 Task: Add a signature Anna Garcia containing Looking forward to connecting, Anna Garcia to email address softage.4@softage.net and add a label Invoices
Action: Mouse moved to (1242, 94)
Screenshot: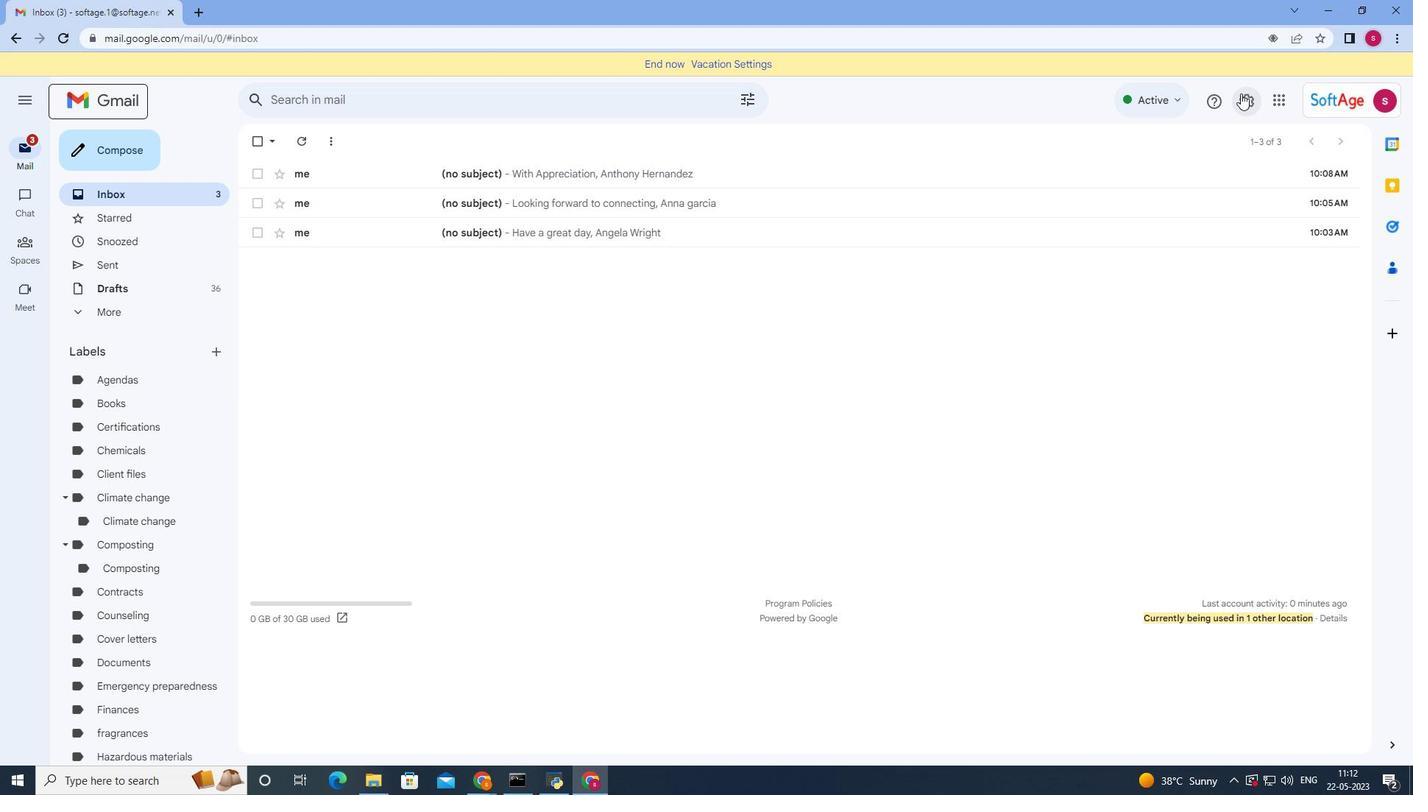 
Action: Mouse pressed left at (1242, 94)
Screenshot: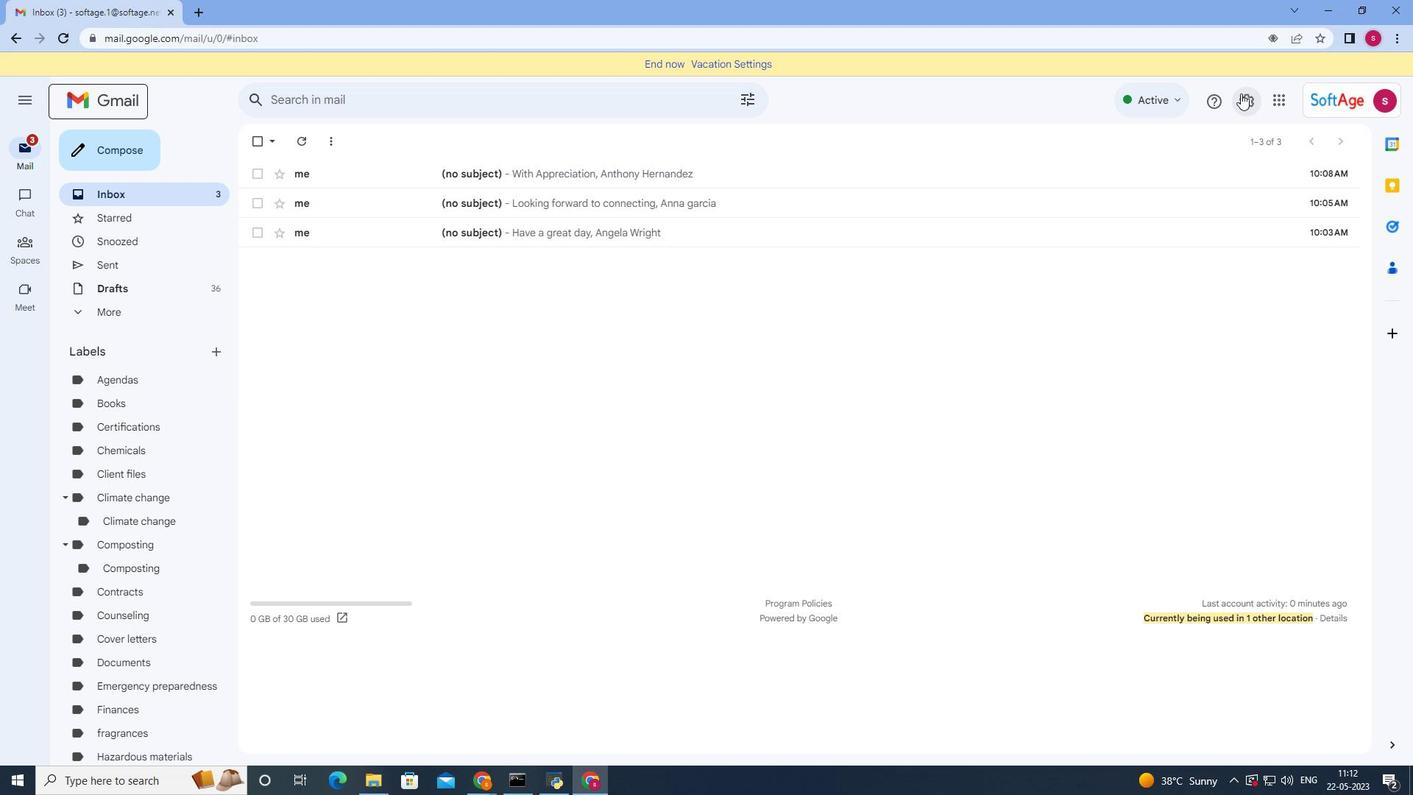 
Action: Mouse moved to (1233, 170)
Screenshot: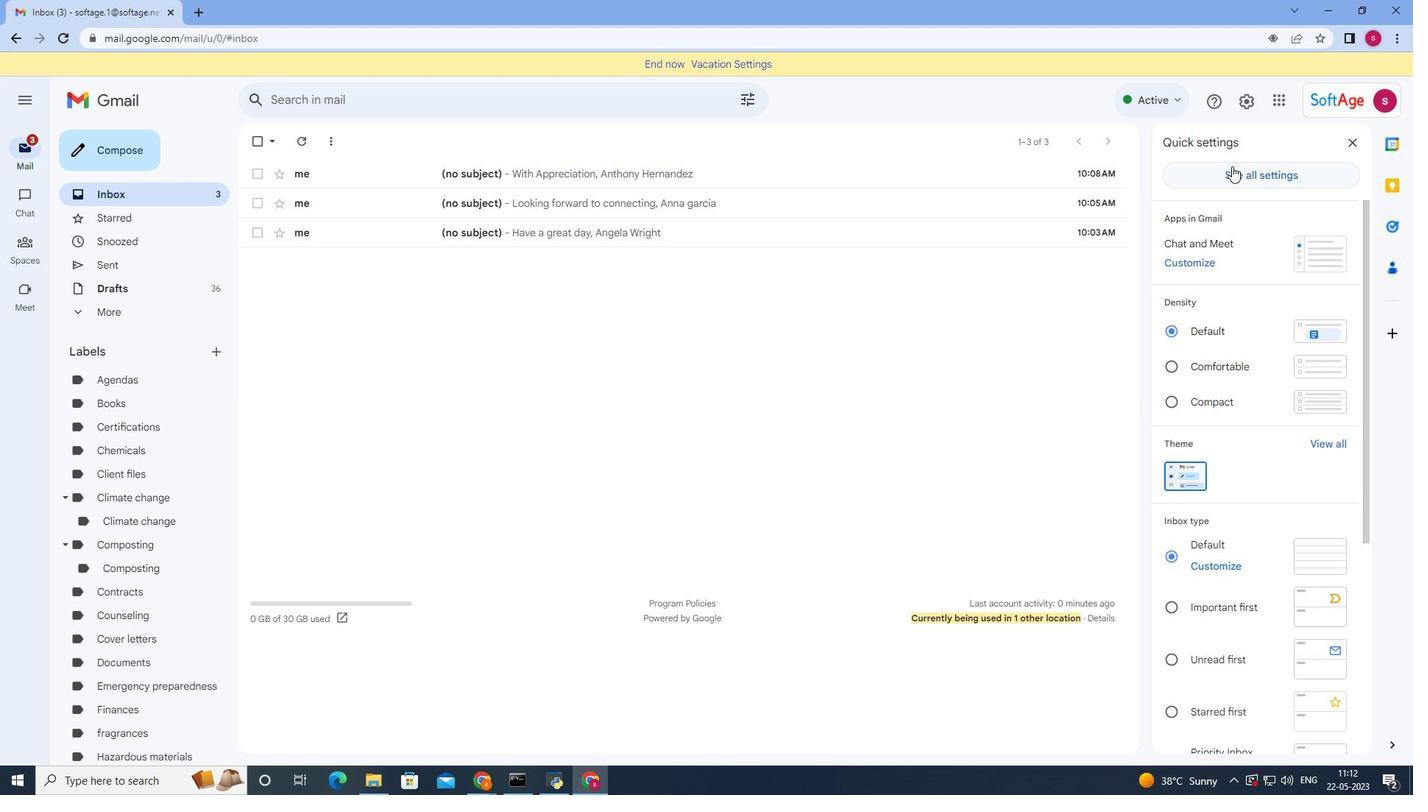 
Action: Mouse pressed left at (1233, 170)
Screenshot: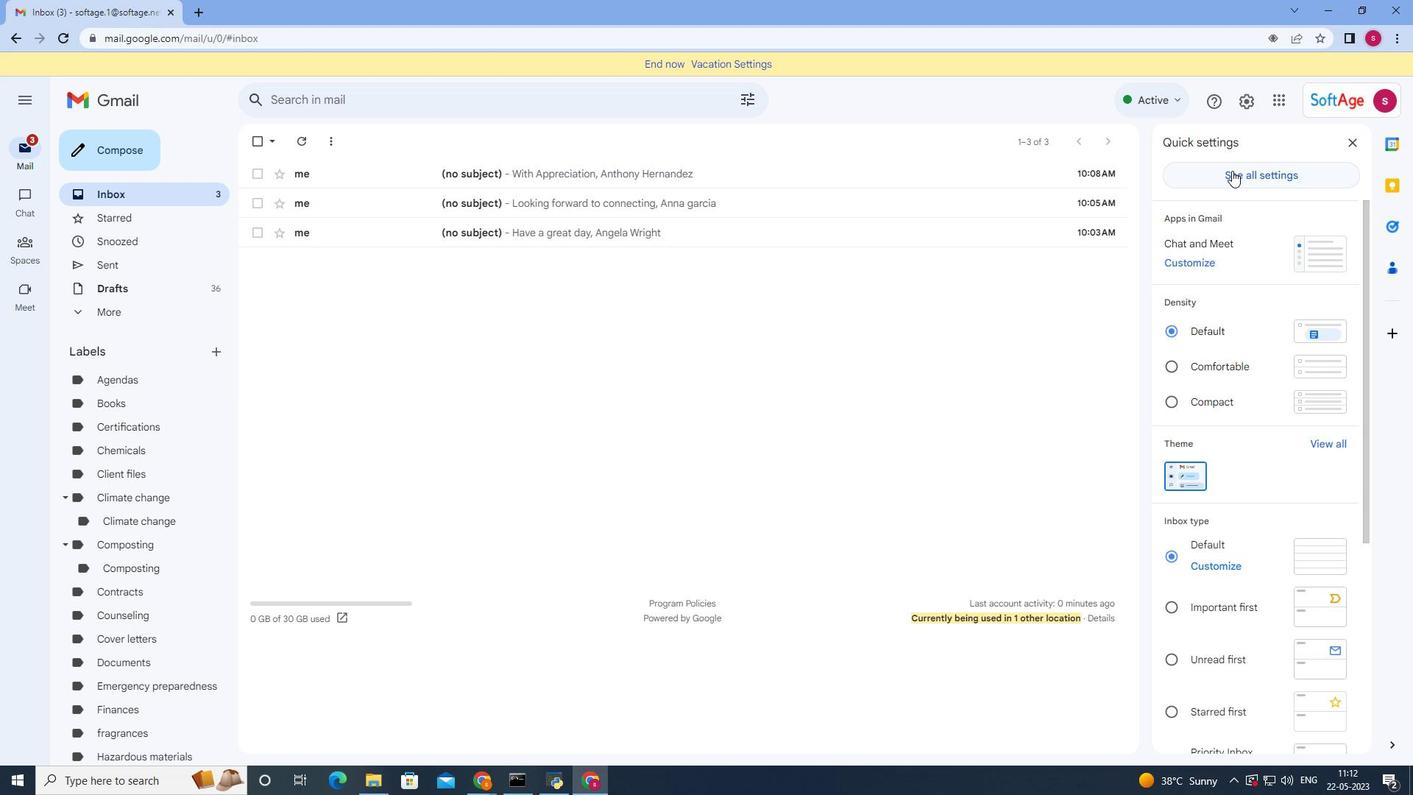 
Action: Mouse moved to (843, 287)
Screenshot: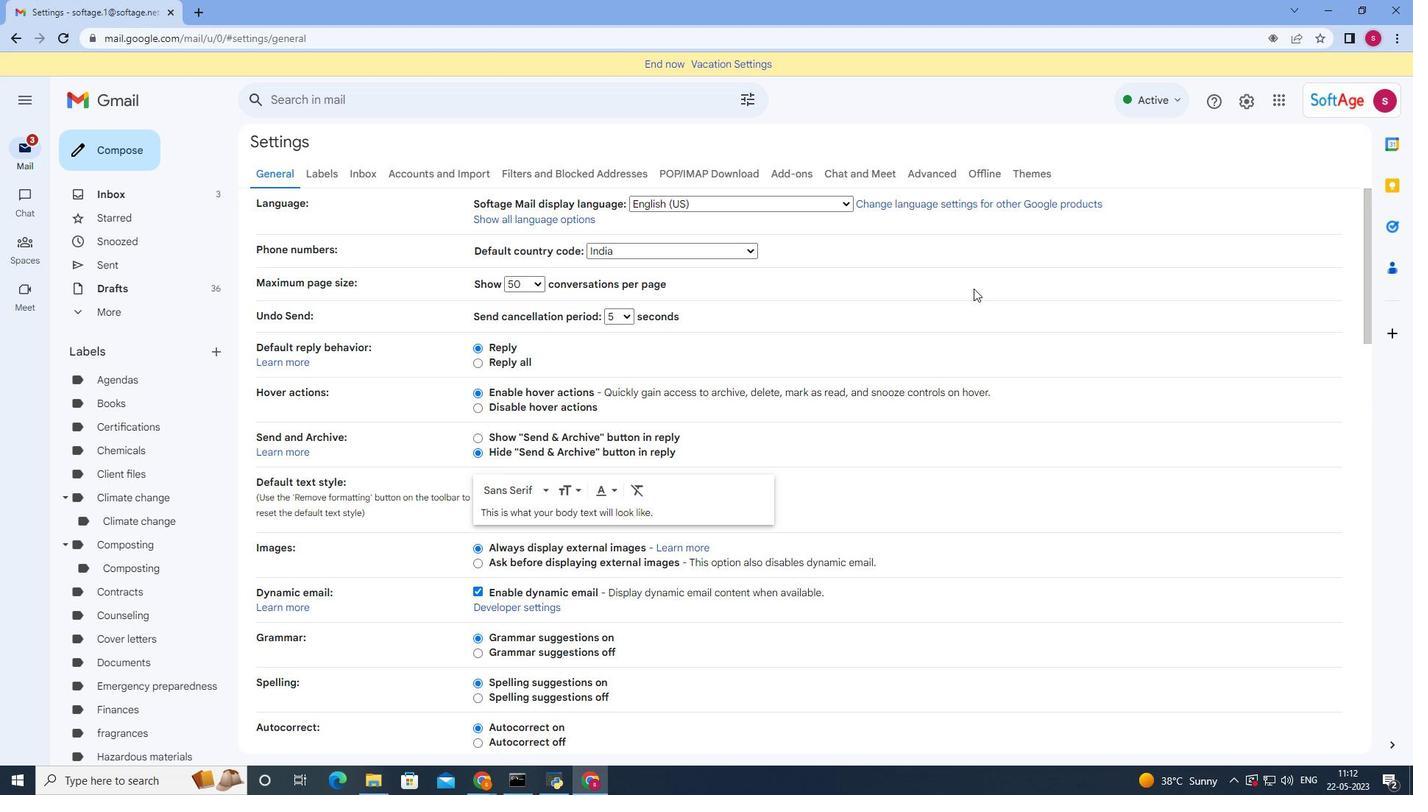 
Action: Mouse scrolled (843, 286) with delta (0, 0)
Screenshot: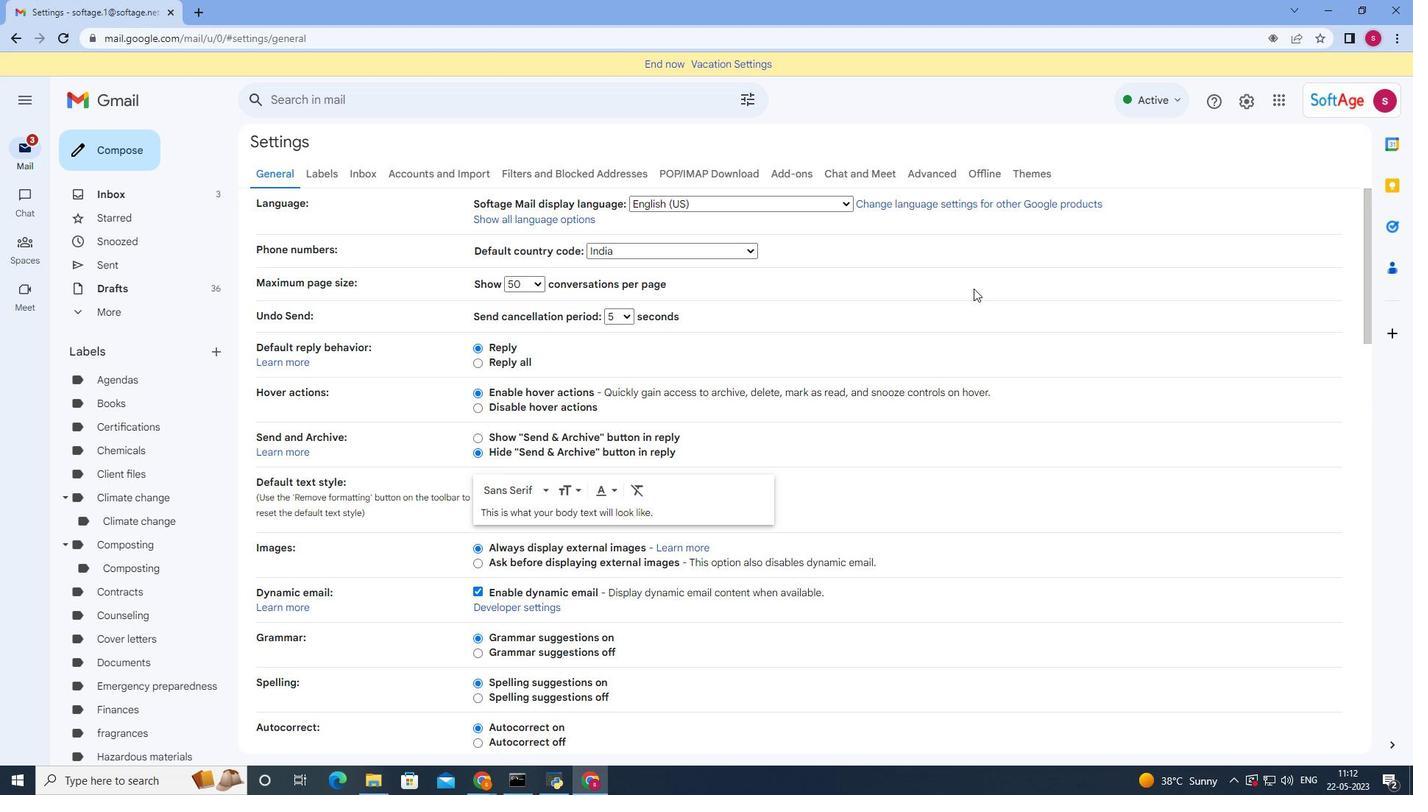 
Action: Mouse moved to (802, 296)
Screenshot: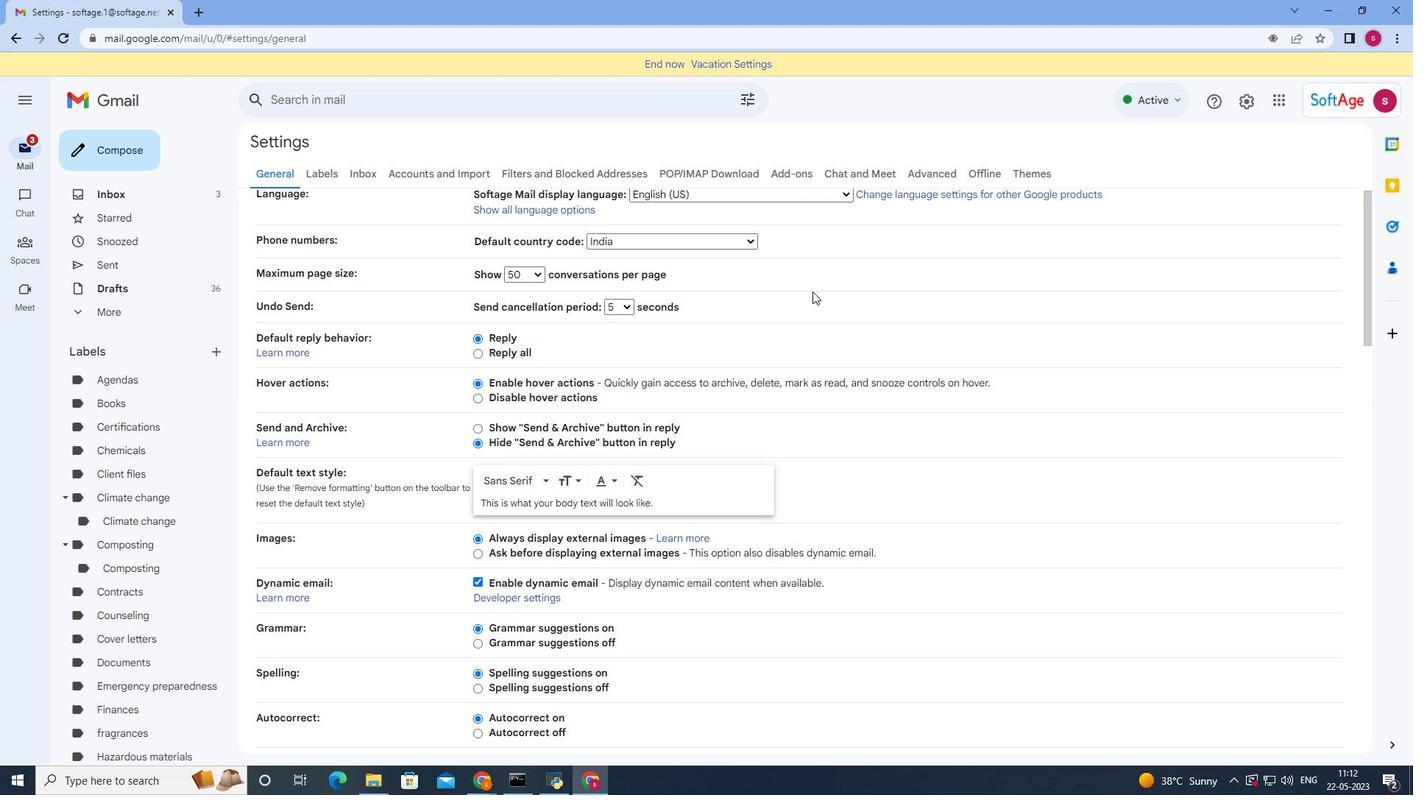 
Action: Mouse scrolled (802, 295) with delta (0, 0)
Screenshot: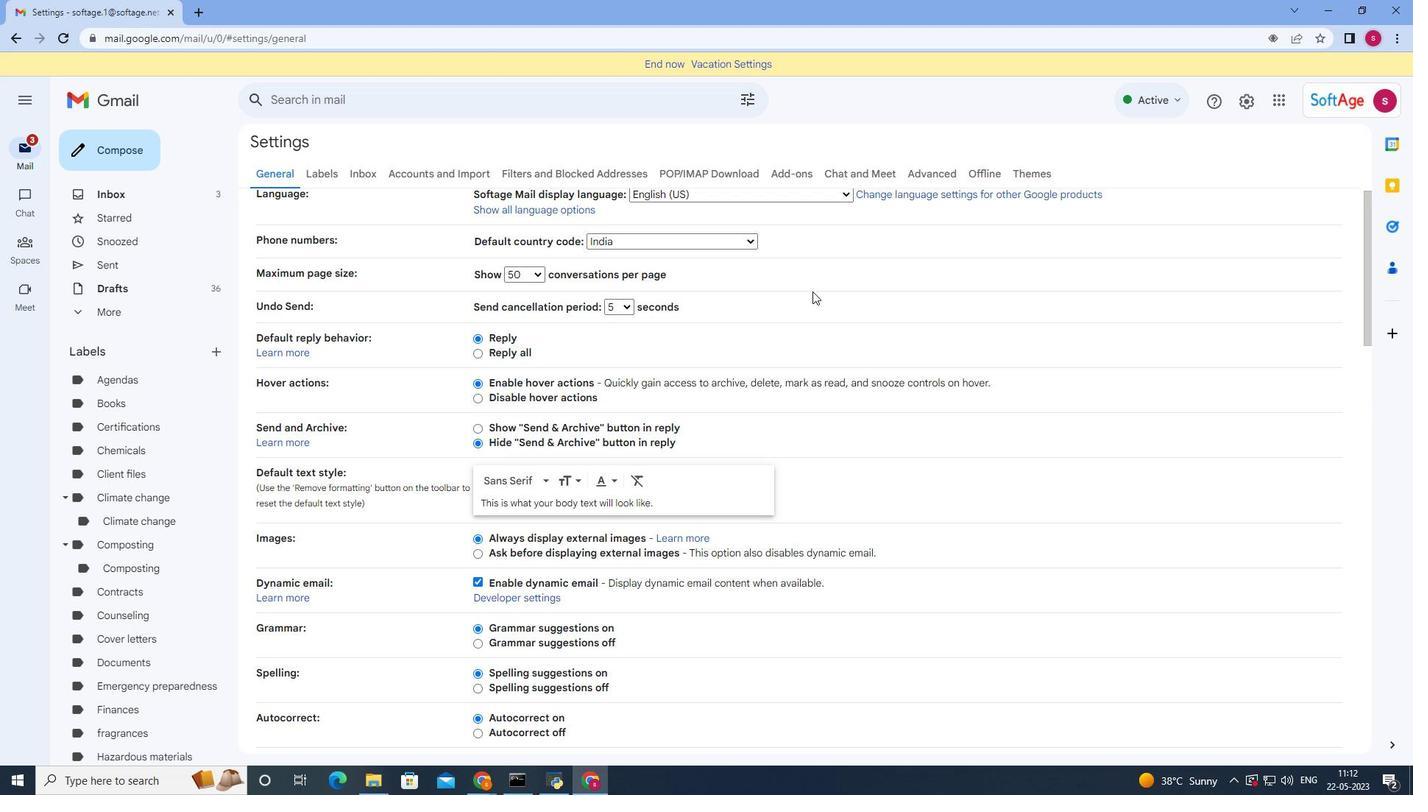 
Action: Mouse moved to (723, 285)
Screenshot: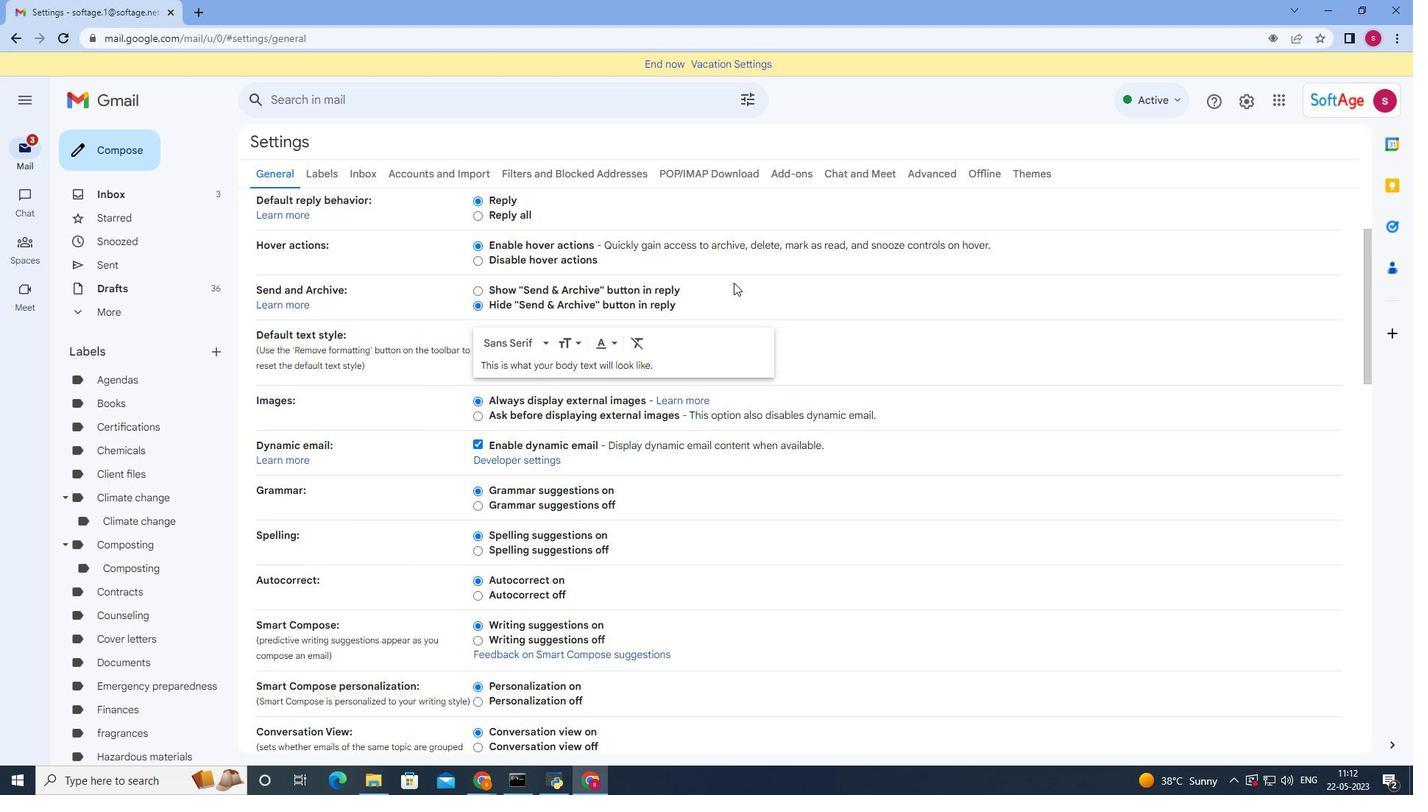 
Action: Mouse scrolled (723, 284) with delta (0, 0)
Screenshot: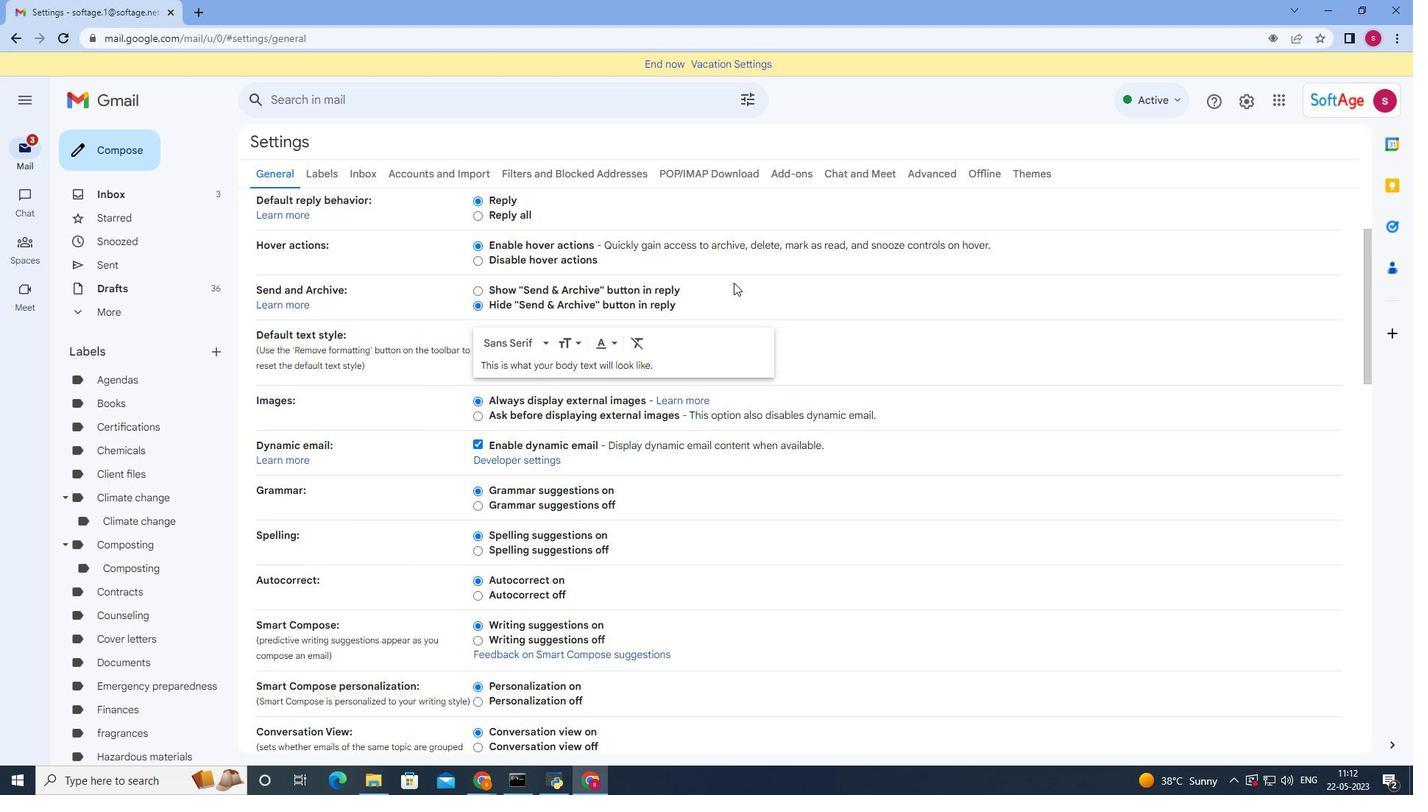 
Action: Mouse moved to (720, 287)
Screenshot: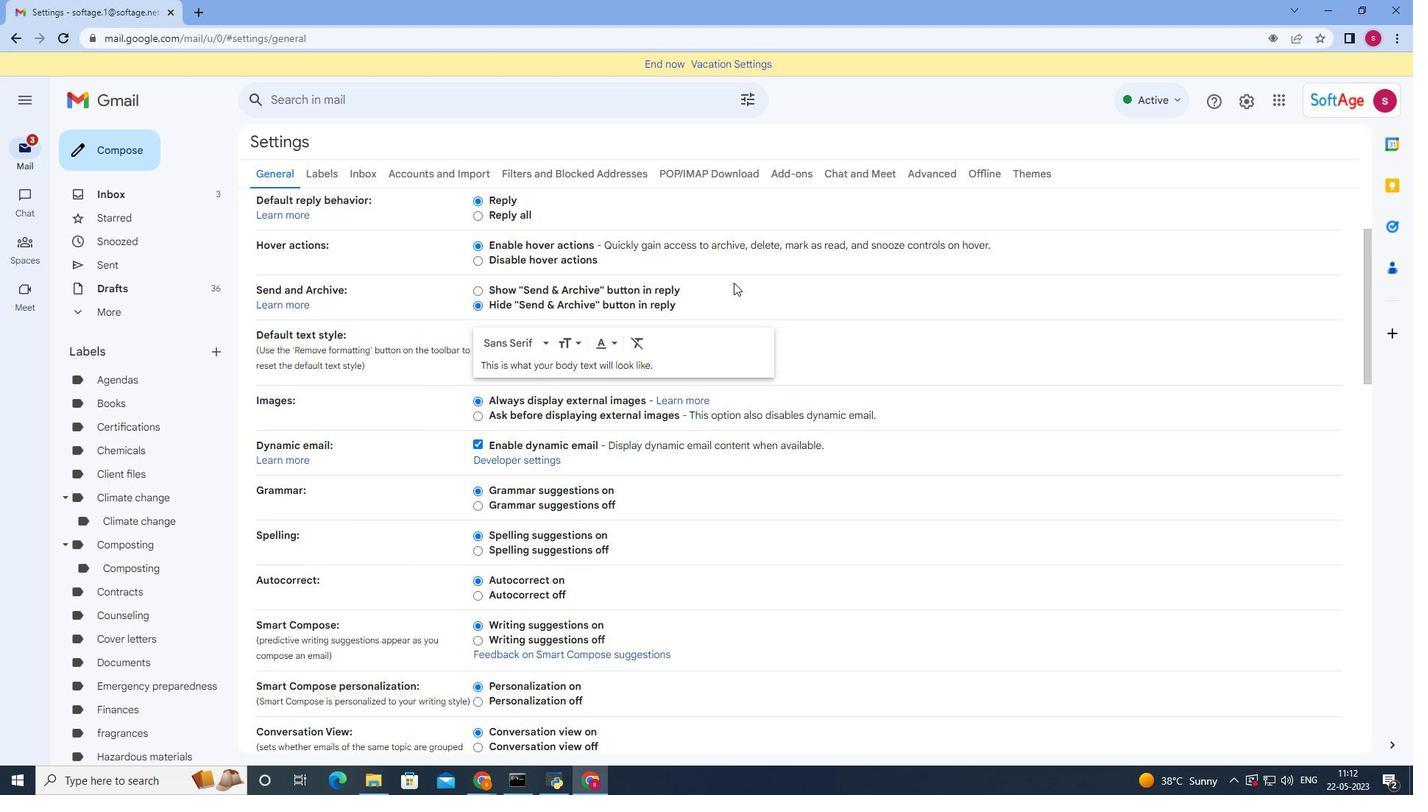 
Action: Mouse scrolled (720, 286) with delta (0, 0)
Screenshot: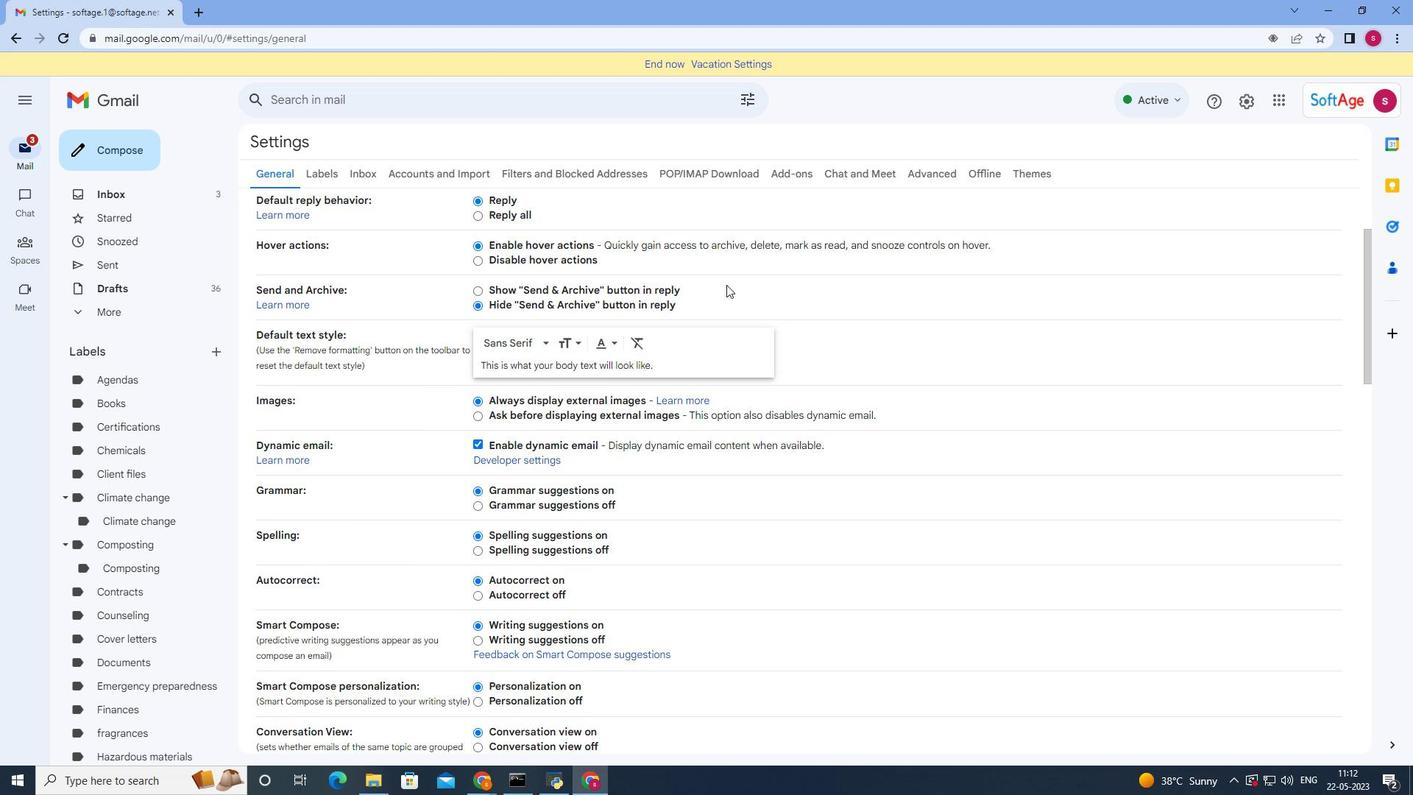 
Action: Mouse moved to (720, 287)
Screenshot: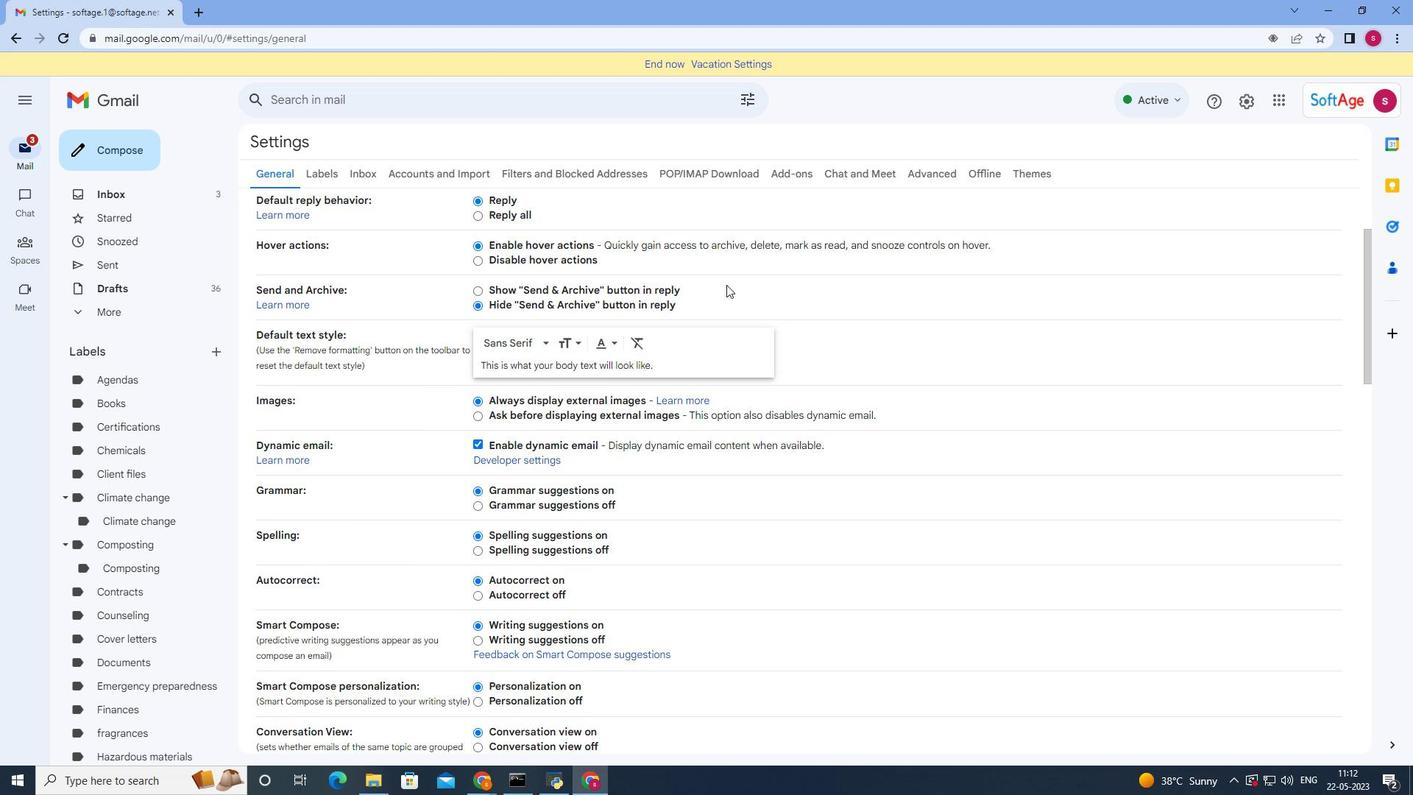
Action: Mouse scrolled (720, 286) with delta (0, 0)
Screenshot: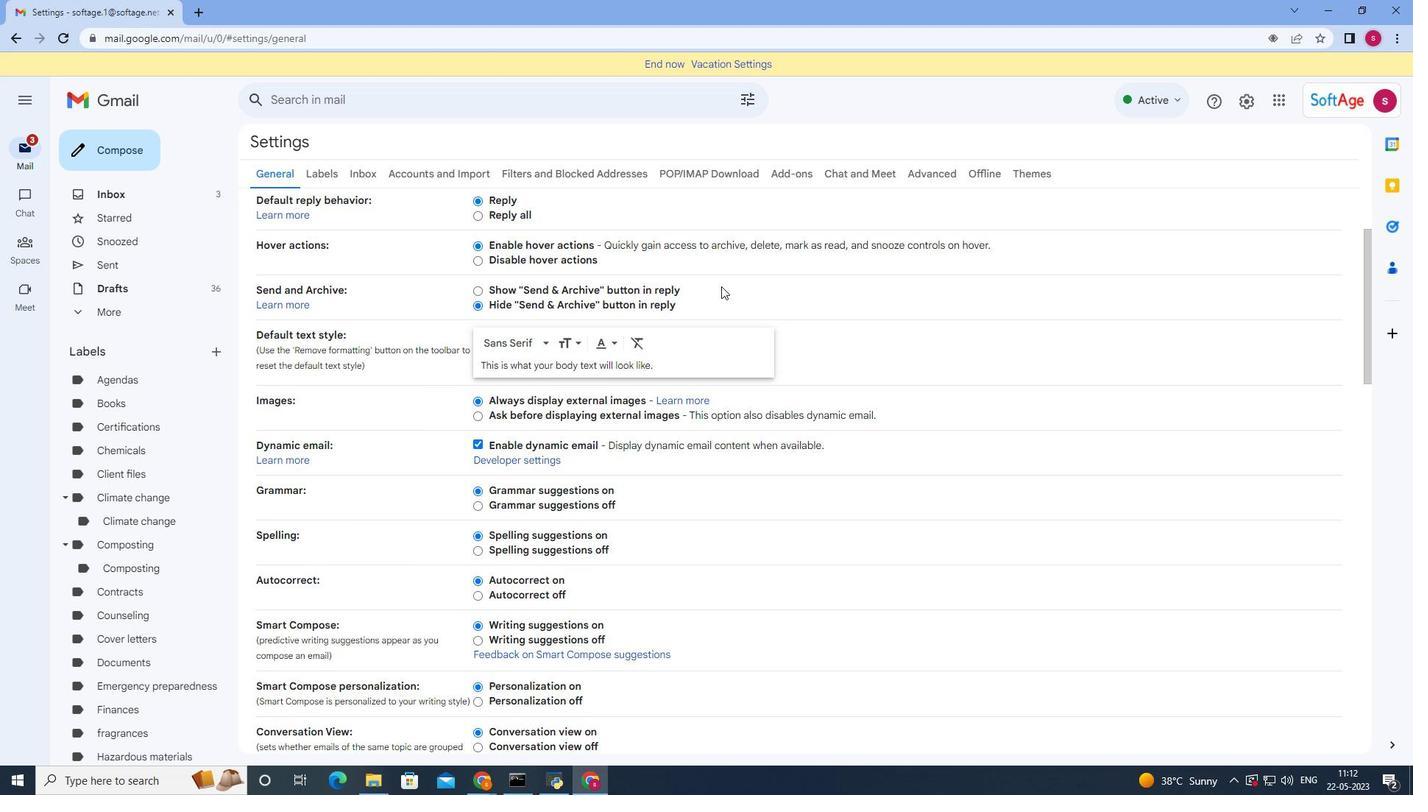 
Action: Mouse moved to (720, 287)
Screenshot: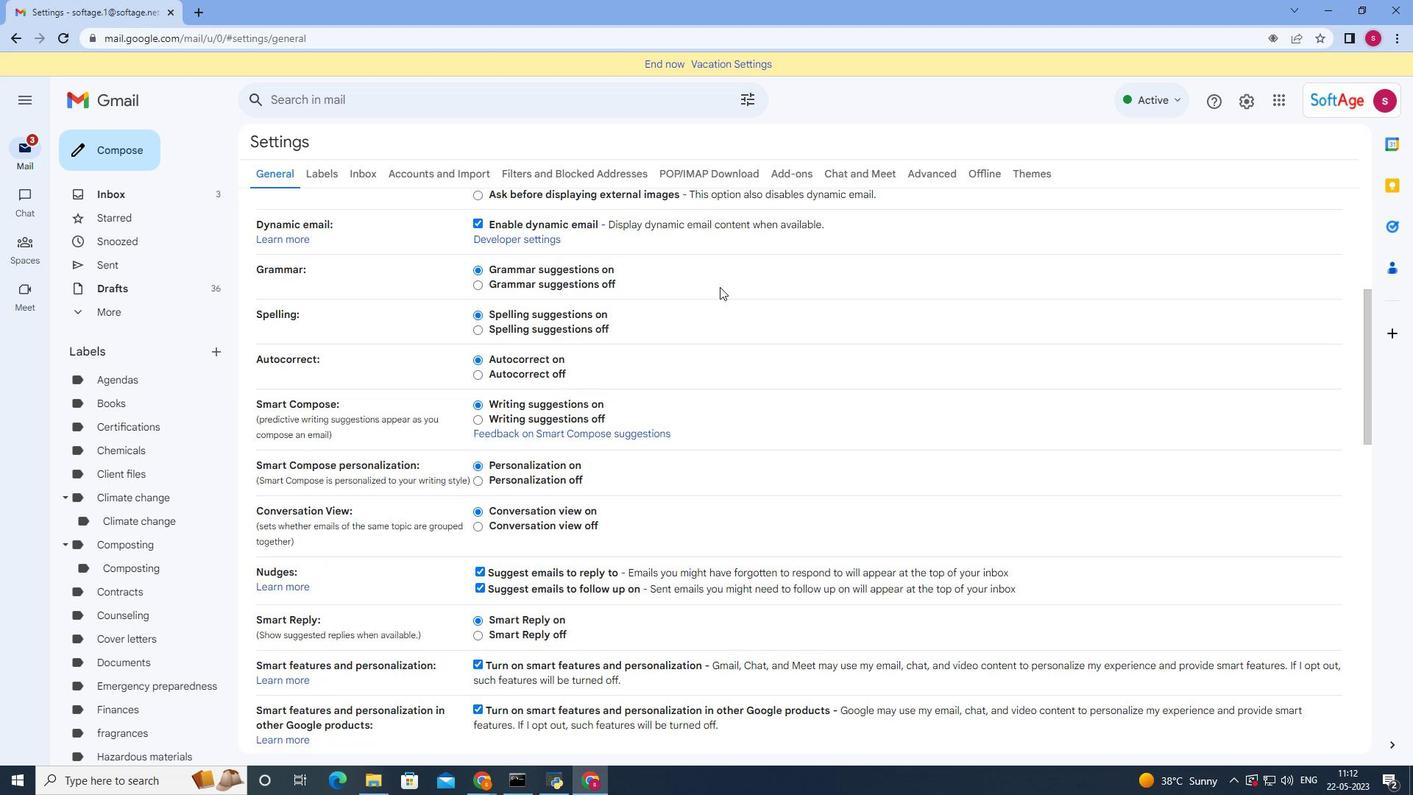 
Action: Mouse scrolled (720, 286) with delta (0, 0)
Screenshot: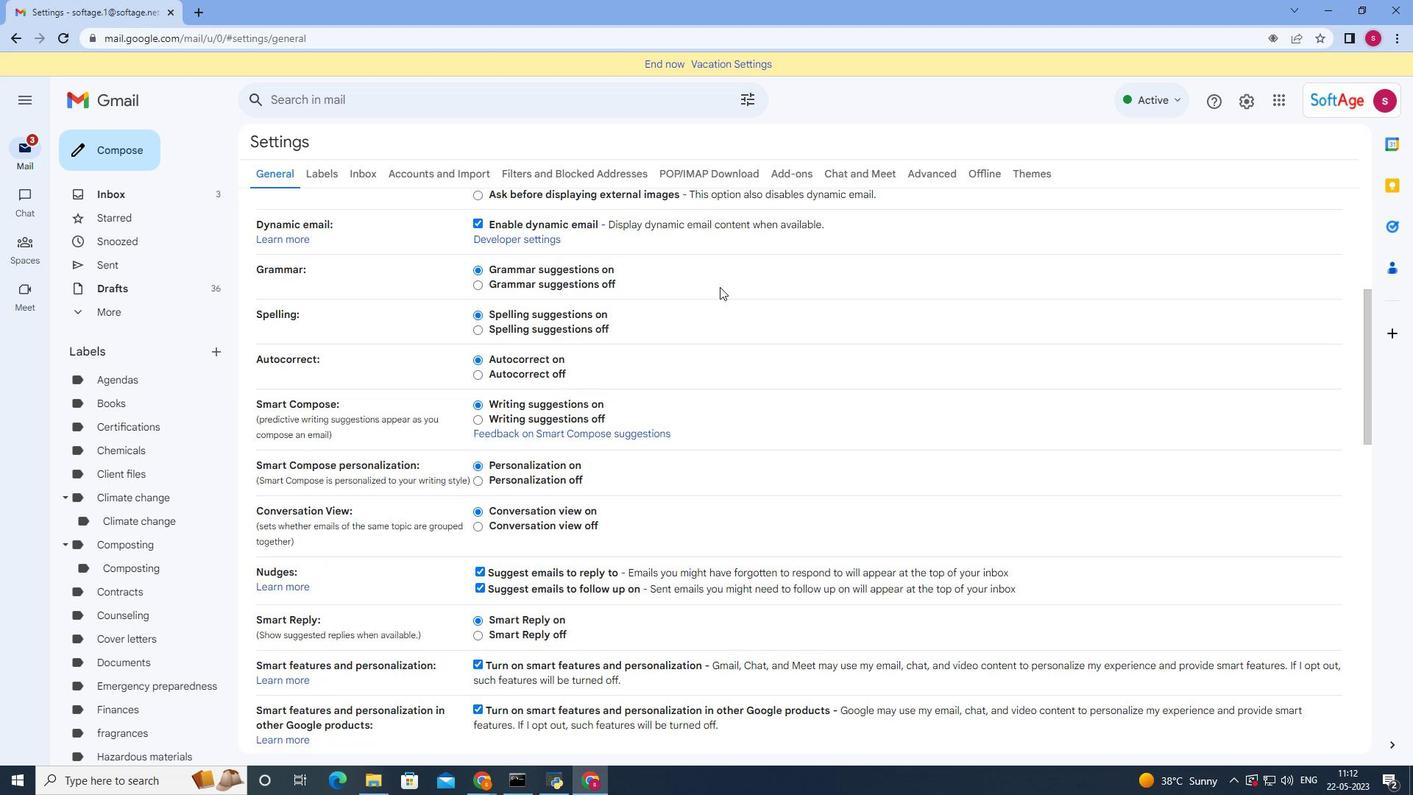 
Action: Mouse moved to (719, 287)
Screenshot: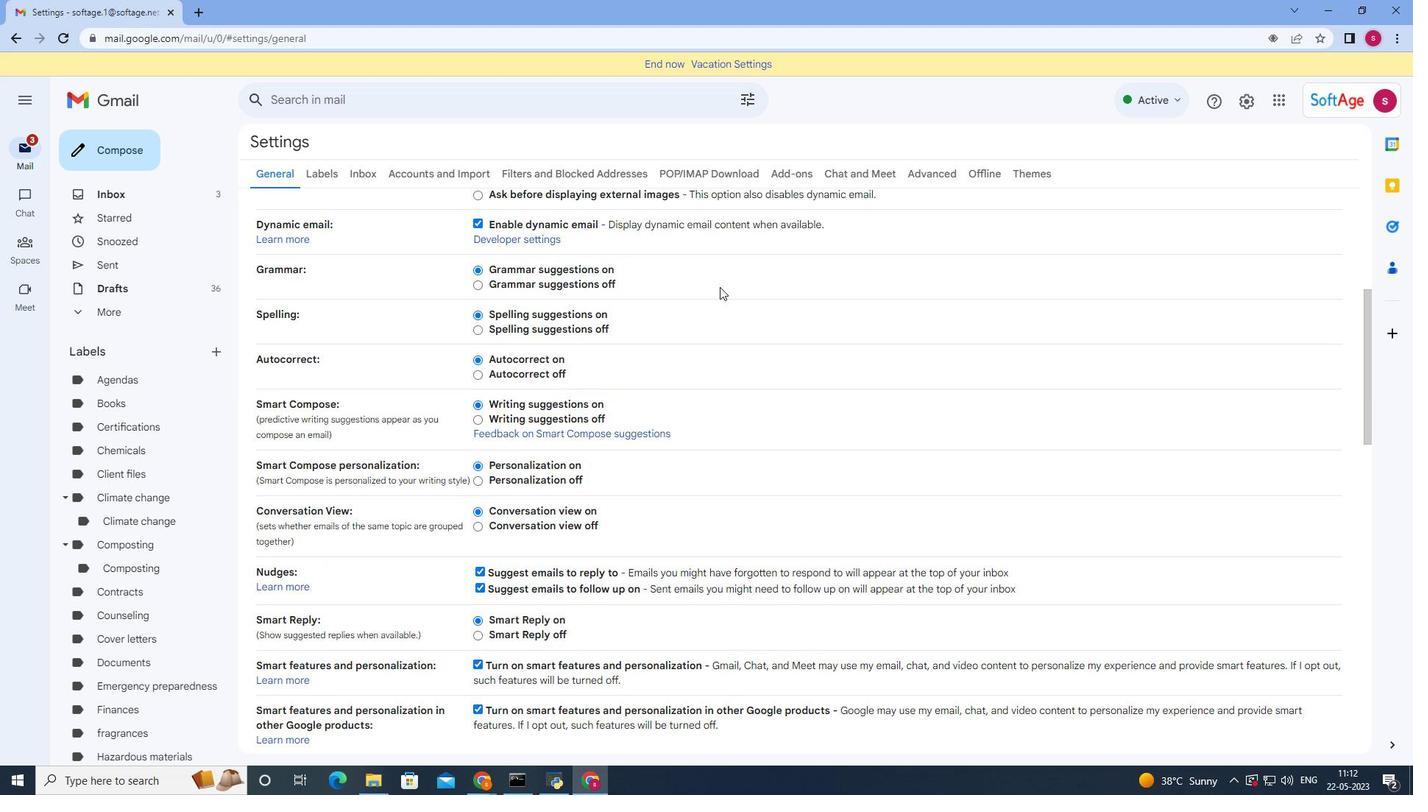 
Action: Mouse scrolled (719, 286) with delta (0, 0)
Screenshot: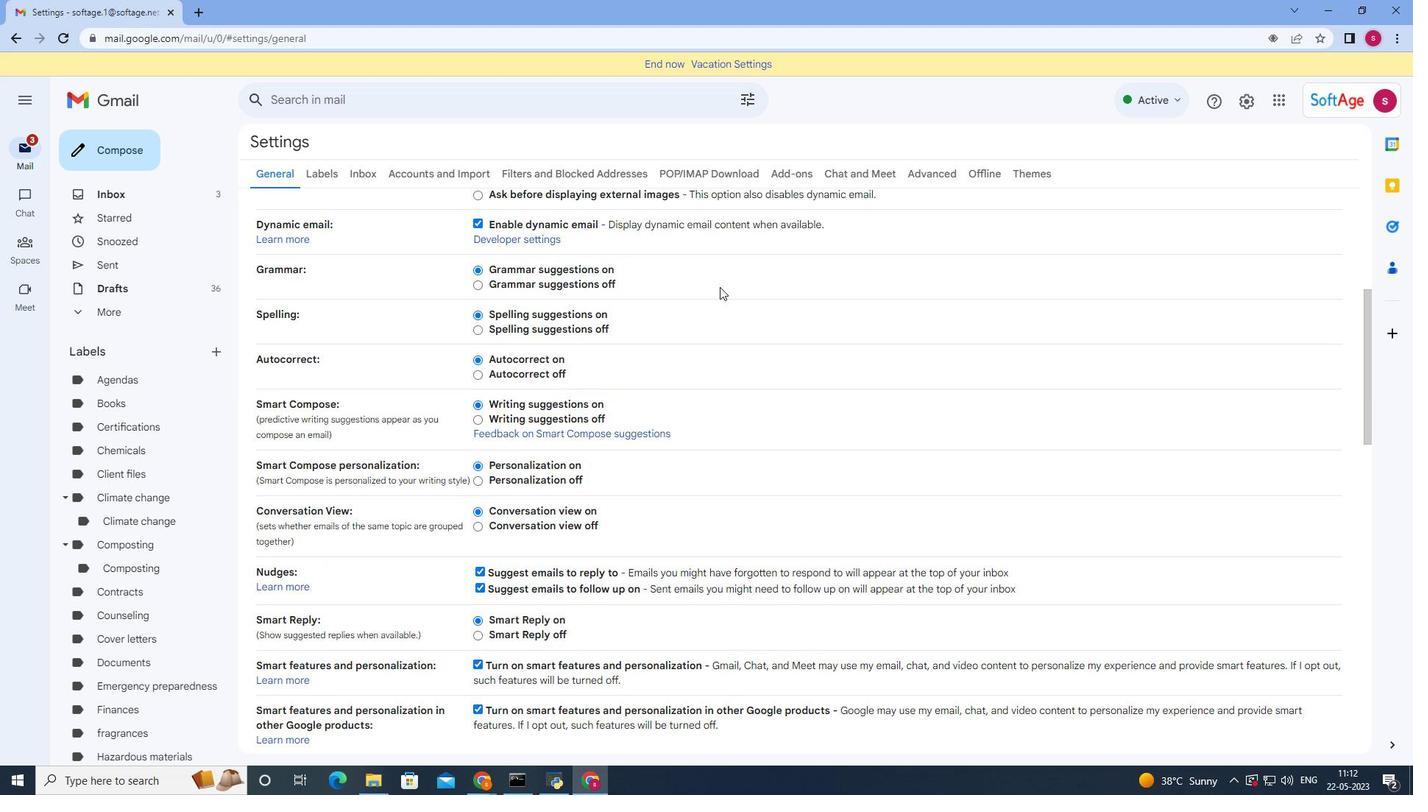 
Action: Mouse moved to (518, 326)
Screenshot: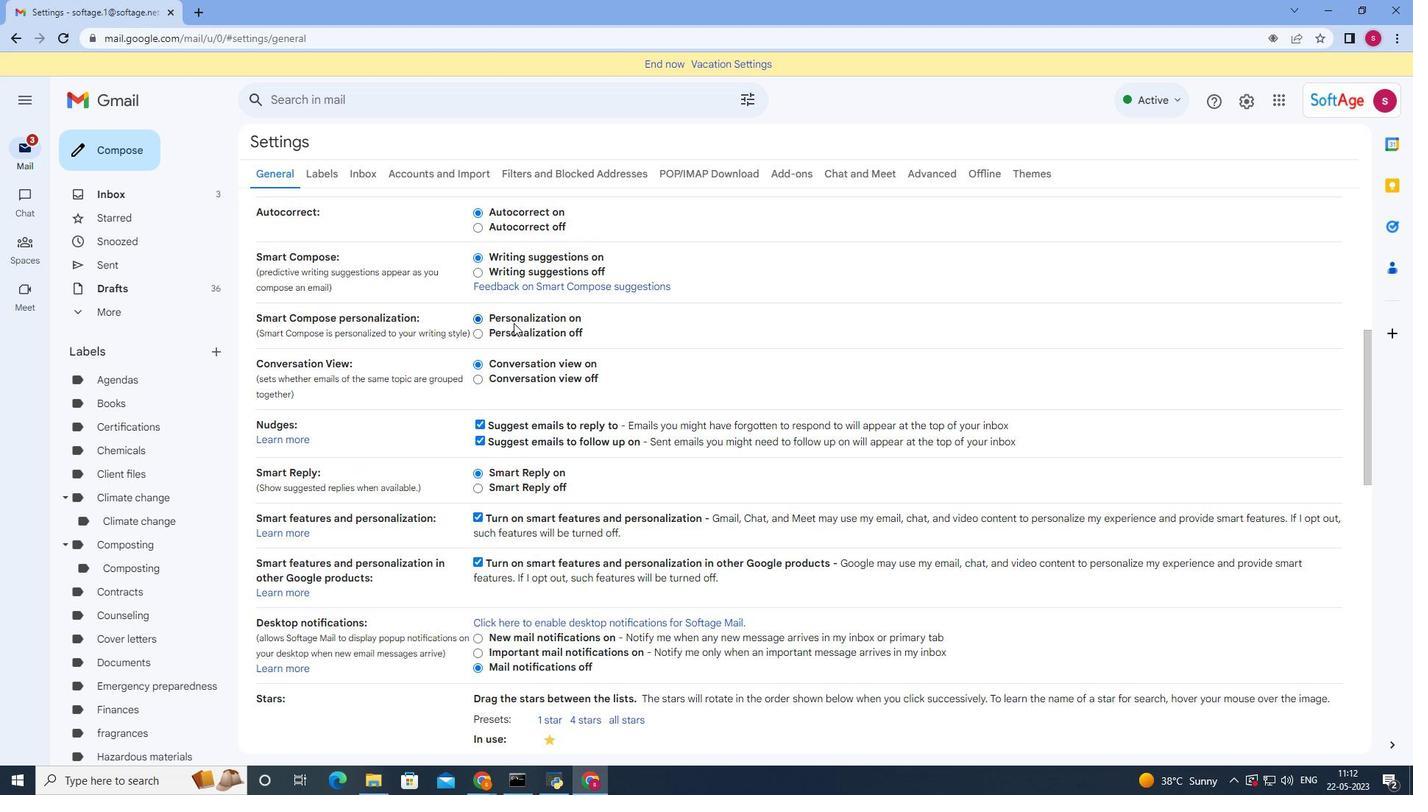 
Action: Mouse scrolled (518, 326) with delta (0, 0)
Screenshot: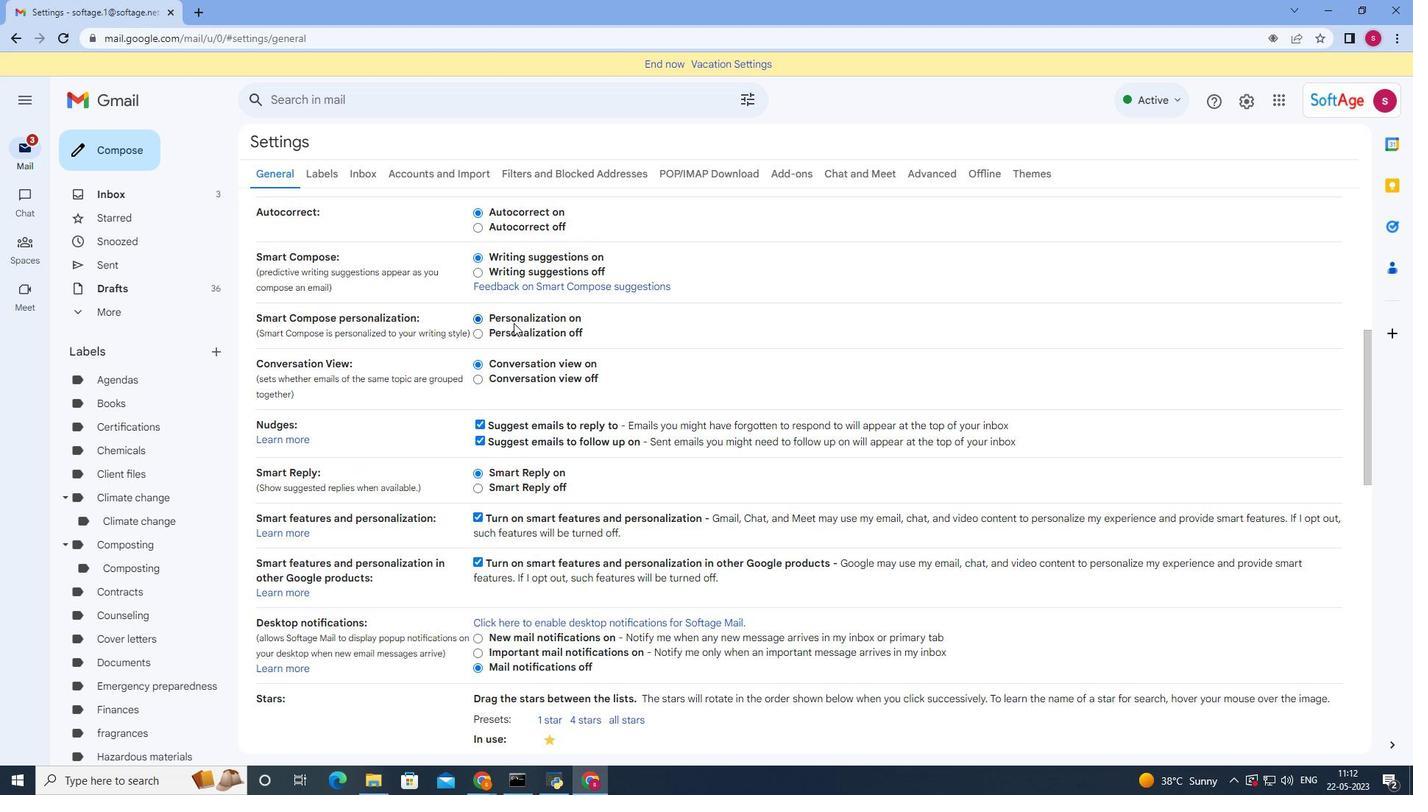 
Action: Mouse moved to (521, 332)
Screenshot: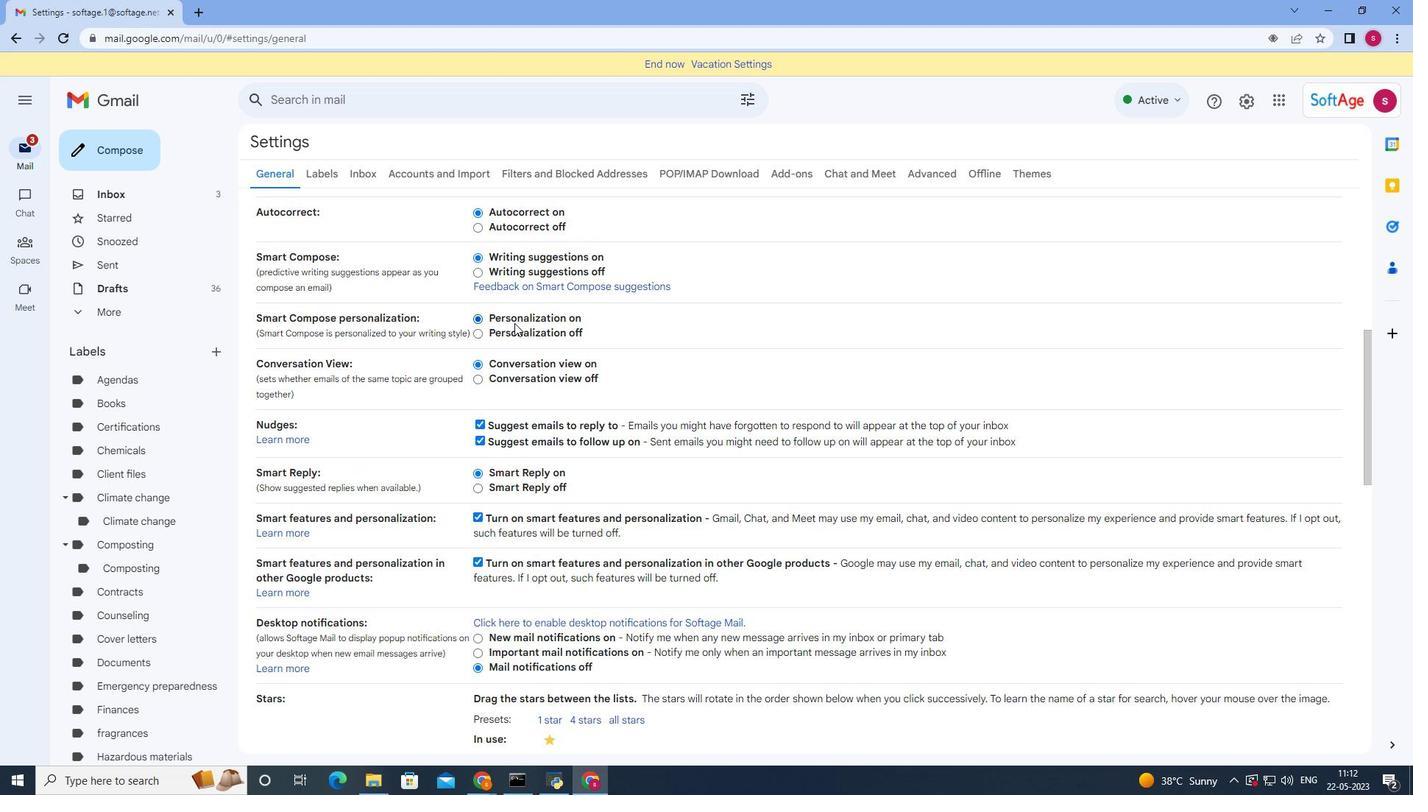 
Action: Mouse scrolled (521, 331) with delta (0, 0)
Screenshot: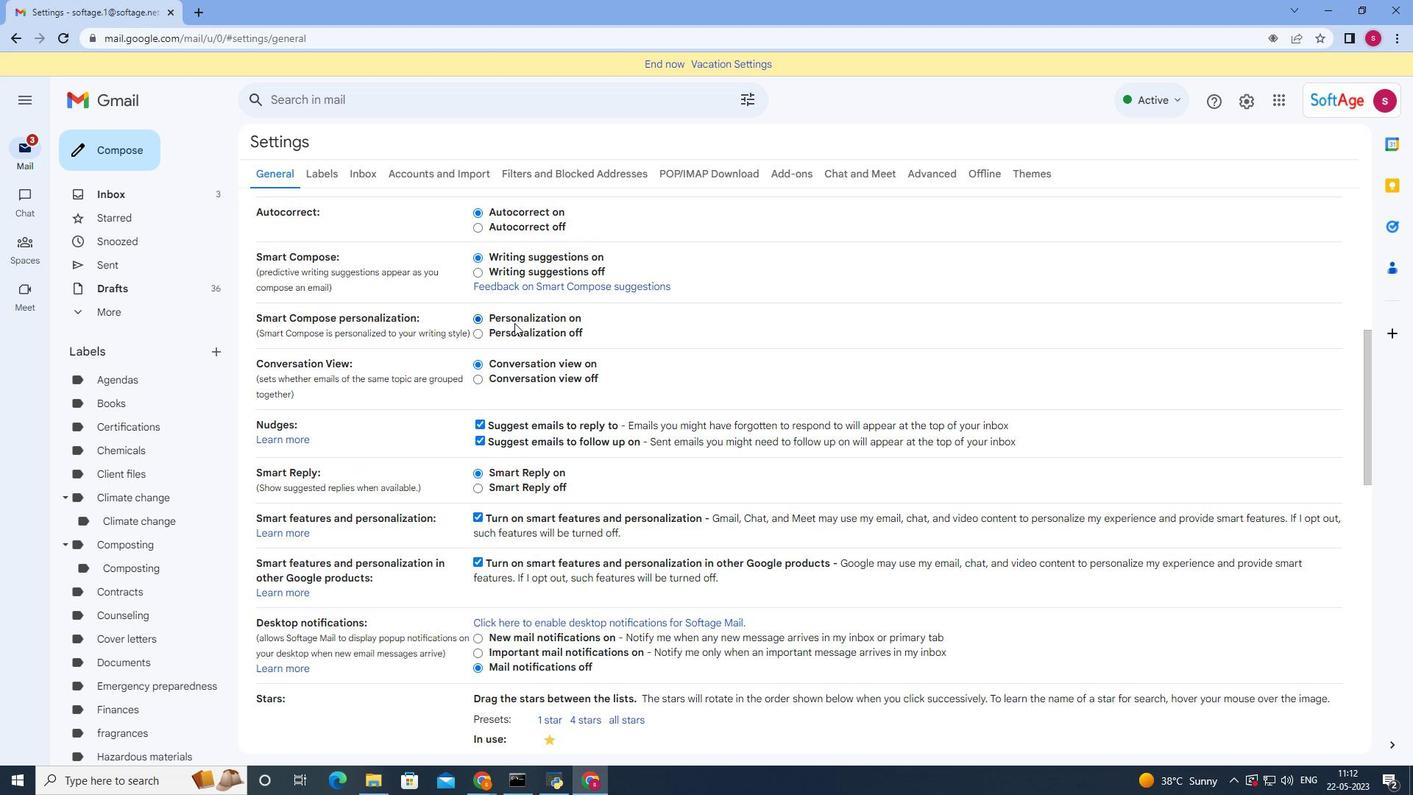 
Action: Mouse moved to (524, 332)
Screenshot: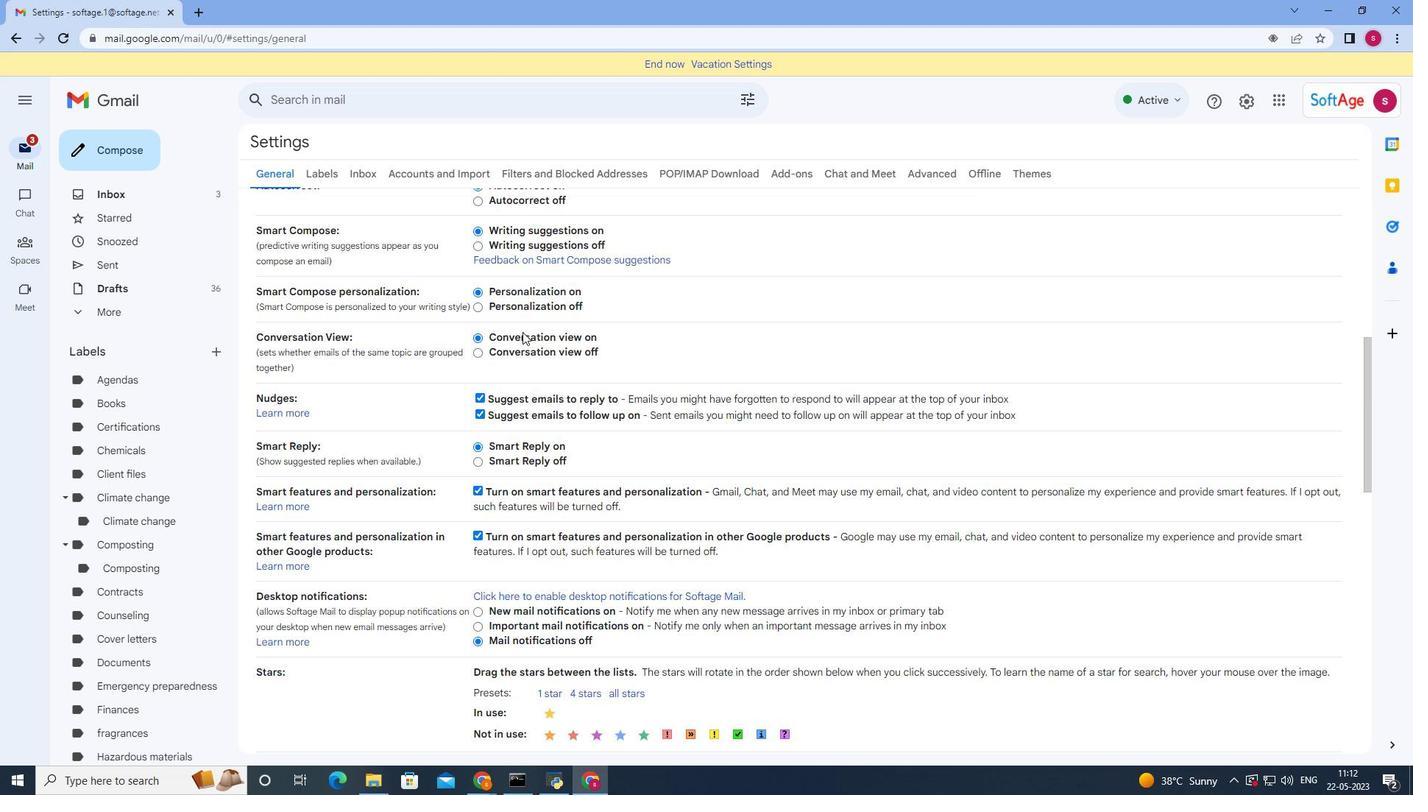 
Action: Mouse scrolled (524, 332) with delta (0, 0)
Screenshot: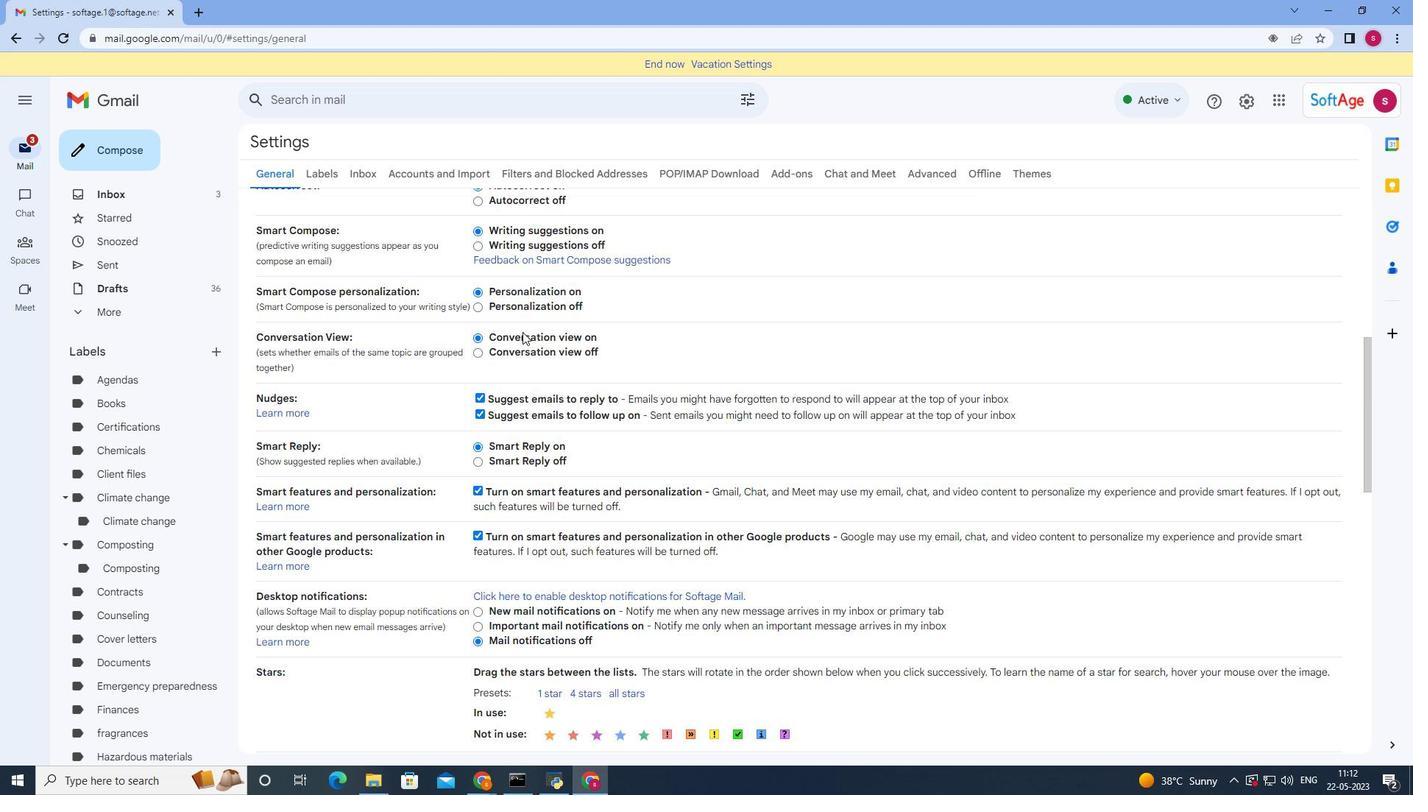
Action: Mouse moved to (482, 558)
Screenshot: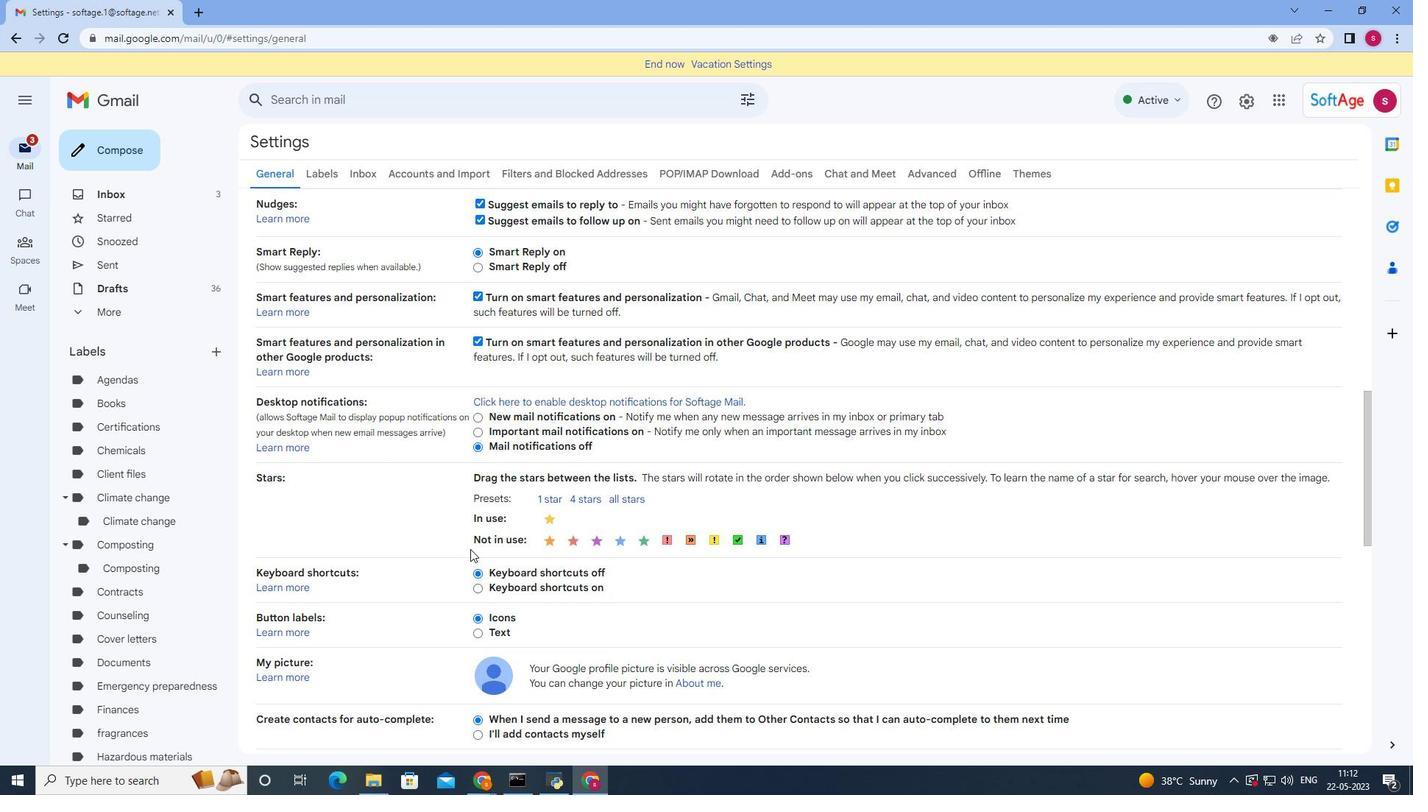 
Action: Mouse scrolled (482, 557) with delta (0, 0)
Screenshot: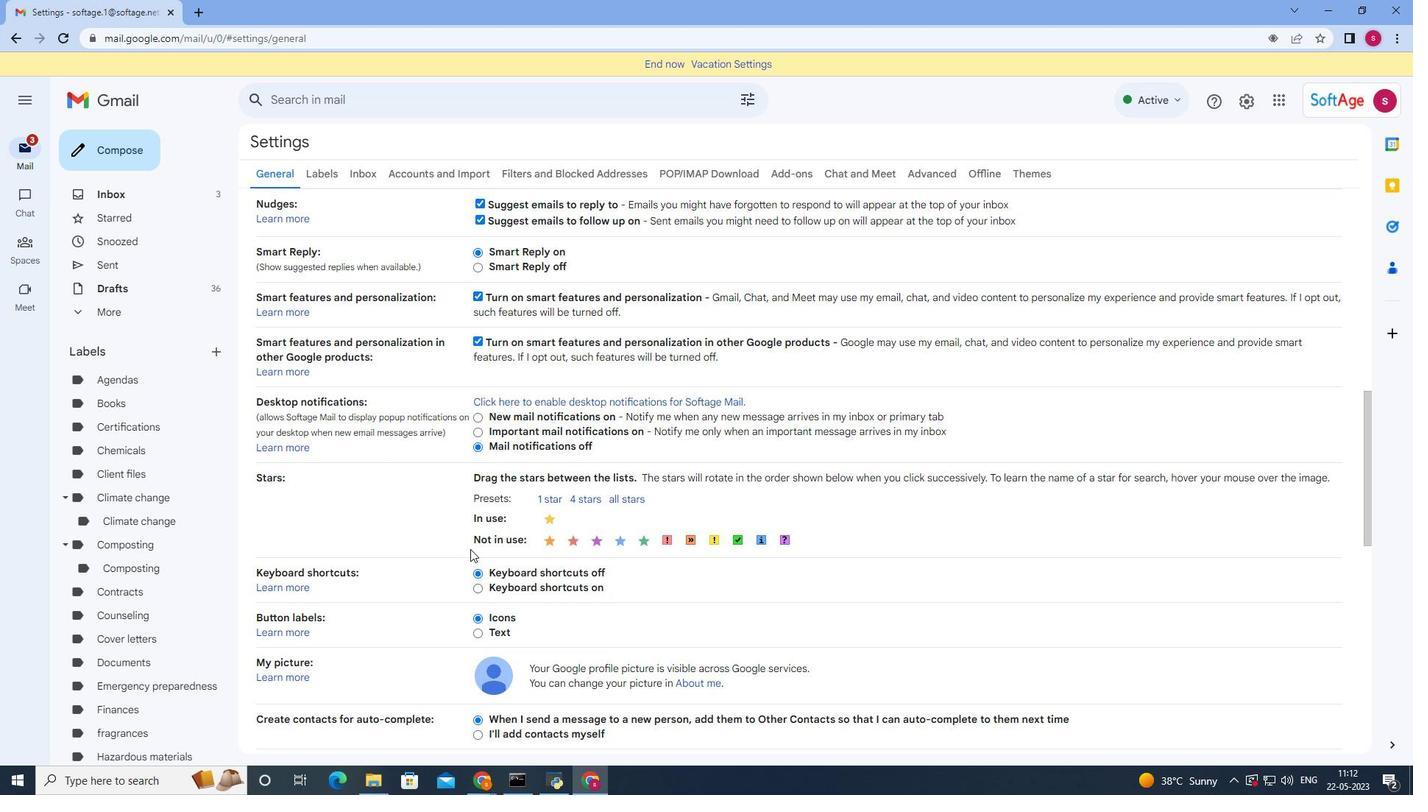 
Action: Mouse moved to (492, 559)
Screenshot: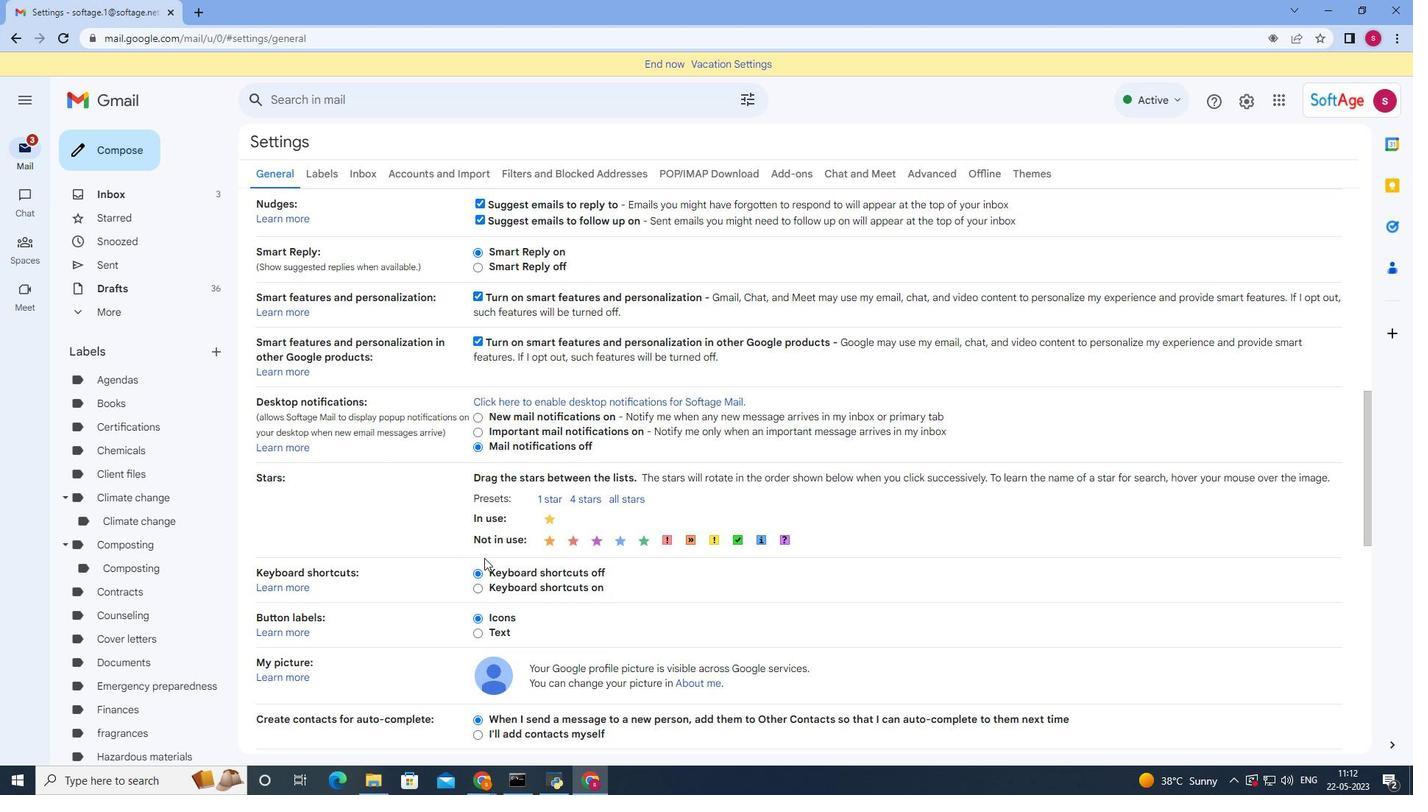 
Action: Mouse scrolled (492, 558) with delta (0, 0)
Screenshot: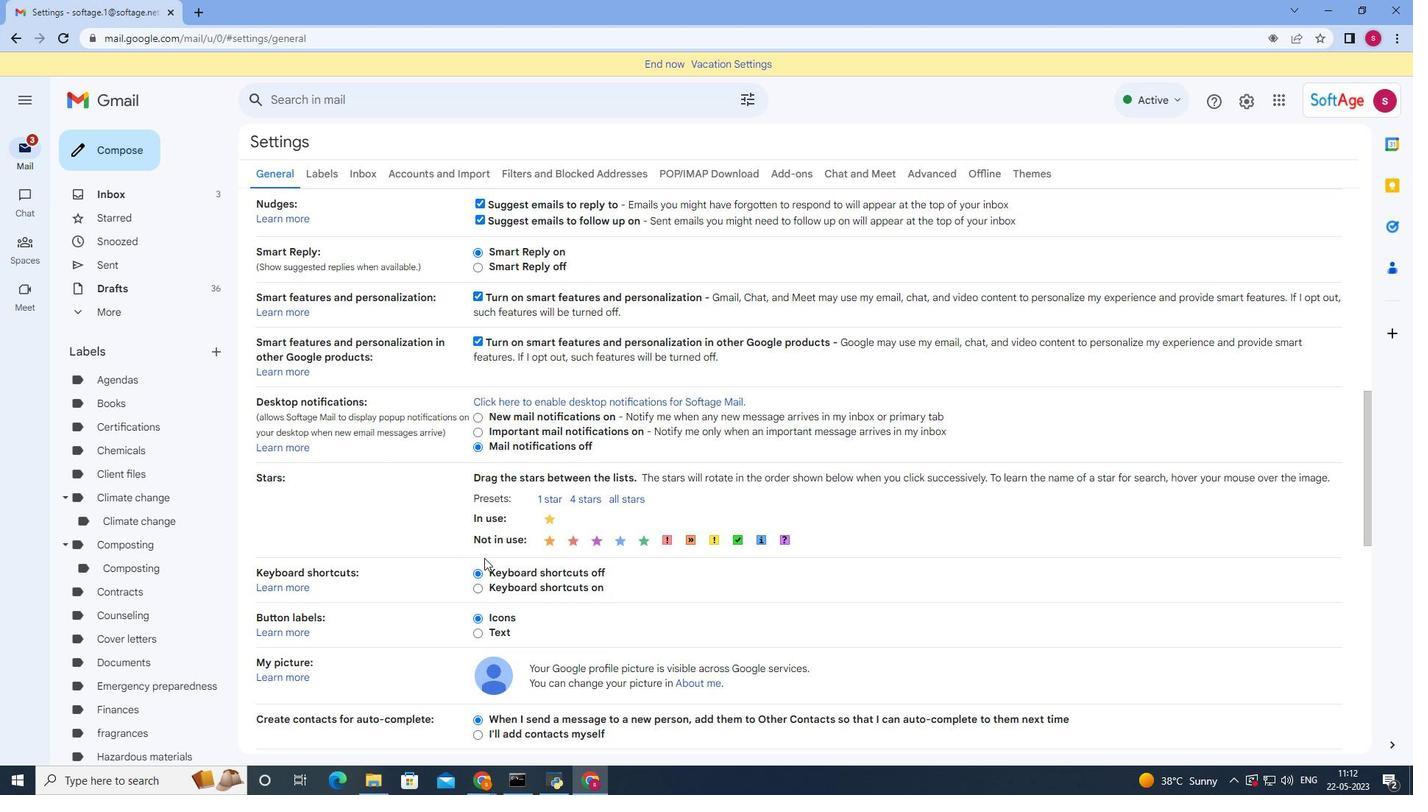 
Action: Mouse moved to (498, 563)
Screenshot: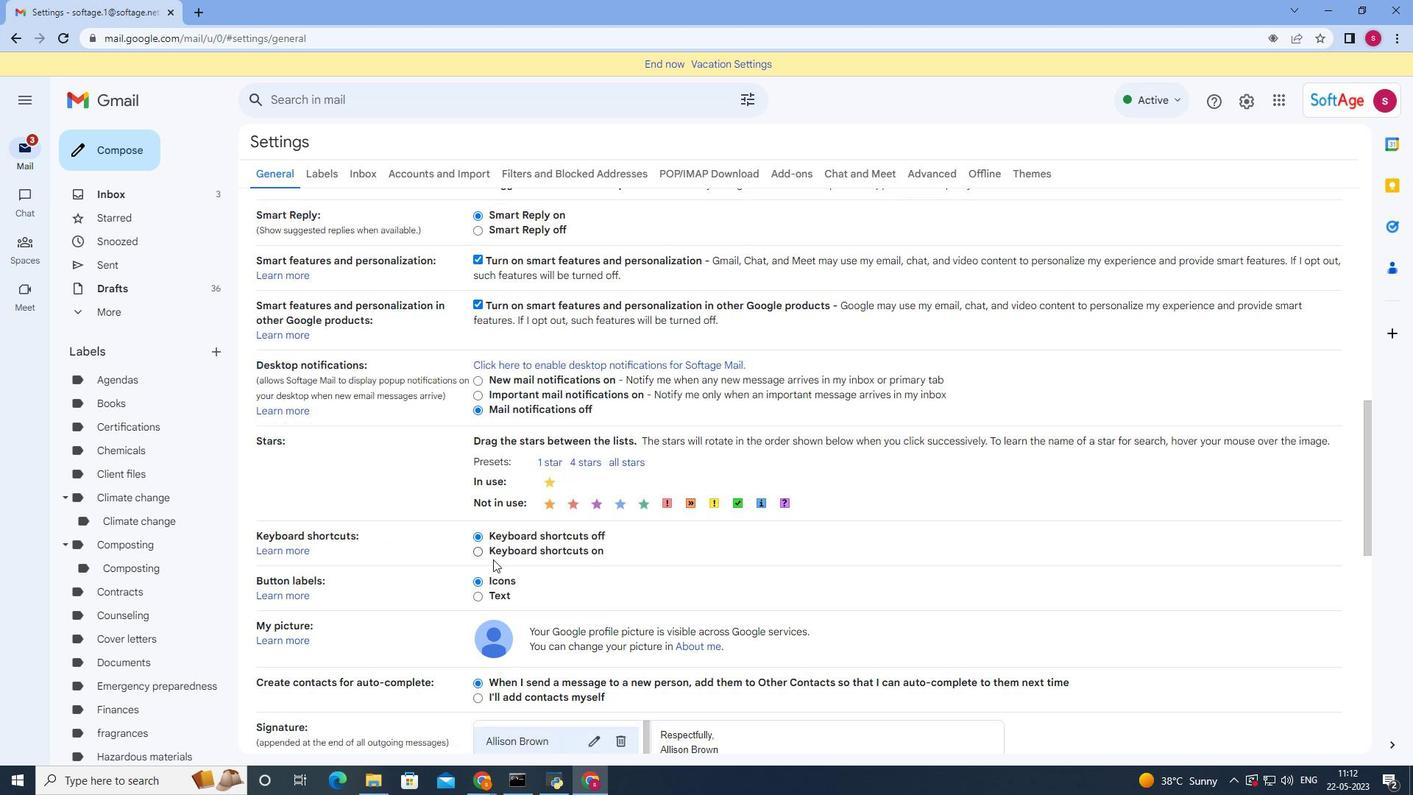 
Action: Mouse scrolled (498, 563) with delta (0, 0)
Screenshot: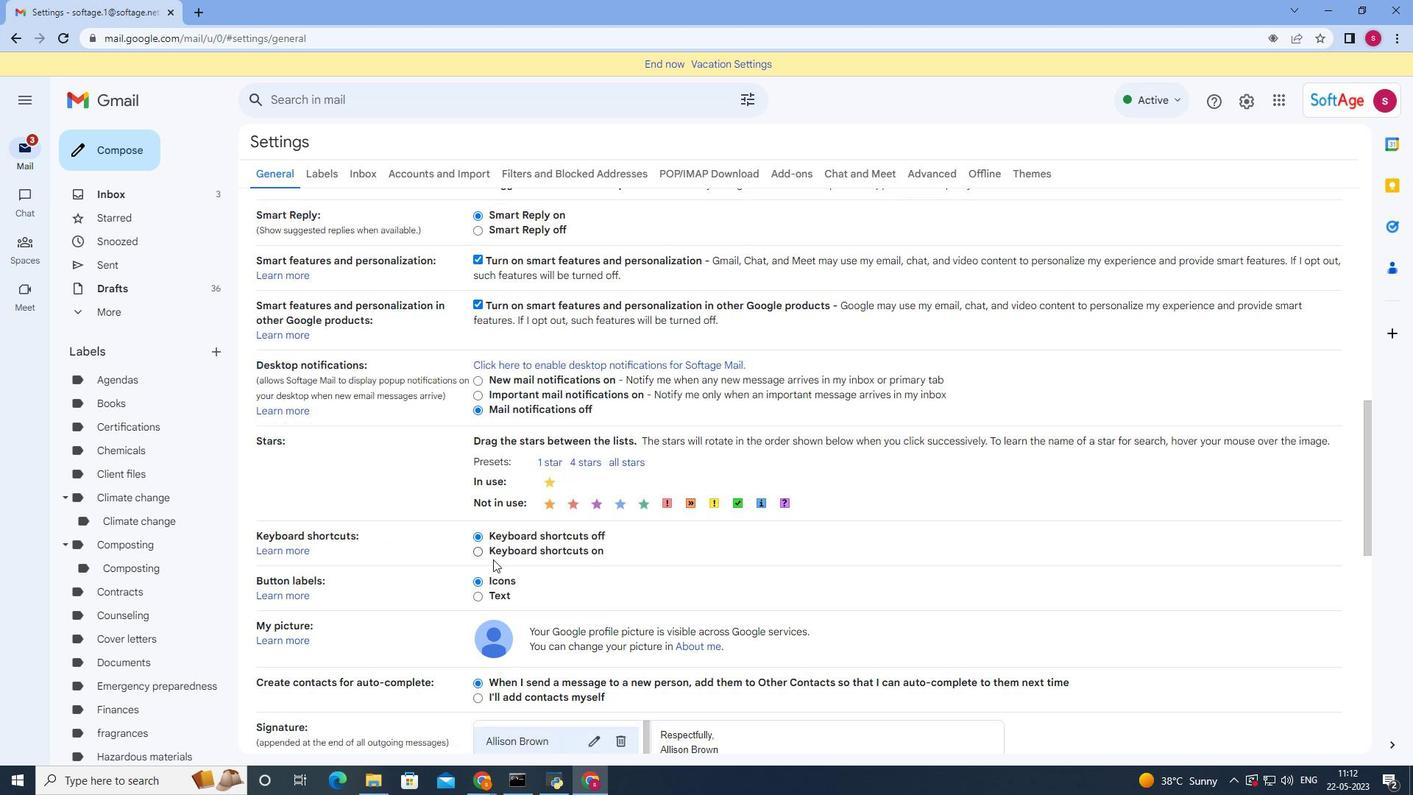 
Action: Mouse moved to (670, 572)
Screenshot: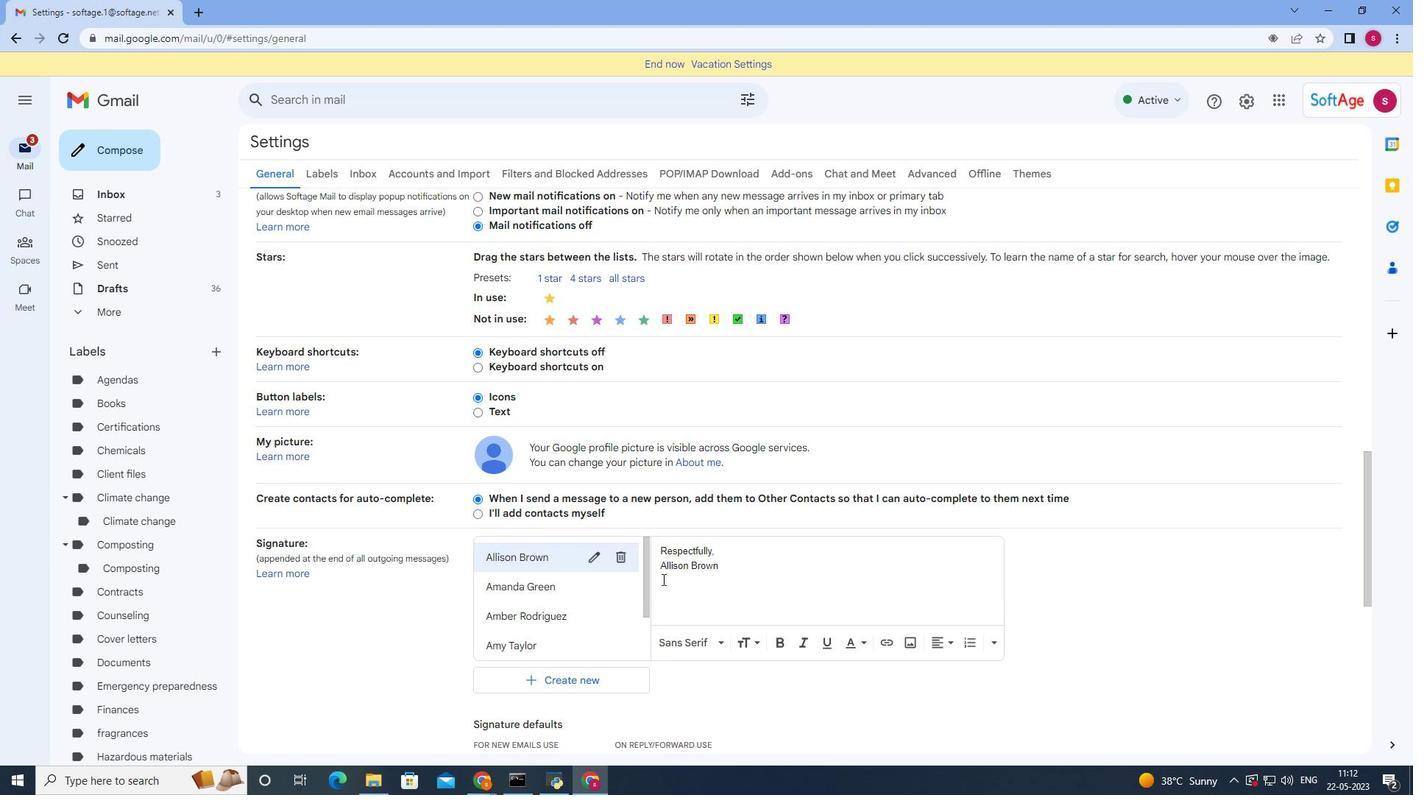 
Action: Mouse scrolled (670, 572) with delta (0, 0)
Screenshot: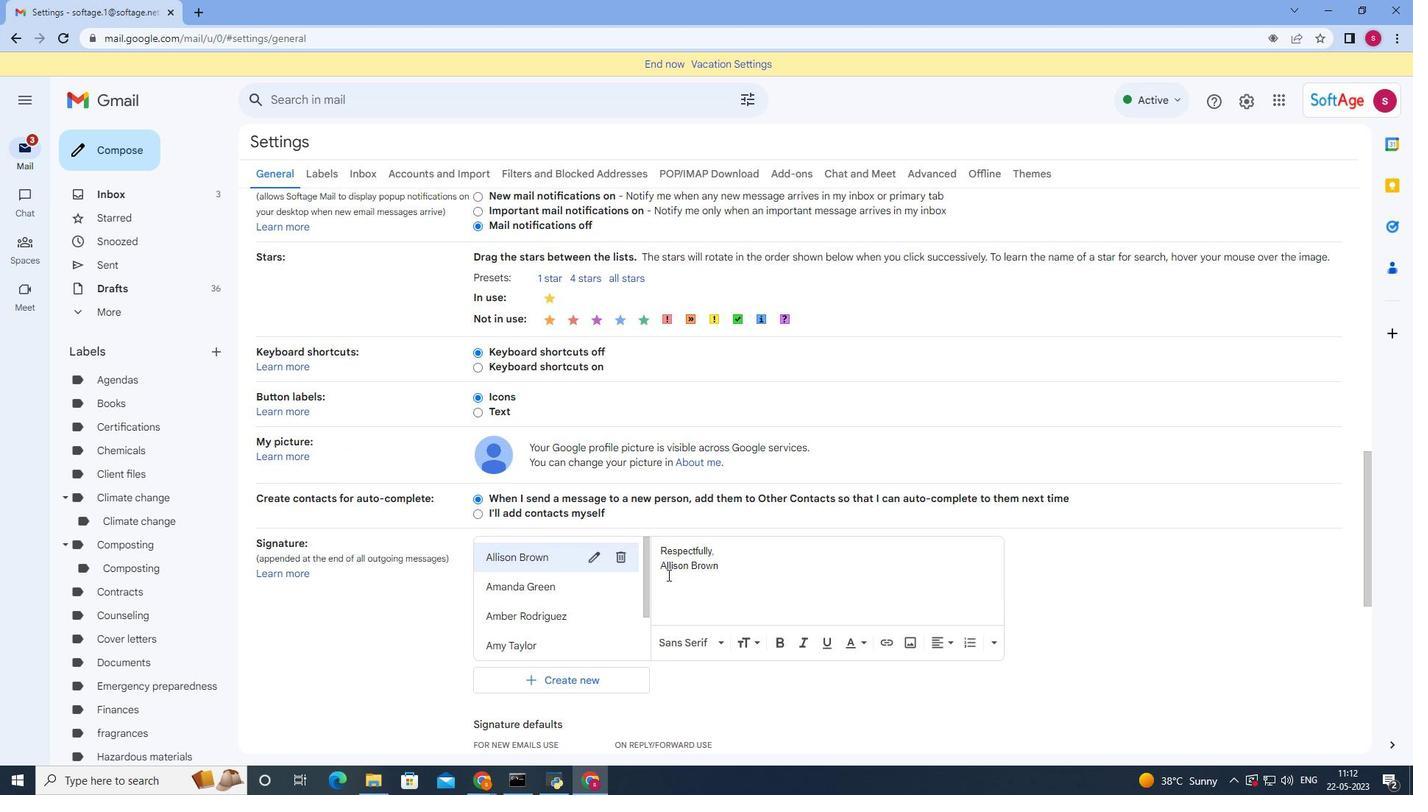 
Action: Mouse moved to (673, 570)
Screenshot: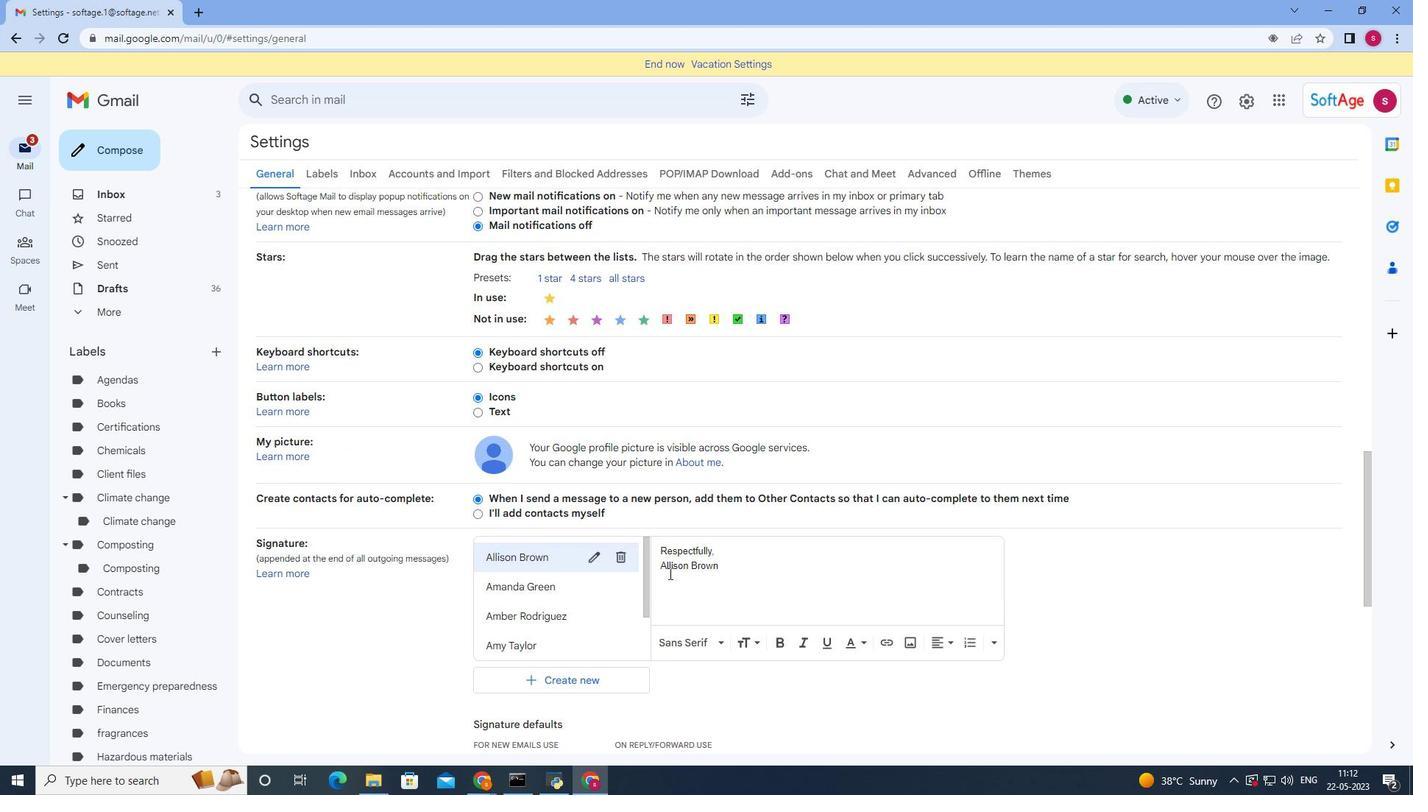 
Action: Mouse scrolled (673, 569) with delta (0, 0)
Screenshot: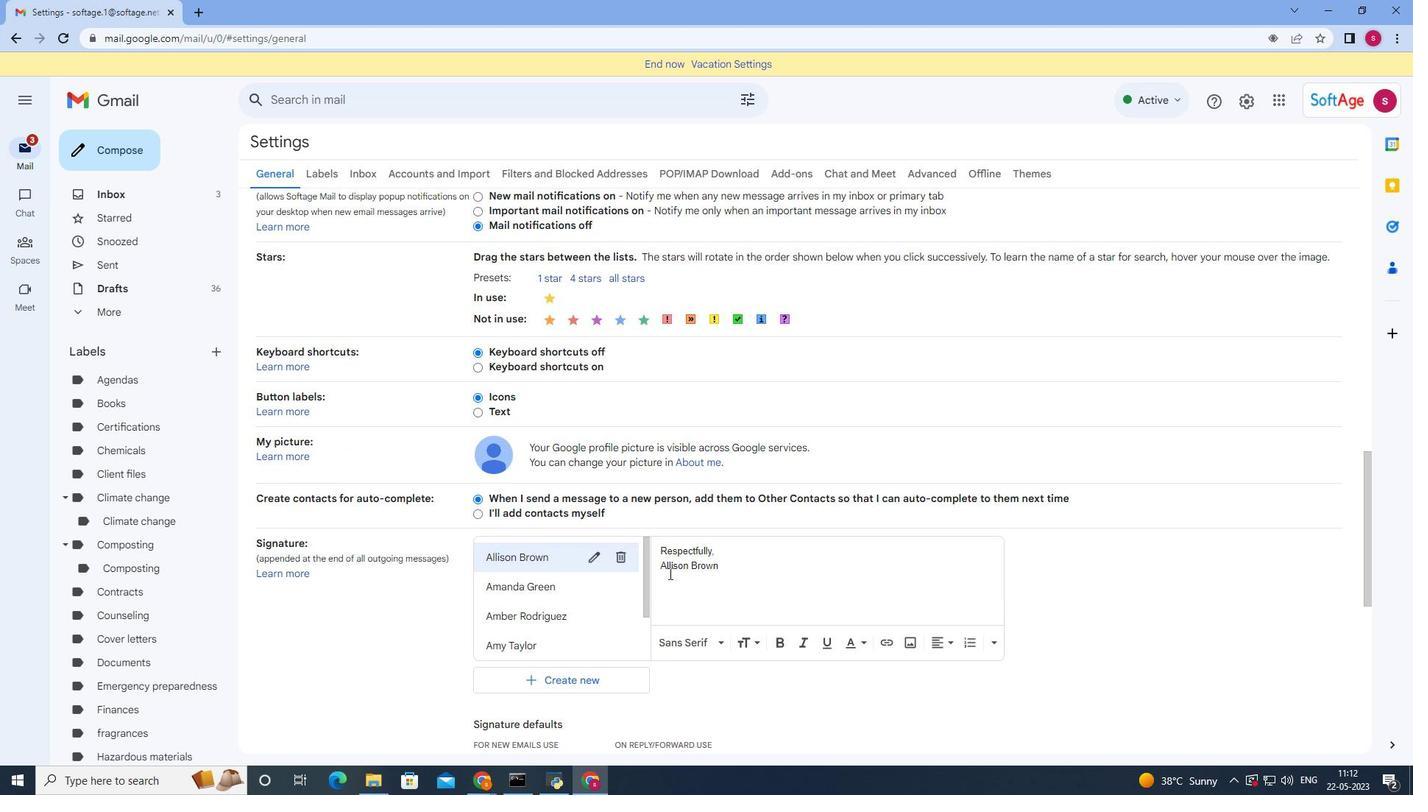 
Action: Mouse moved to (556, 538)
Screenshot: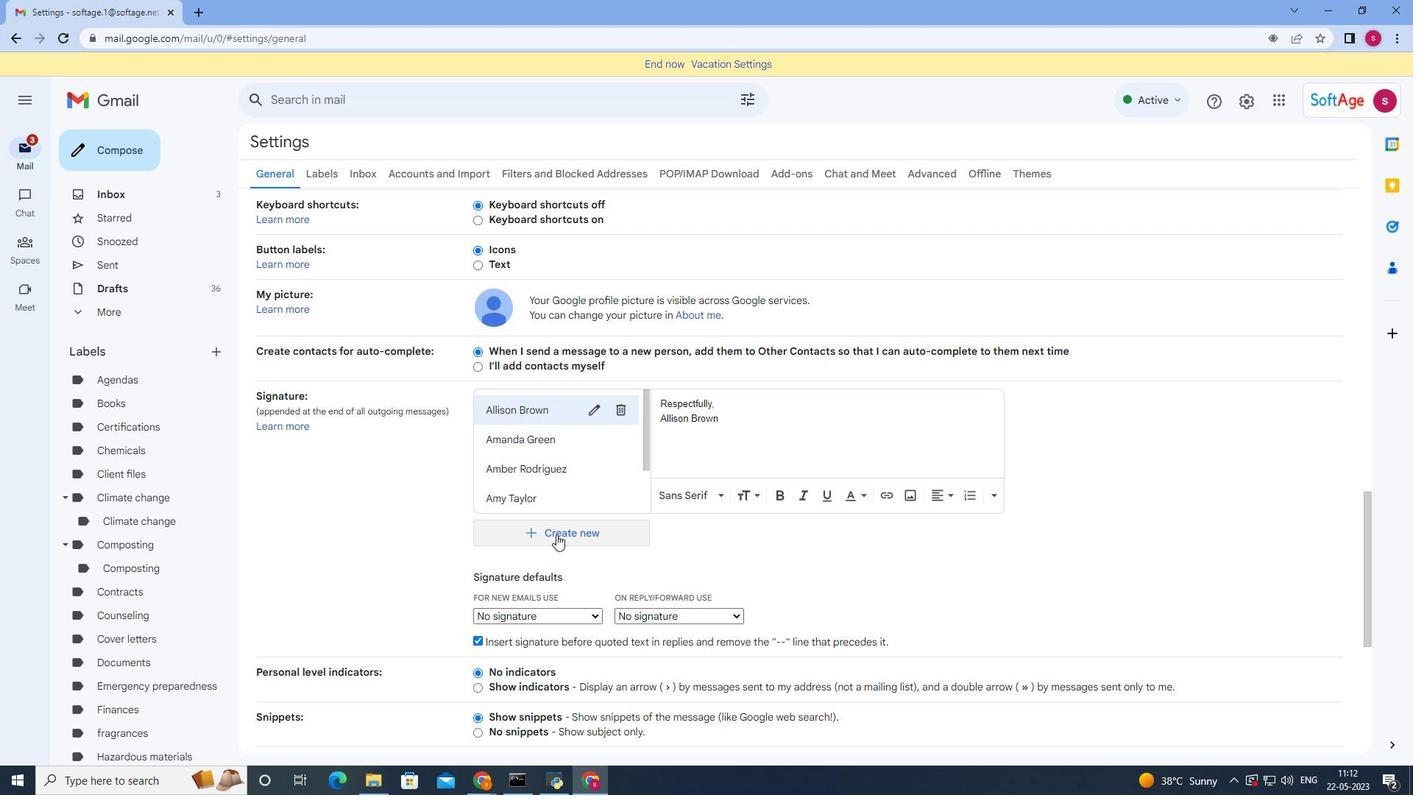 
Action: Mouse pressed left at (556, 538)
Screenshot: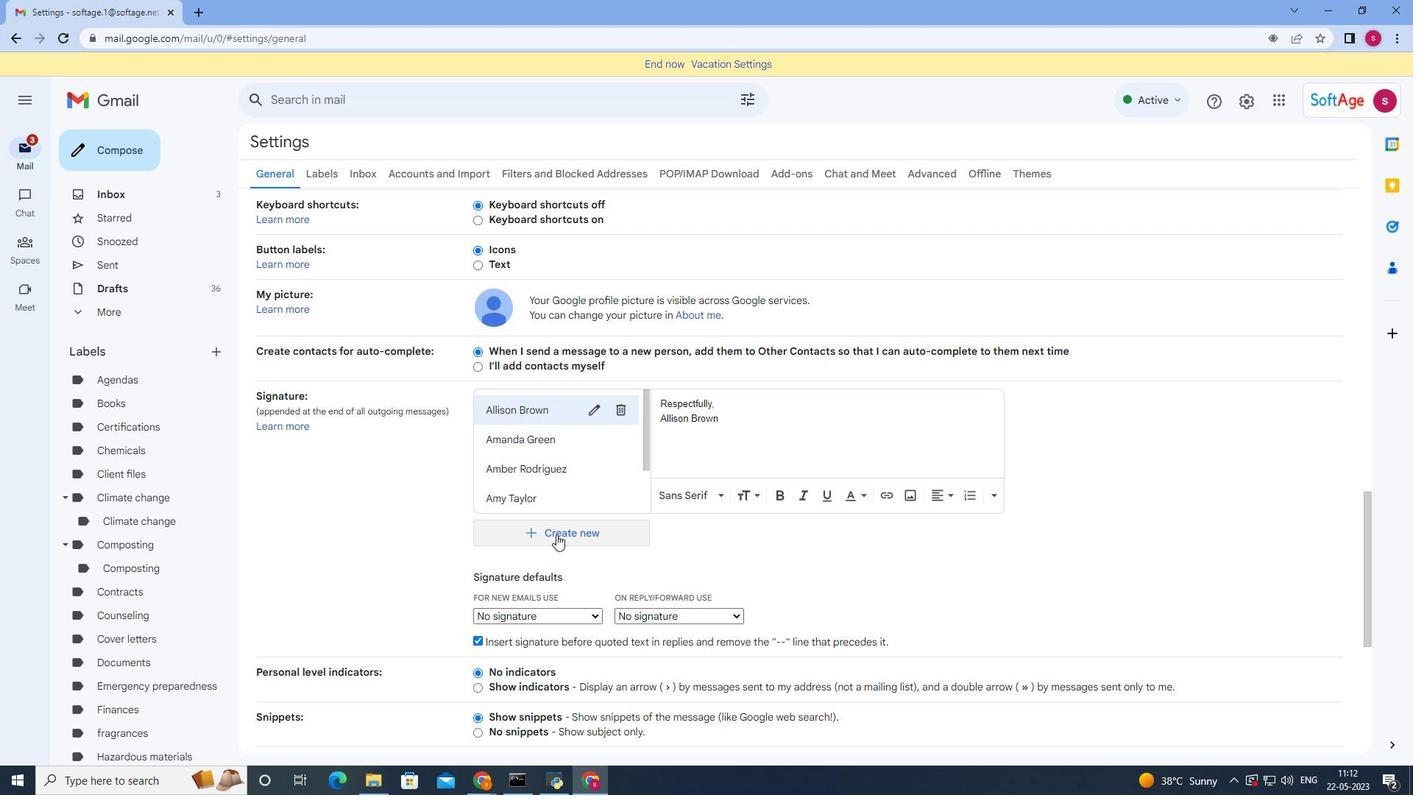 
Action: Mouse moved to (711, 402)
Screenshot: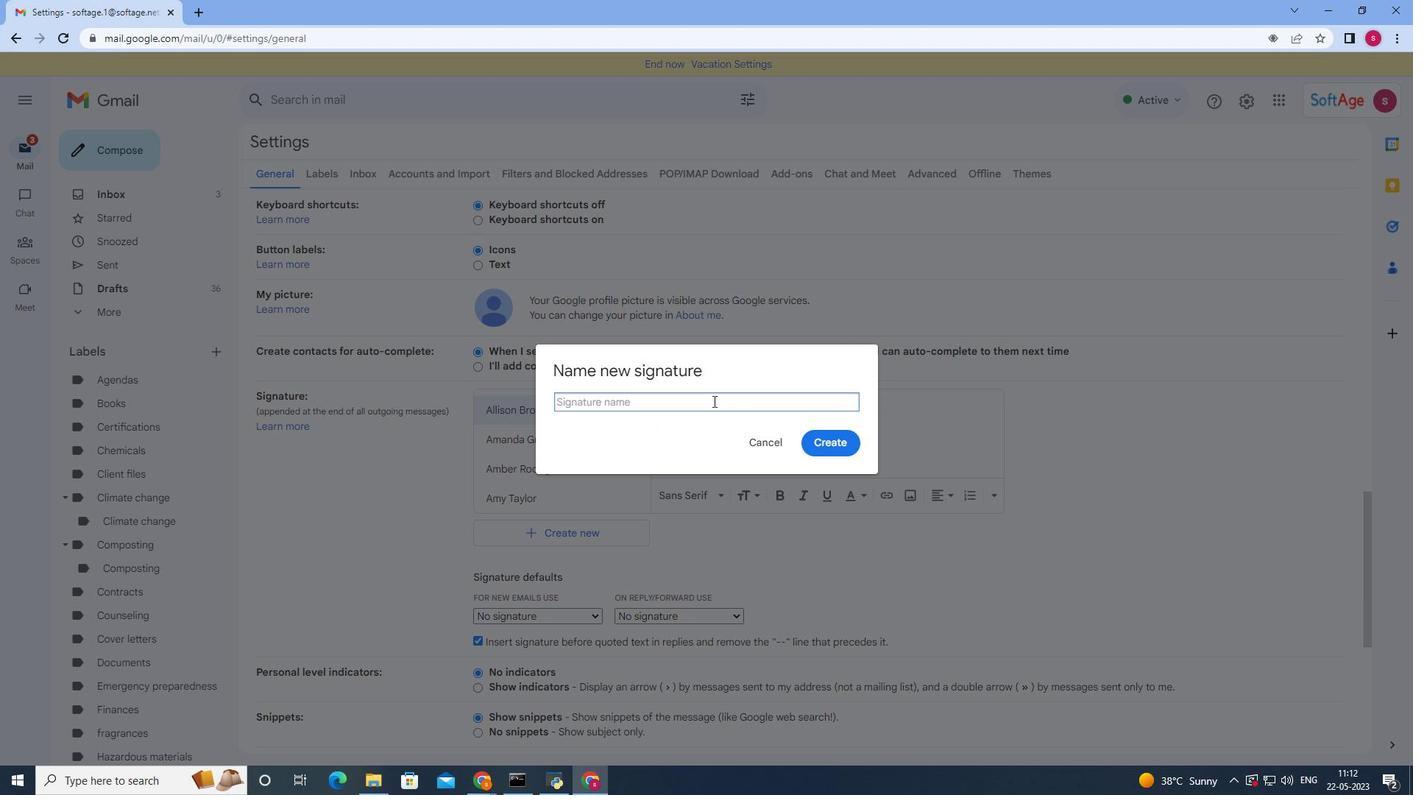 
Action: Mouse pressed left at (711, 402)
Screenshot: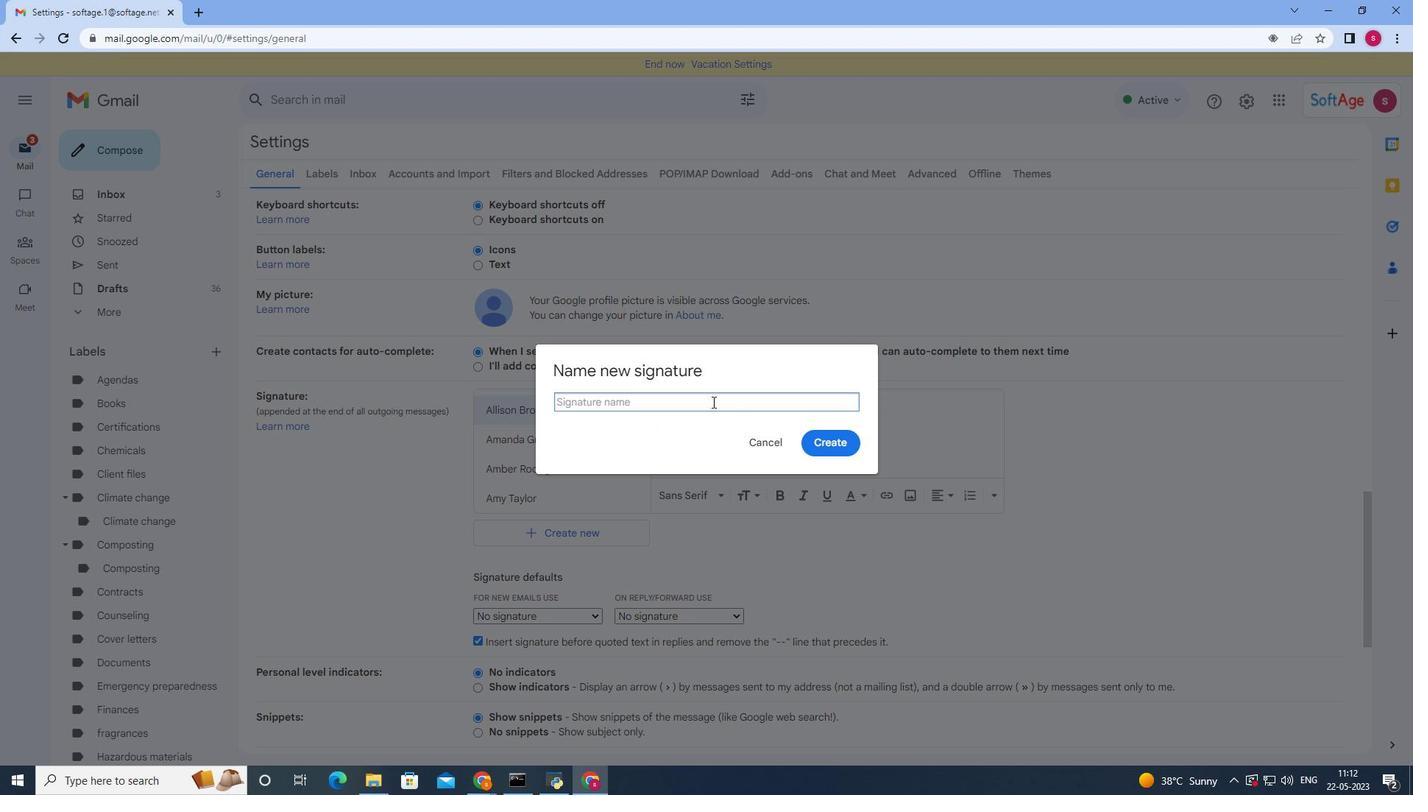 
Action: Mouse moved to (714, 402)
Screenshot: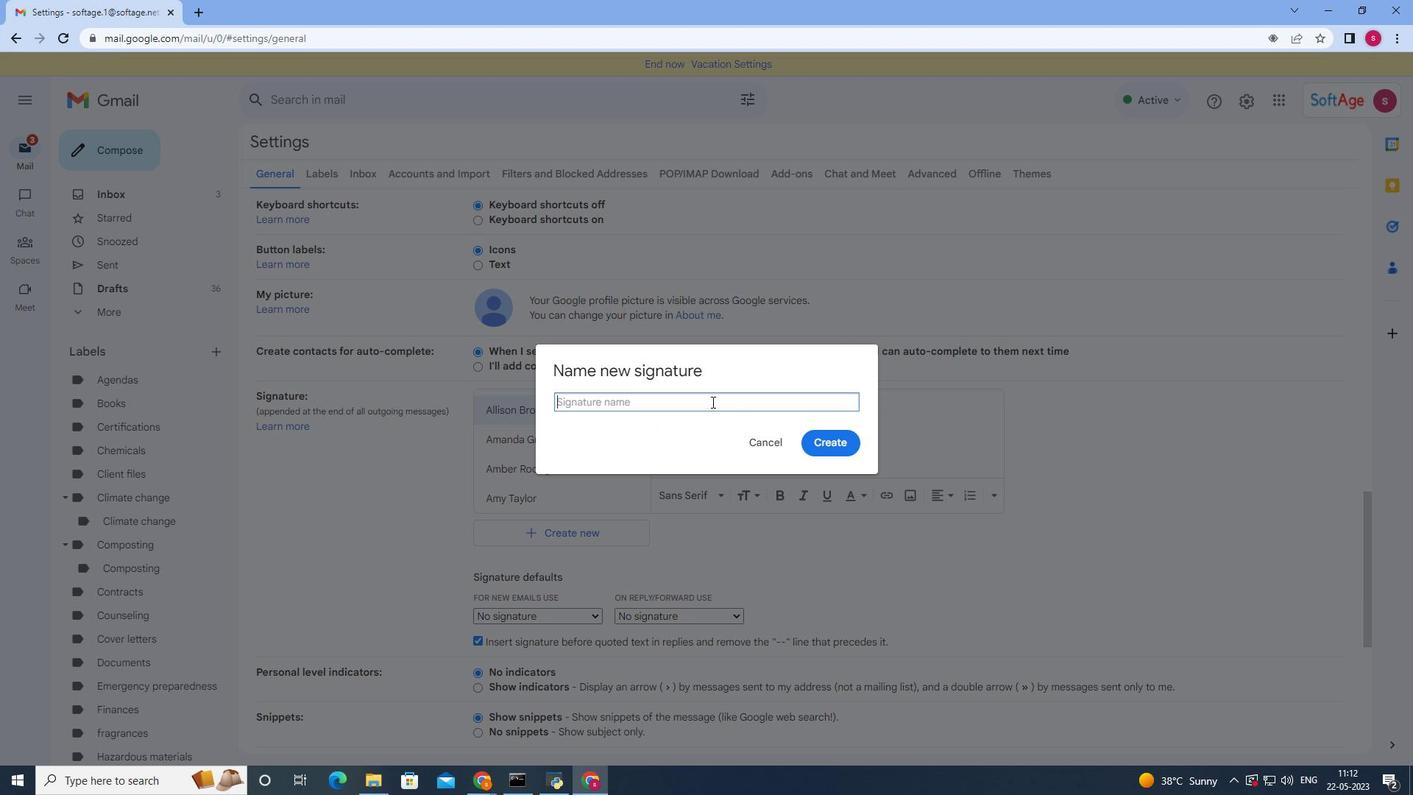 
Action: Key pressed <Key.shift>Anna<Key.space><Key.shift><Key.shift><Key.shift><Key.shift><Key.shift><Key.shift><Key.shift><Key.shift><Key.shift><Key.shift><Key.shift><Key.shift><Key.shift><Key.shift><Key.shift><Key.shift><Key.shift><Key.shift><Key.shift><Key.shift><Key.shift><Key.shift><Key.shift><Key.shift>Gracia
Screenshot: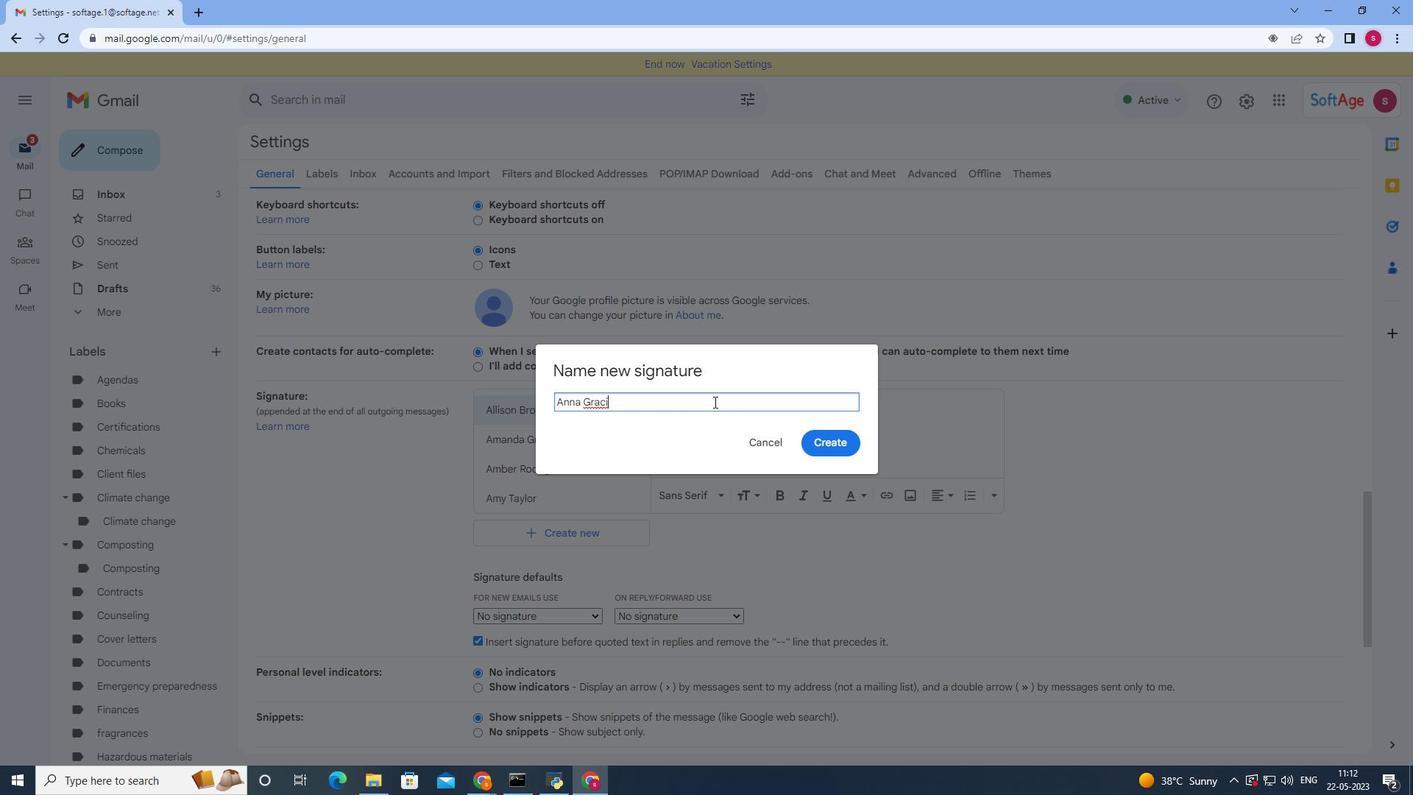 
Action: Mouse moved to (597, 404)
Screenshot: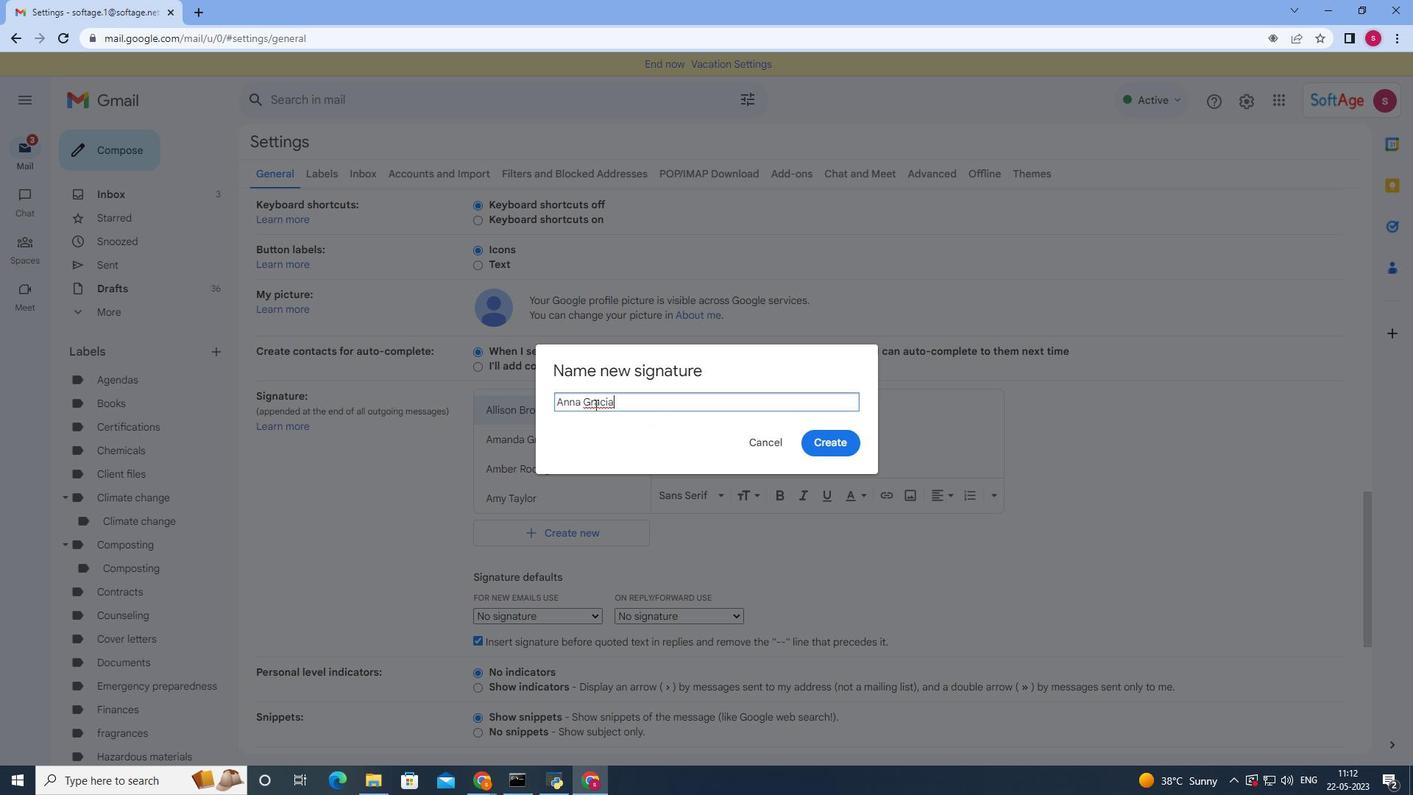 
Action: Mouse pressed left at (597, 404)
Screenshot: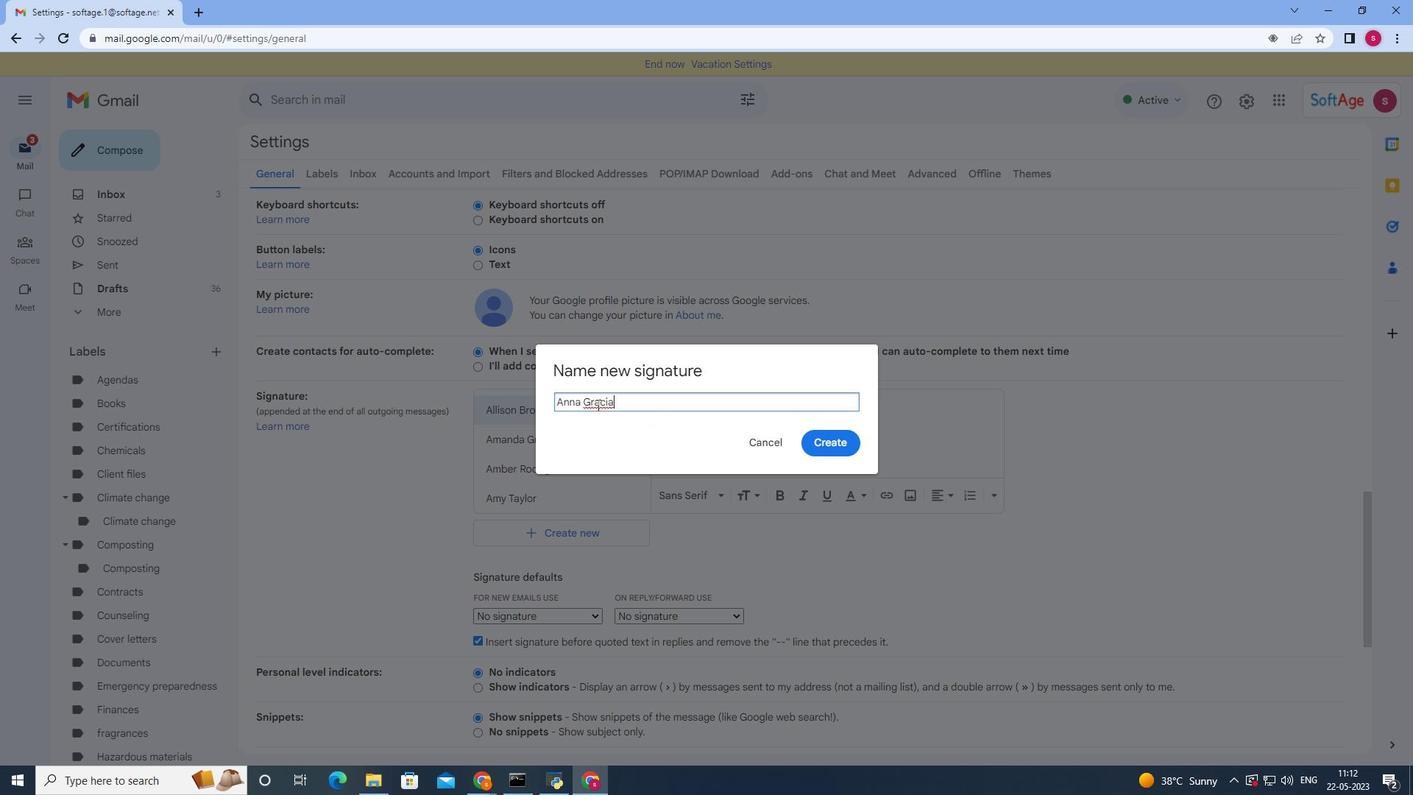 
Action: Key pressed <Key.backspace><Key.backspace>ar
Screenshot: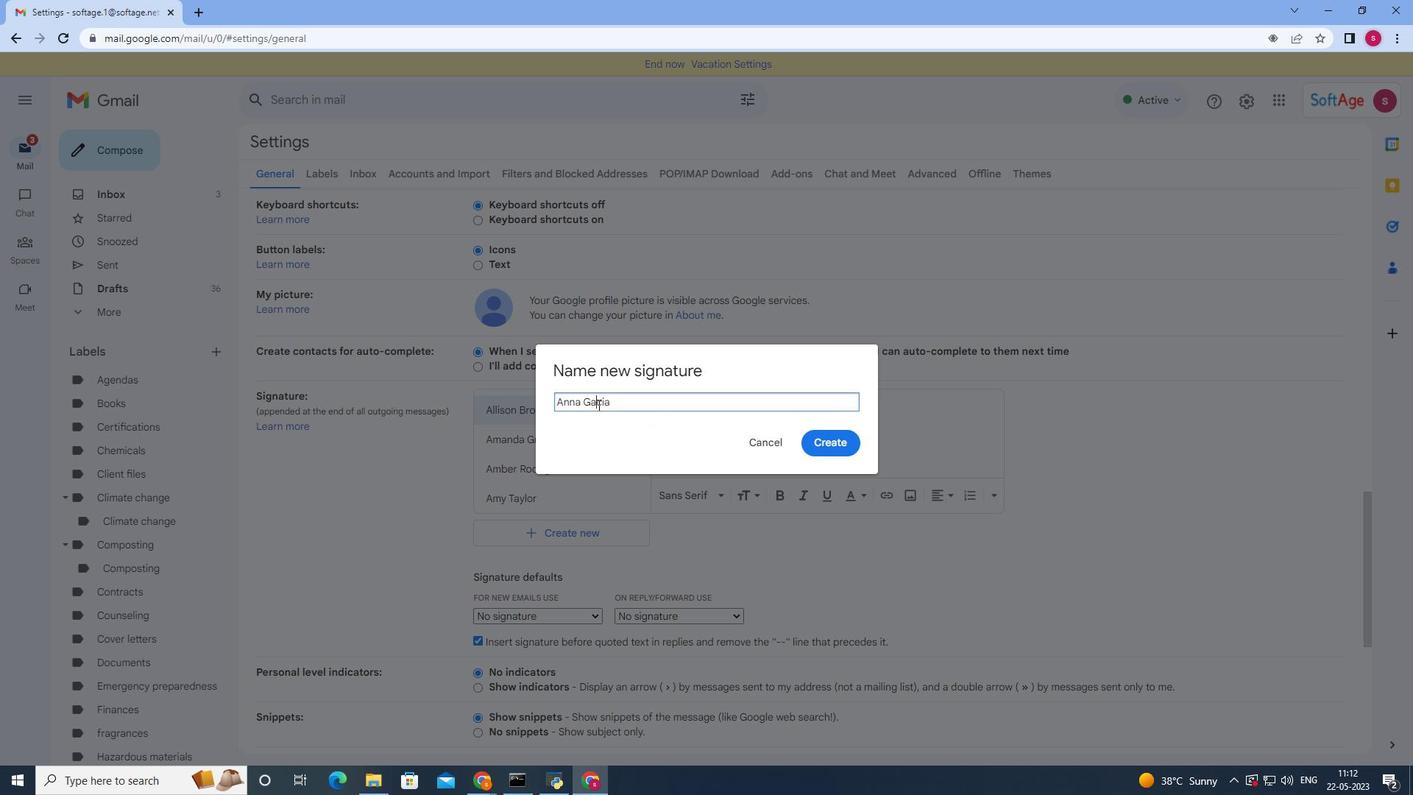 
Action: Mouse moved to (823, 438)
Screenshot: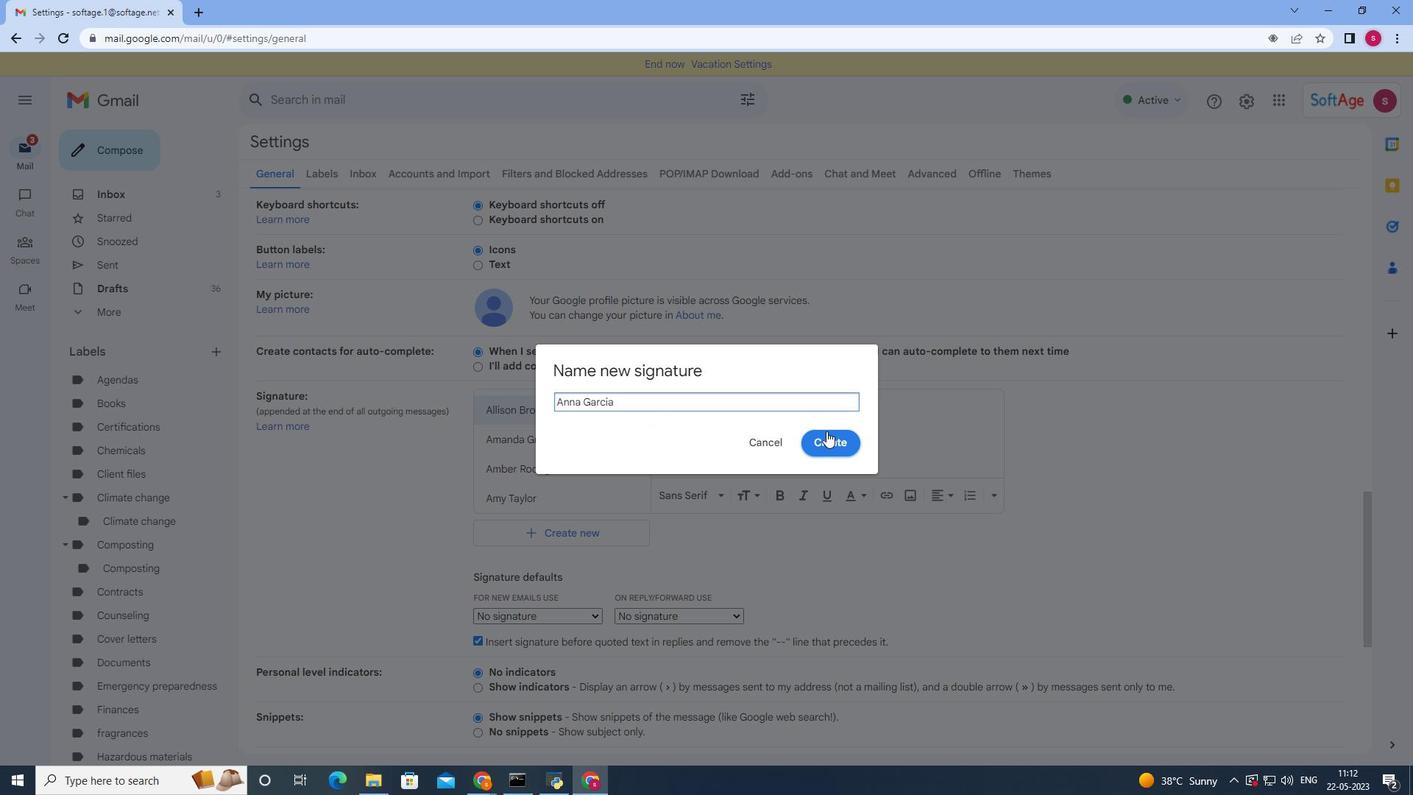 
Action: Mouse pressed left at (823, 438)
Screenshot: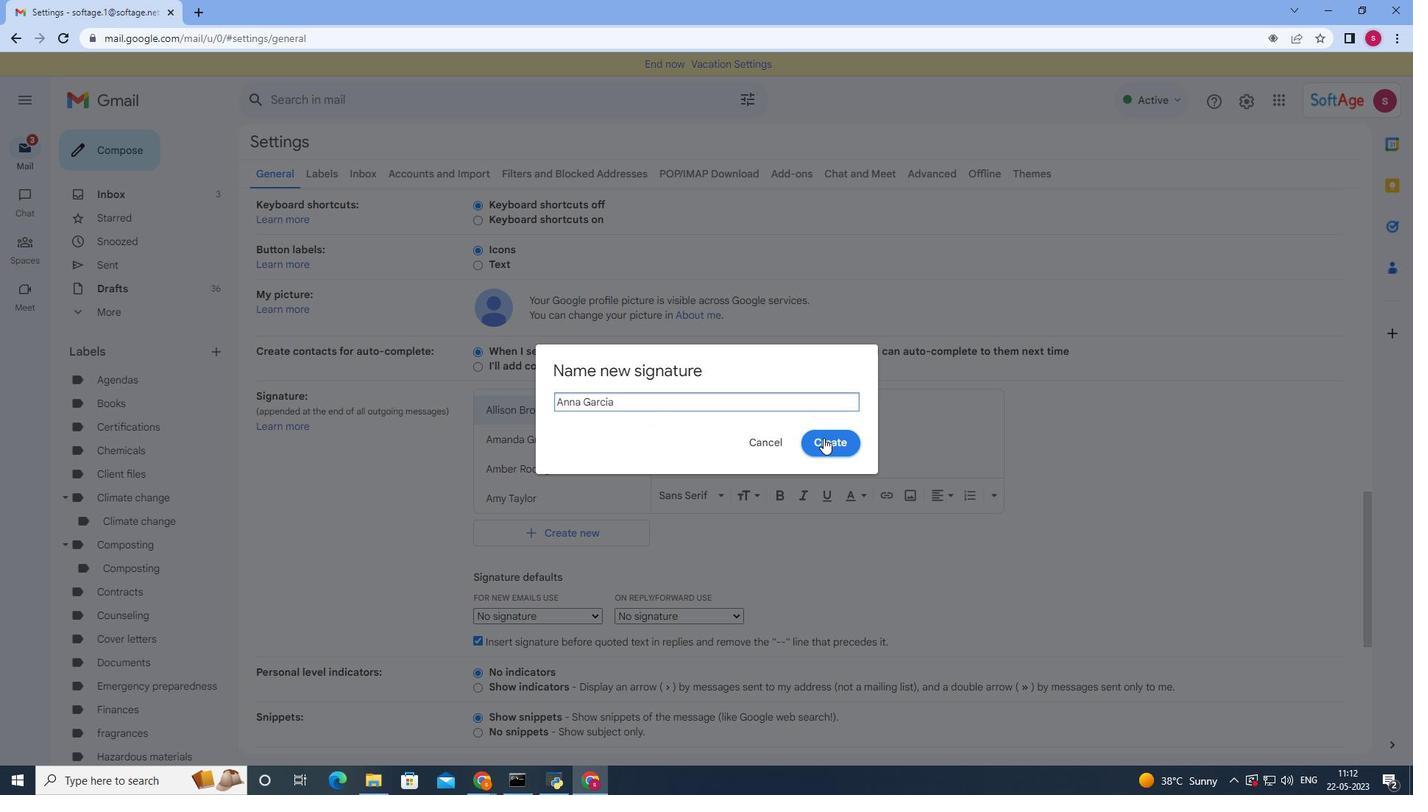 
Action: Mouse moved to (700, 420)
Screenshot: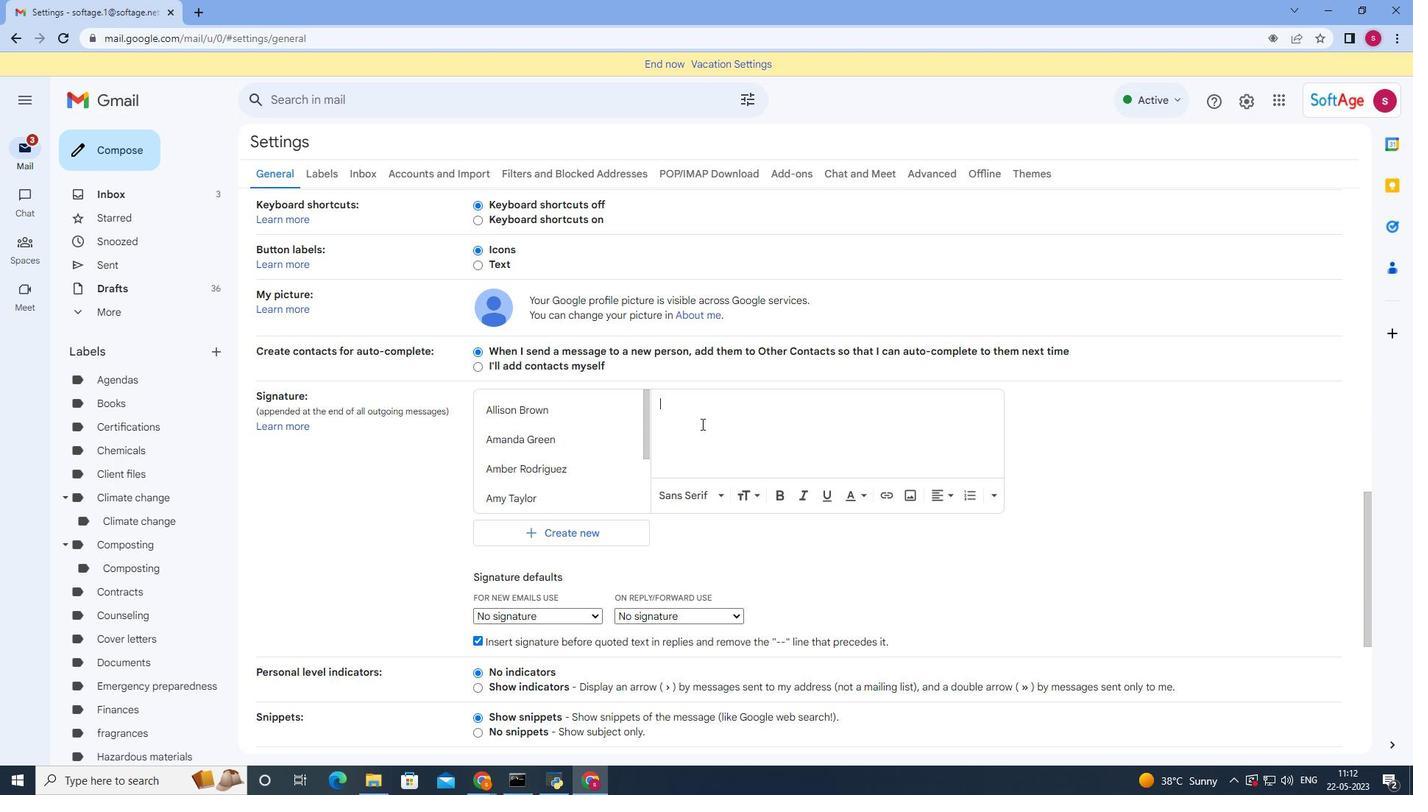 
Action: Key pressed <Key.shift>l<Key.backspace><Key.shift>Looking<Key.space>forward<Key.space>to<Key.space>connecting,<Key.enter><Key.shift>Anna<Key.space><Key.shift>Garcia
Screenshot: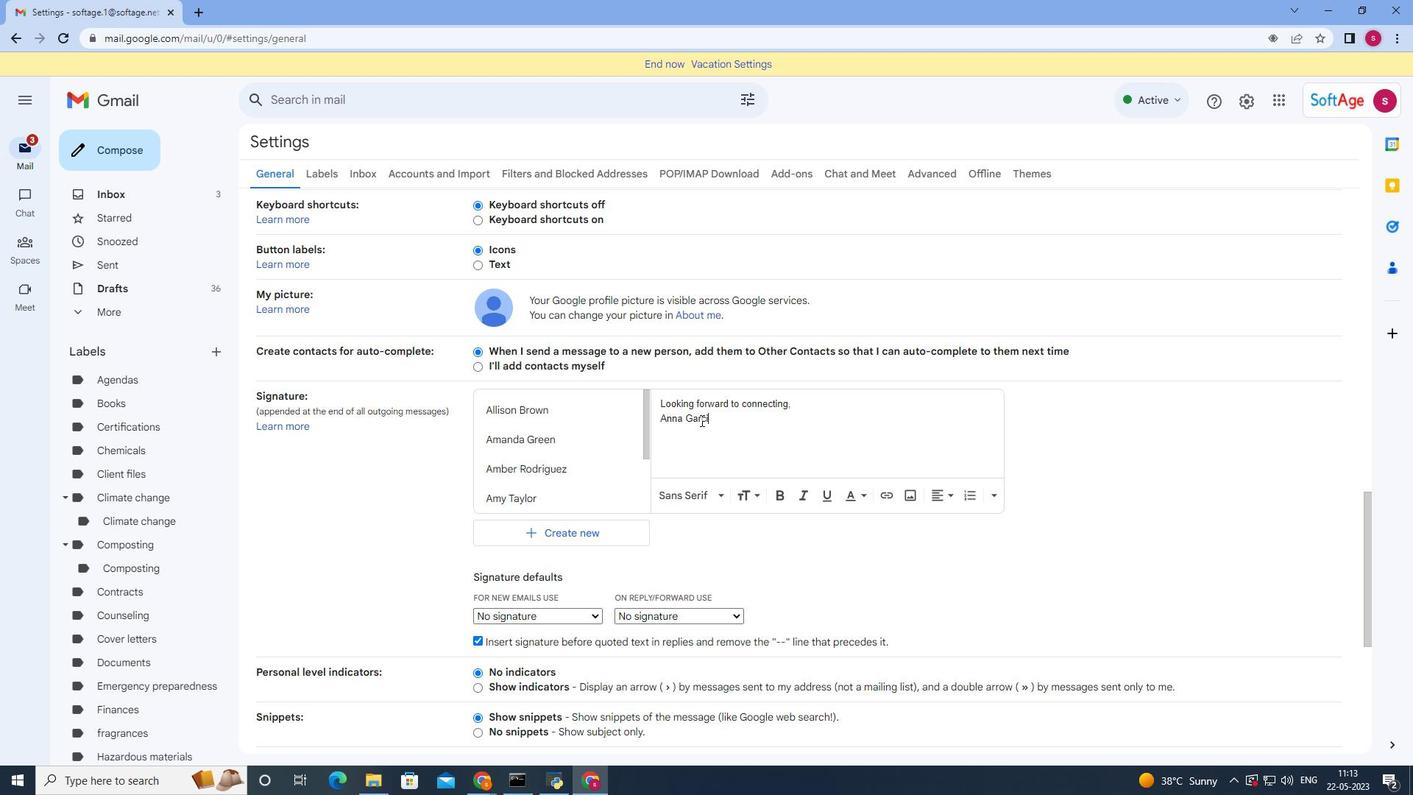 
Action: Mouse moved to (734, 471)
Screenshot: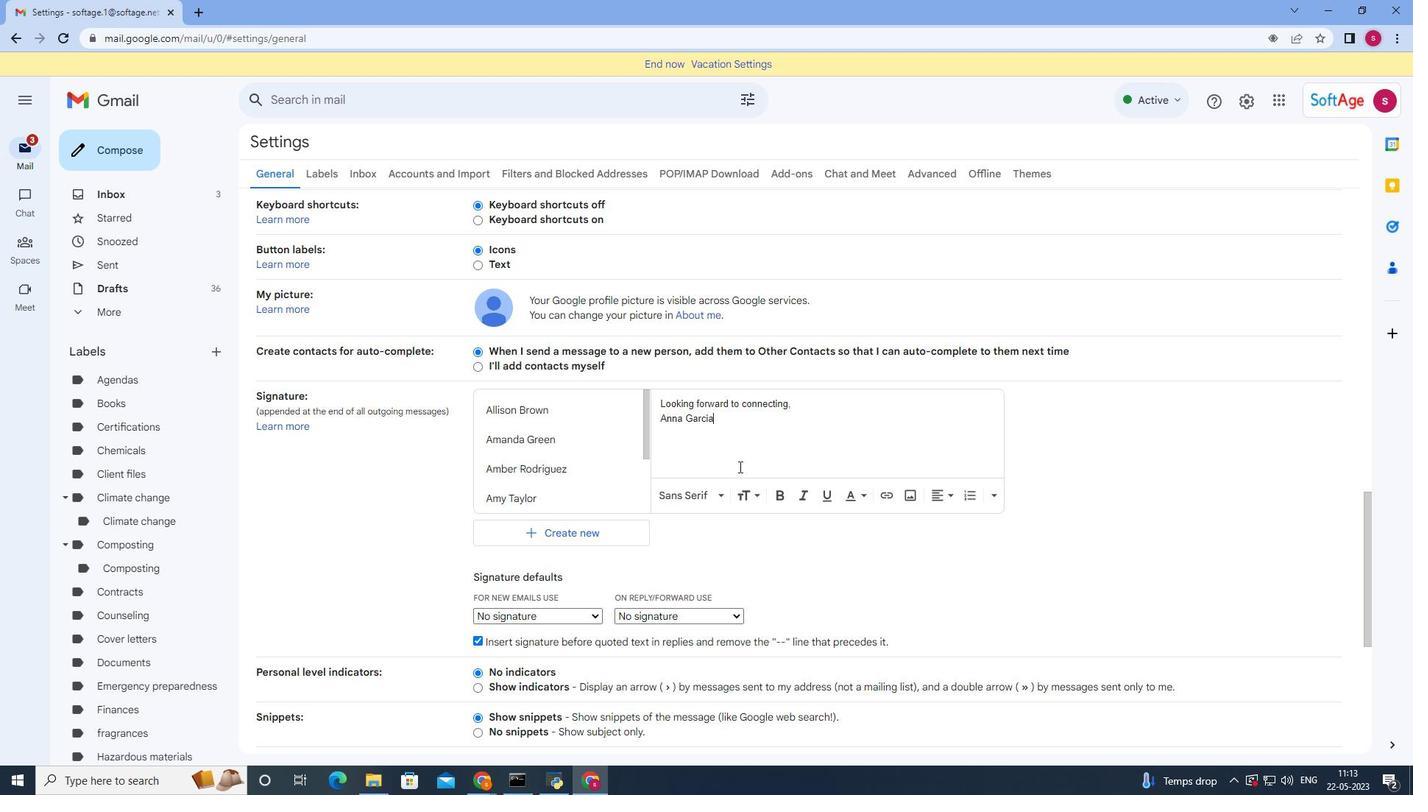
Action: Mouse scrolled (734, 471) with delta (0, 0)
Screenshot: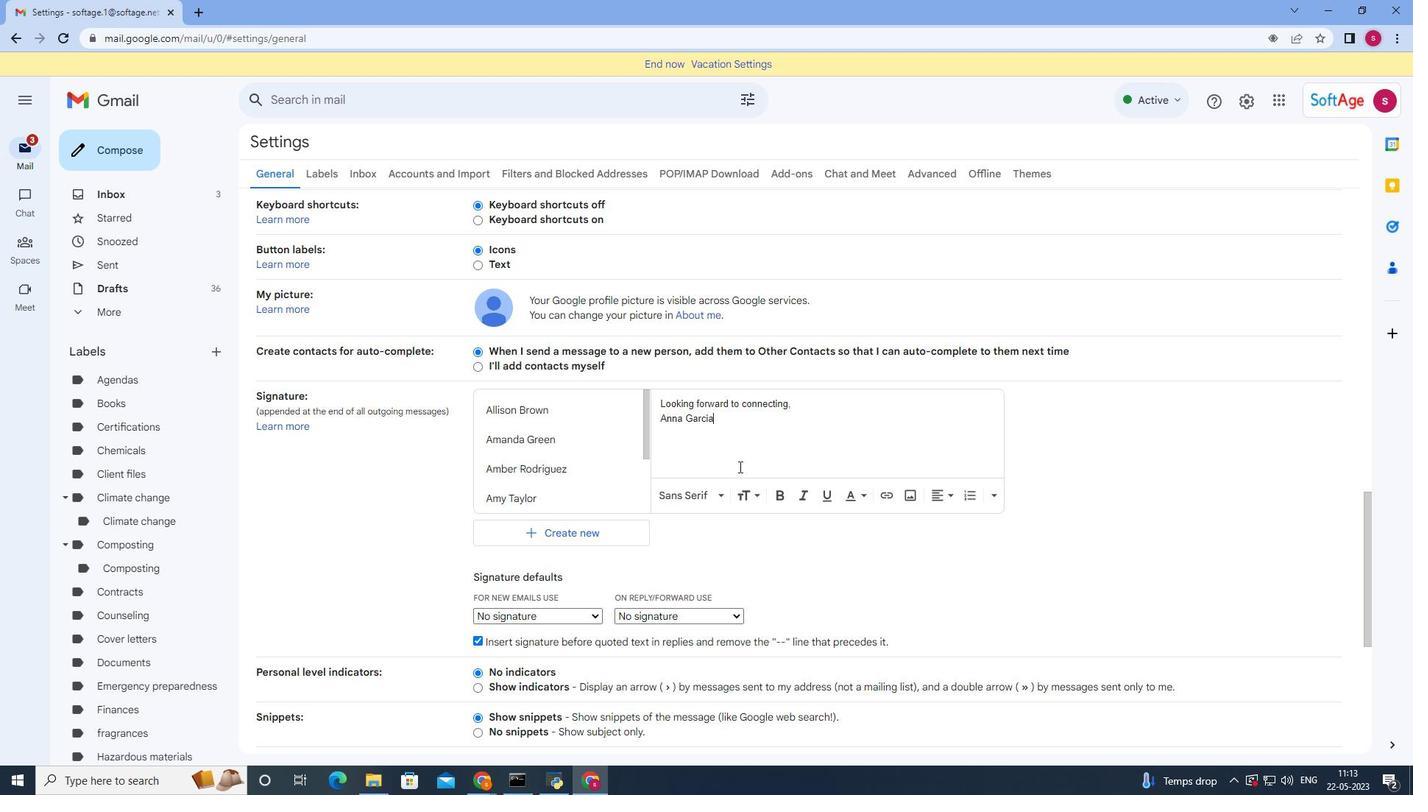 
Action: Mouse moved to (732, 475)
Screenshot: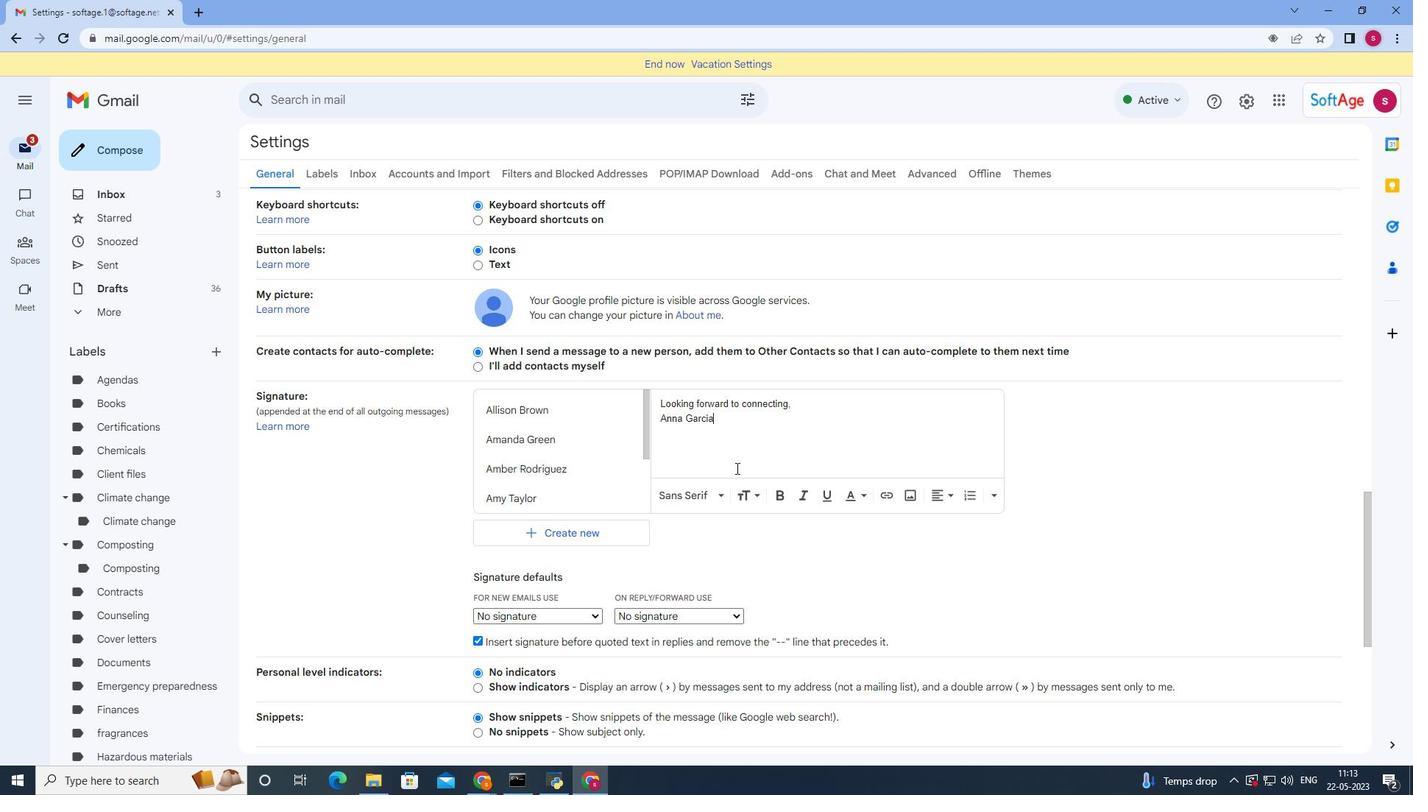 
Action: Mouse scrolled (732, 474) with delta (0, 0)
Screenshot: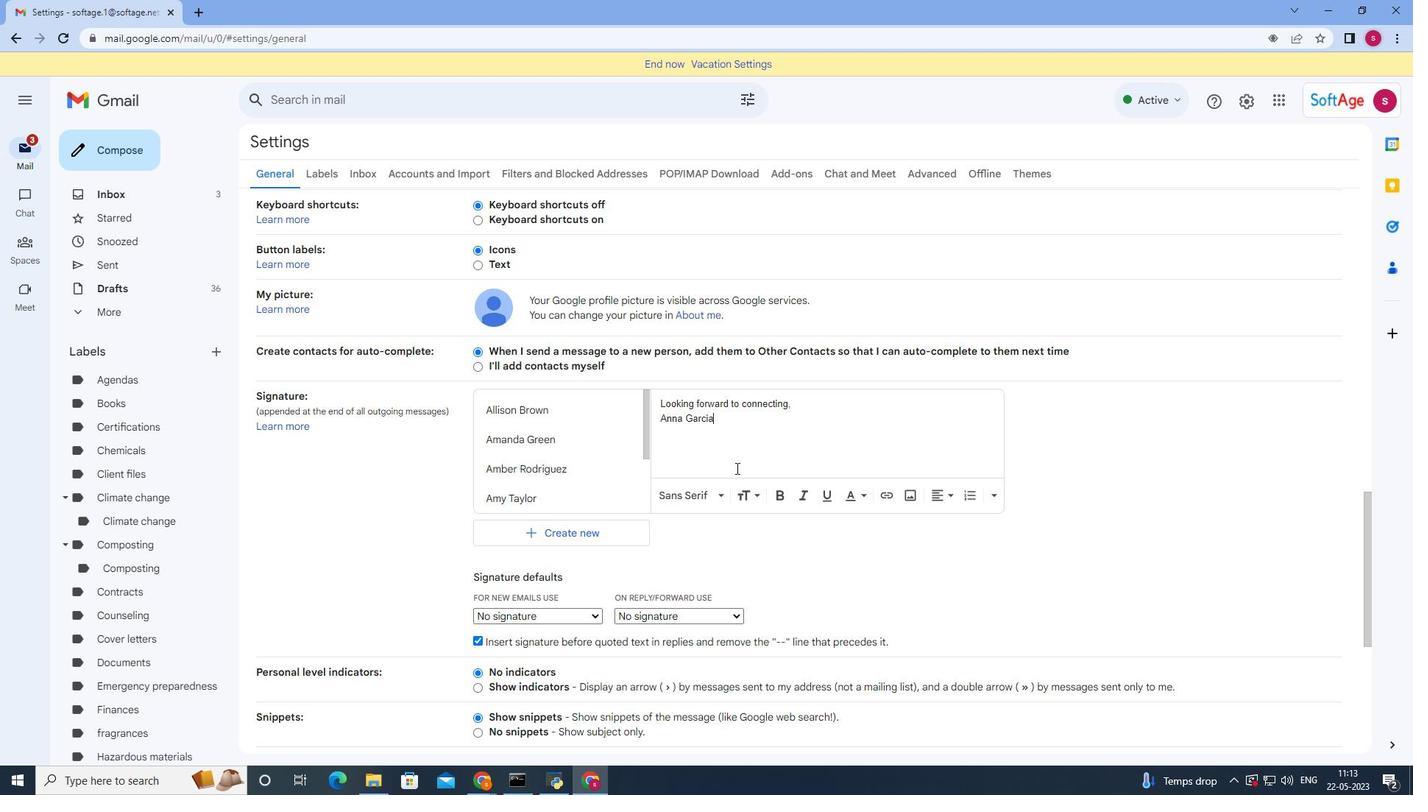 
Action: Mouse moved to (732, 475)
Screenshot: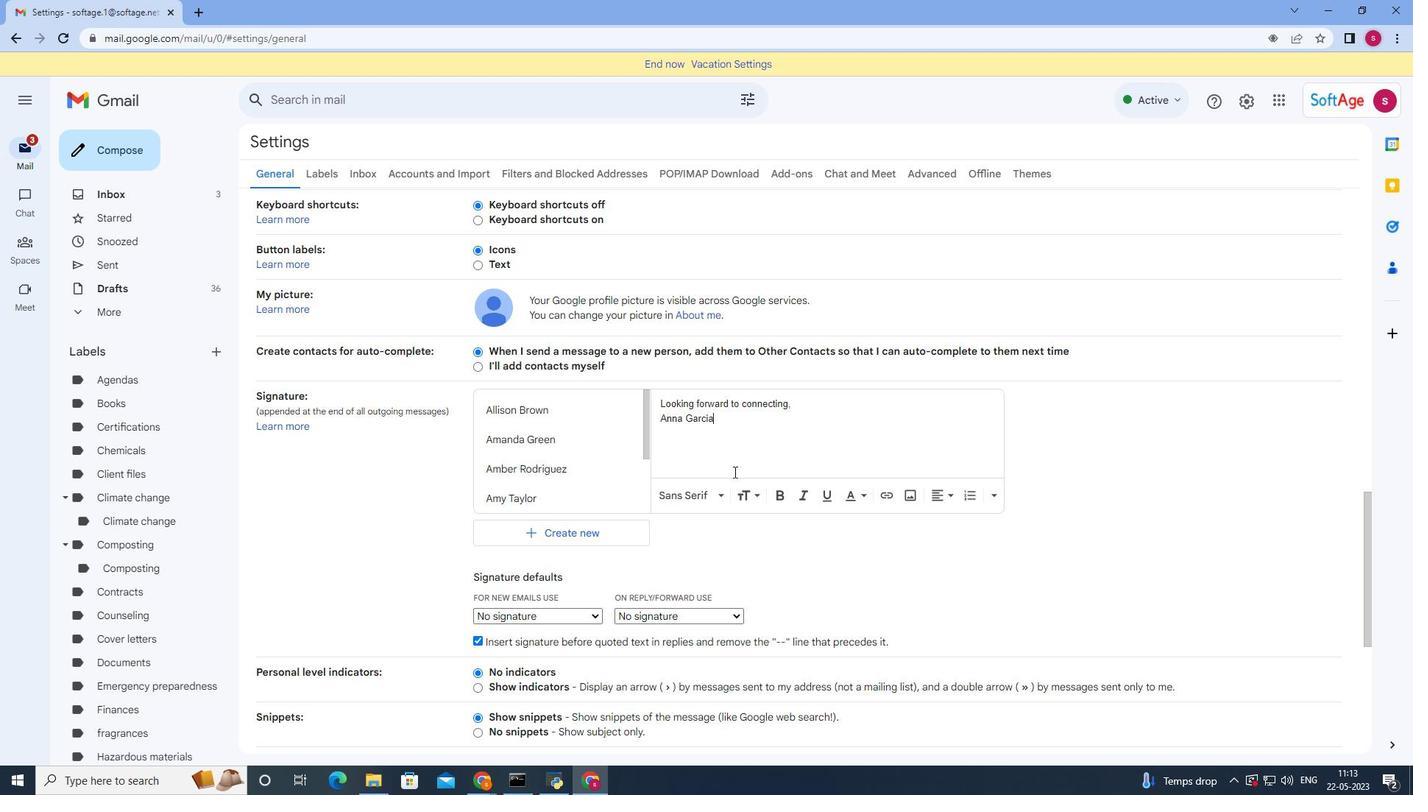 
Action: Mouse scrolled (732, 474) with delta (0, 0)
Screenshot: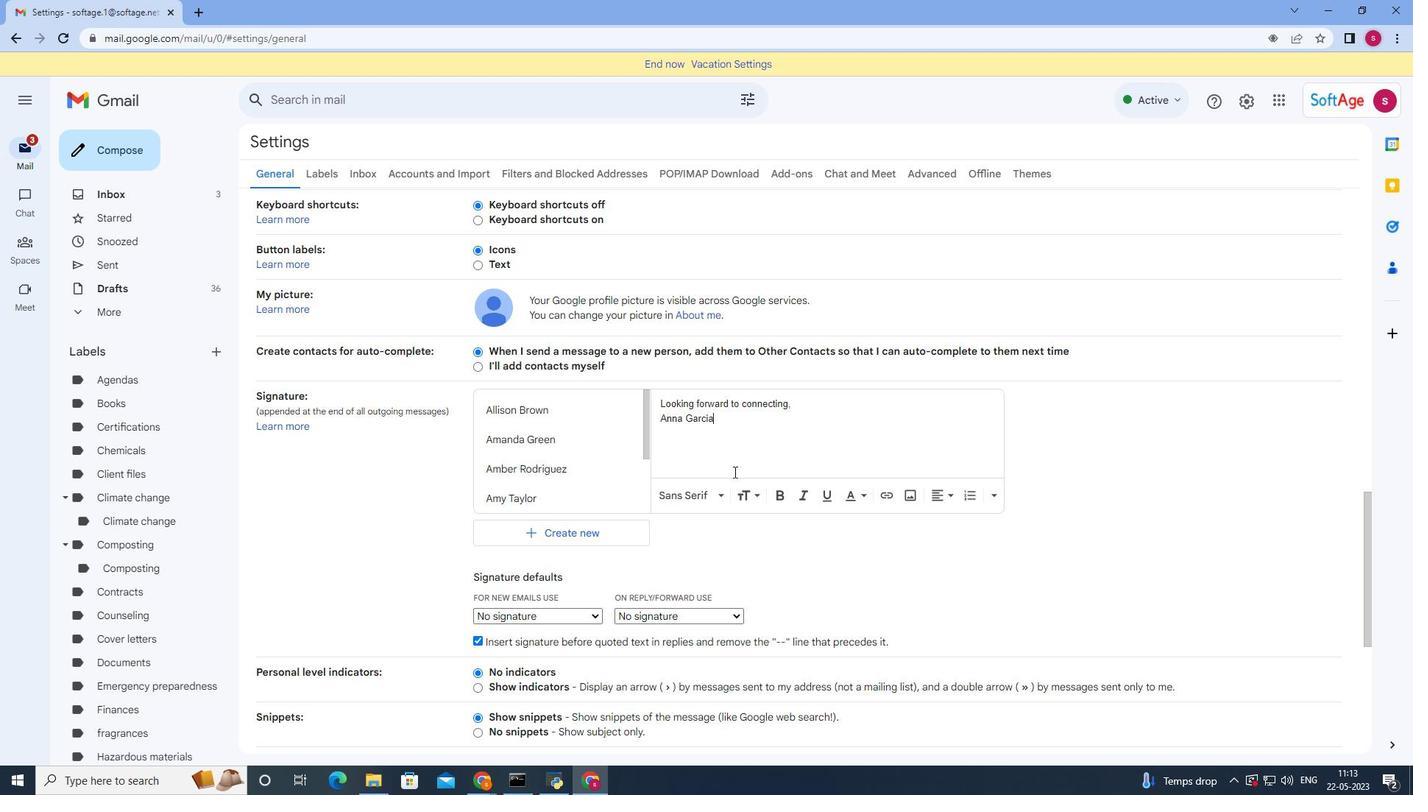 
Action: Mouse scrolled (732, 474) with delta (0, 0)
Screenshot: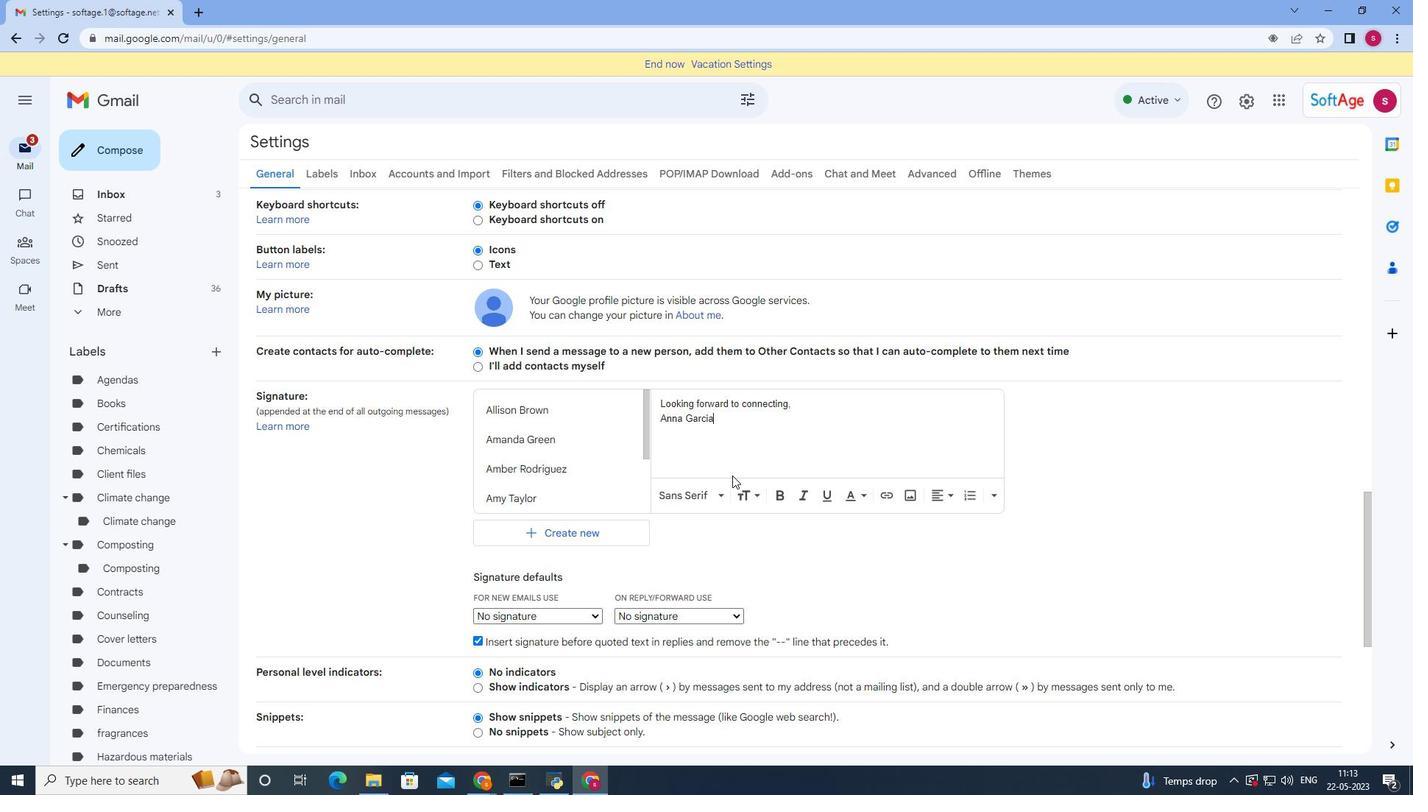 
Action: Mouse moved to (711, 548)
Screenshot: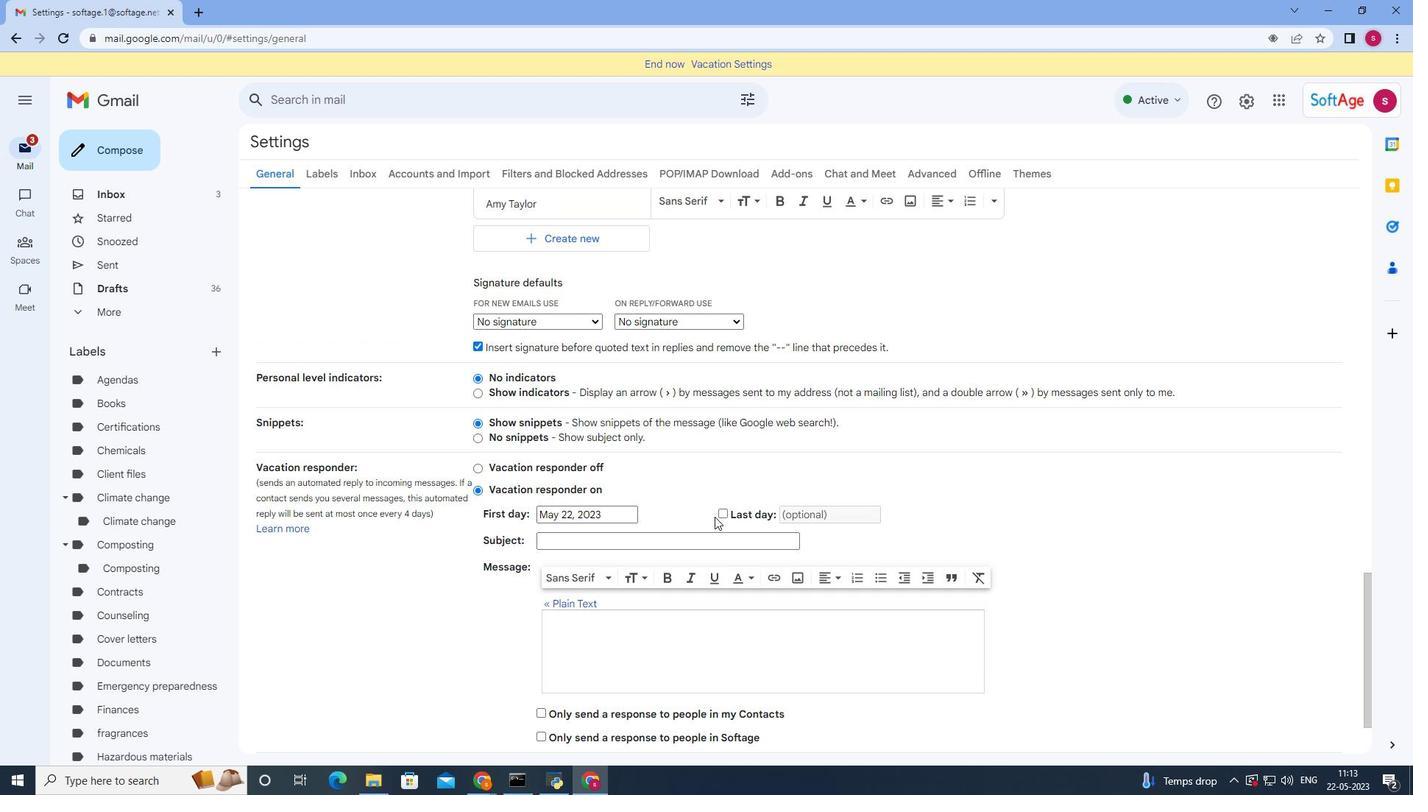 
Action: Mouse scrolled (711, 547) with delta (0, 0)
Screenshot: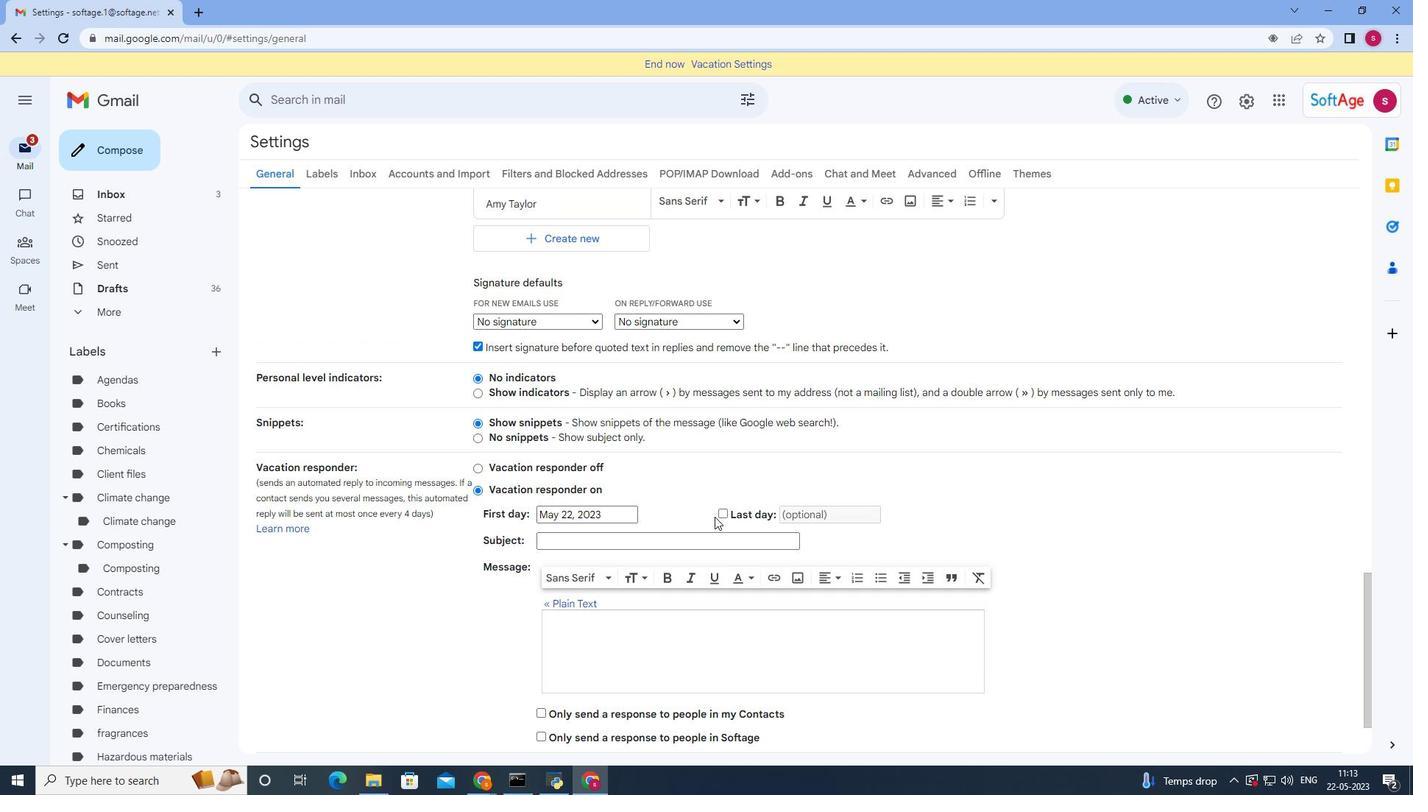
Action: Mouse moved to (711, 550)
Screenshot: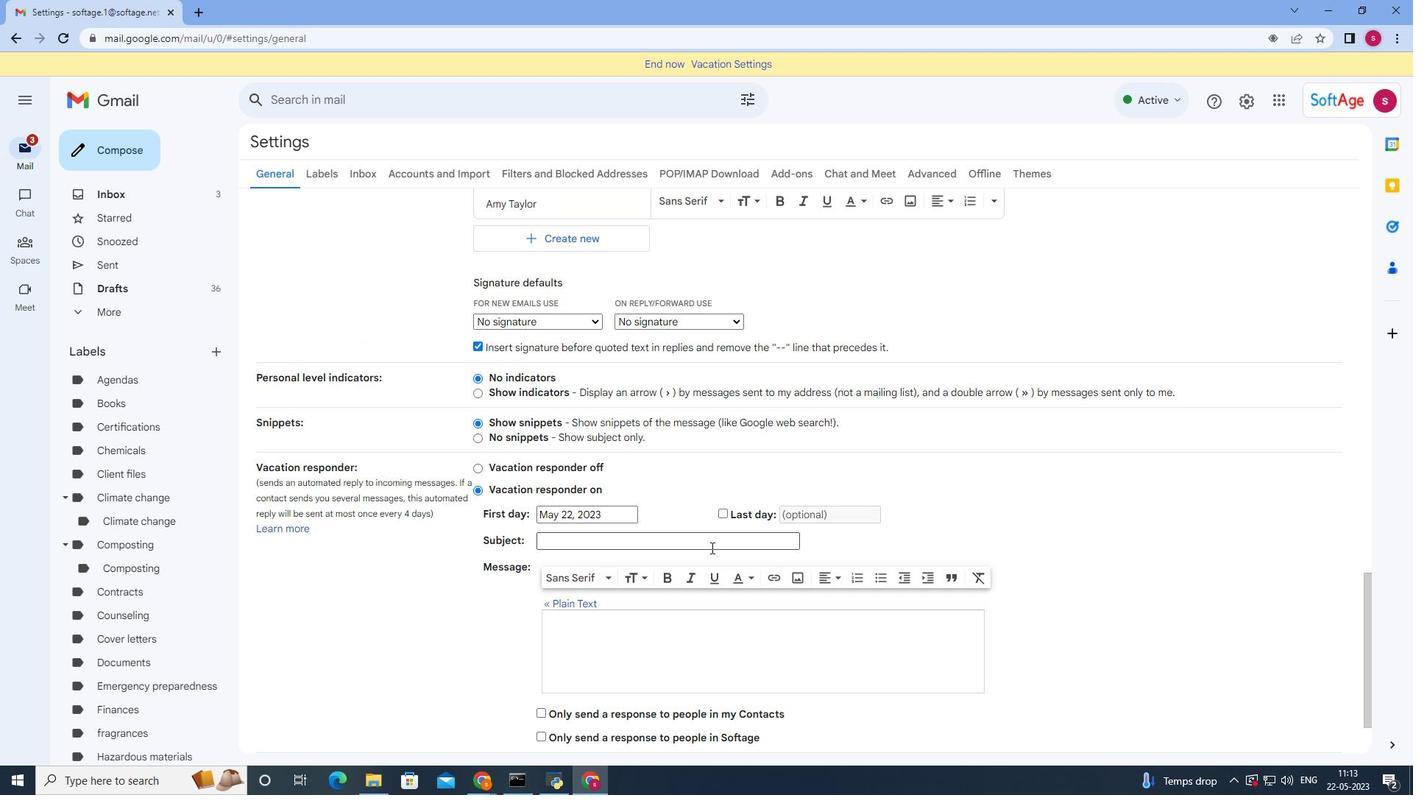 
Action: Mouse scrolled (711, 549) with delta (0, 0)
Screenshot: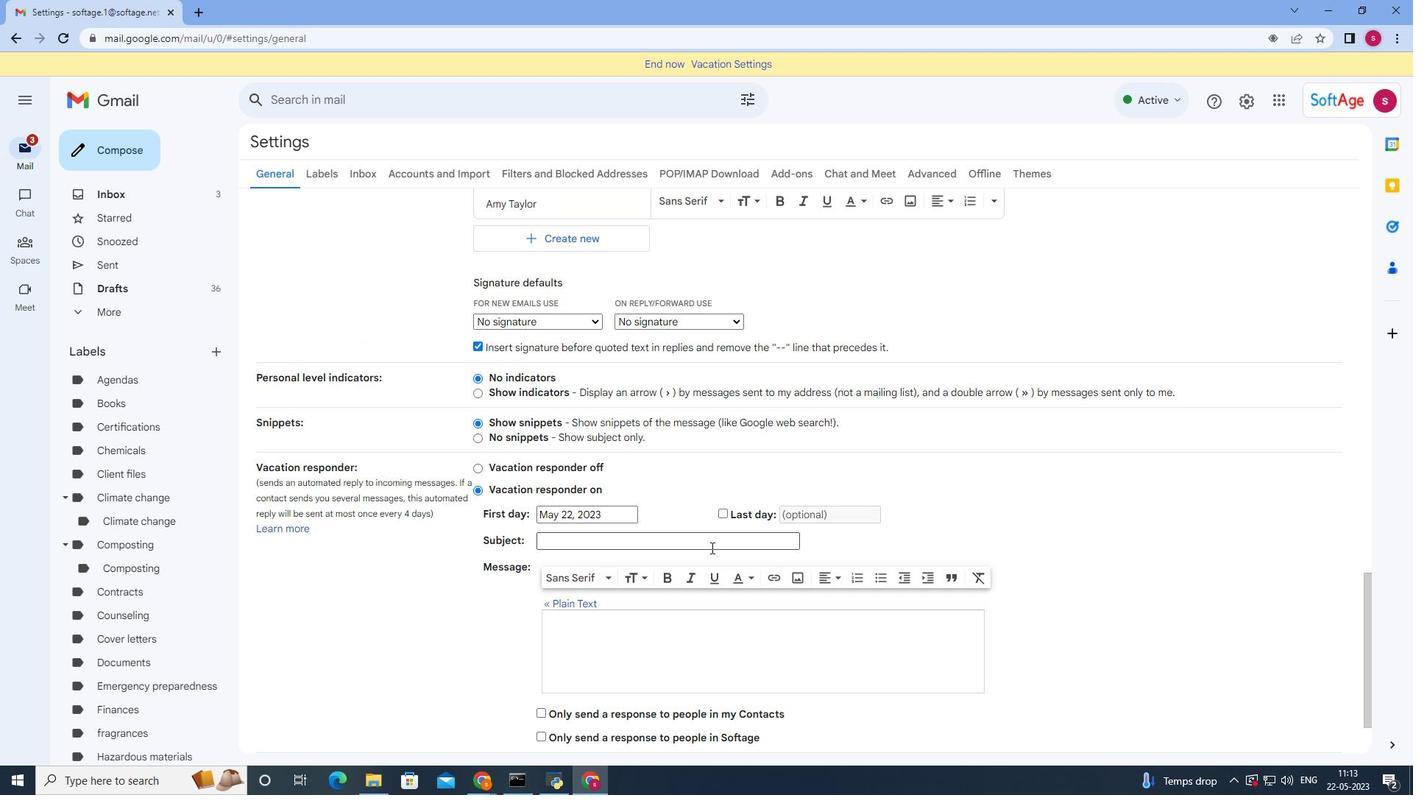 
Action: Mouse moved to (685, 592)
Screenshot: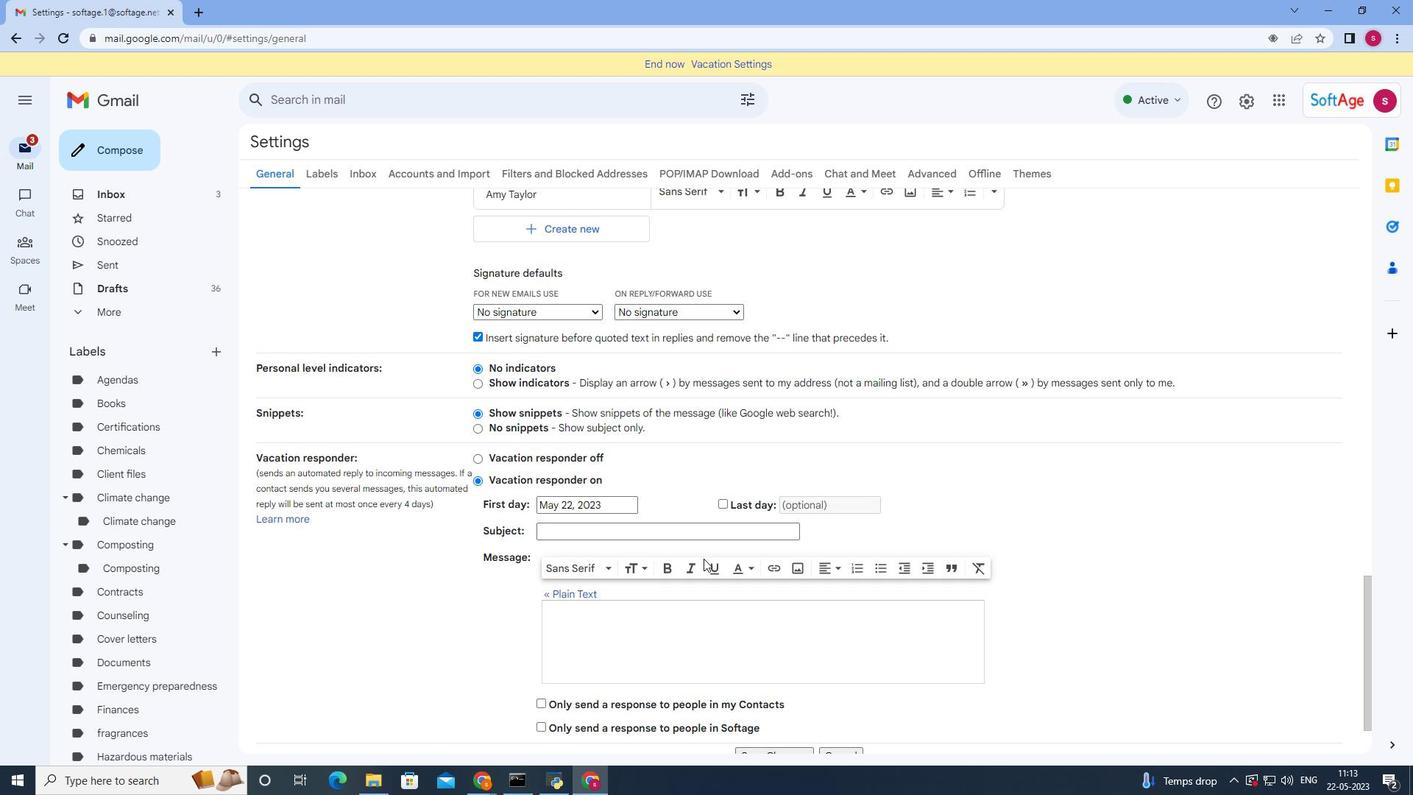 
Action: Mouse scrolled (685, 591) with delta (0, 0)
Screenshot: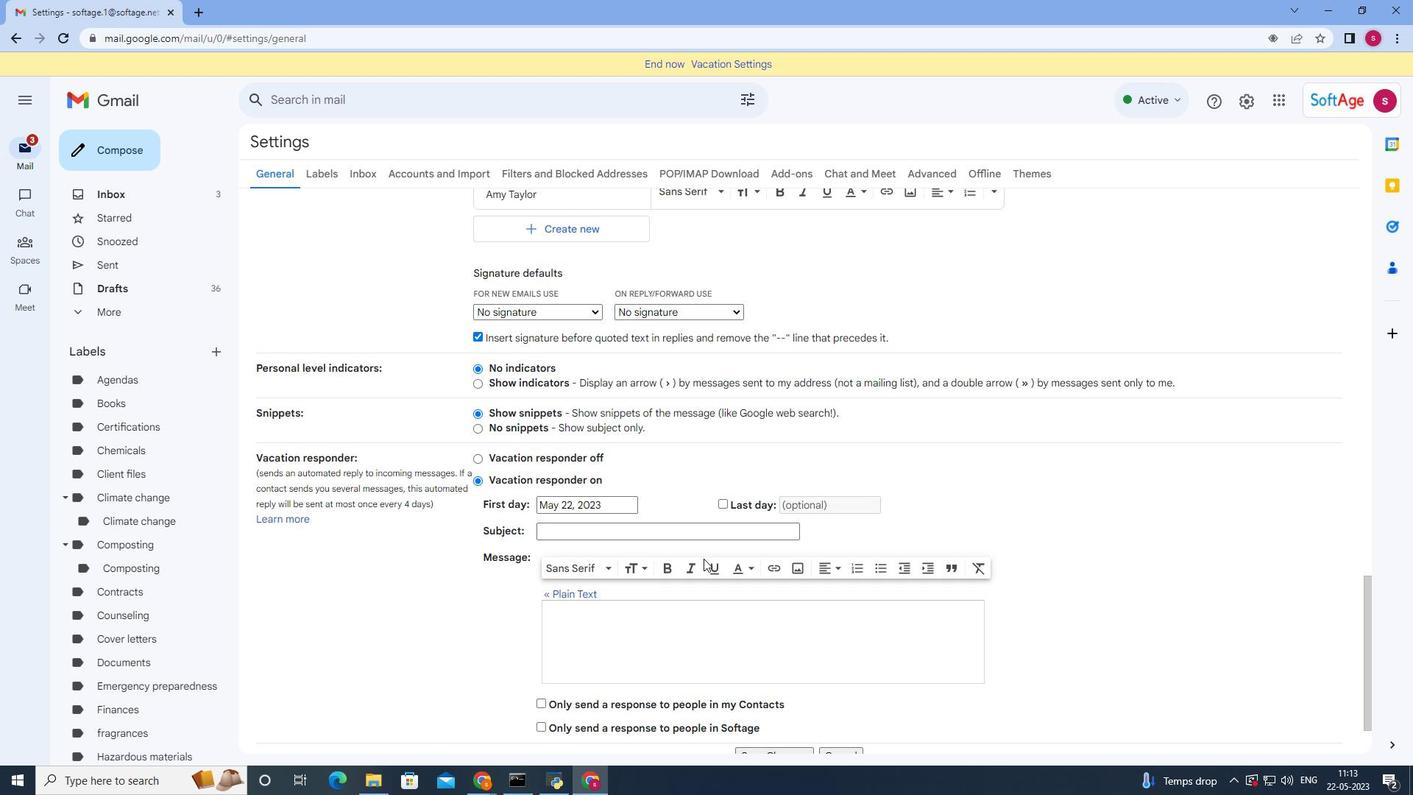 
Action: Mouse moved to (685, 596)
Screenshot: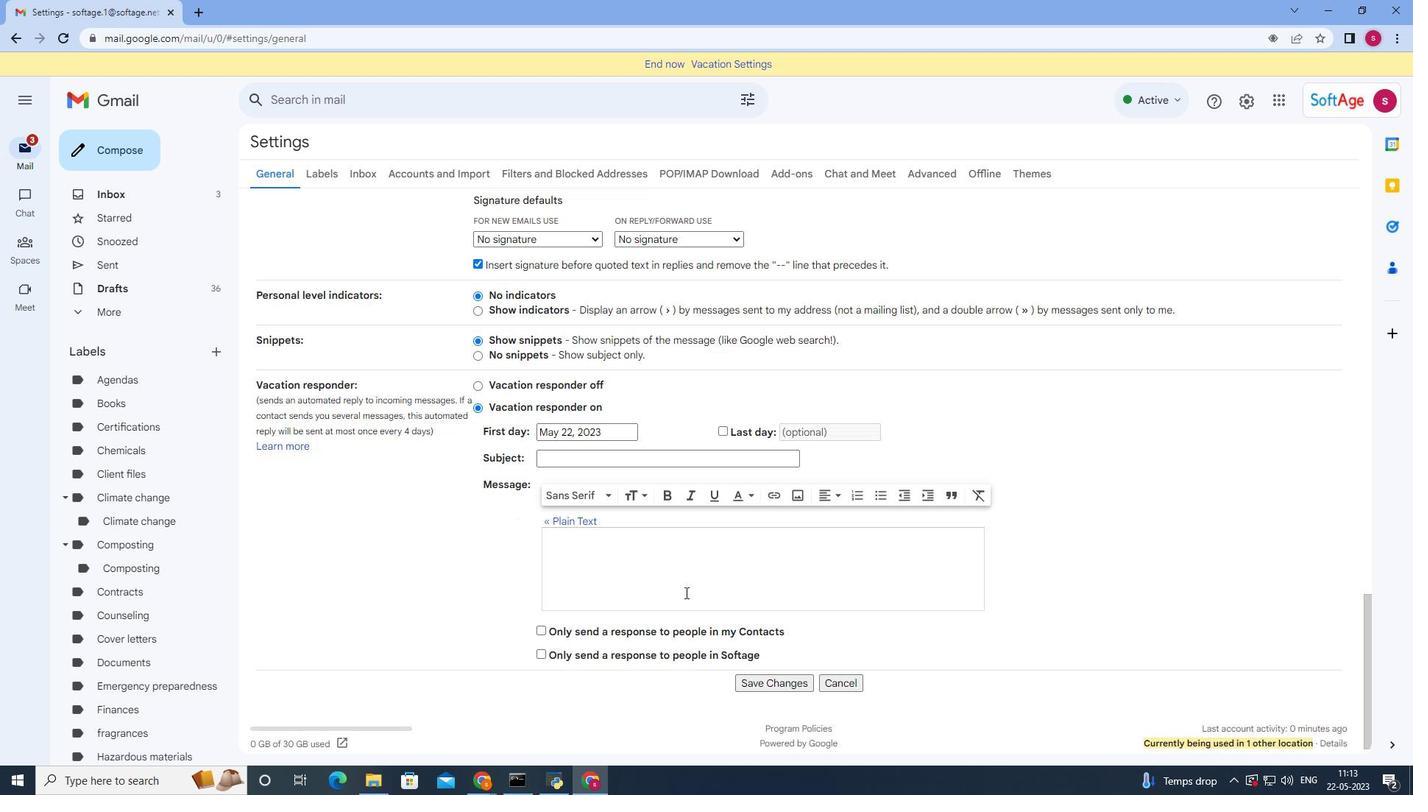 
Action: Mouse scrolled (685, 595) with delta (0, 0)
Screenshot: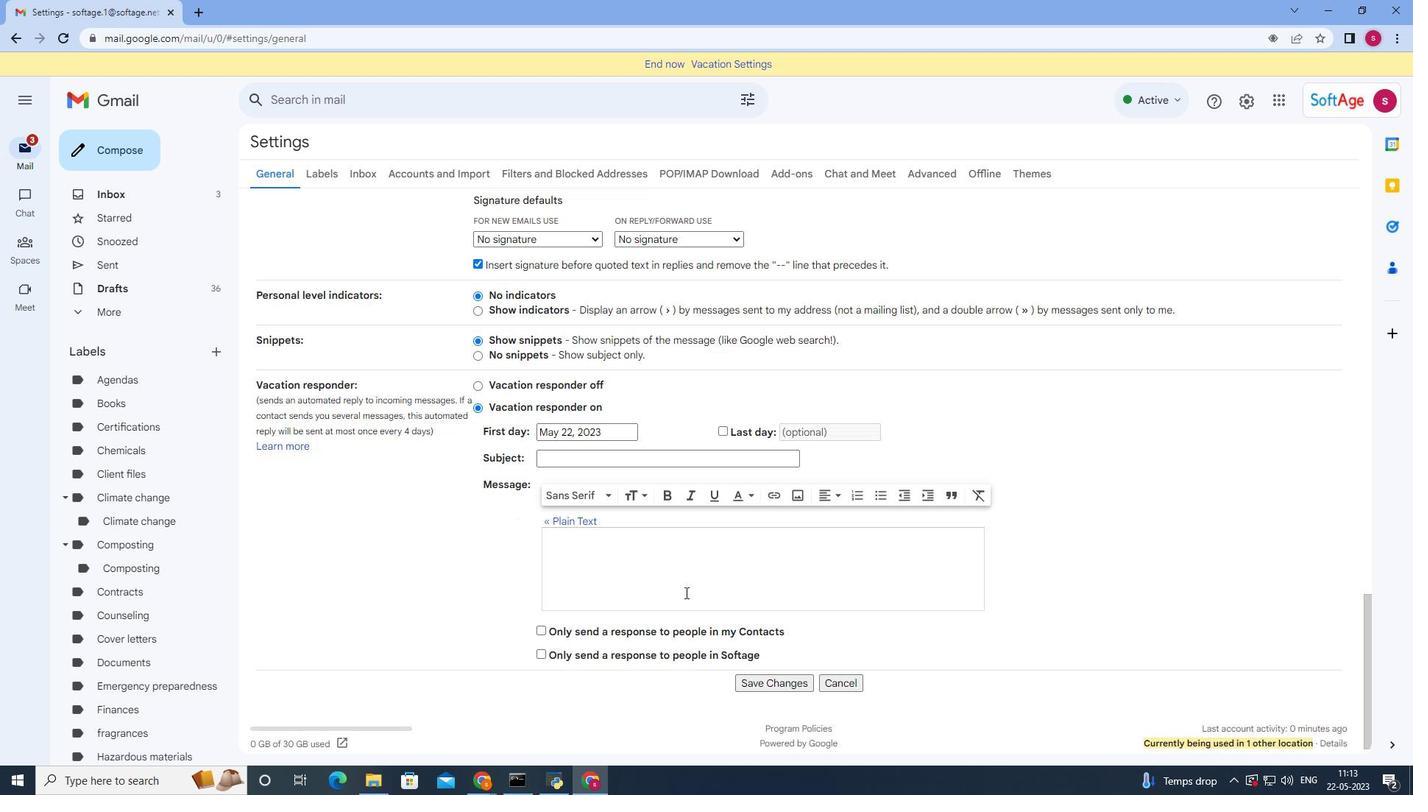 
Action: Mouse moved to (685, 597)
Screenshot: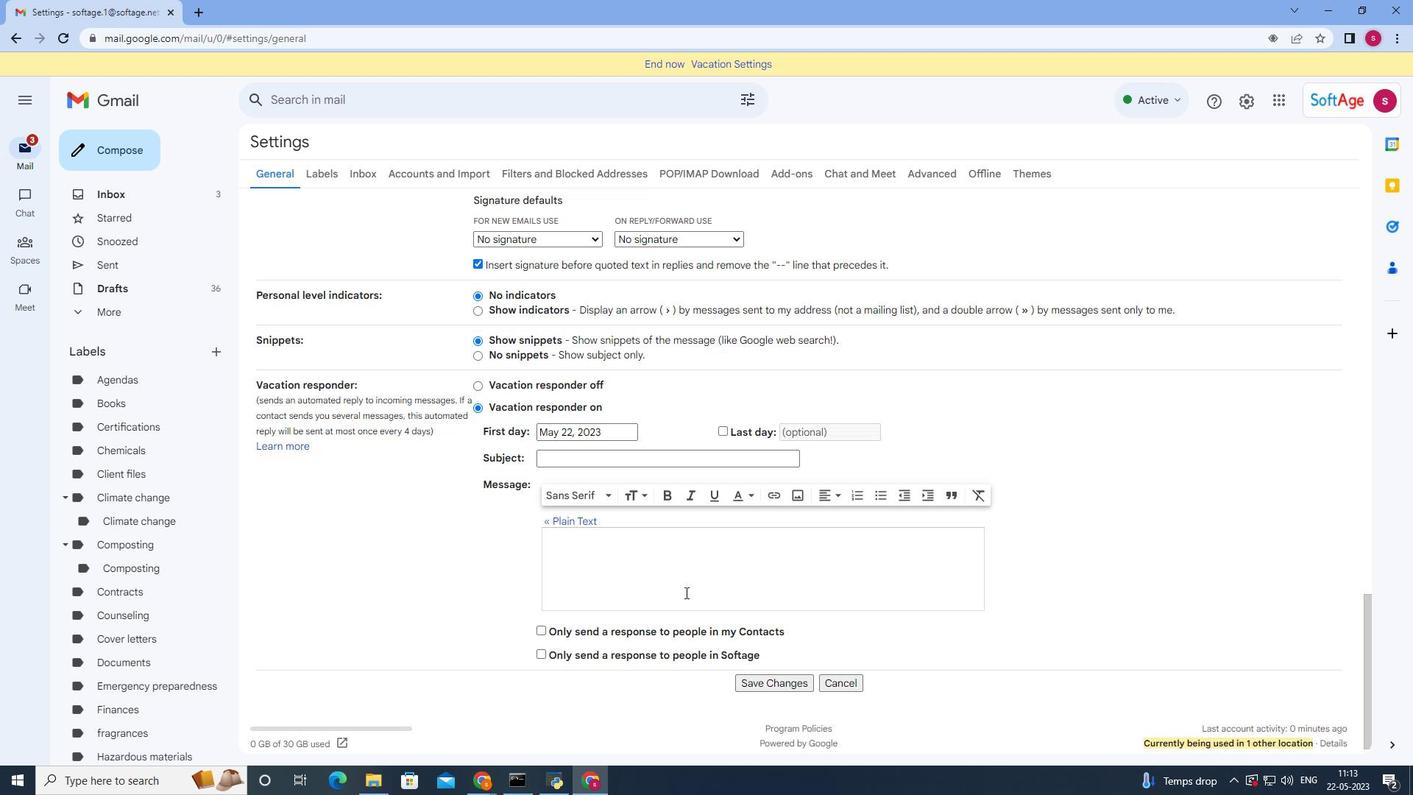
Action: Mouse scrolled (685, 596) with delta (0, 0)
Screenshot: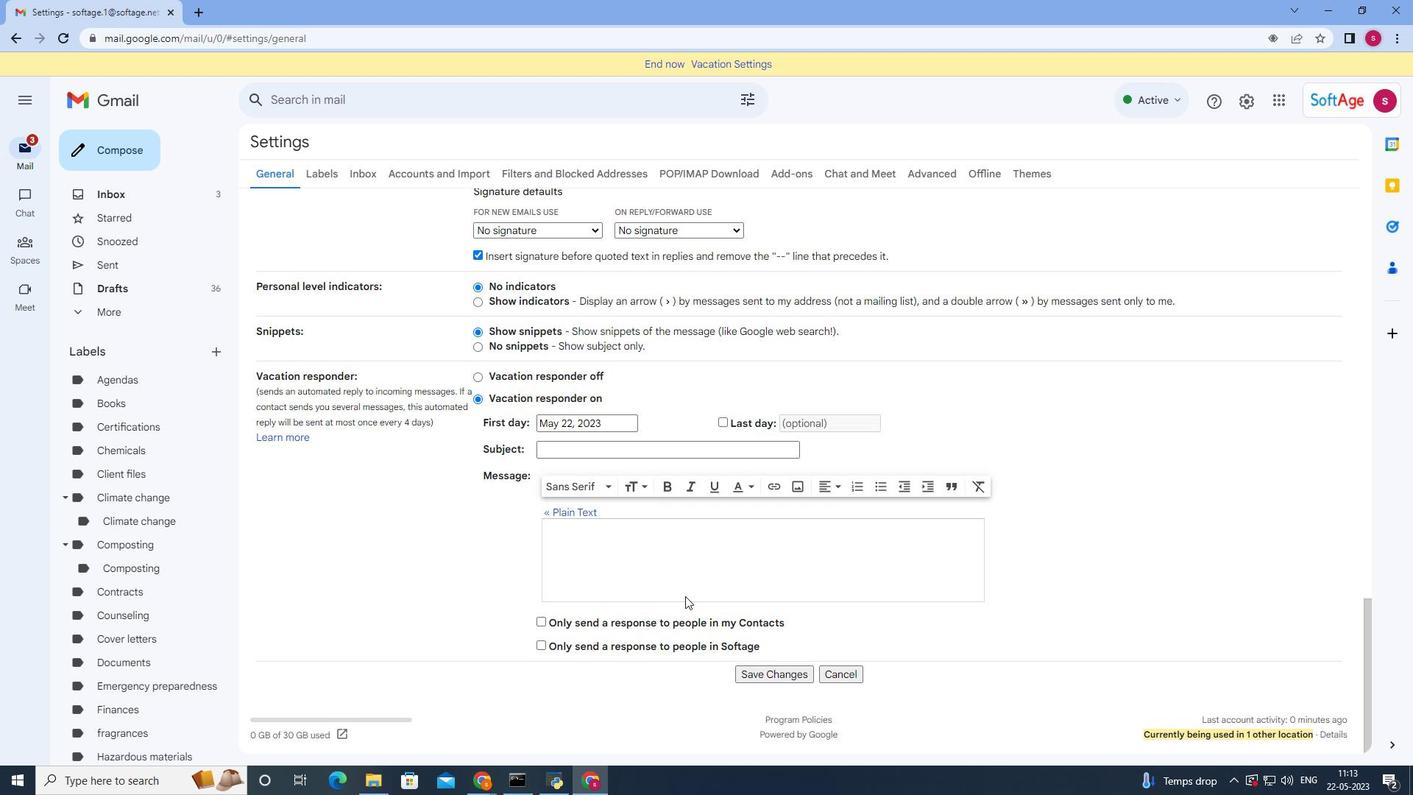 
Action: Mouse moved to (770, 671)
Screenshot: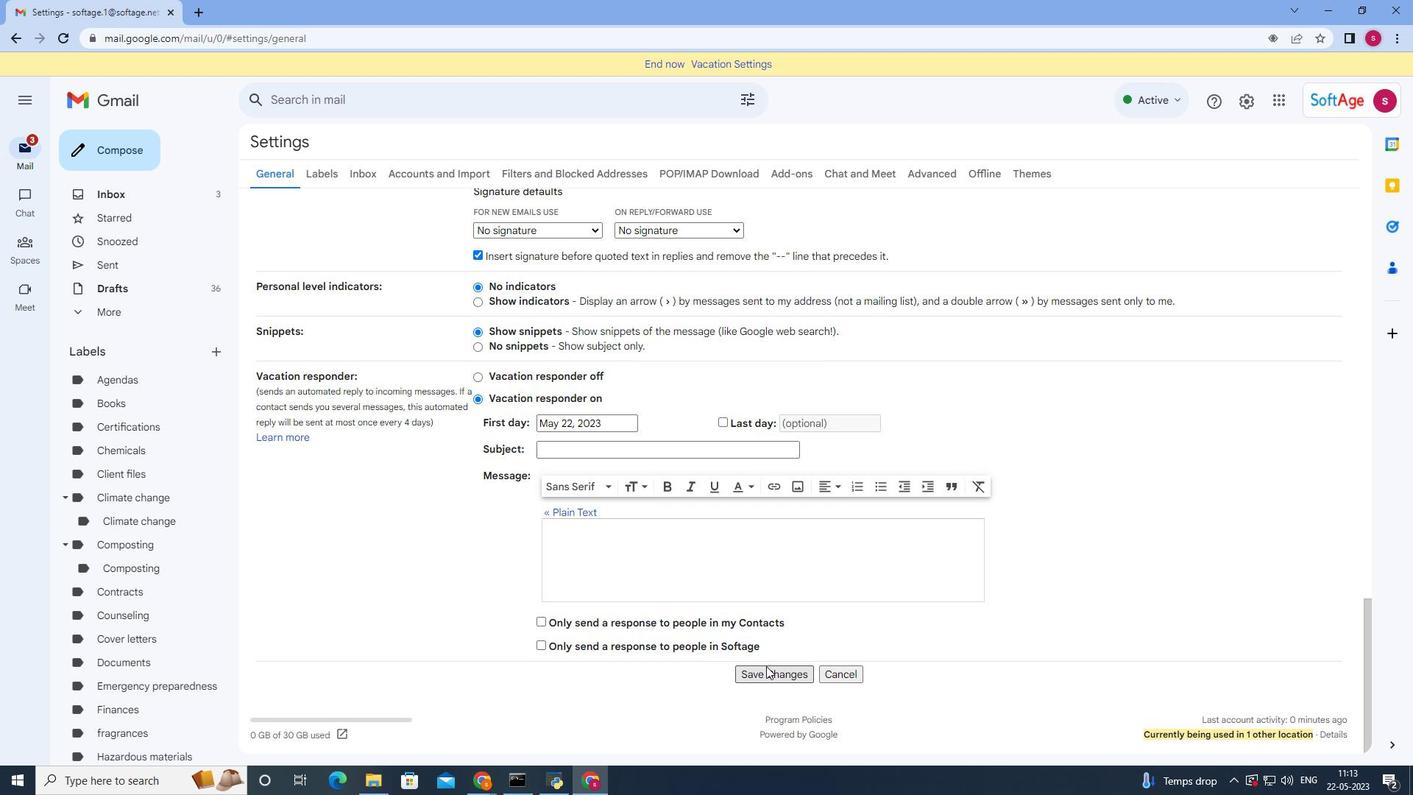 
Action: Mouse pressed left at (770, 671)
Screenshot: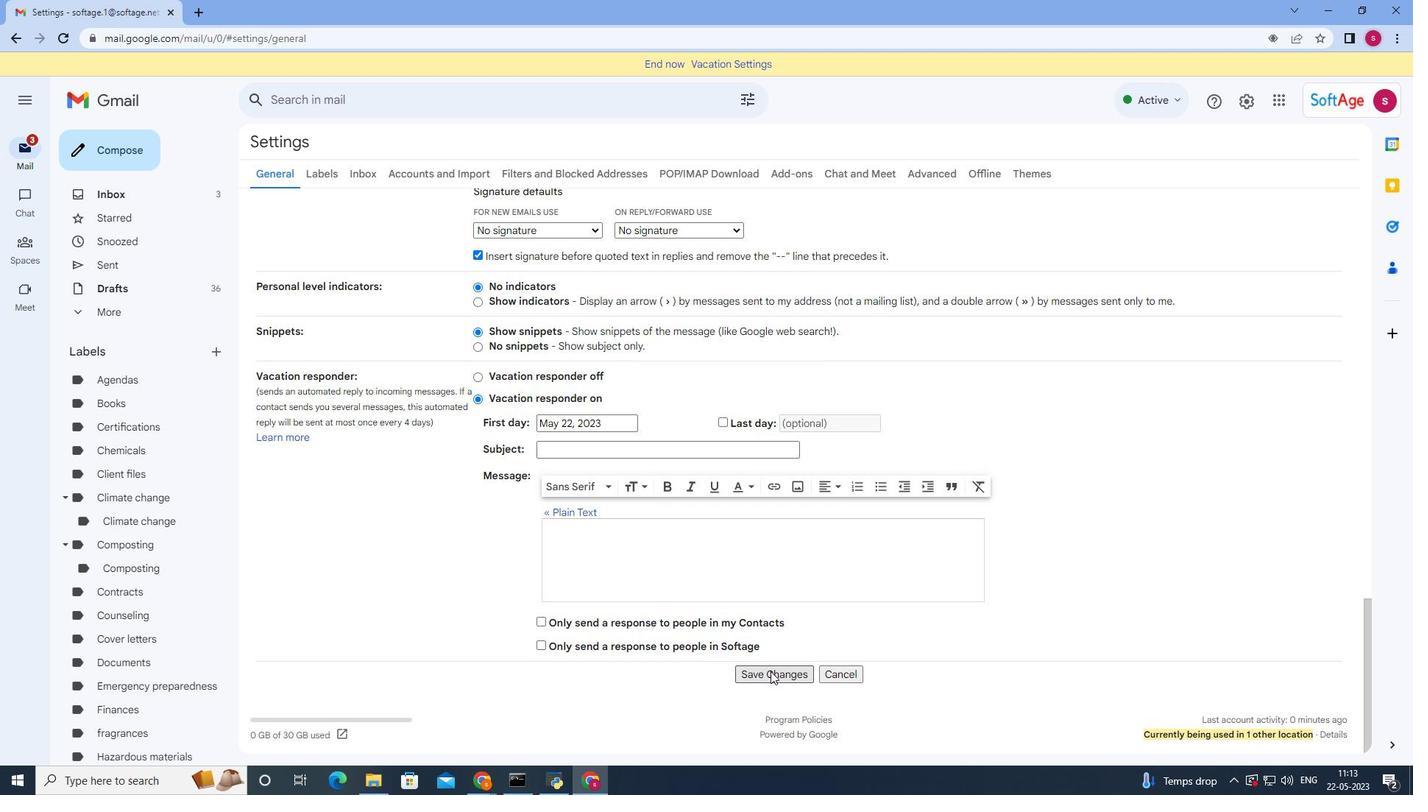 
Action: Mouse moved to (1053, 401)
Screenshot: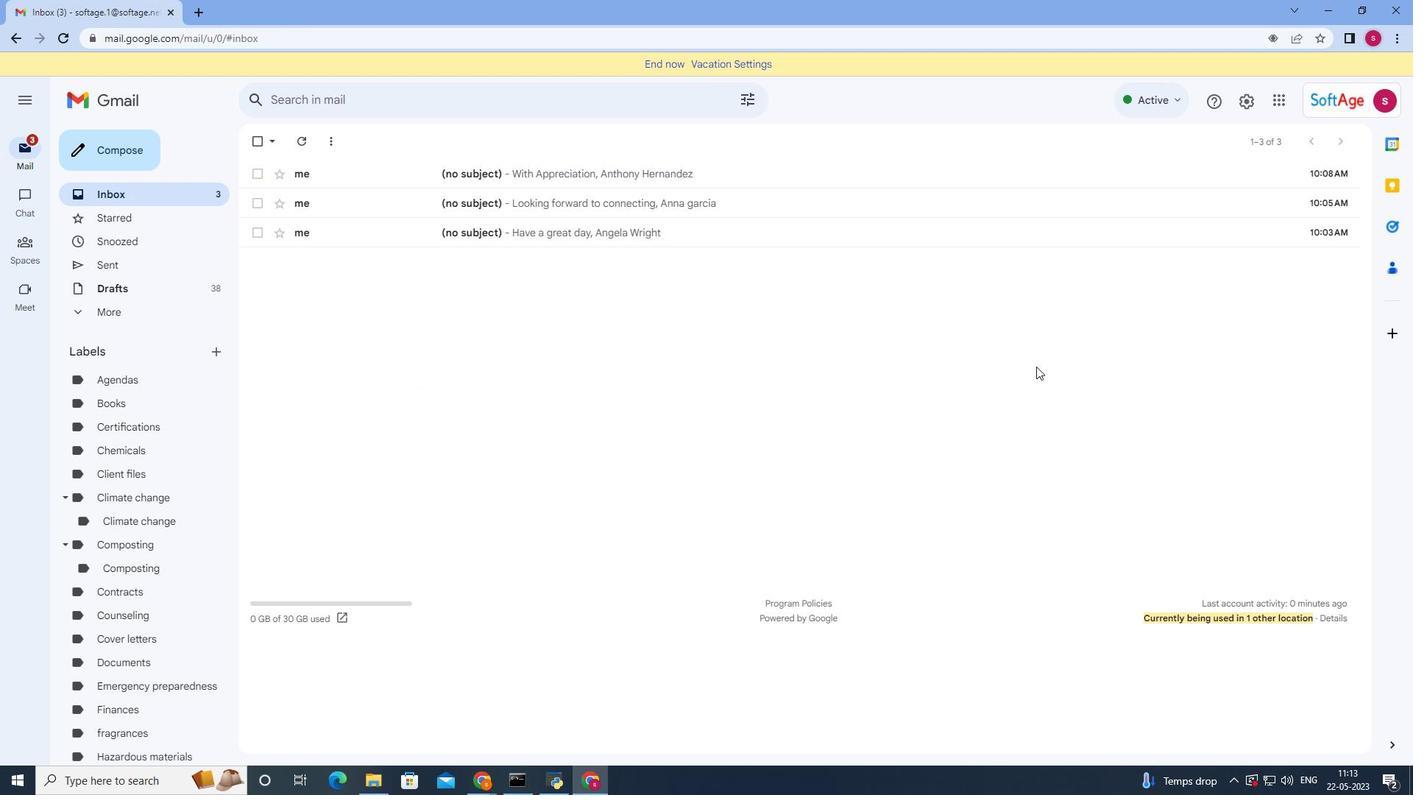 
Action: Mouse scrolled (1053, 400) with delta (0, 0)
Screenshot: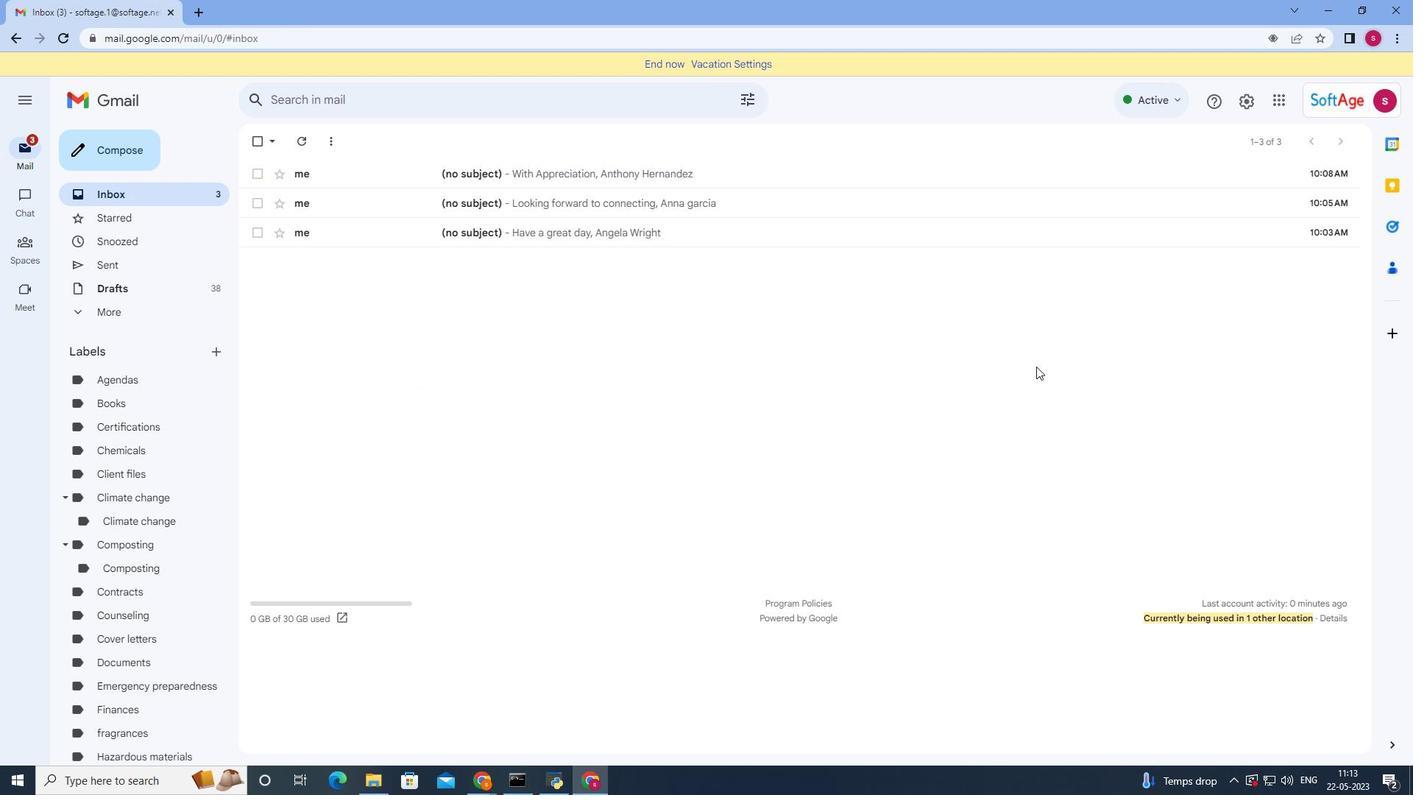 
Action: Mouse moved to (74, 142)
Screenshot: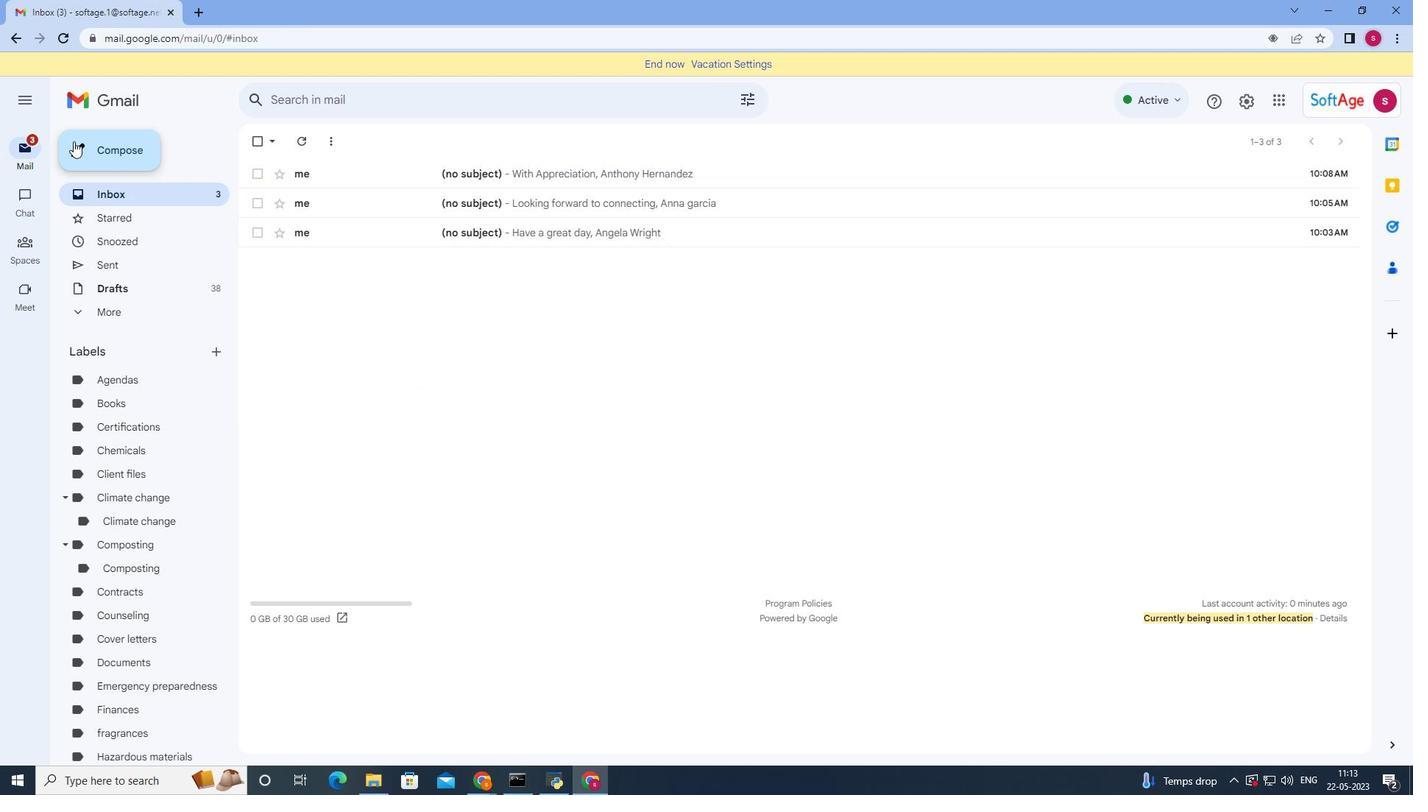 
Action: Mouse pressed left at (74, 142)
Screenshot: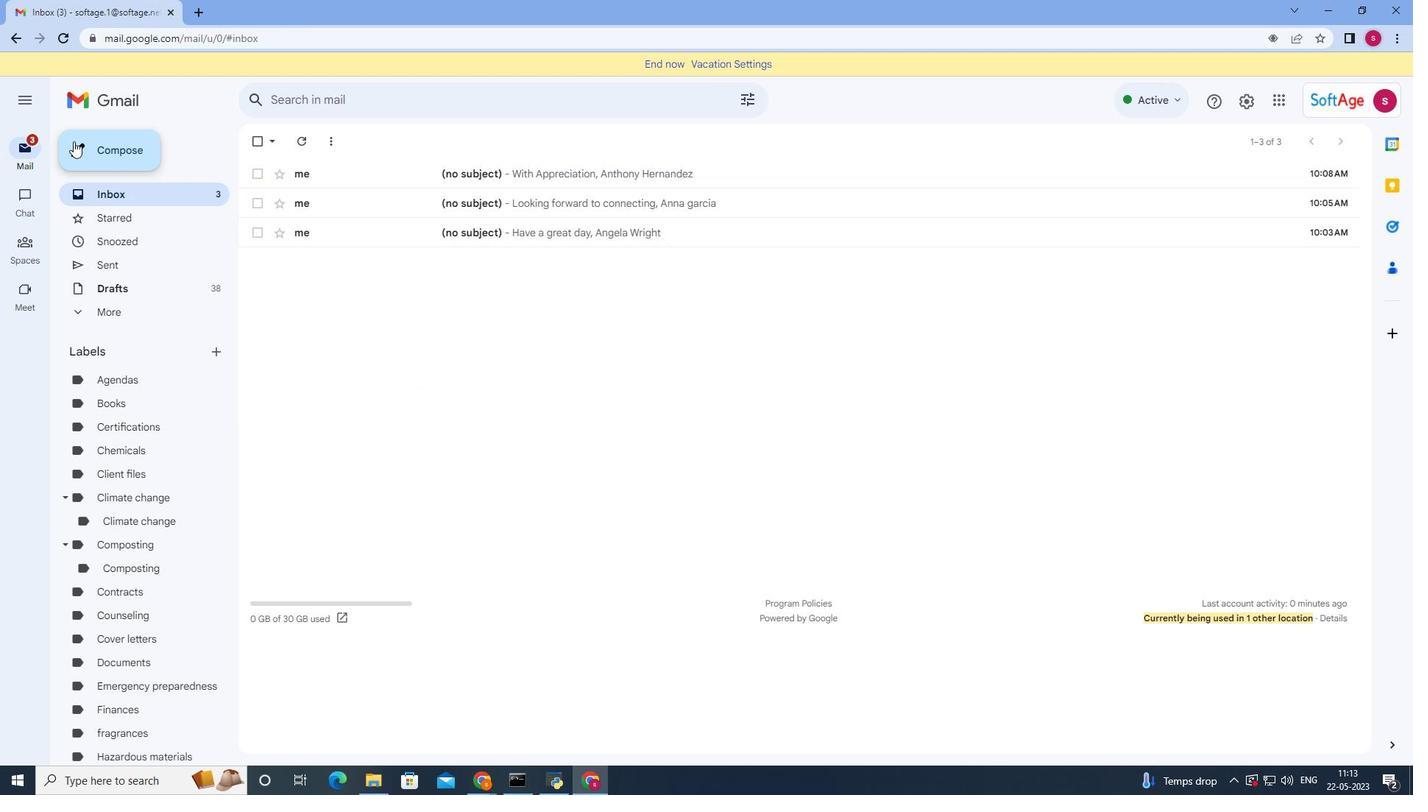 
Action: Mouse moved to (987, 360)
Screenshot: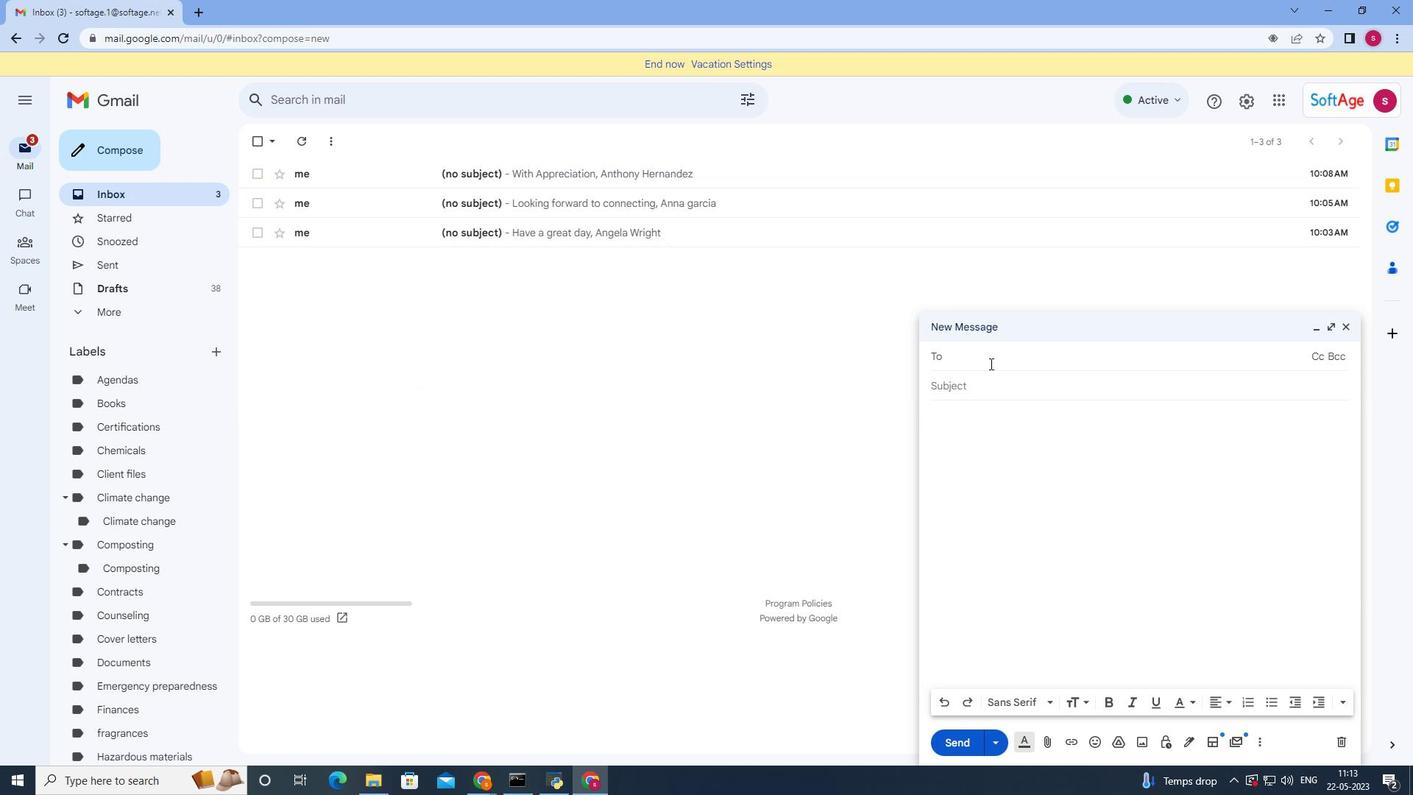 
Action: Mouse pressed left at (987, 360)
Screenshot: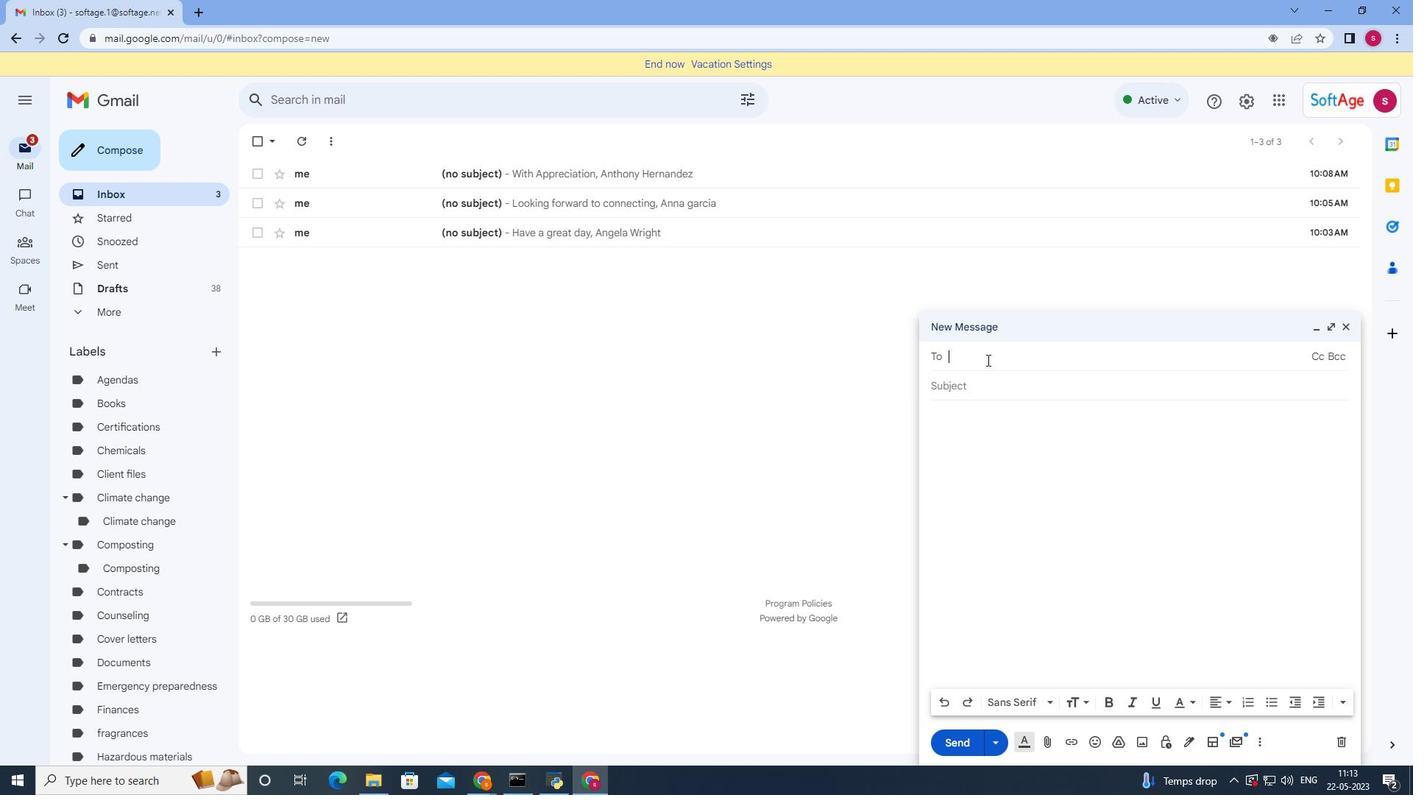 
Action: Mouse moved to (987, 360)
Screenshot: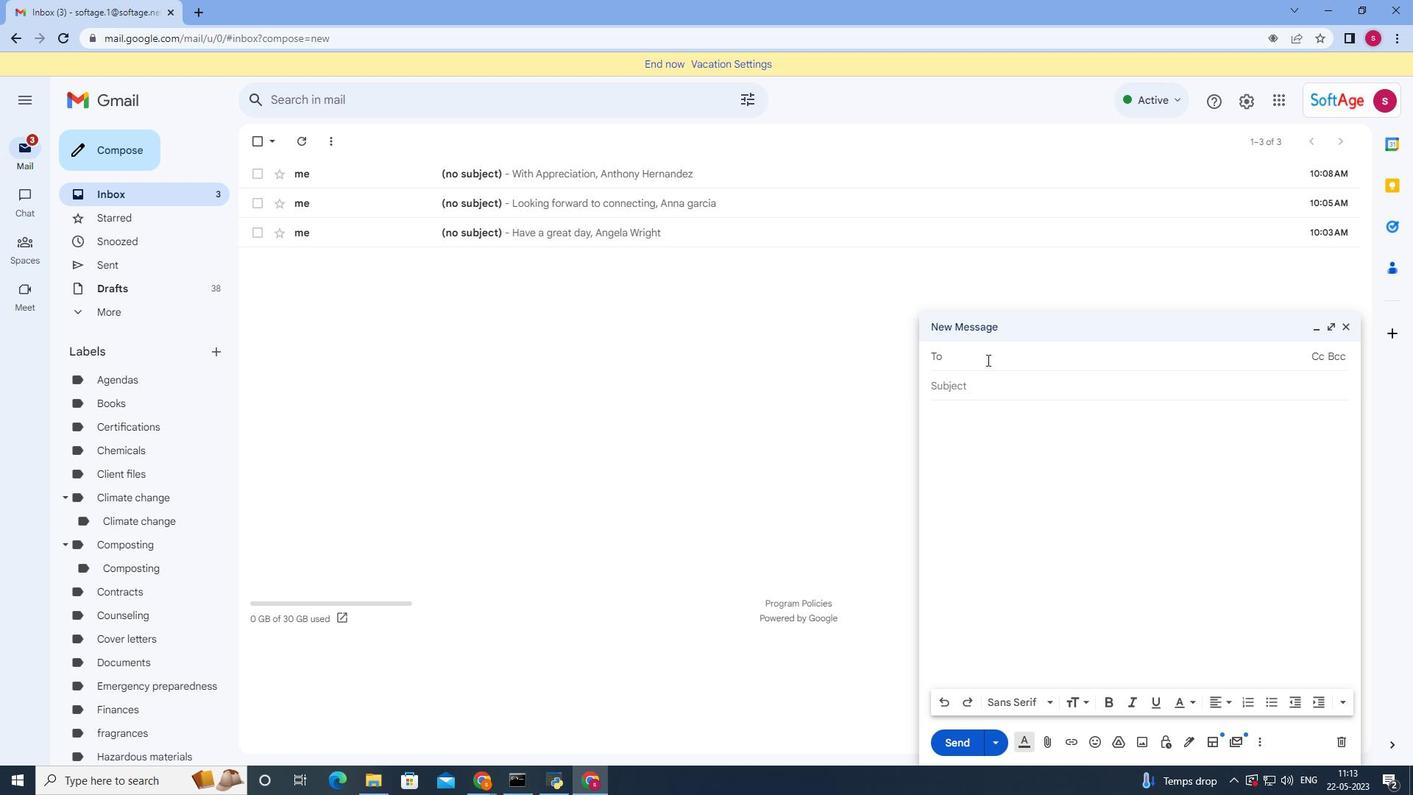 
Action: Key pressed softage.4<Key.shift>@softage.net
Screenshot: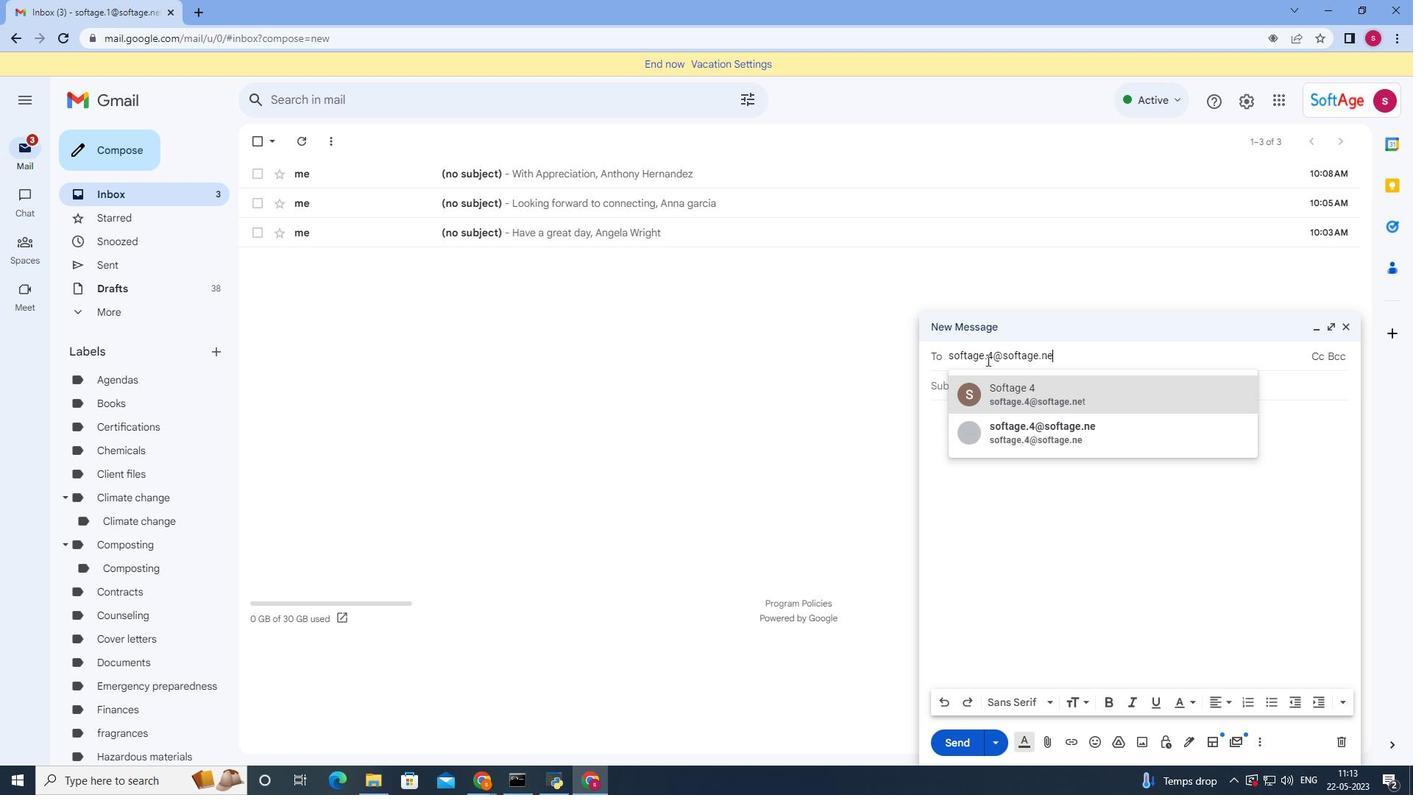 
Action: Mouse moved to (1015, 402)
Screenshot: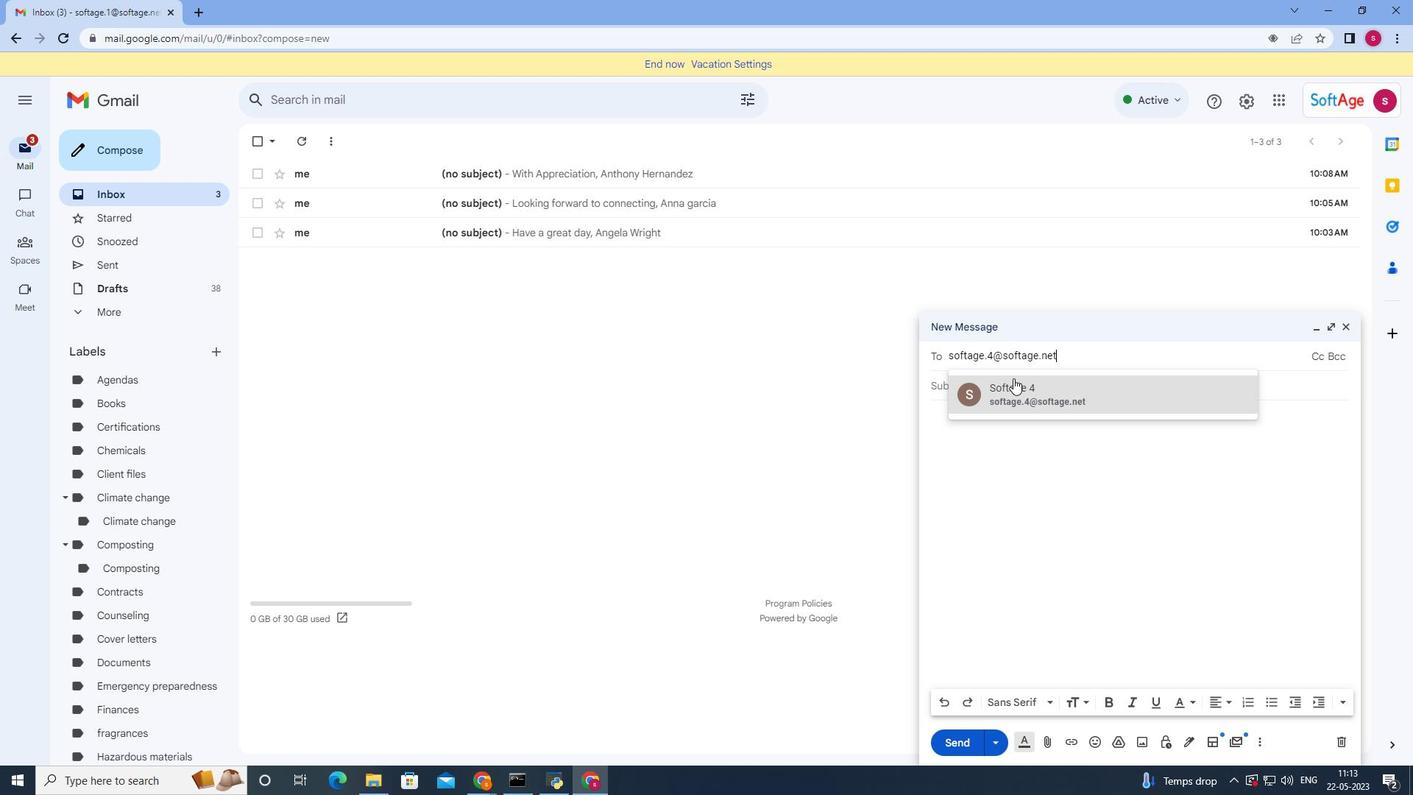 
Action: Mouse pressed left at (1015, 402)
Screenshot: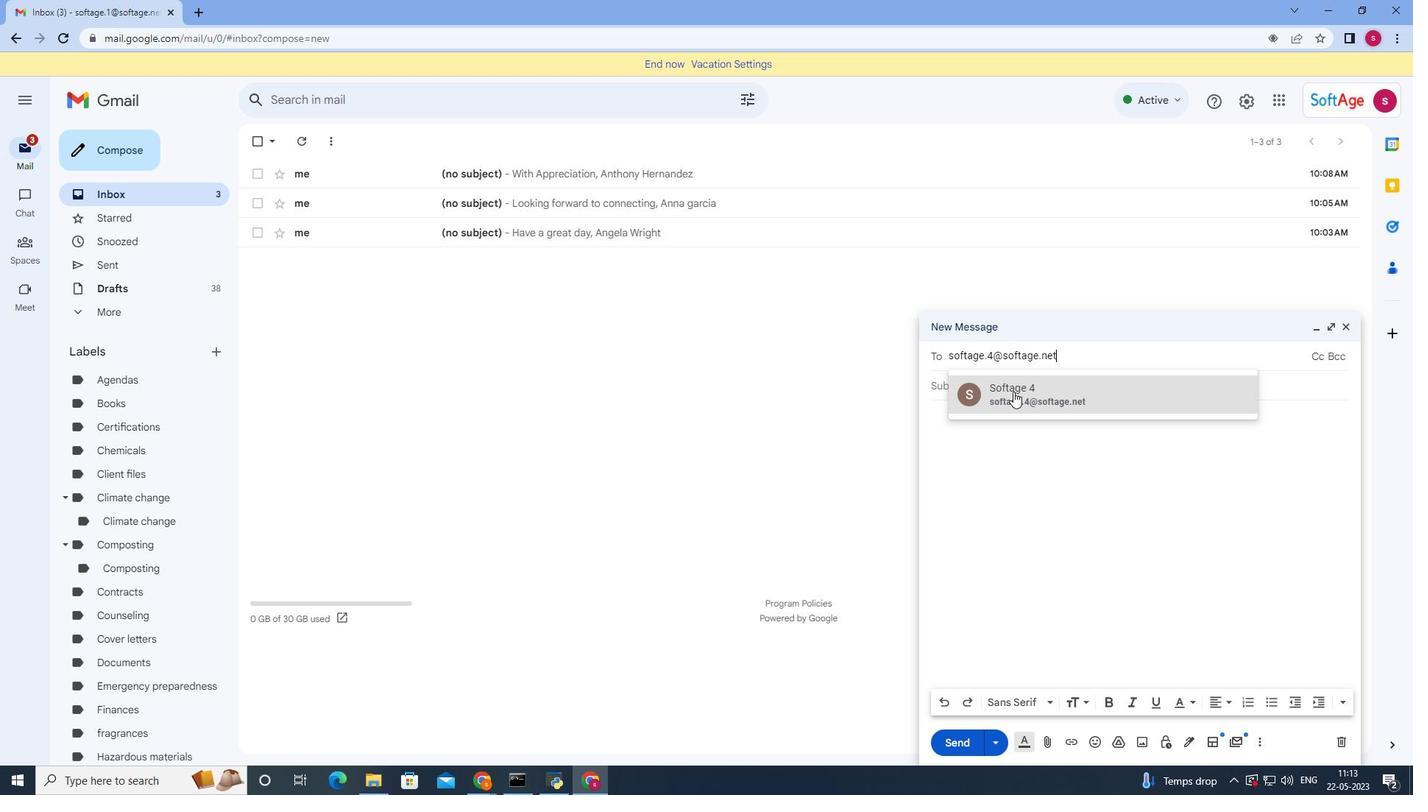 
Action: Mouse moved to (1190, 744)
Screenshot: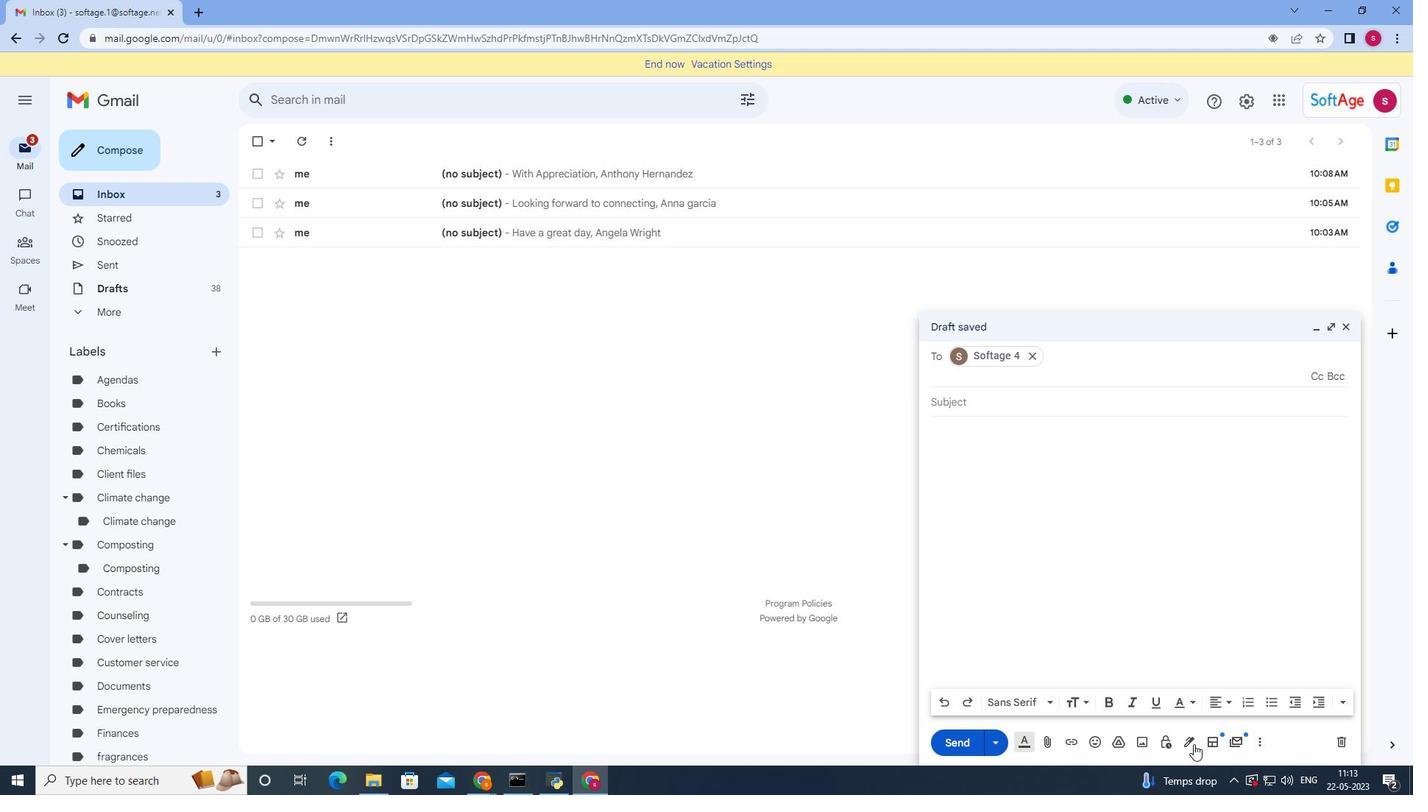
Action: Mouse pressed left at (1190, 744)
Screenshot: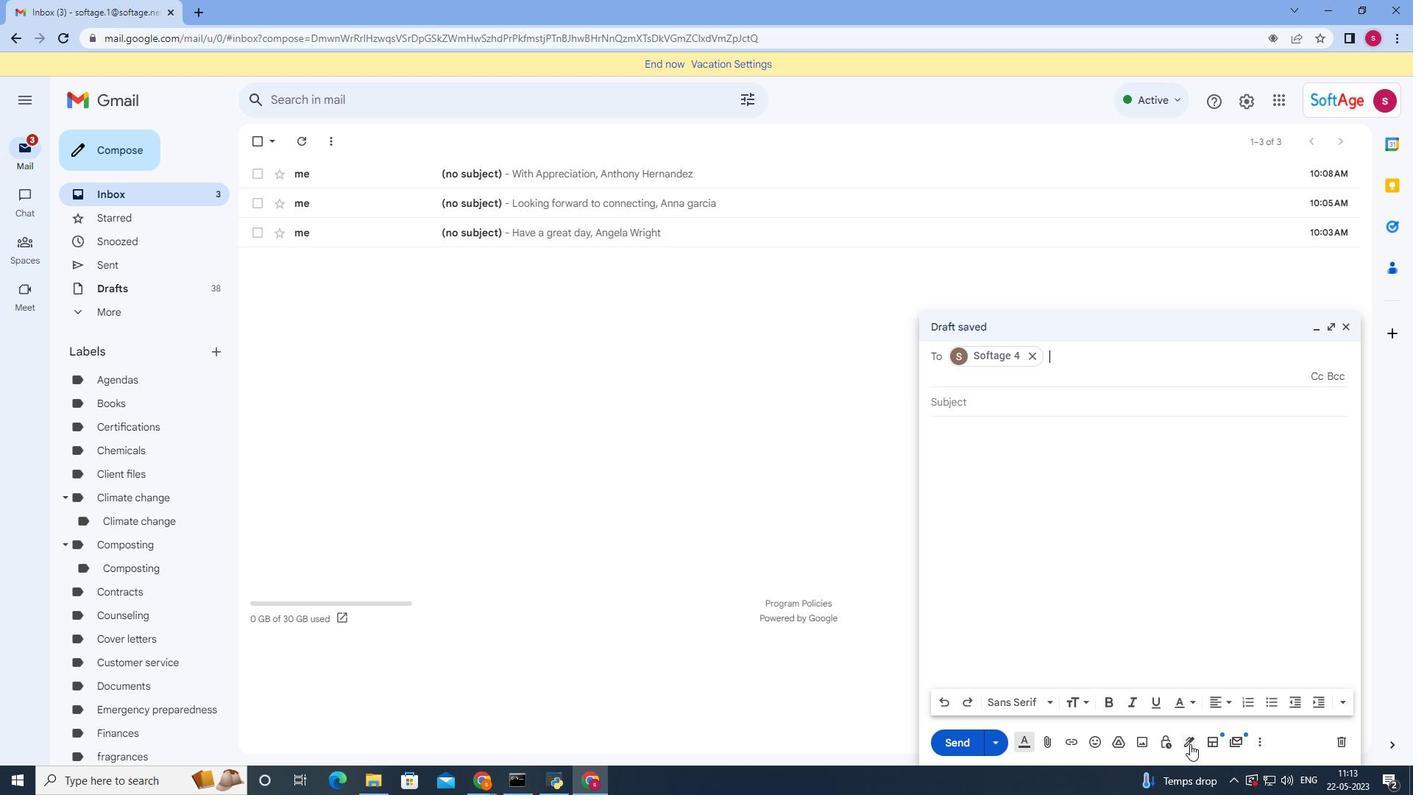 
Action: Mouse moved to (1229, 719)
Screenshot: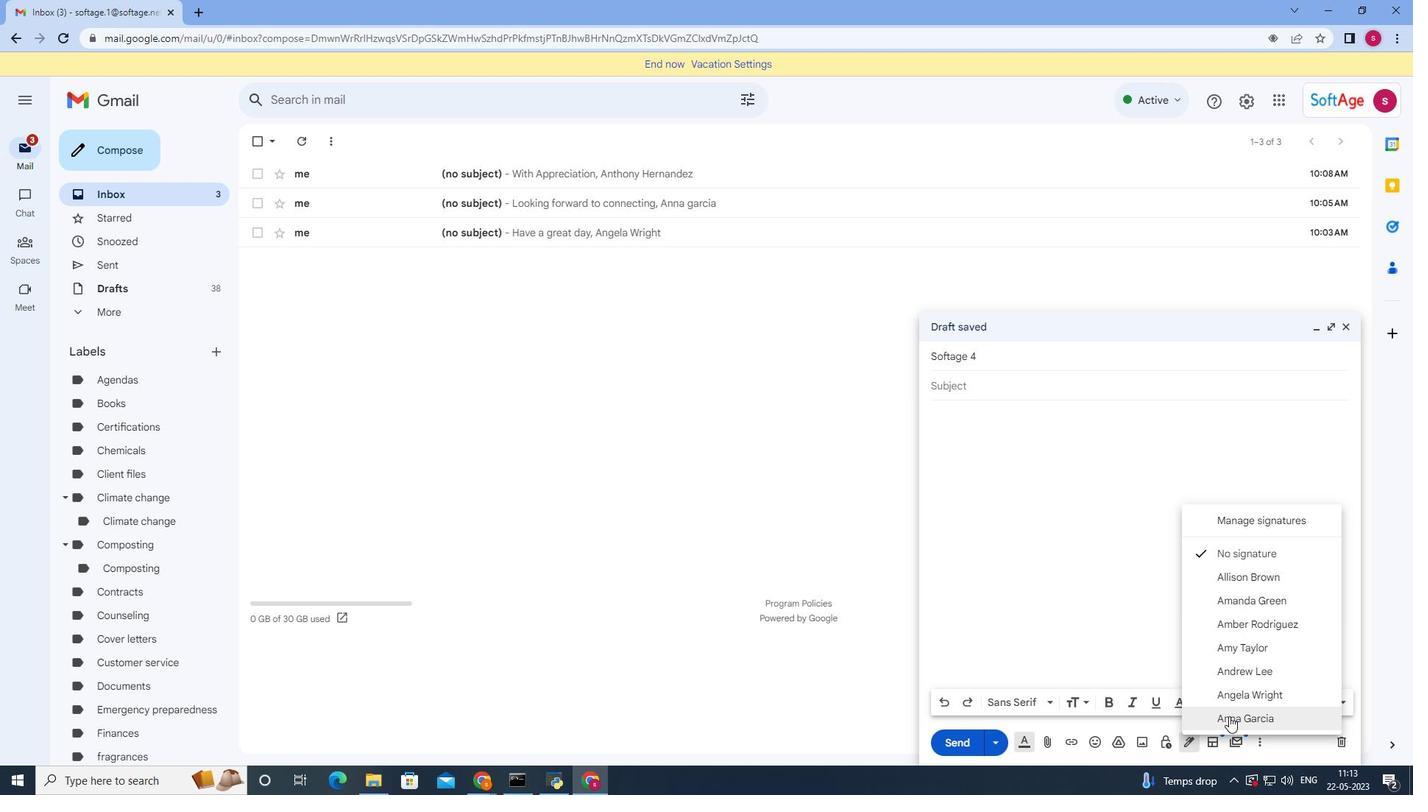
Action: Mouse pressed left at (1229, 719)
Screenshot: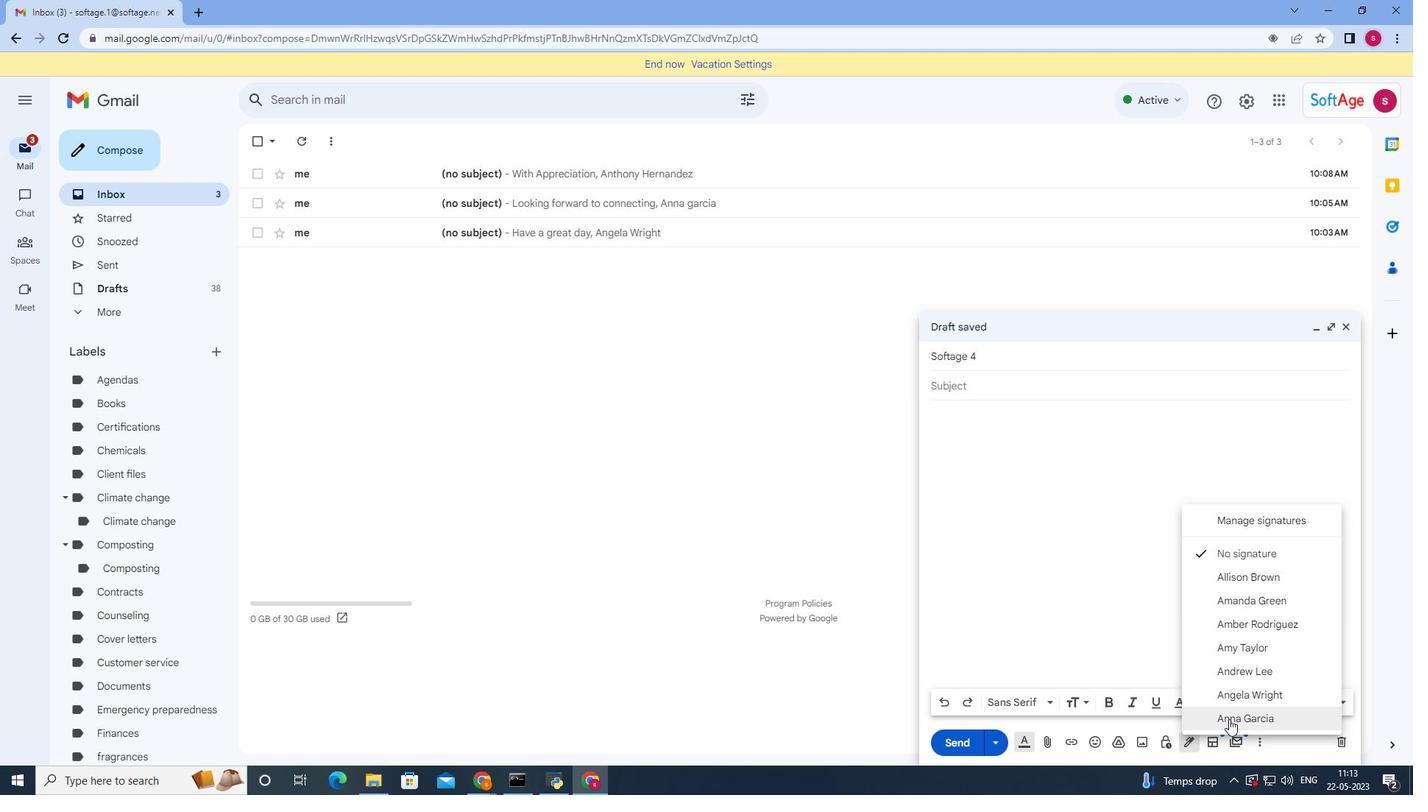 
Action: Mouse moved to (1258, 740)
Screenshot: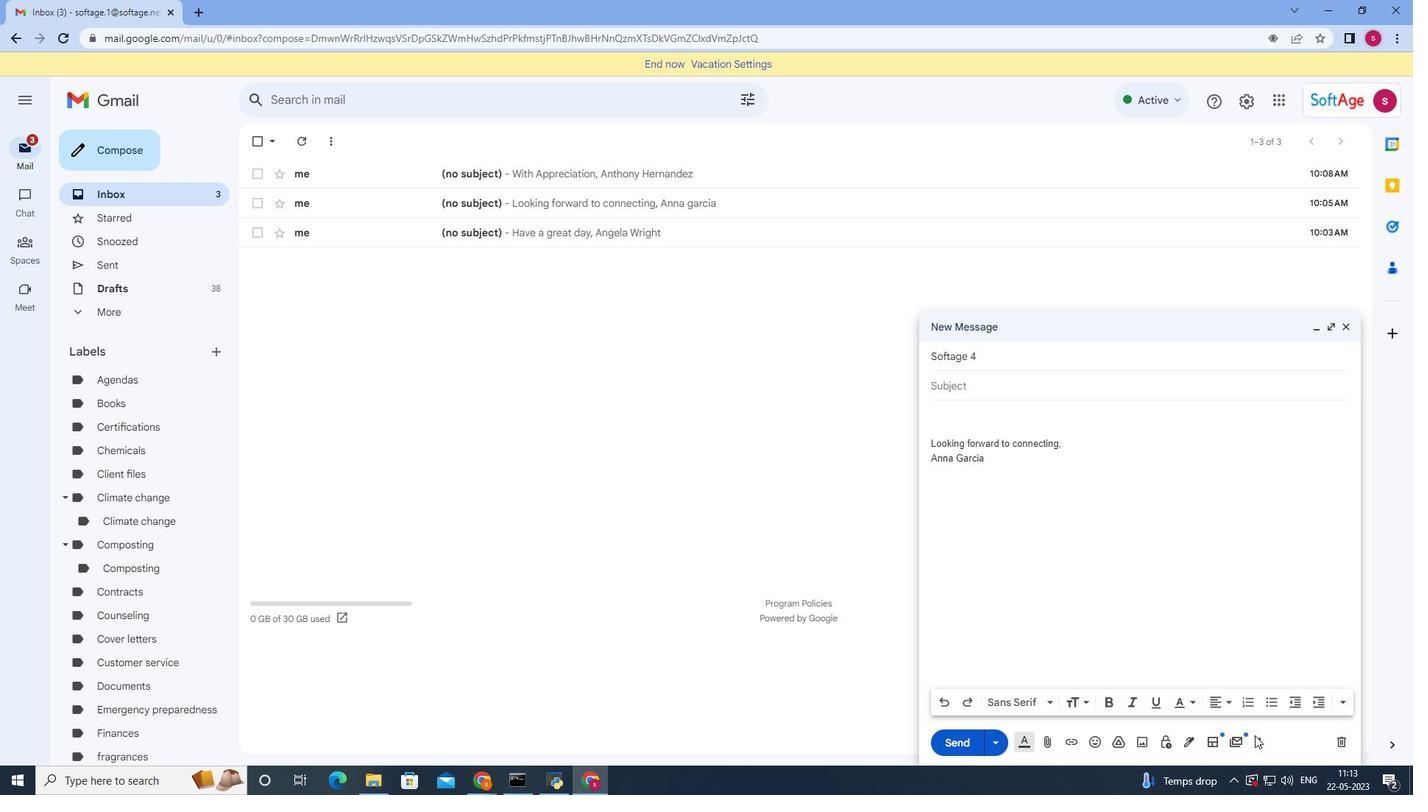 
Action: Mouse pressed left at (1258, 740)
Screenshot: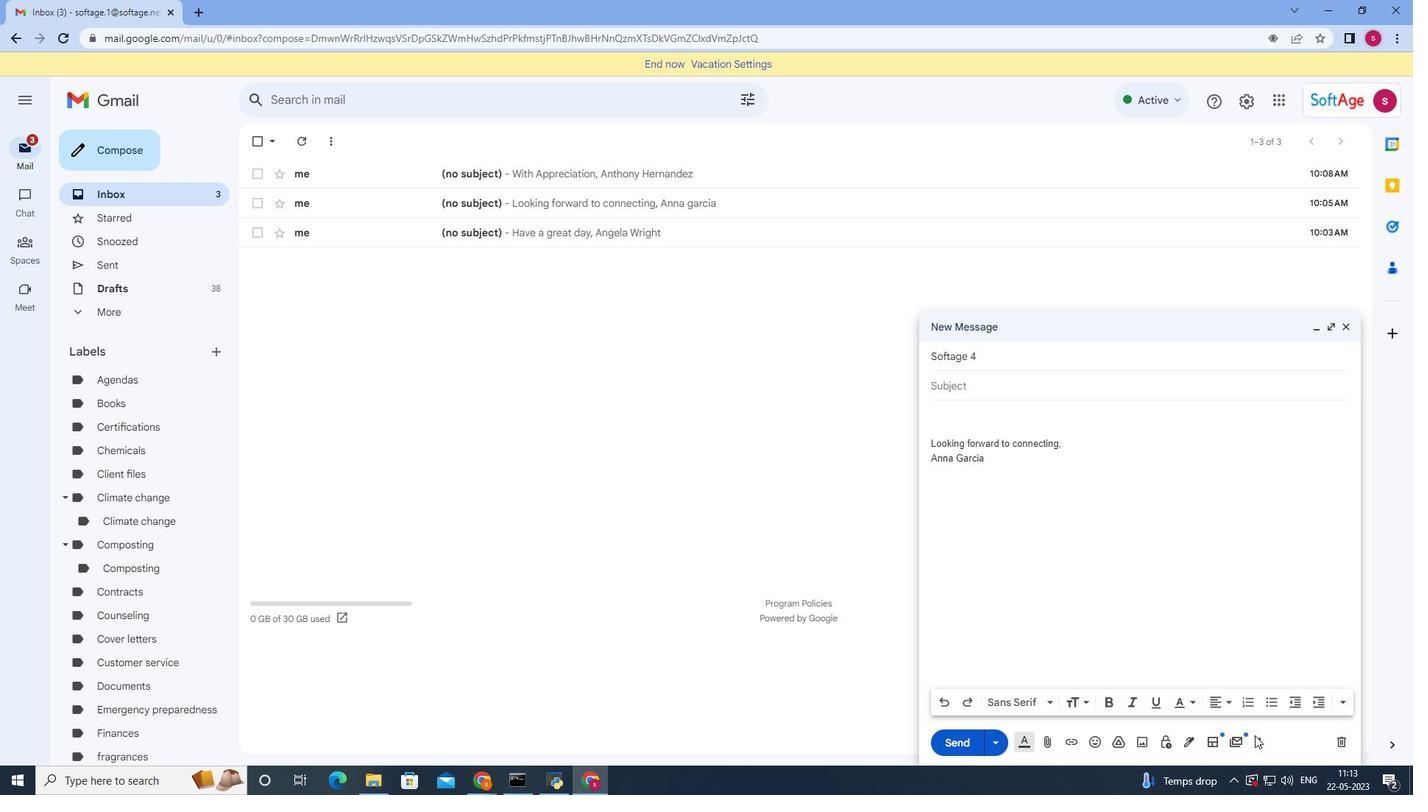 
Action: Mouse moved to (1185, 608)
Screenshot: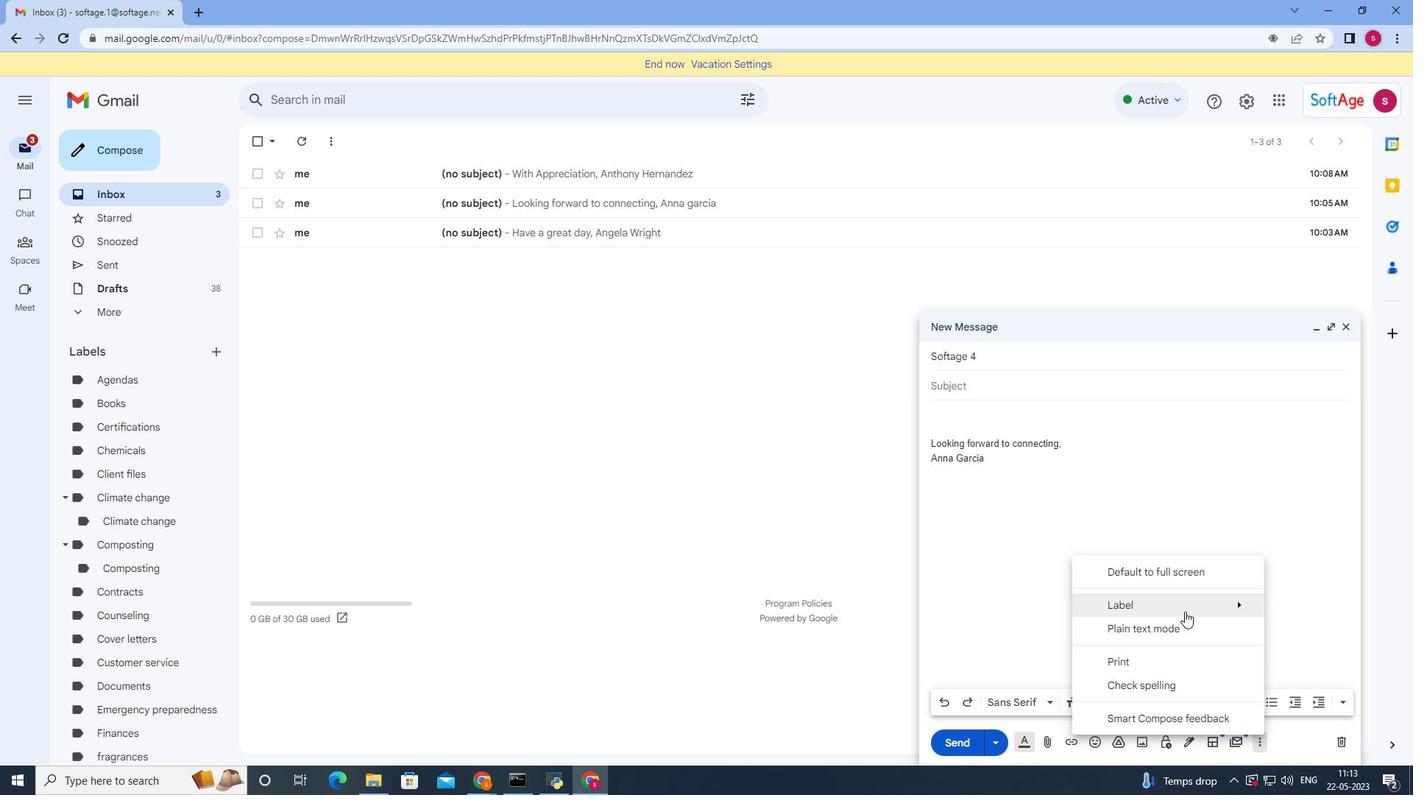 
Action: Mouse pressed left at (1185, 608)
Screenshot: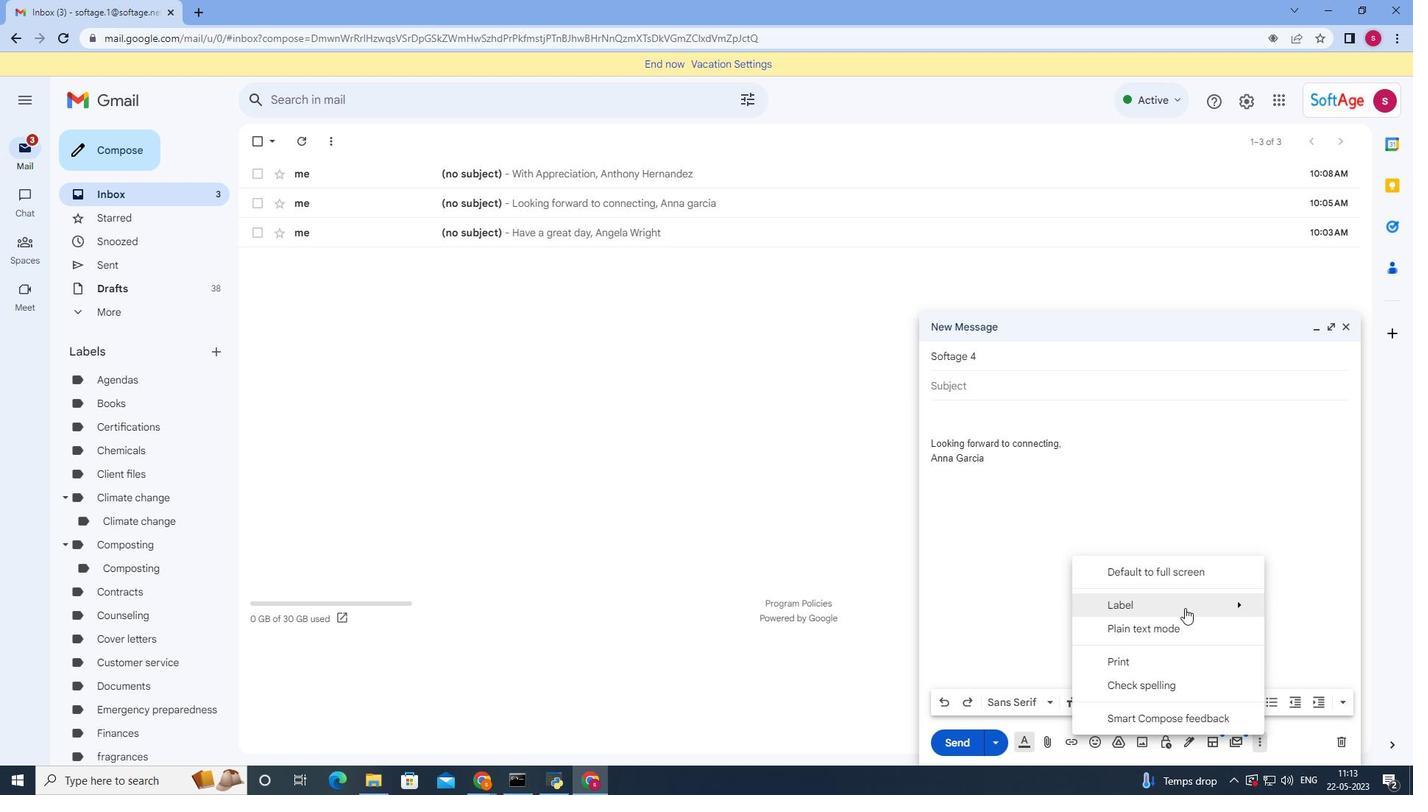 
Action: Mouse moved to (894, 396)
Screenshot: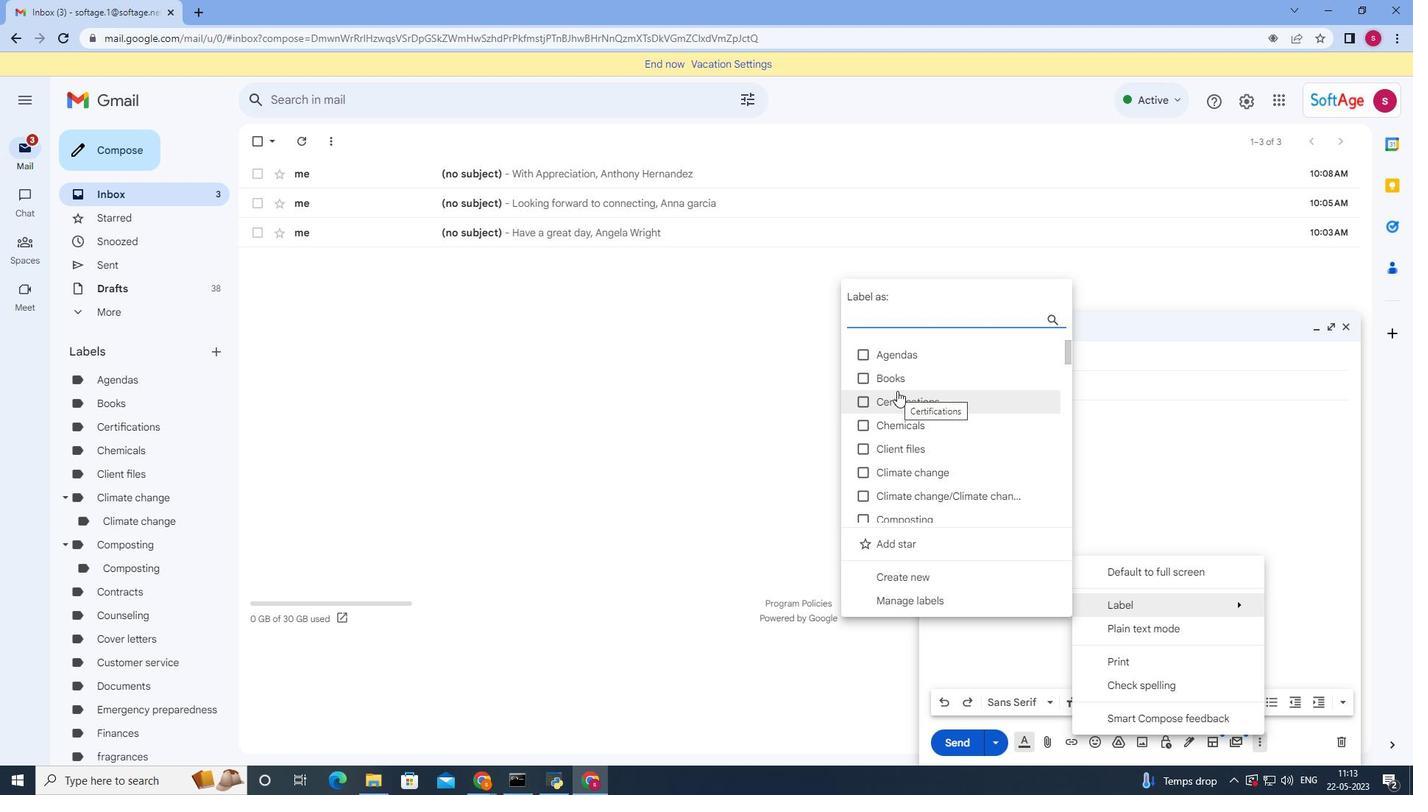 
Action: Mouse scrolled (894, 396) with delta (0, 0)
Screenshot: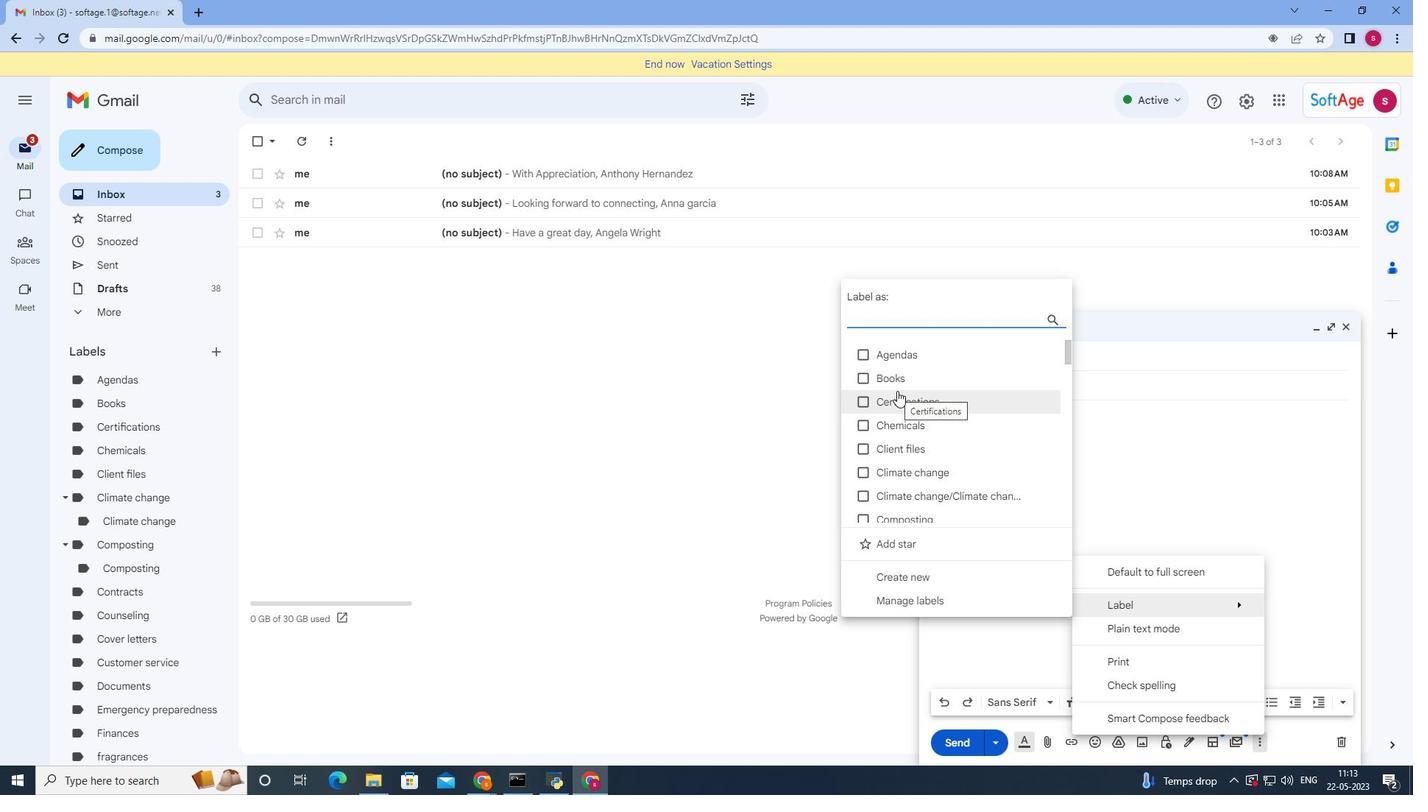 
Action: Mouse moved to (893, 402)
Screenshot: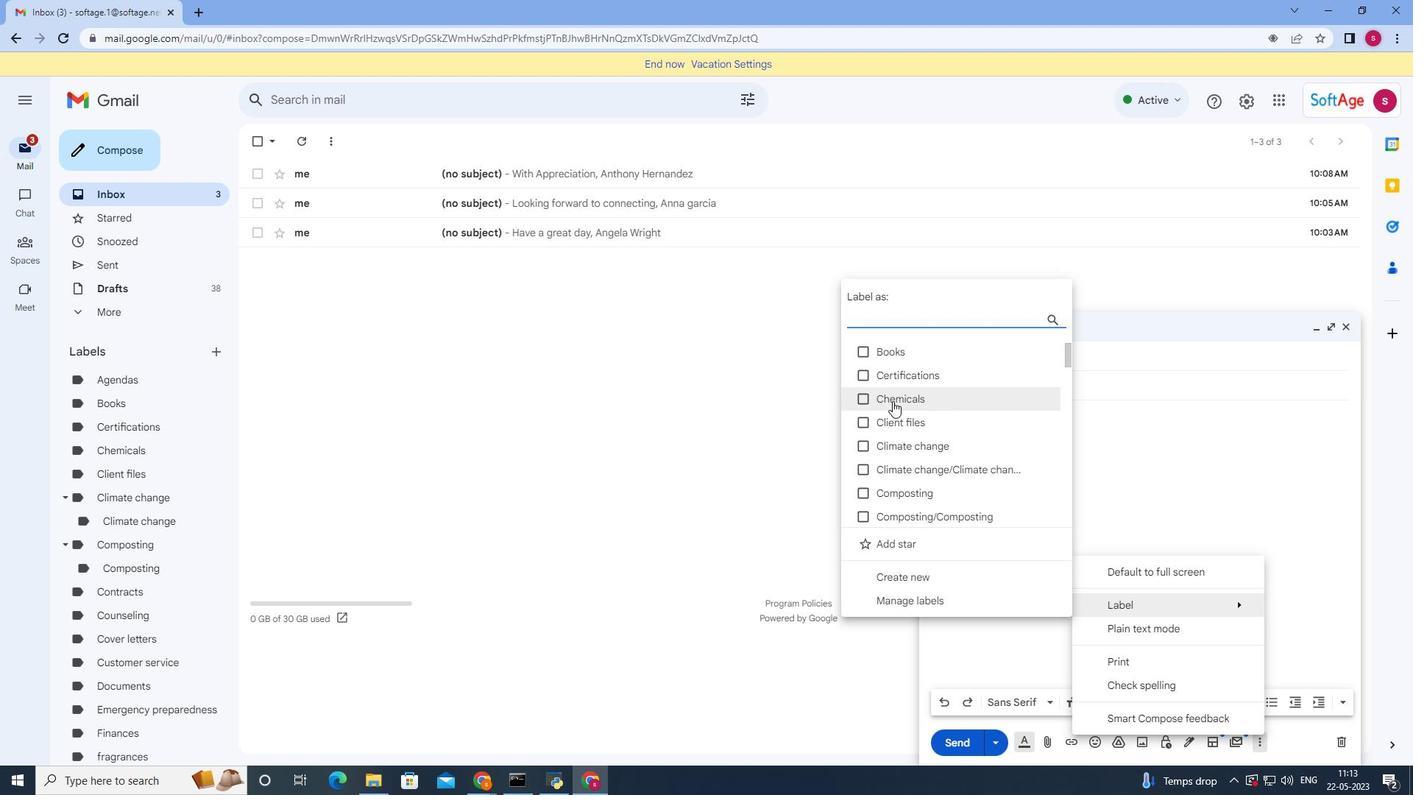 
Action: Mouse scrolled (893, 401) with delta (0, 0)
Screenshot: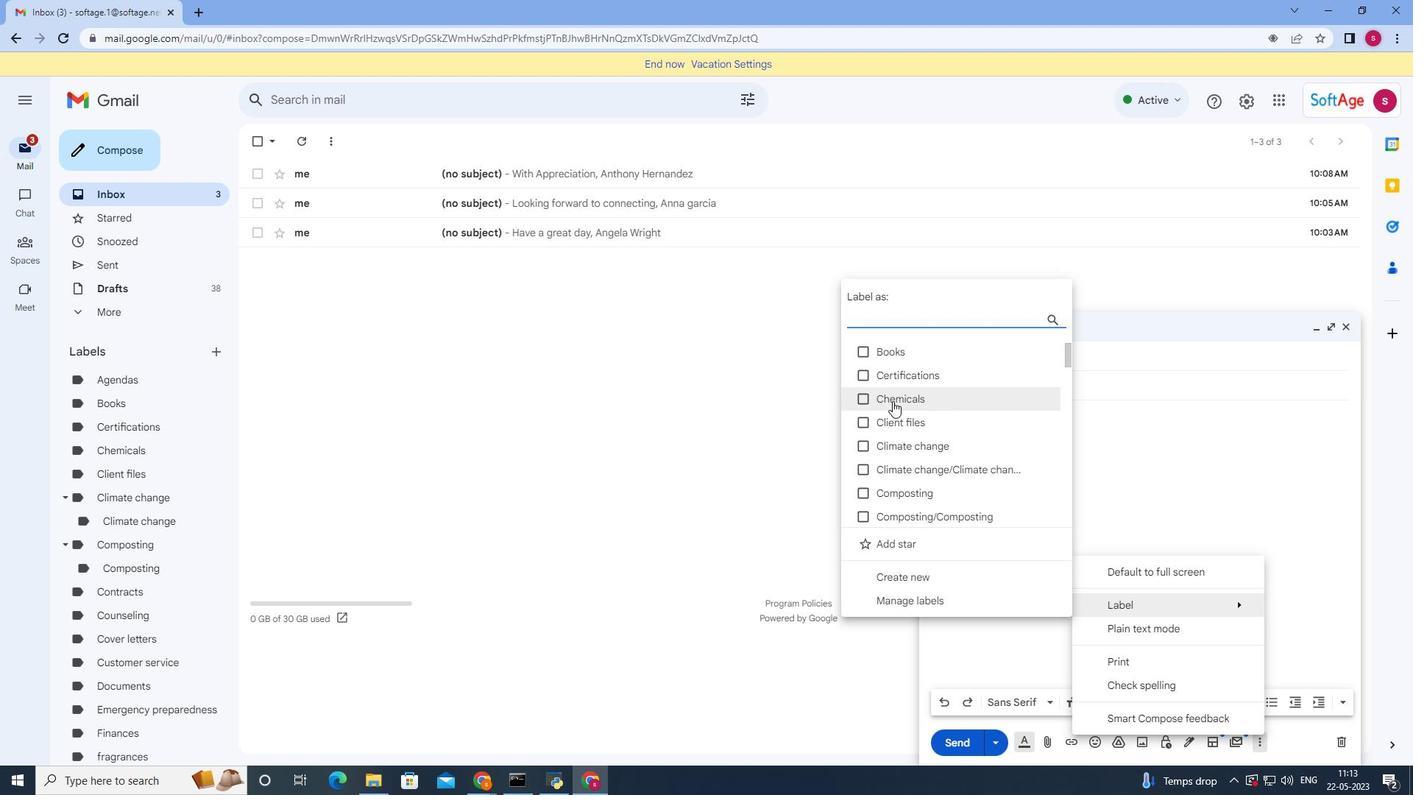 
Action: Mouse moved to (891, 404)
Screenshot: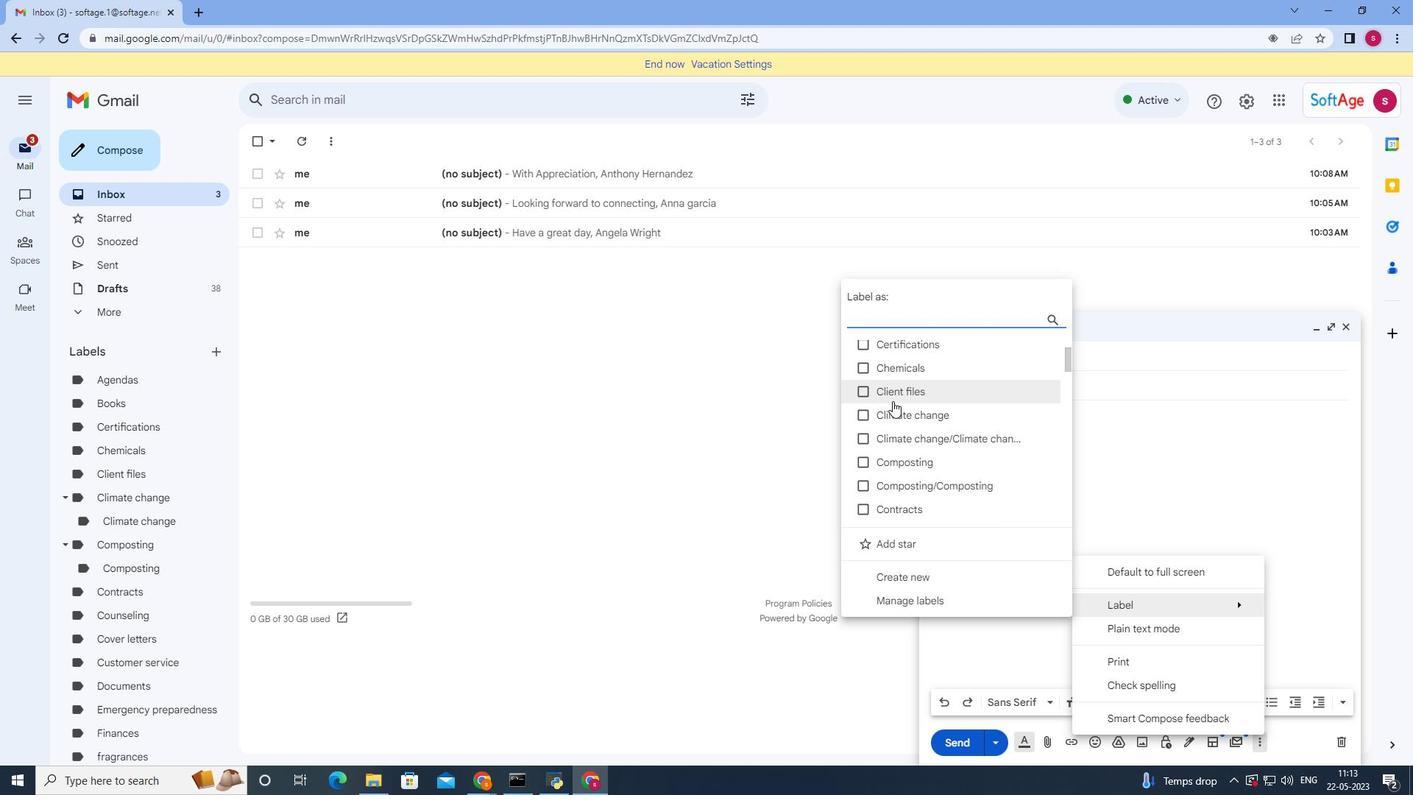 
Action: Mouse scrolled (891, 404) with delta (0, 0)
Screenshot: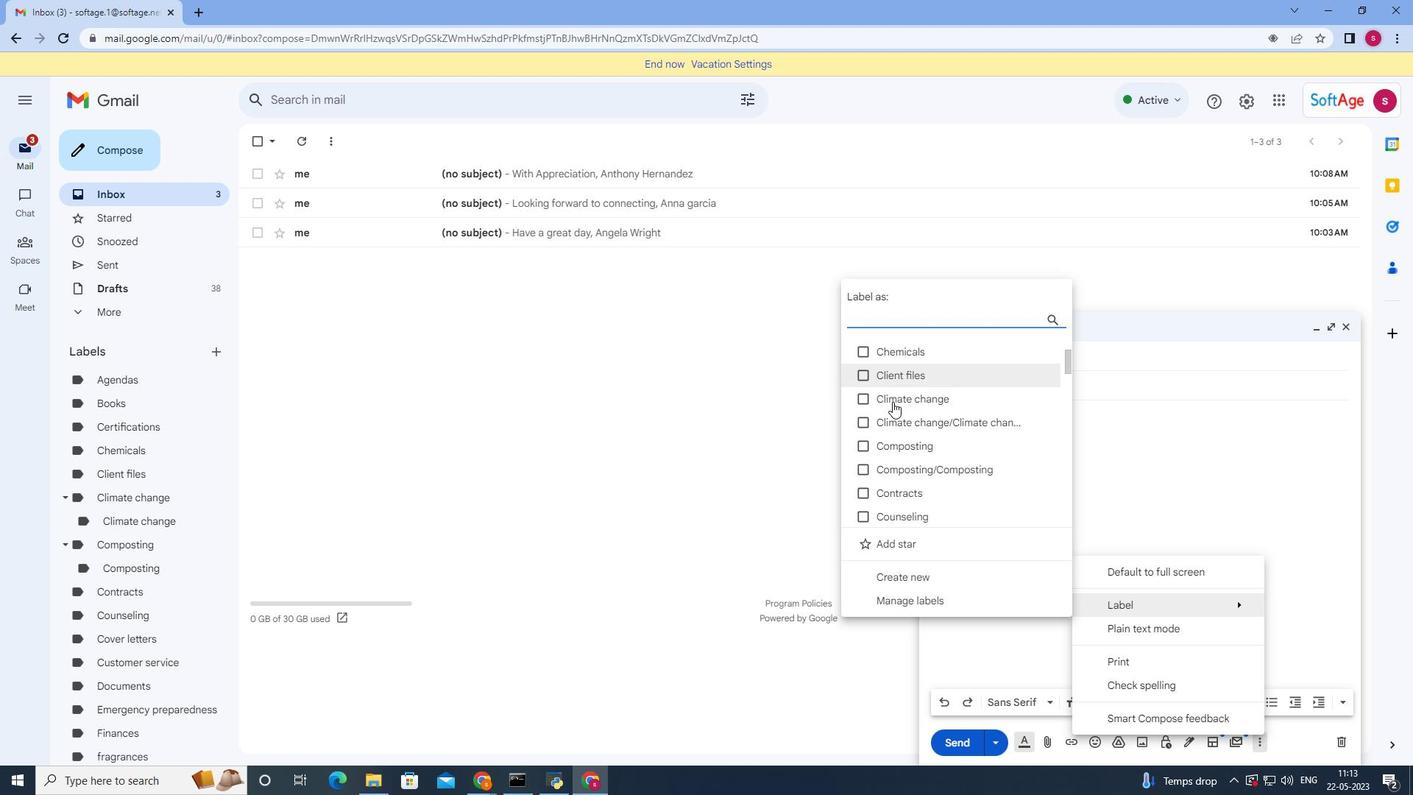 
Action: Mouse moved to (891, 405)
Screenshot: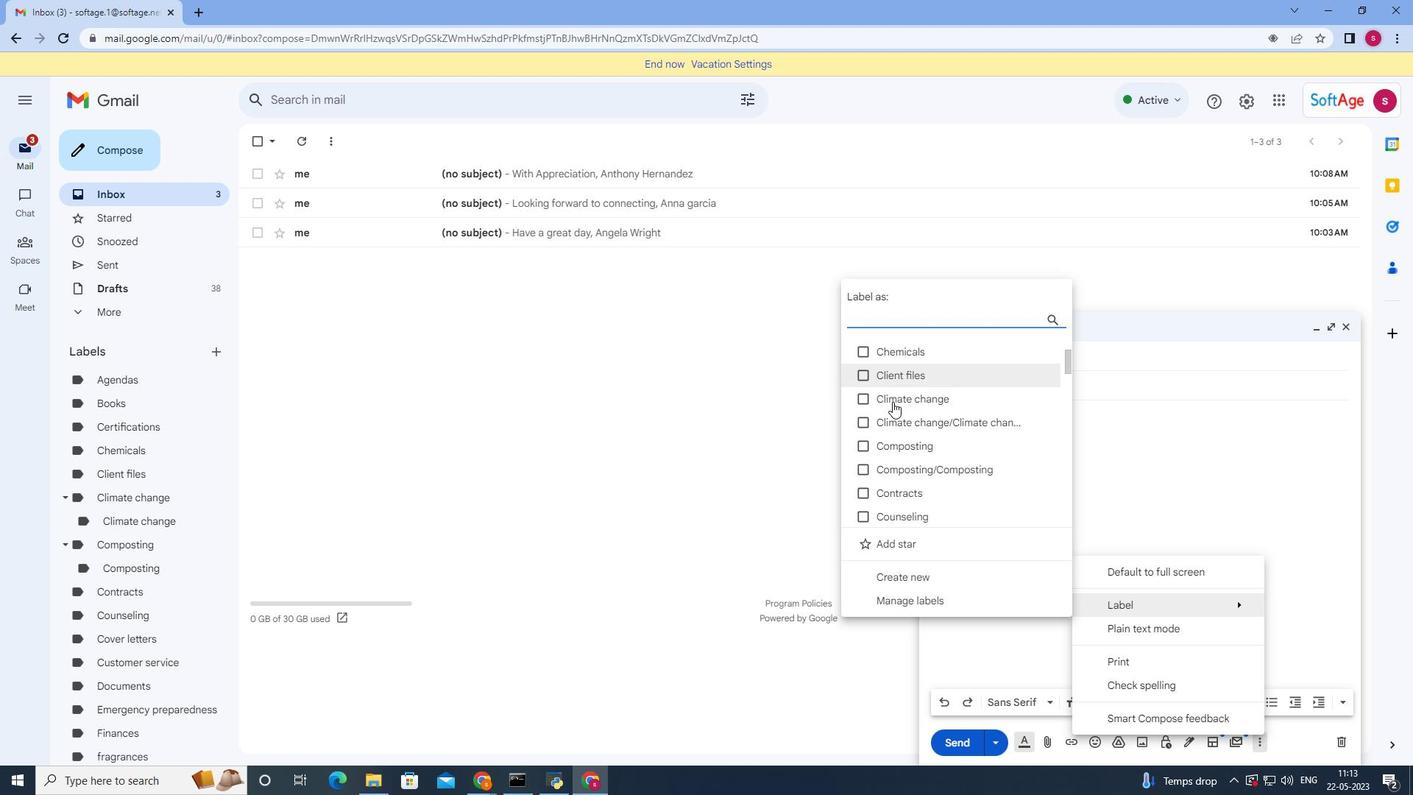 
Action: Mouse scrolled (891, 404) with delta (0, 0)
Screenshot: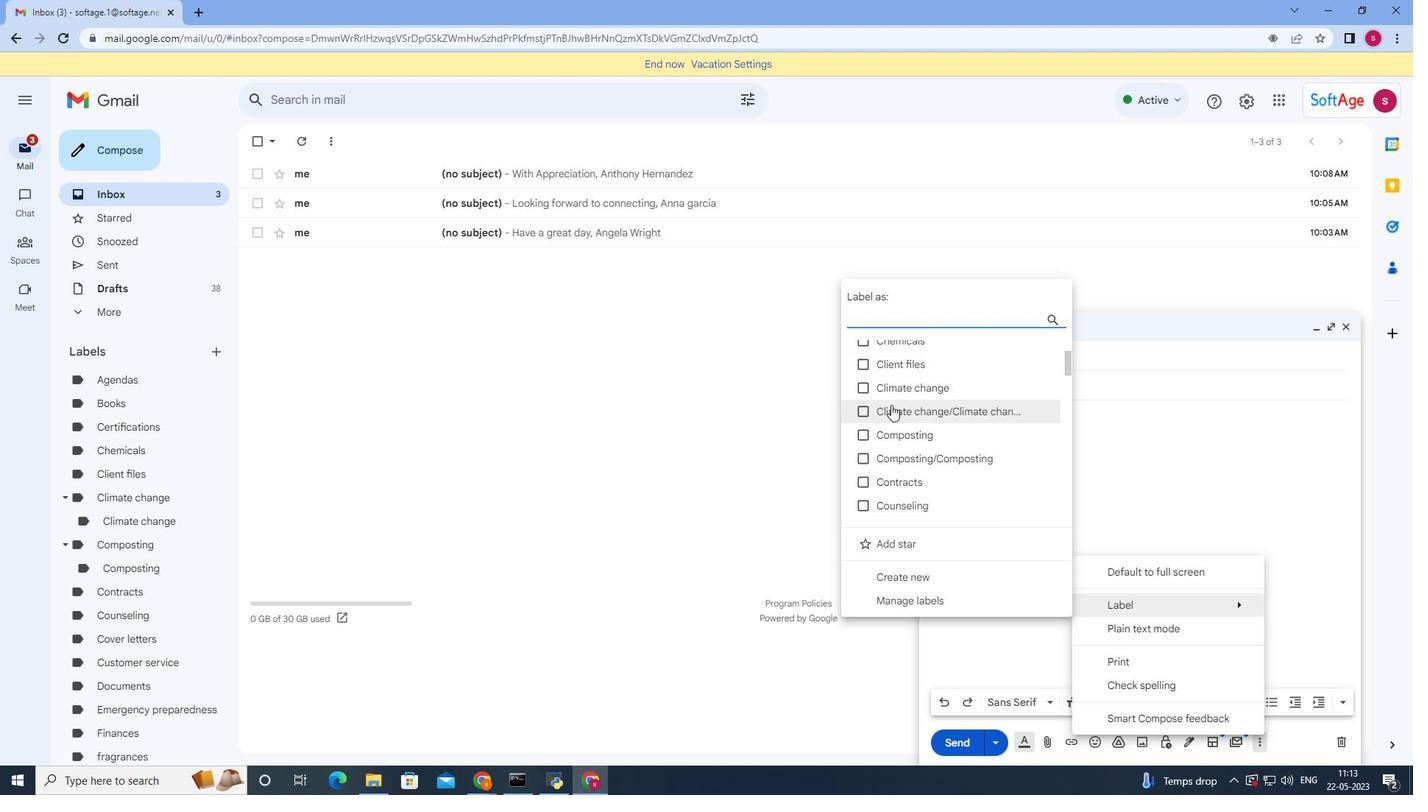 
Action: Mouse moved to (890, 406)
Screenshot: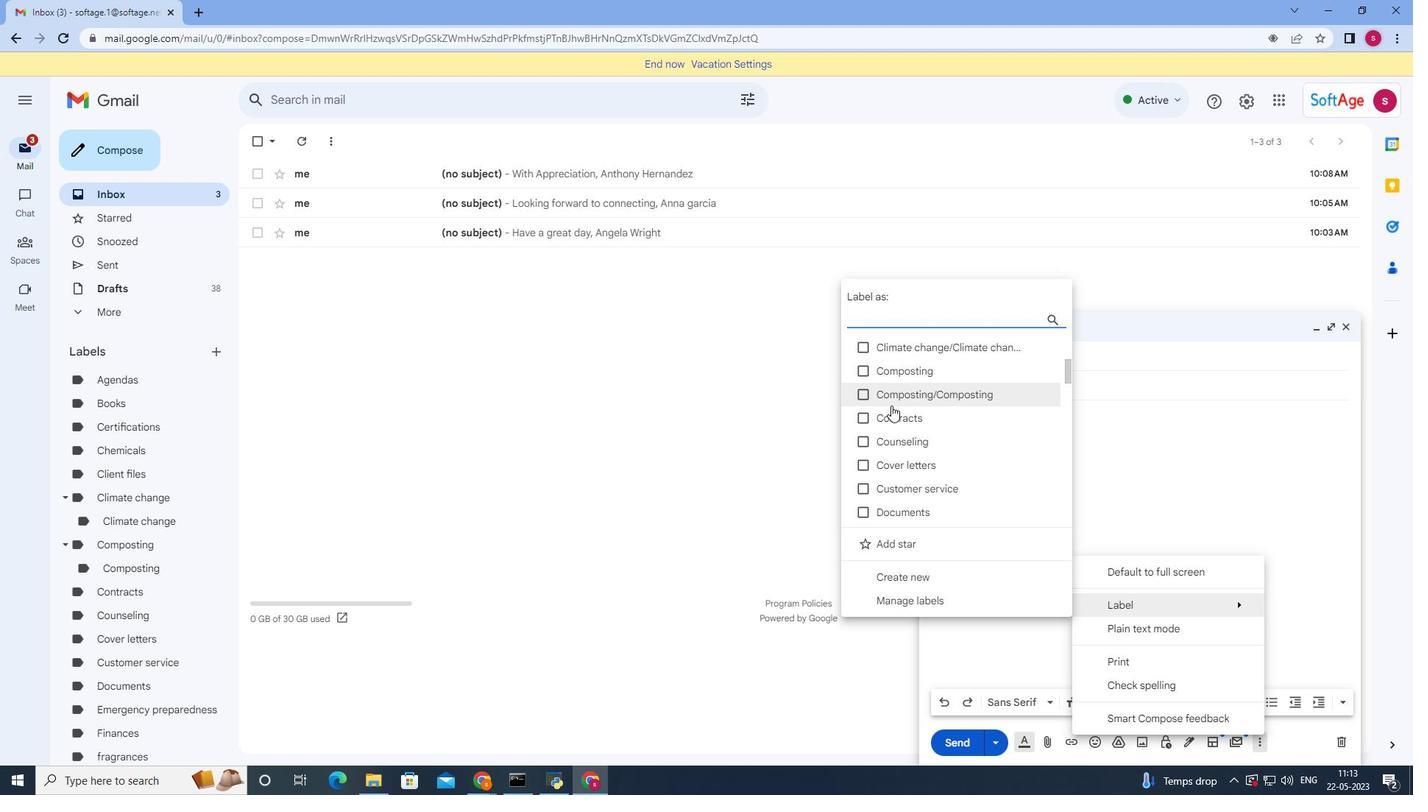
Action: Mouse scrolled (890, 405) with delta (0, 0)
Screenshot: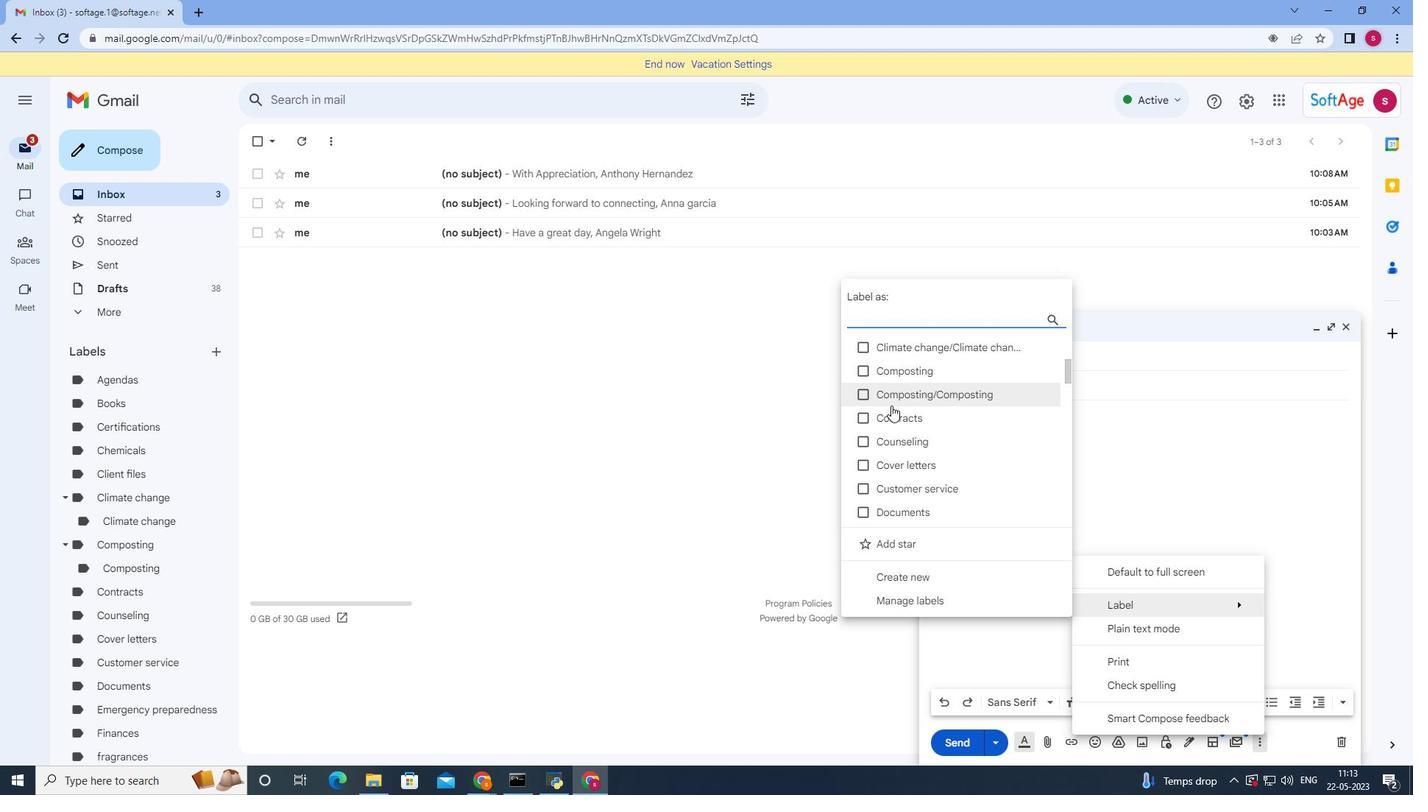 
Action: Mouse moved to (881, 380)
Screenshot: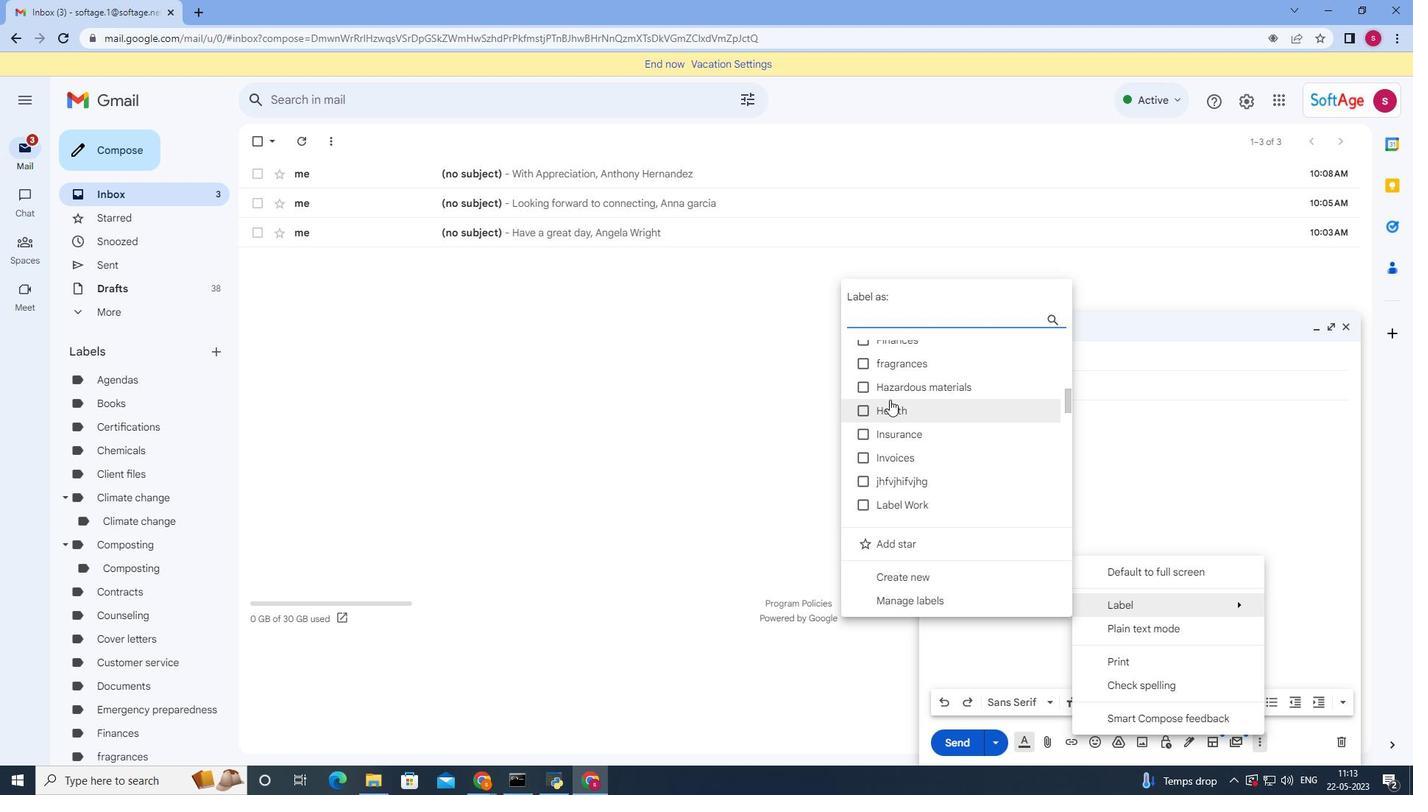 
Action: Mouse scrolled (881, 381) with delta (0, 0)
Screenshot: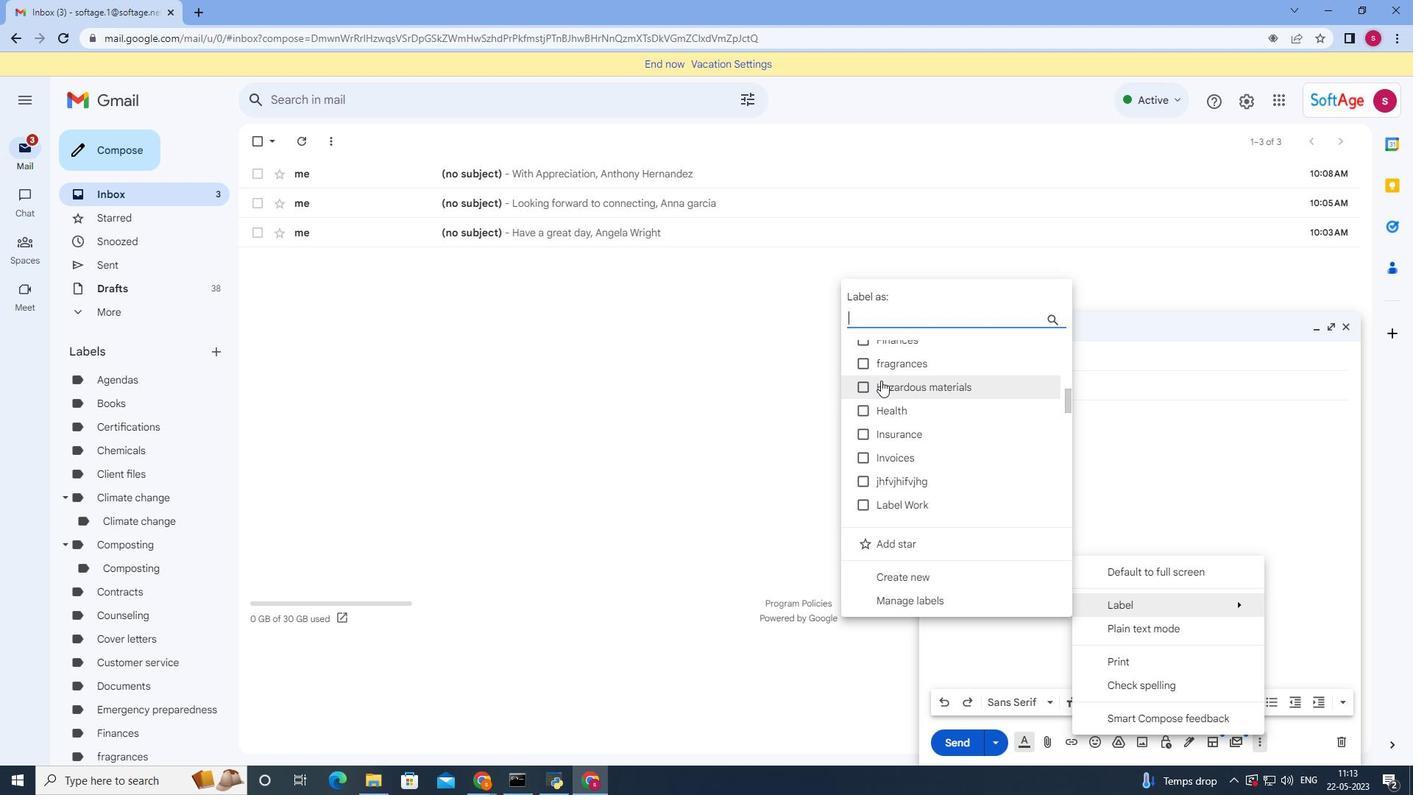 
Action: Mouse moved to (881, 381)
Screenshot: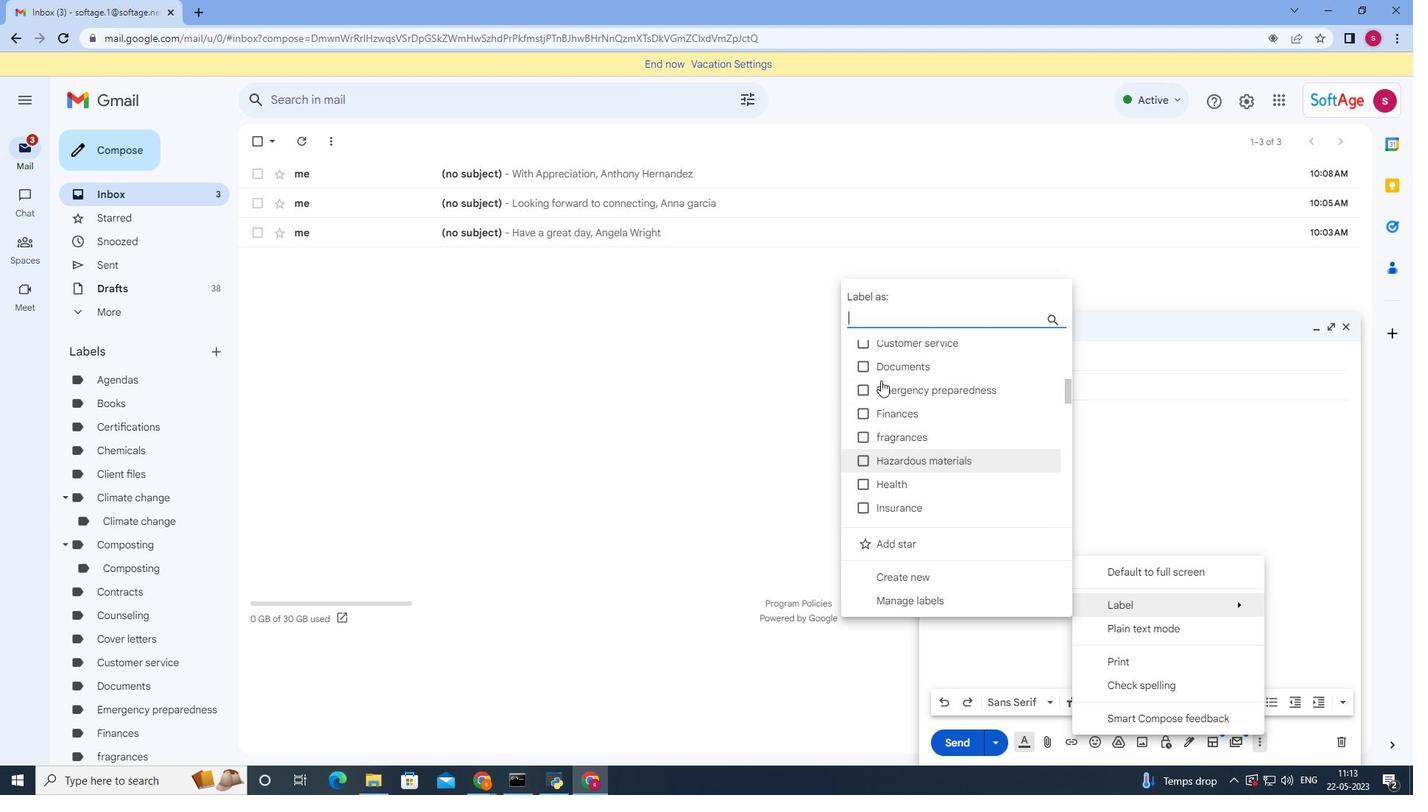 
Action: Mouse scrolled (881, 380) with delta (0, 0)
Screenshot: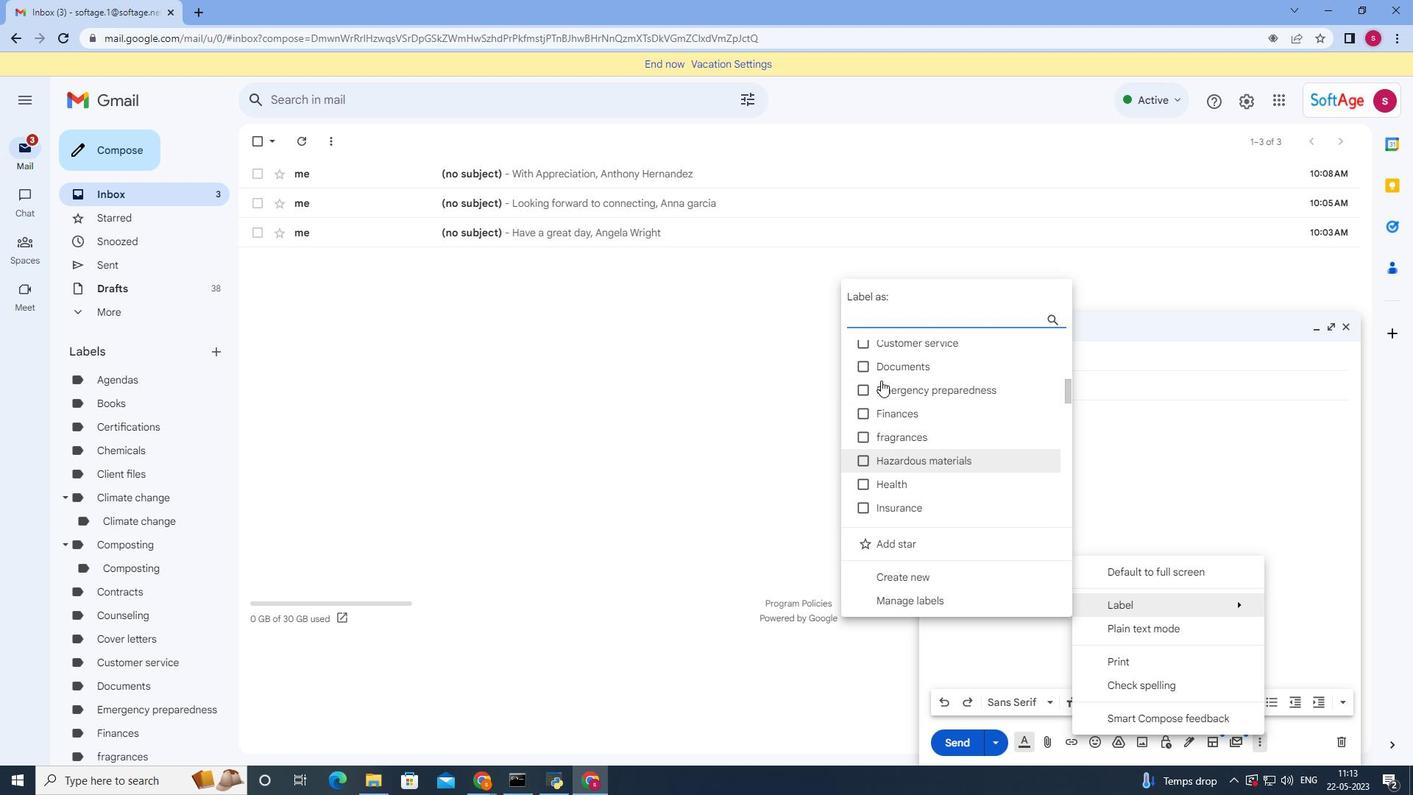 
Action: Mouse moved to (881, 382)
Screenshot: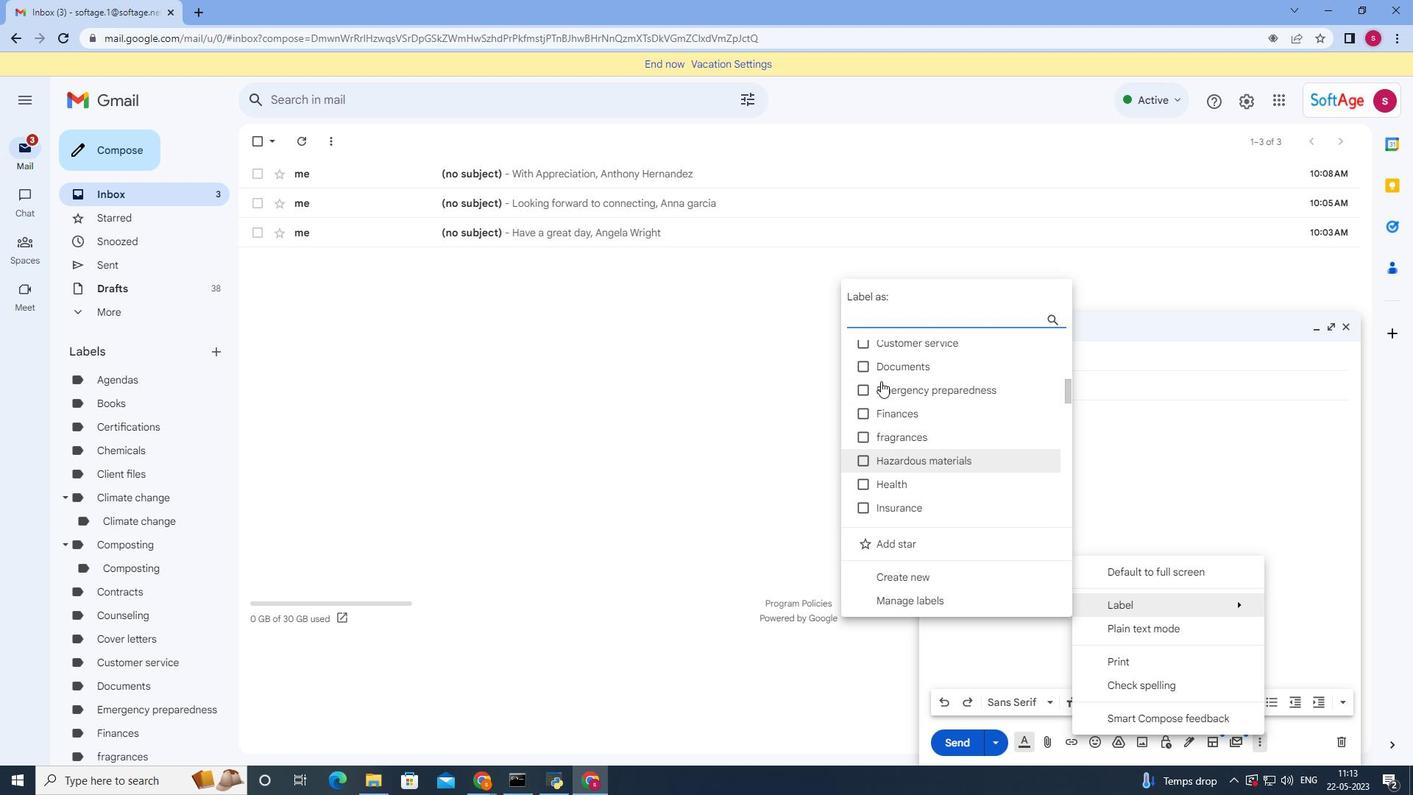 
Action: Mouse scrolled (881, 382) with delta (0, 0)
Screenshot: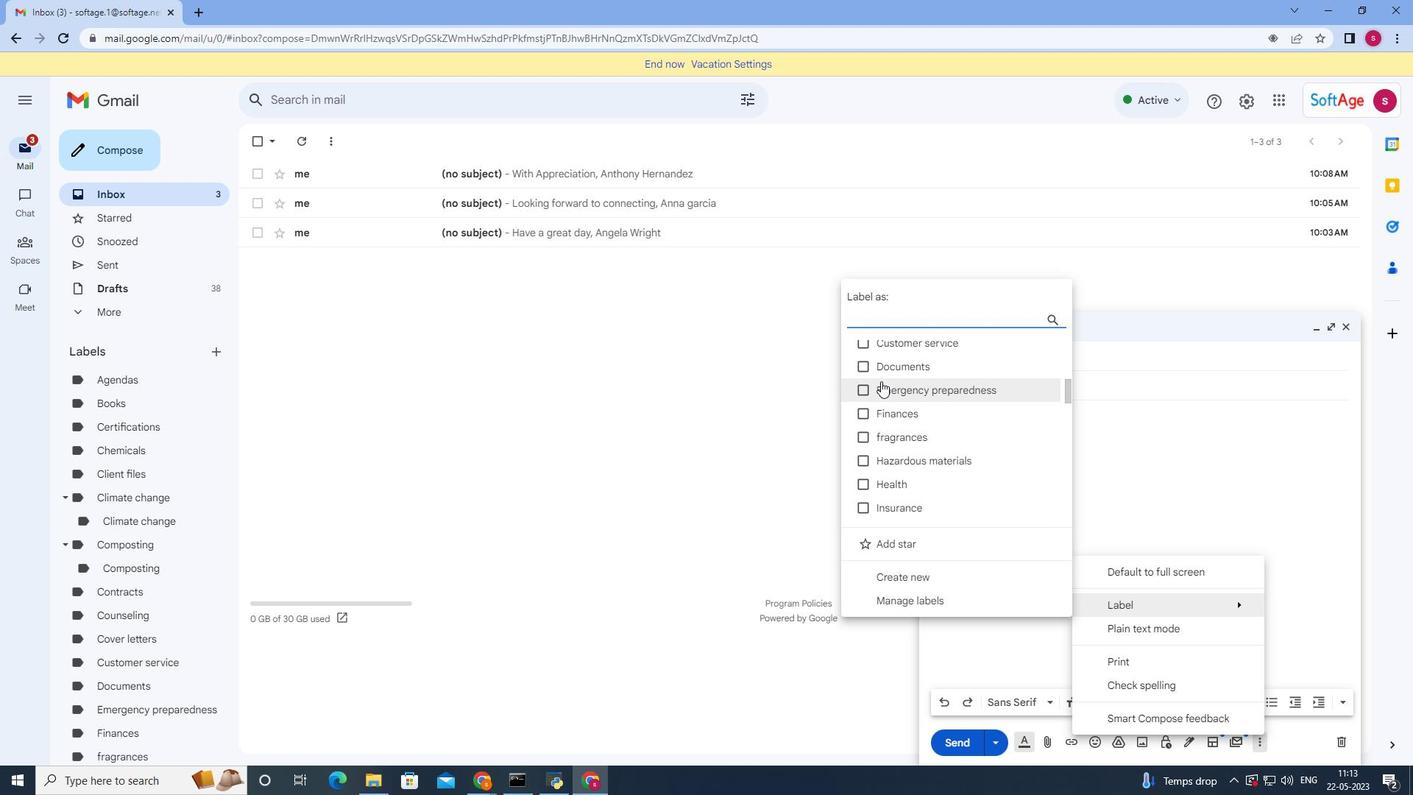 
Action: Mouse moved to (881, 383)
Screenshot: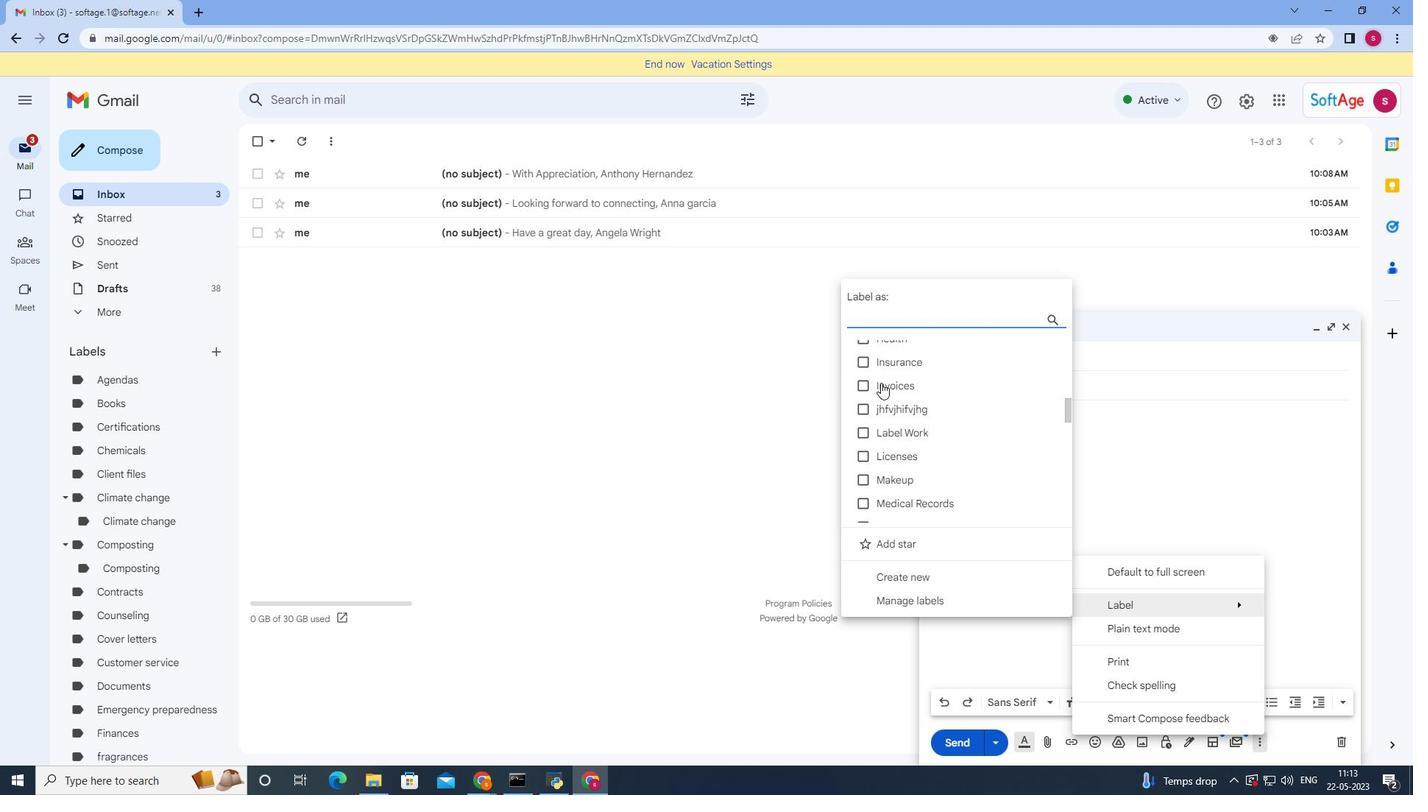 
Action: Mouse scrolled (881, 382) with delta (0, 0)
Screenshot: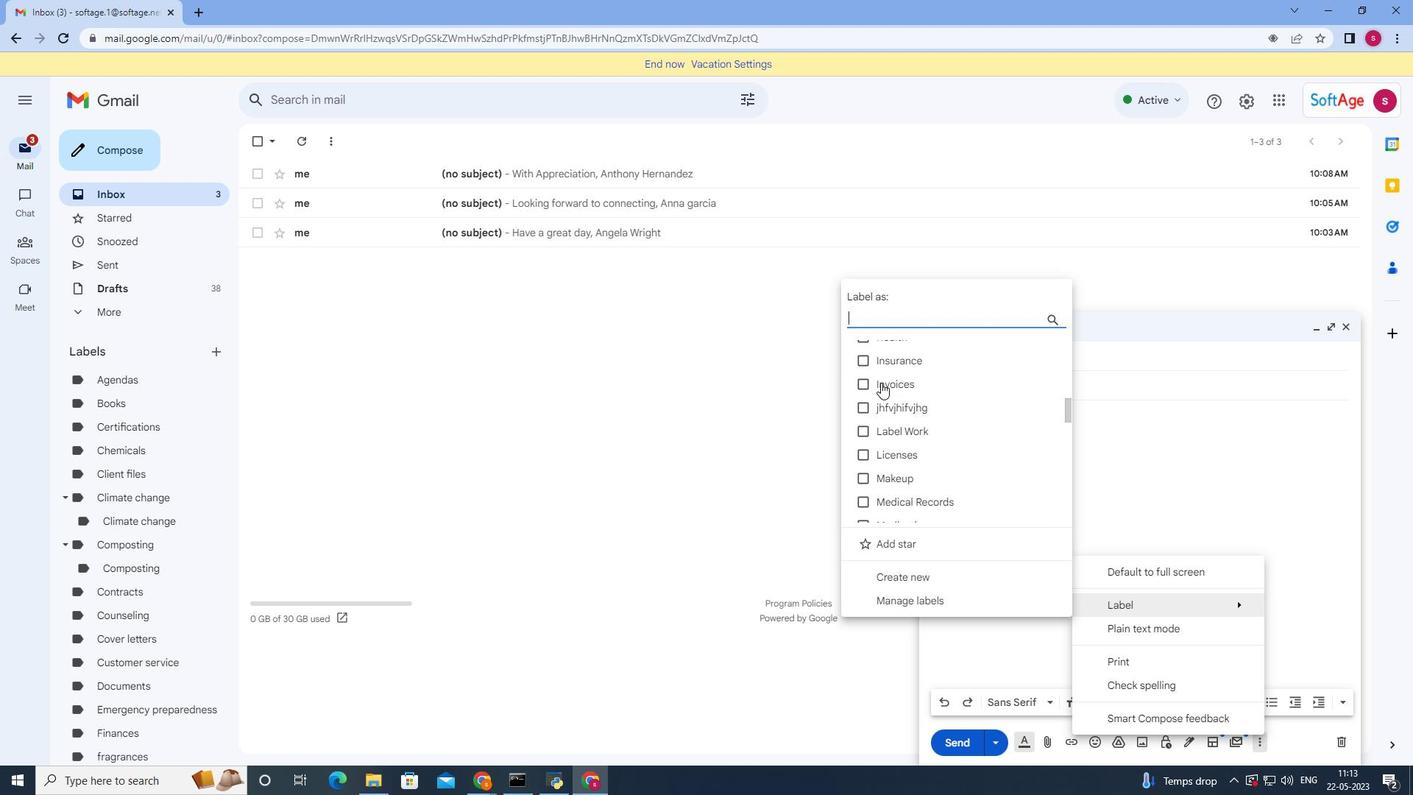 
Action: Mouse moved to (884, 440)
Screenshot: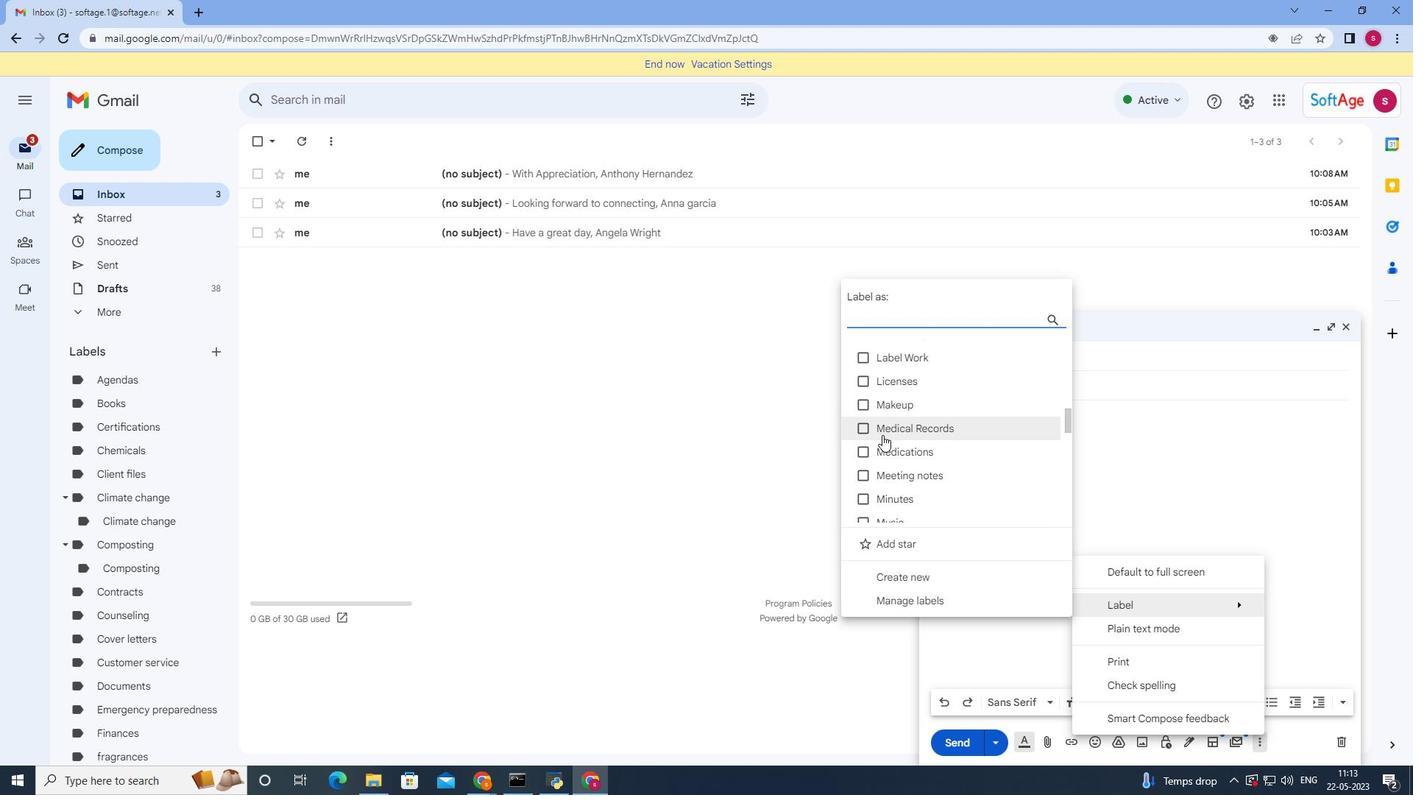 
Action: Mouse scrolled (884, 438) with delta (0, 0)
Screenshot: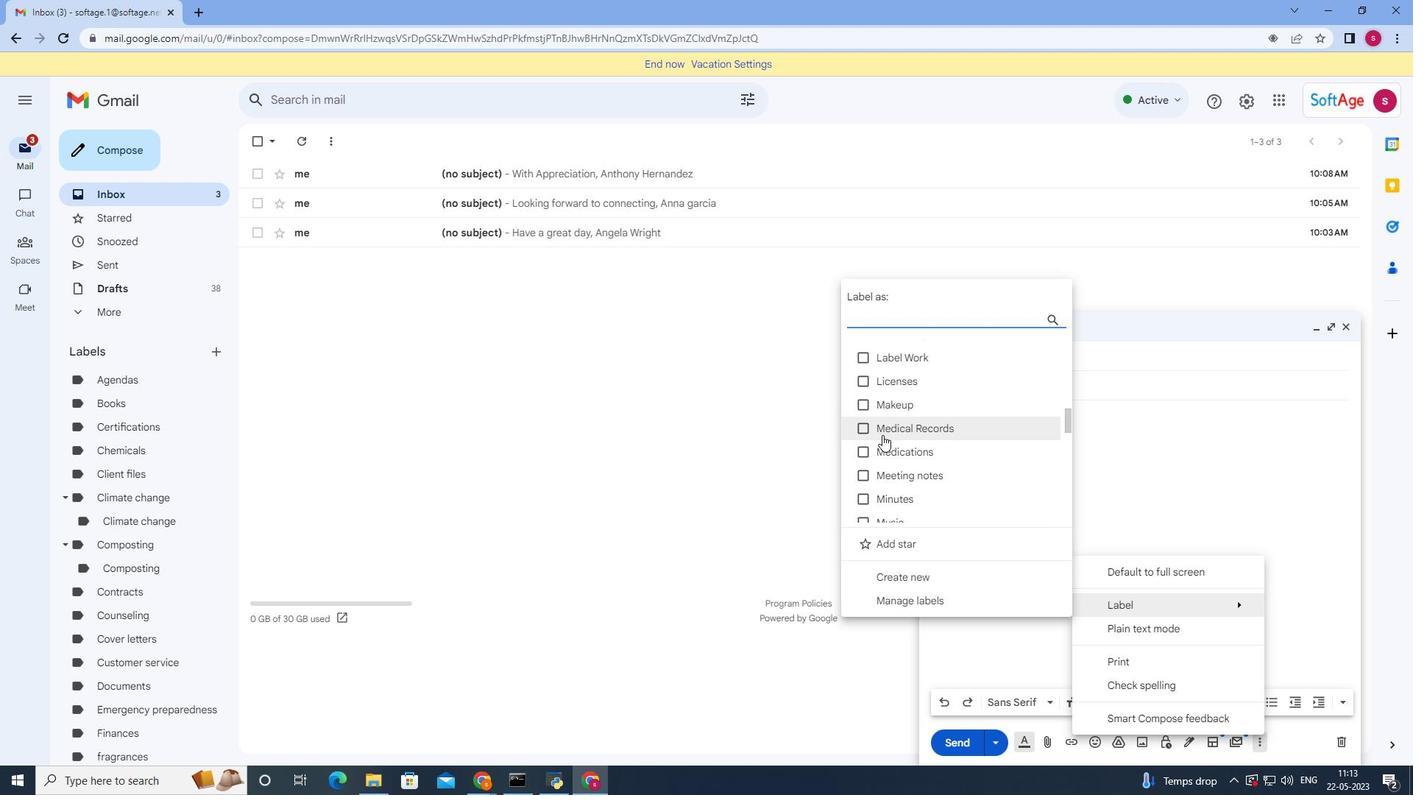 
Action: Mouse moved to (888, 466)
Screenshot: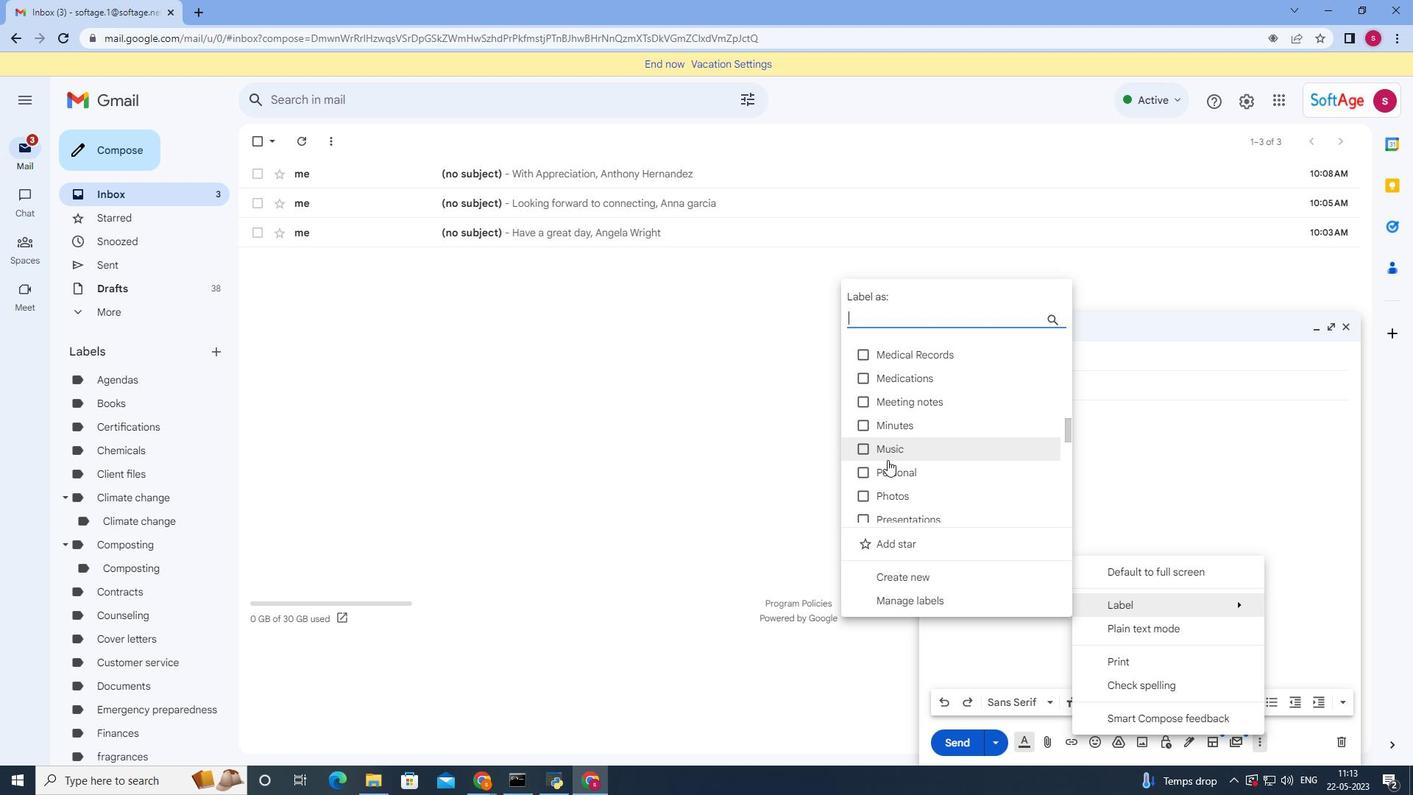 
Action: Mouse scrolled (888, 465) with delta (0, 0)
Screenshot: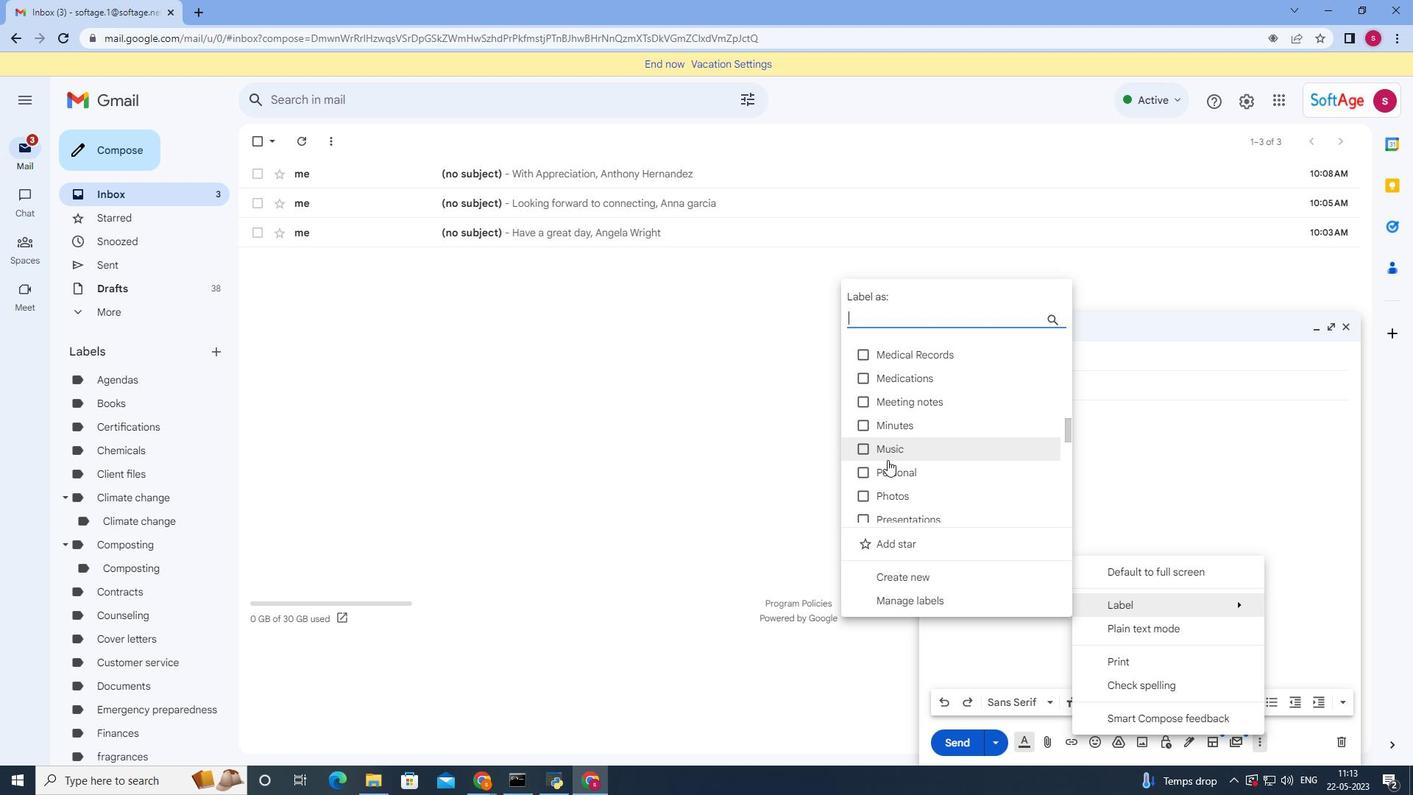
Action: Mouse moved to (889, 474)
Screenshot: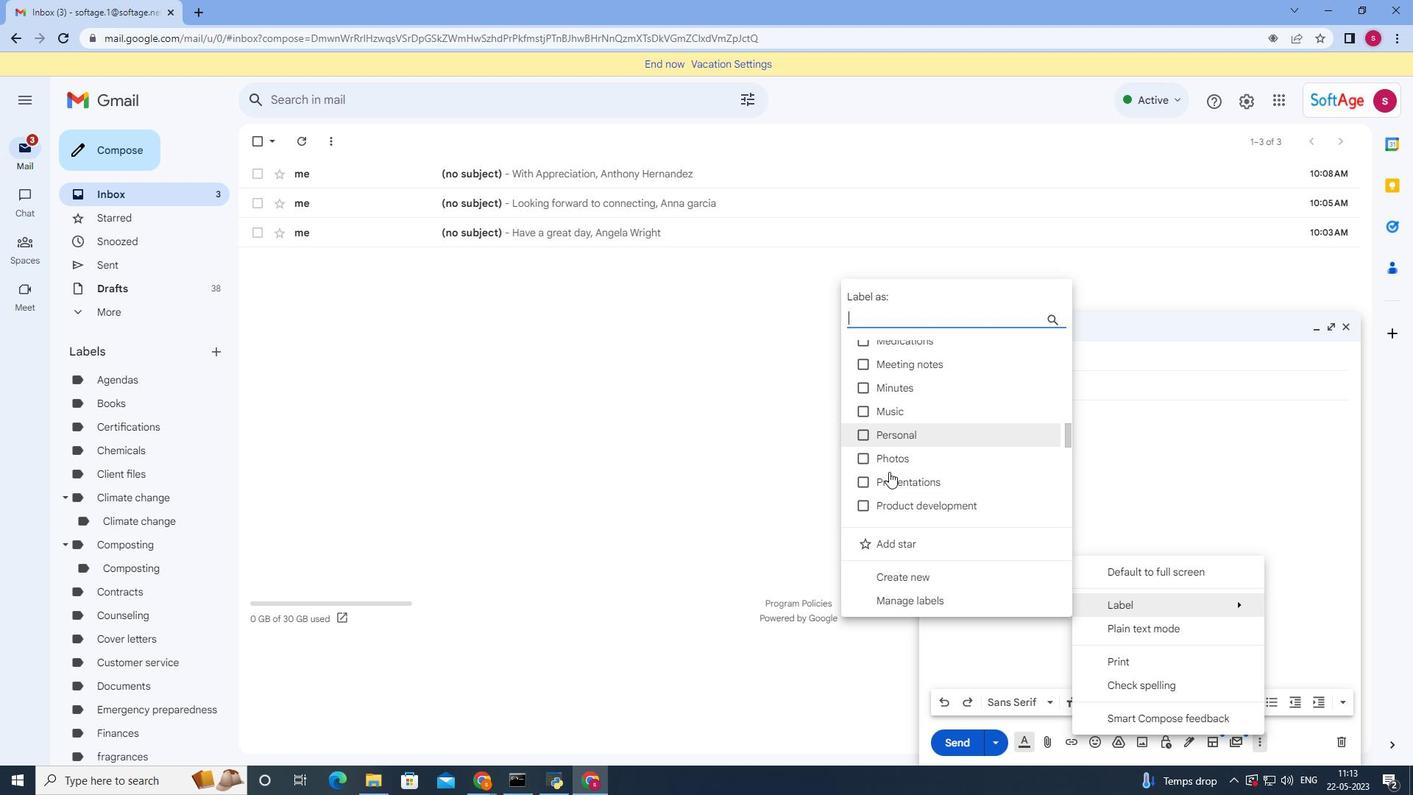 
Action: Mouse scrolled (889, 473) with delta (0, 0)
Screenshot: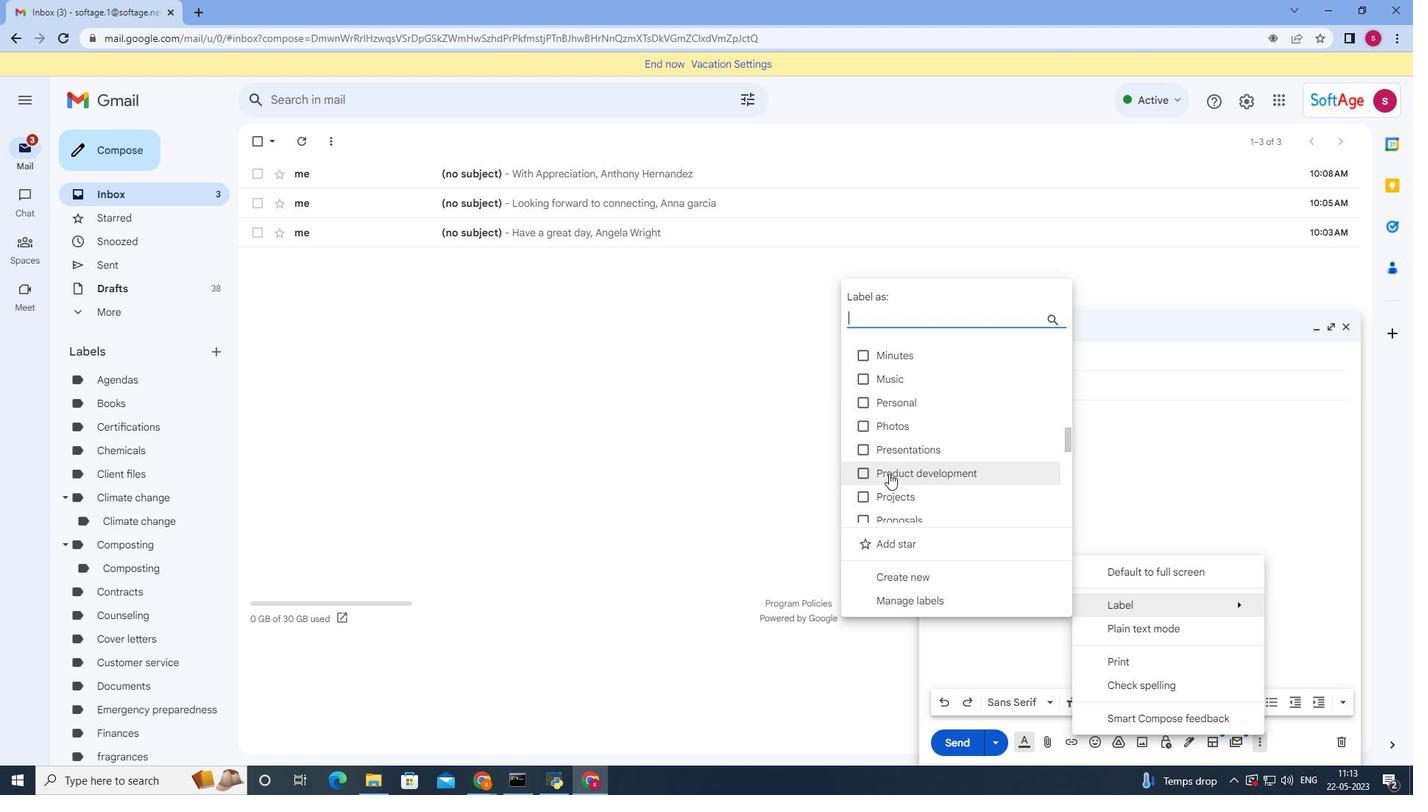 
Action: Mouse moved to (889, 474)
Screenshot: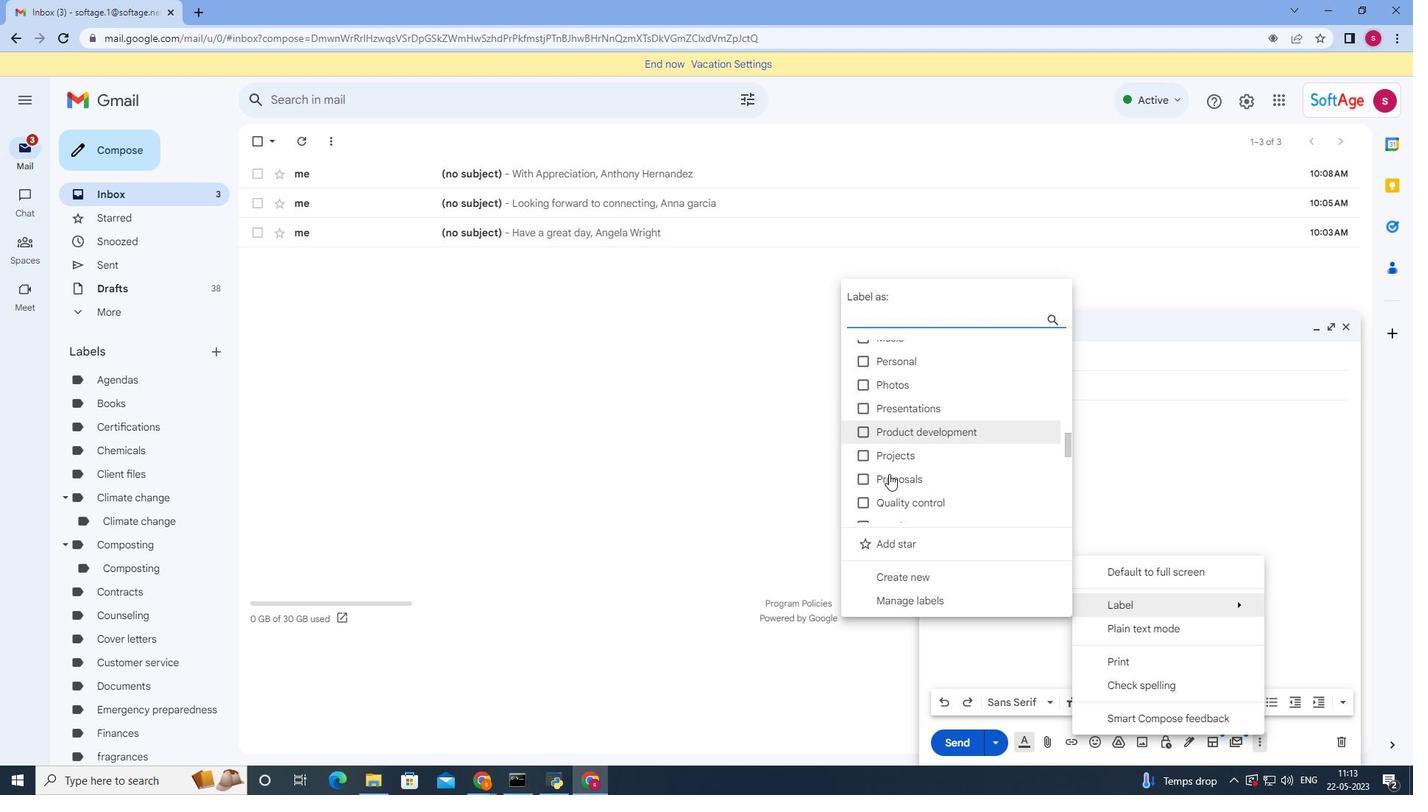
Action: Mouse scrolled (889, 474) with delta (0, 0)
Screenshot: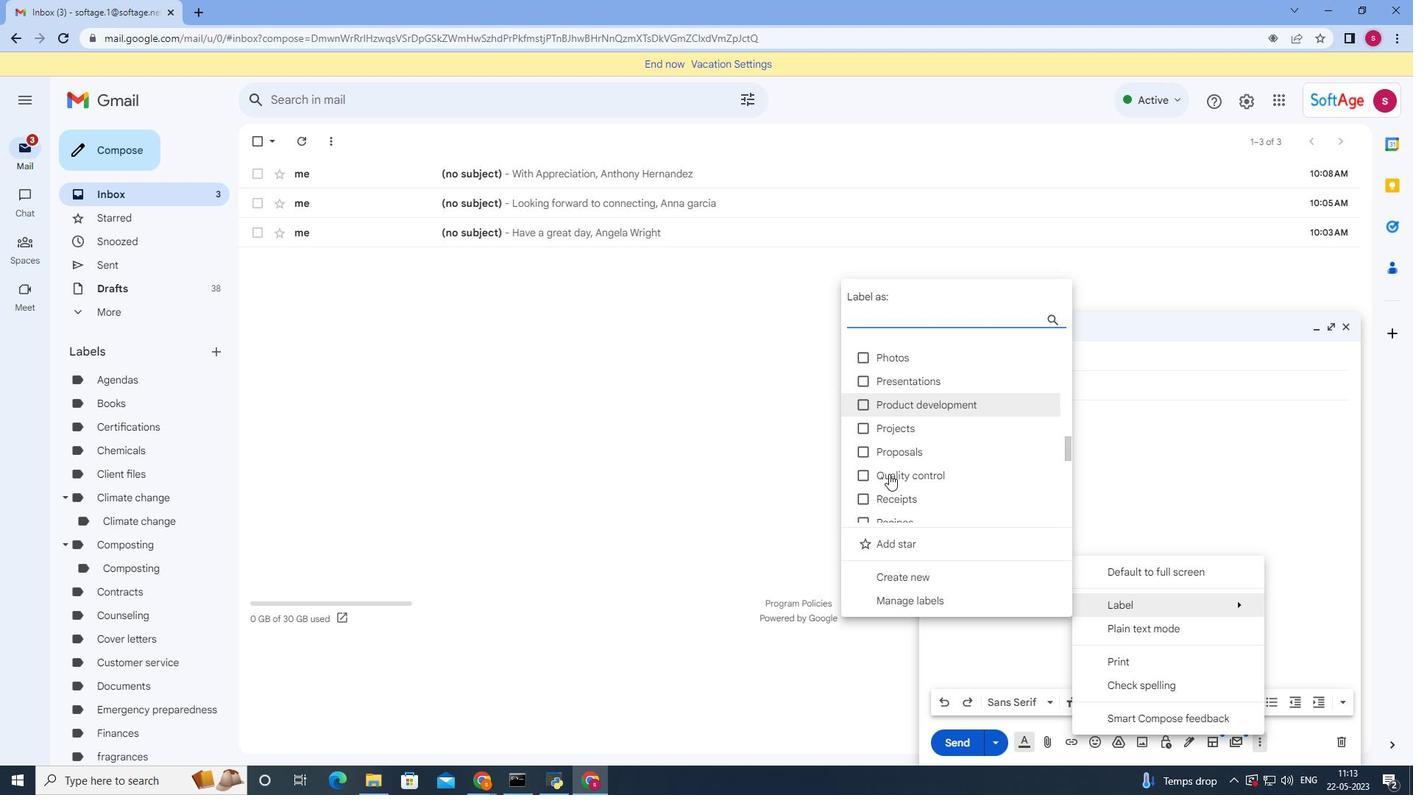 
Action: Mouse moved to (889, 474)
Screenshot: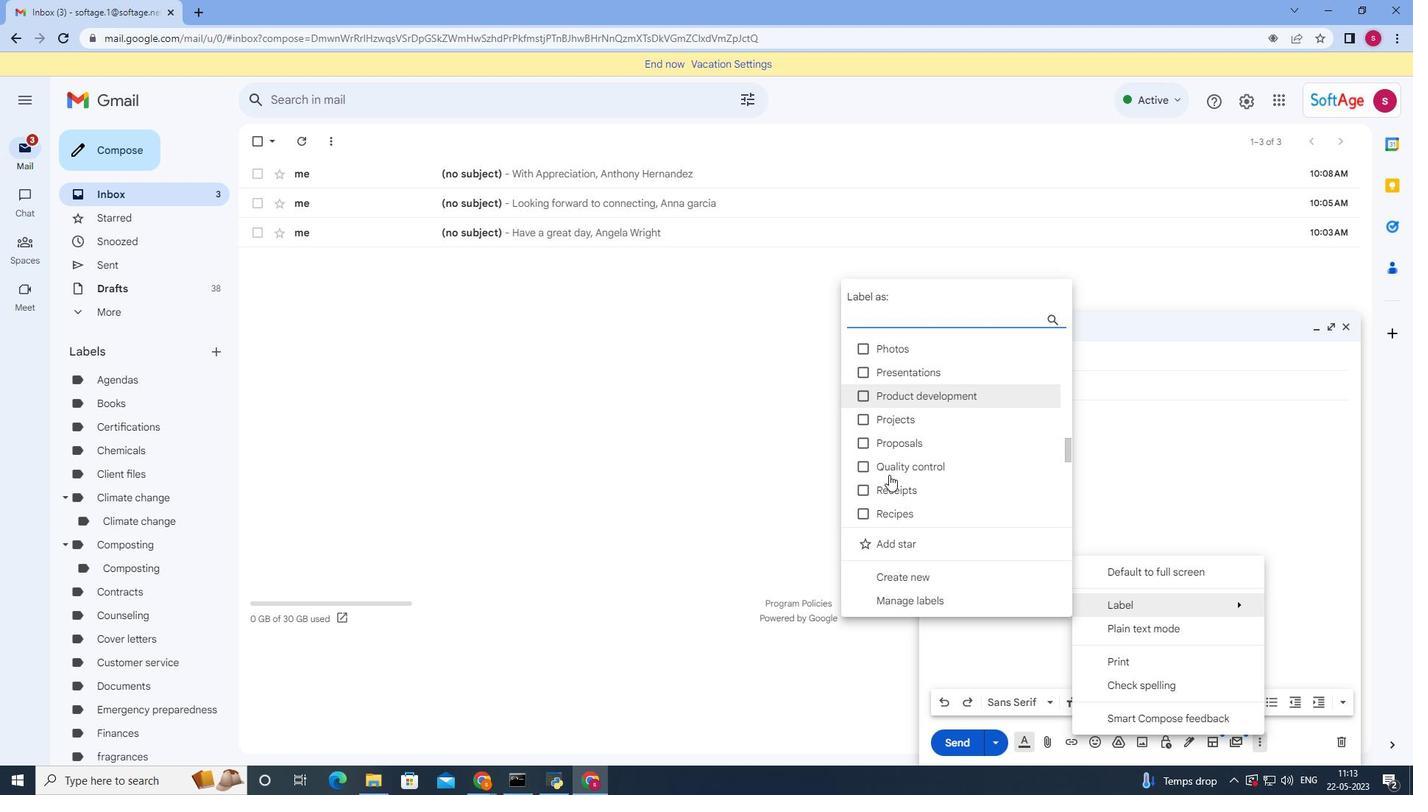 
Action: Mouse scrolled (889, 474) with delta (0, 0)
Screenshot: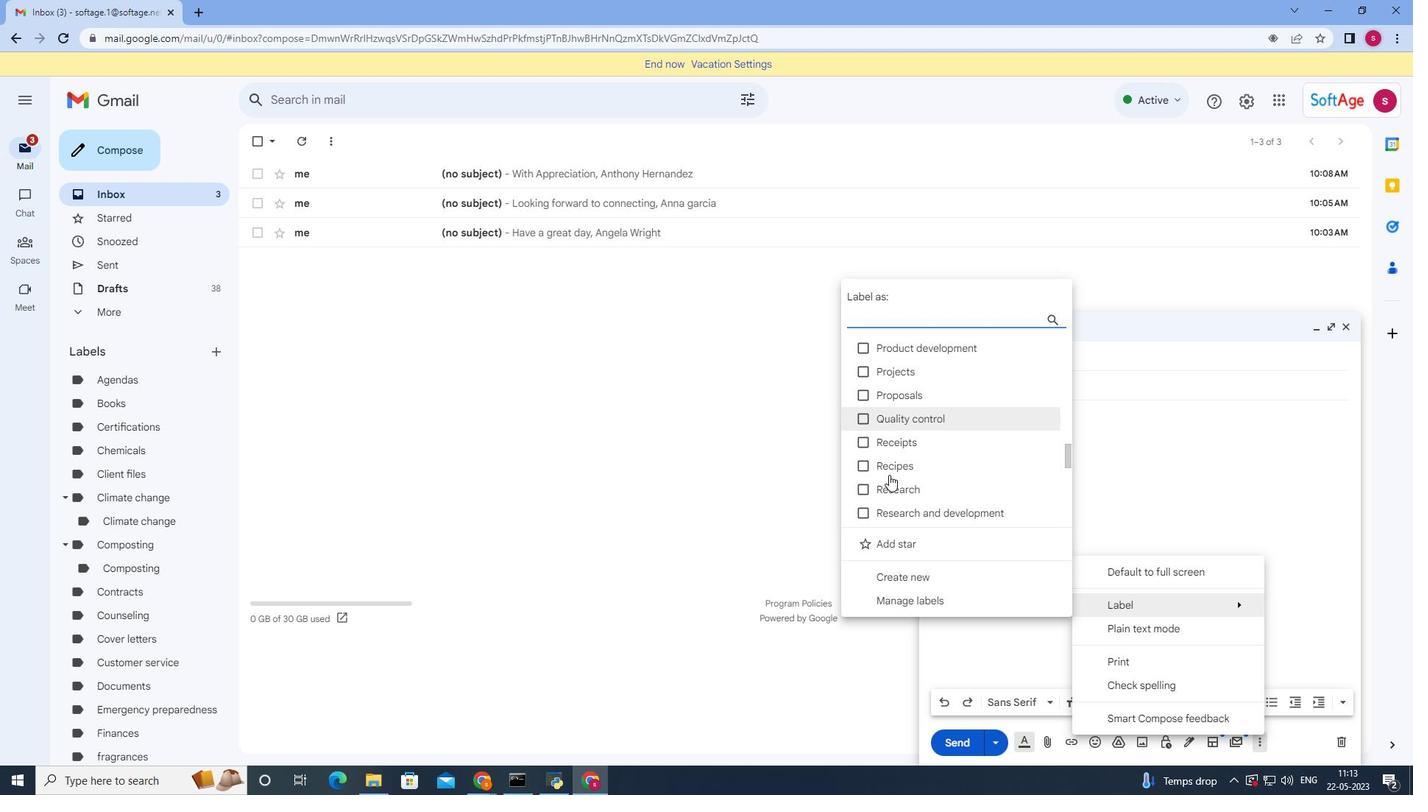 
Action: Mouse moved to (890, 474)
Screenshot: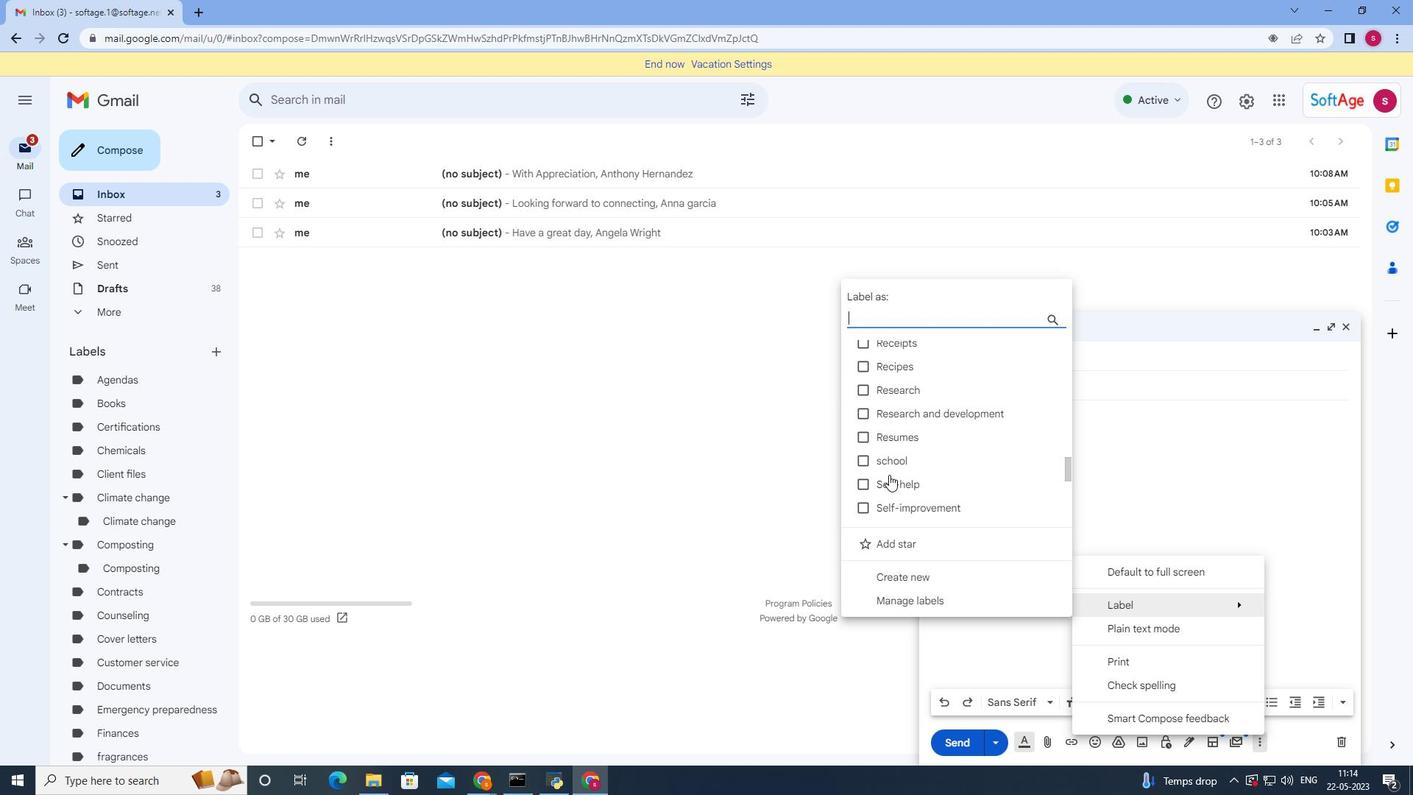 
Action: Mouse scrolled (890, 474) with delta (0, 0)
Screenshot: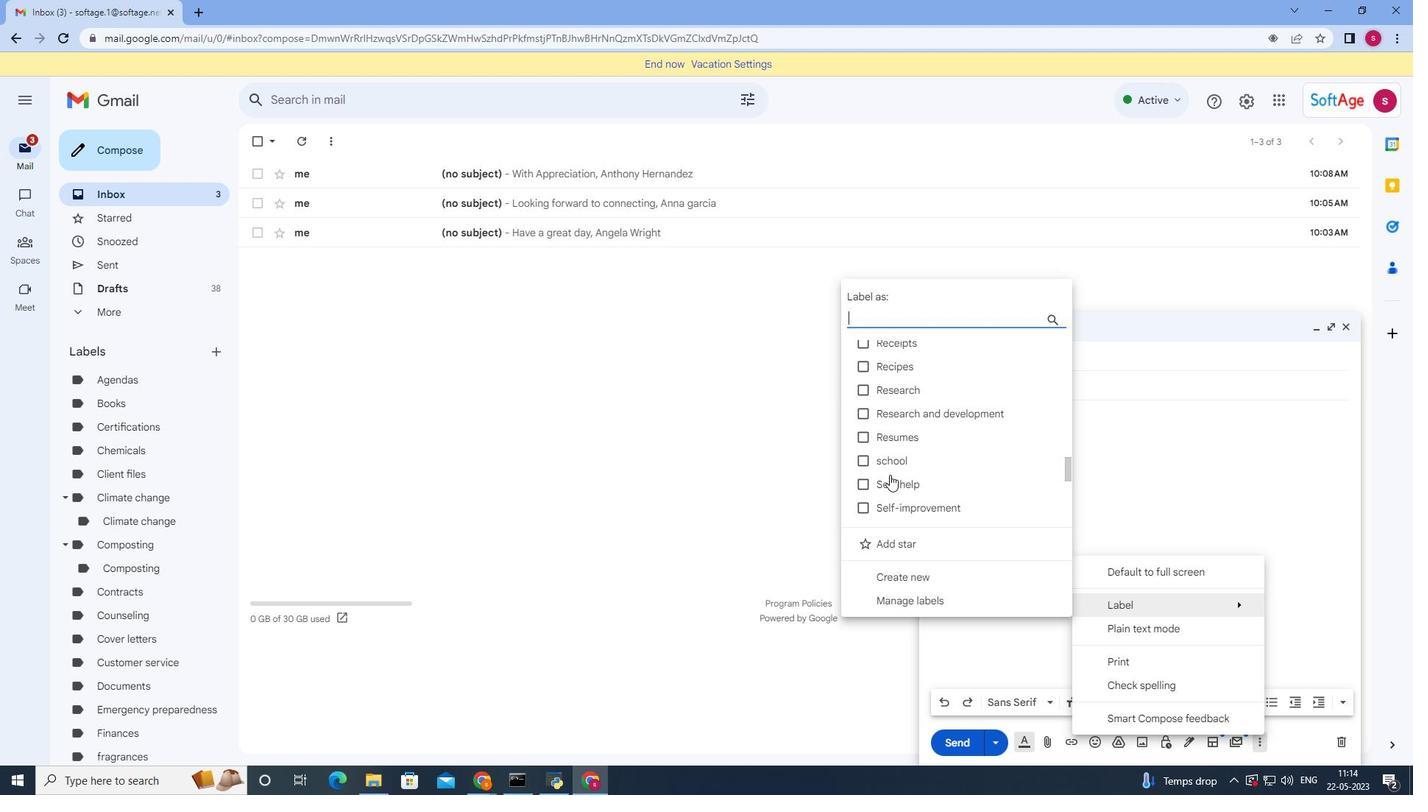 
Action: Mouse moved to (890, 474)
Screenshot: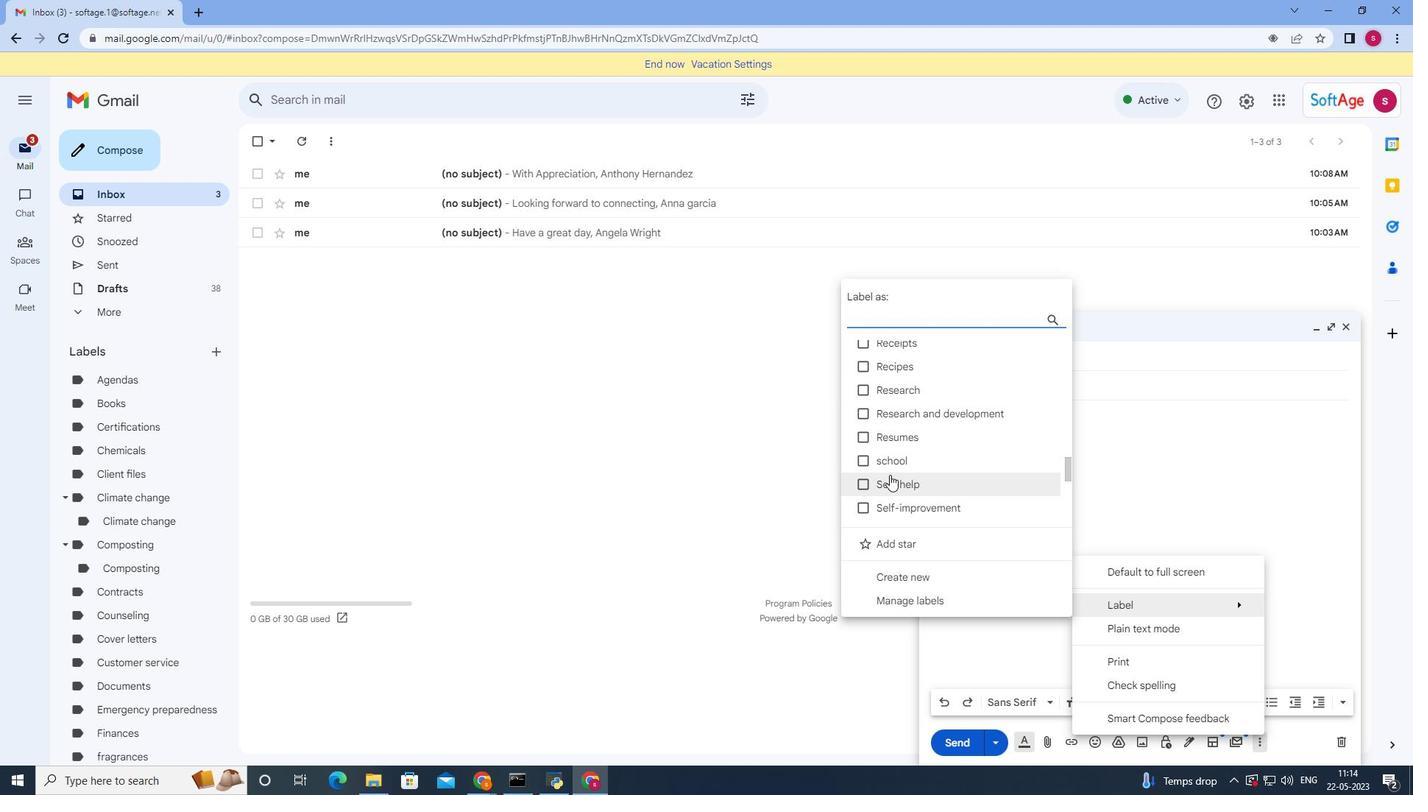 
Action: Mouse scrolled (890, 474) with delta (0, 0)
Screenshot: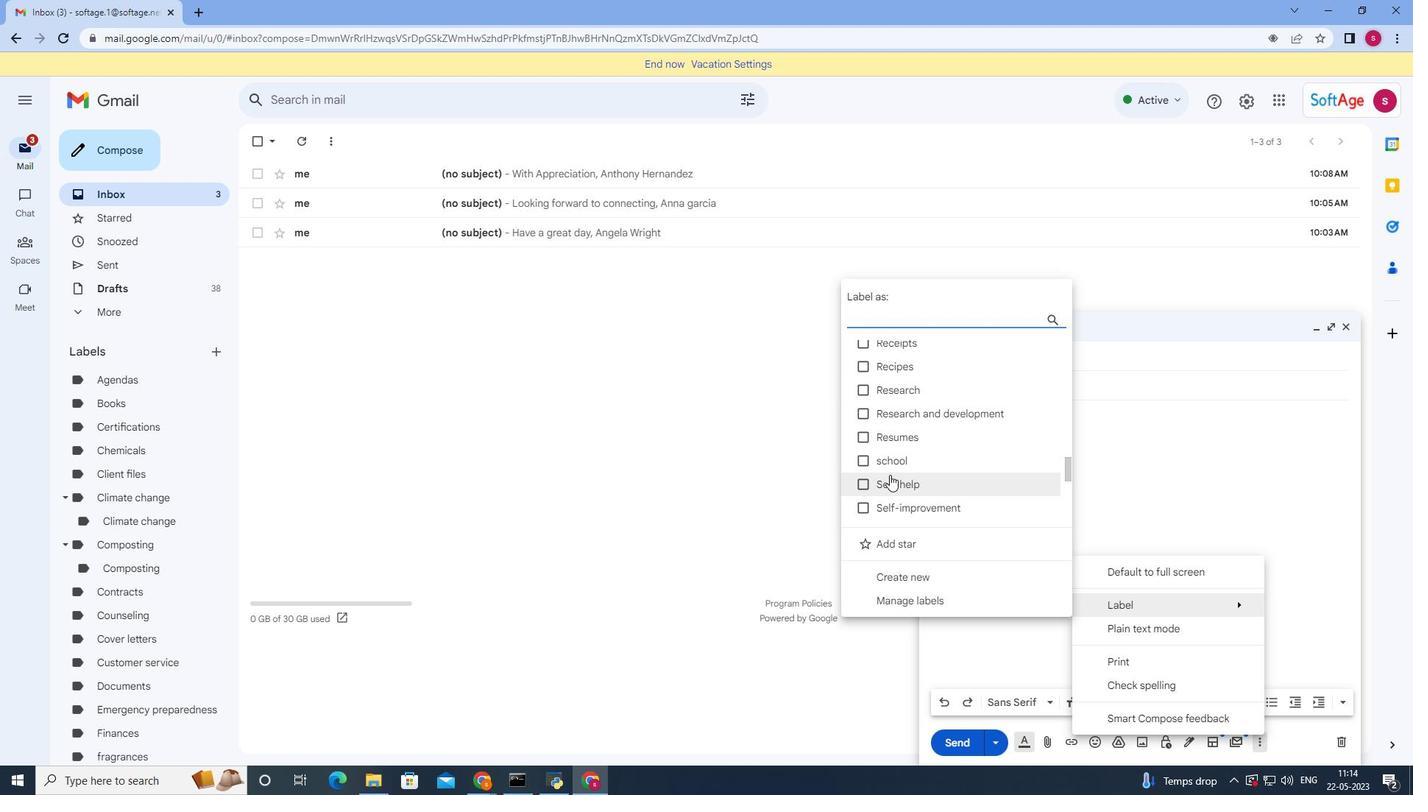 
Action: Mouse moved to (890, 476)
Screenshot: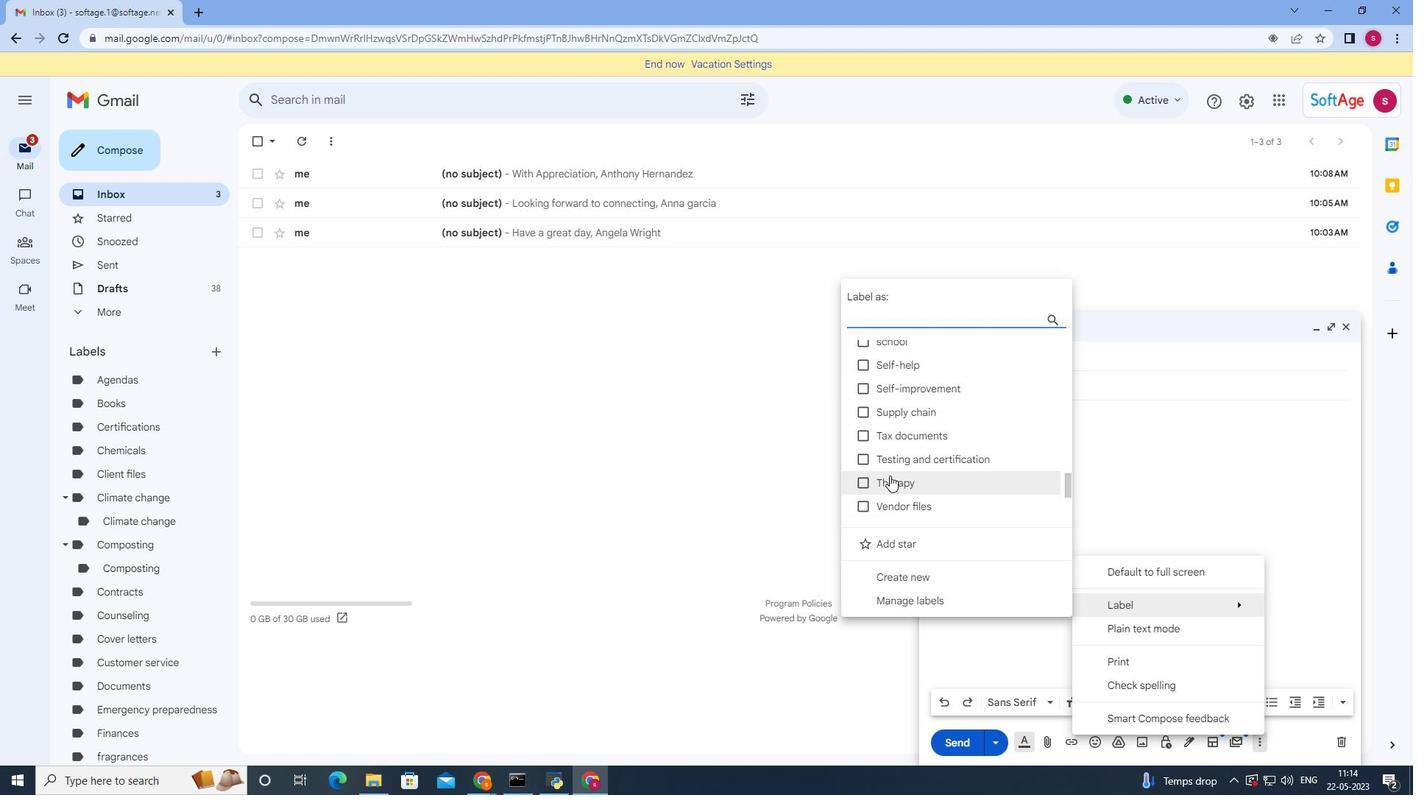 
Action: Mouse scrolled (890, 475) with delta (0, 0)
Screenshot: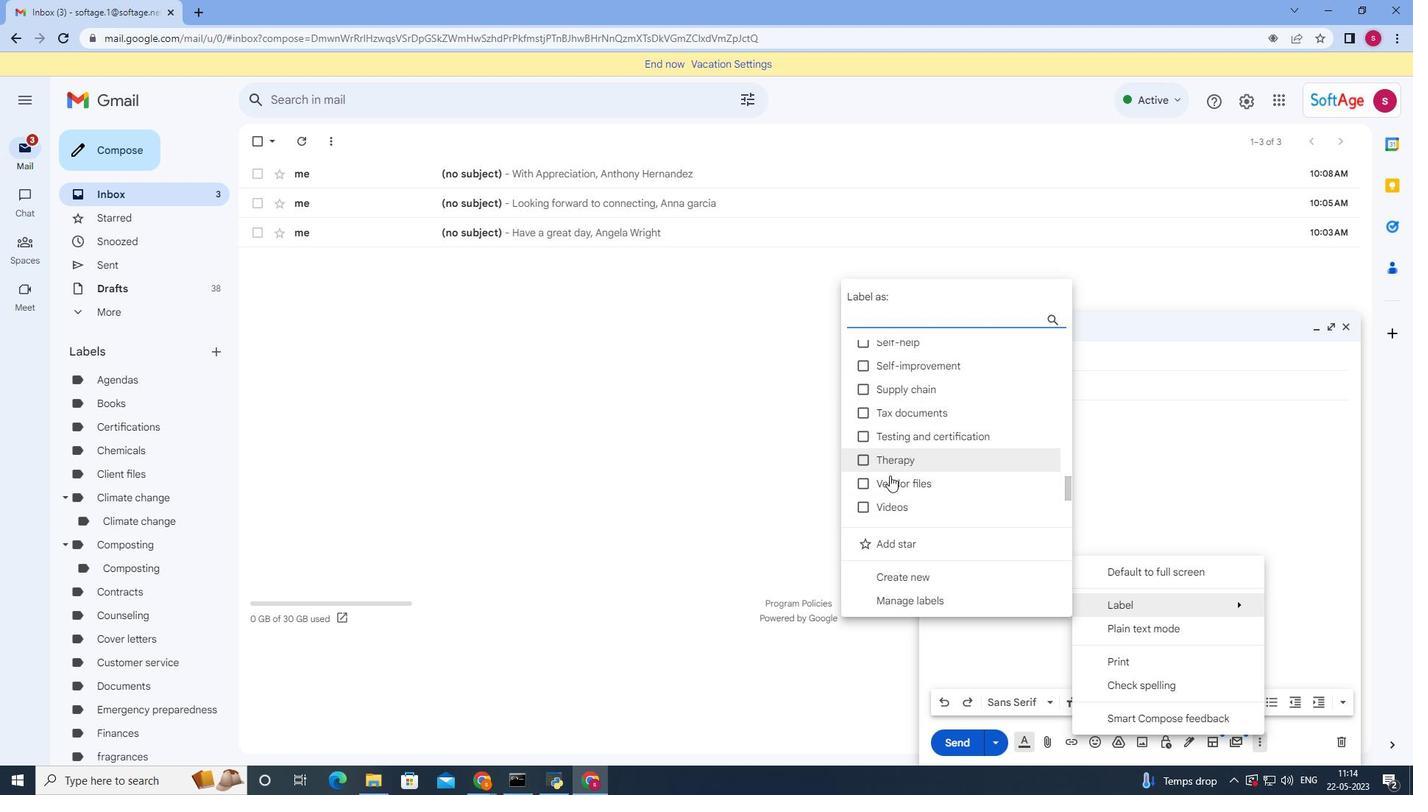 
Action: Mouse scrolled (890, 475) with delta (0, 0)
Screenshot: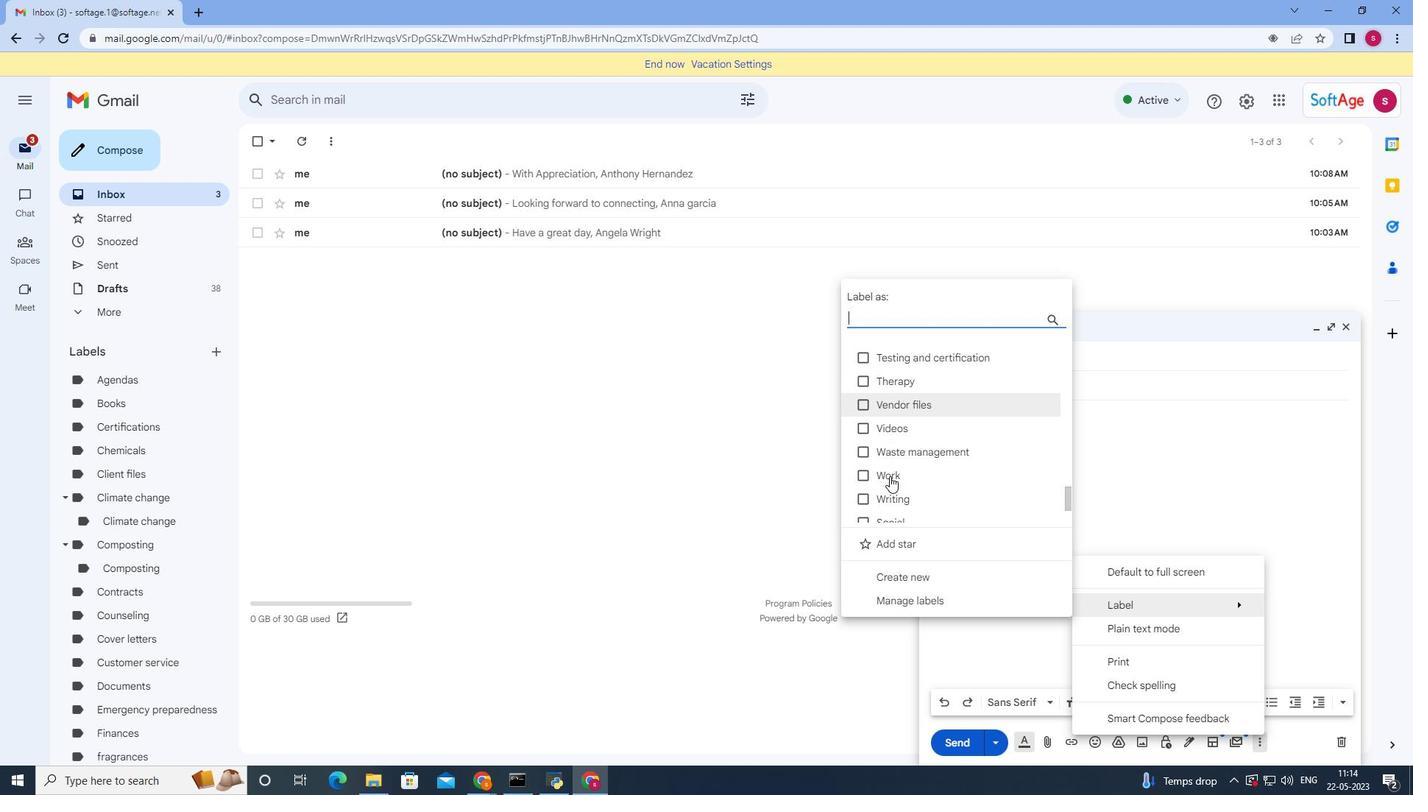 
Action: Mouse scrolled (890, 475) with delta (0, 0)
Screenshot: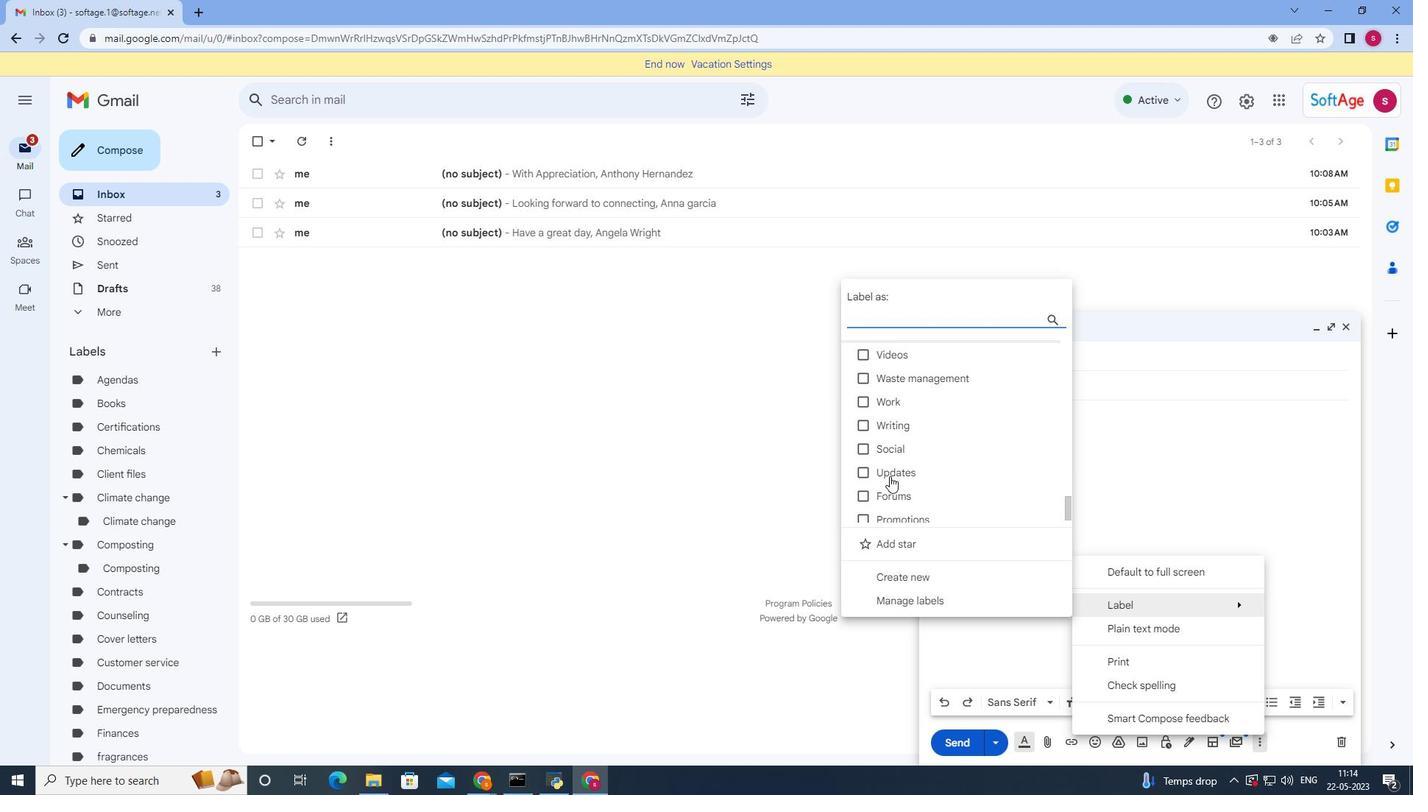 
Action: Mouse moved to (889, 476)
Screenshot: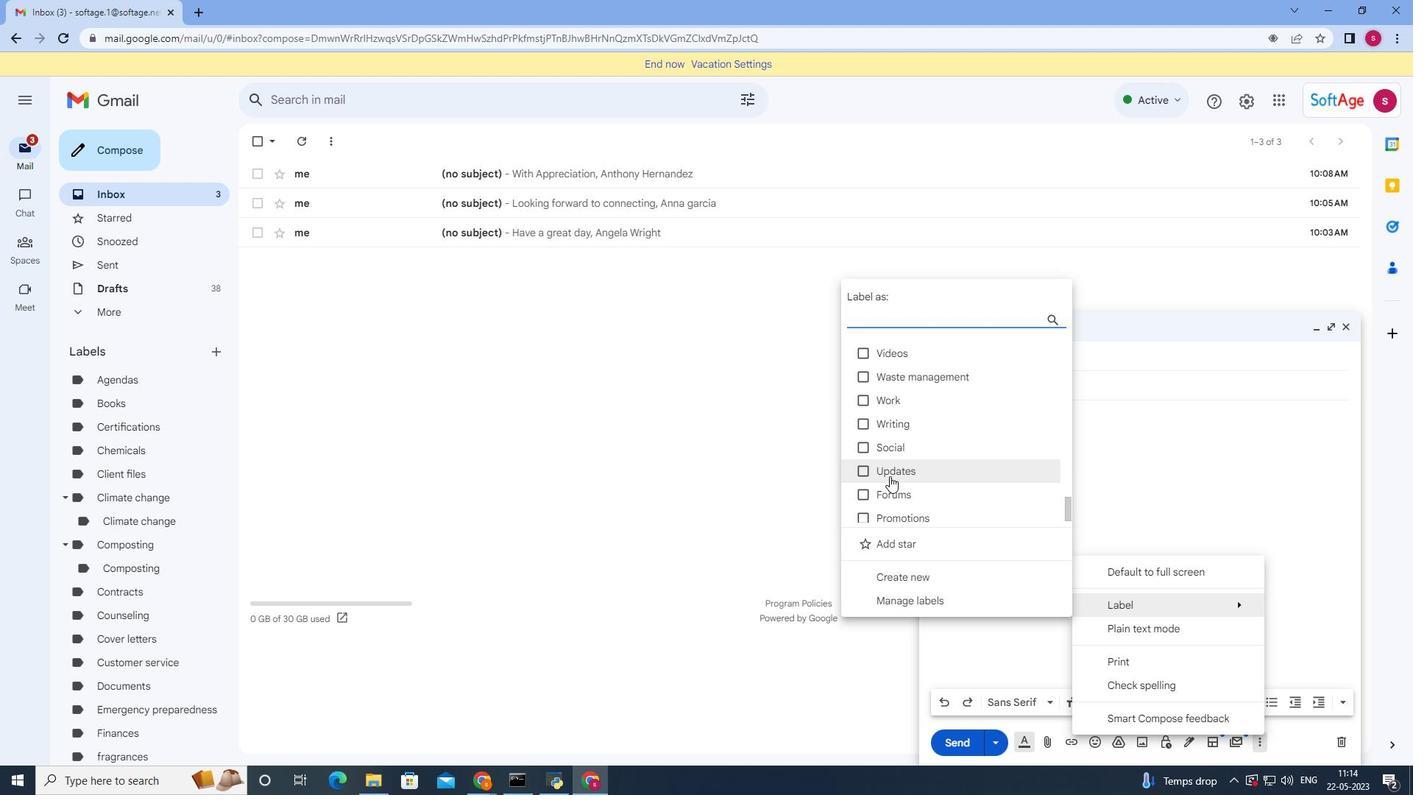 
Action: Mouse scrolled (889, 477) with delta (0, 0)
Screenshot: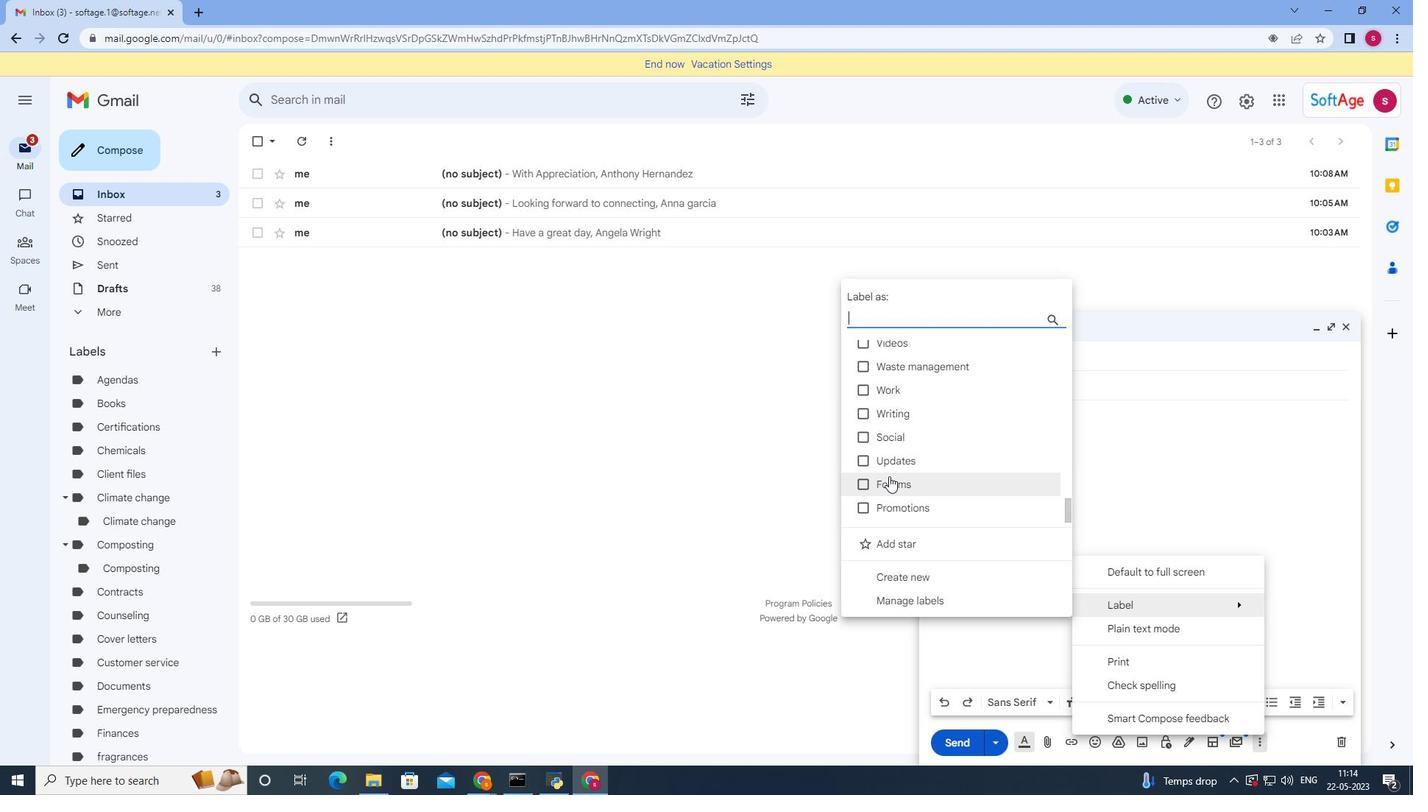 
Action: Mouse scrolled (889, 477) with delta (0, 0)
Screenshot: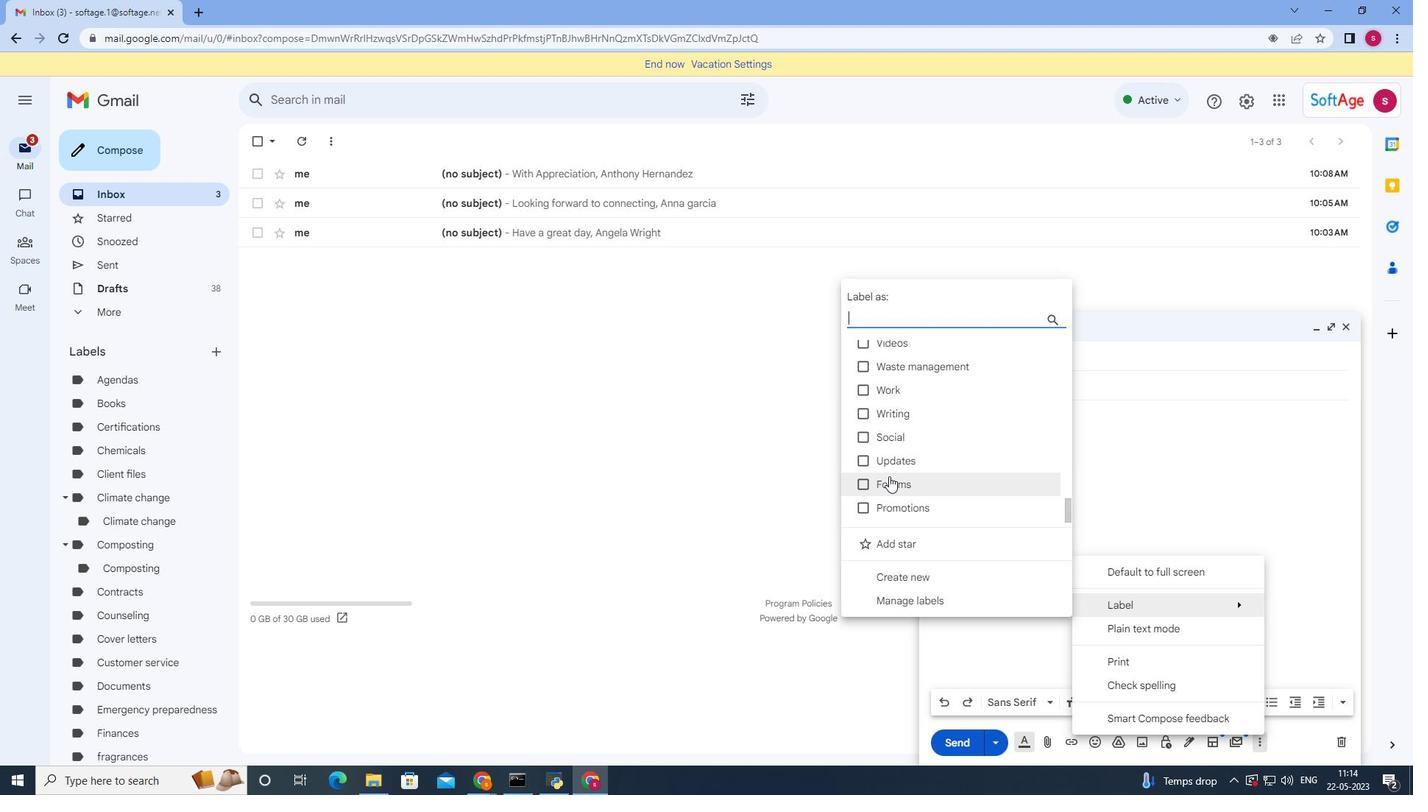 
Action: Mouse scrolled (889, 477) with delta (0, 0)
Screenshot: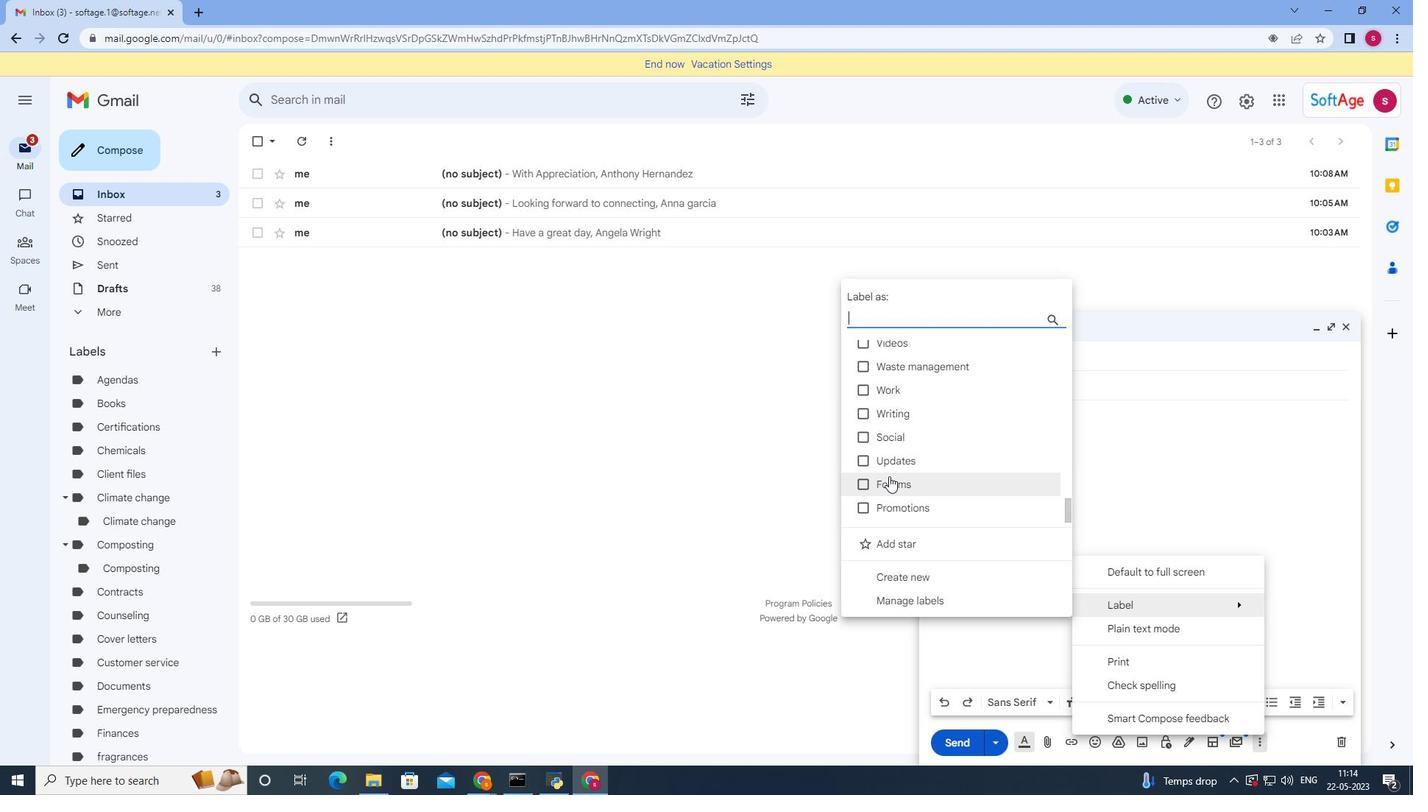 
Action: Mouse moved to (889, 476)
Screenshot: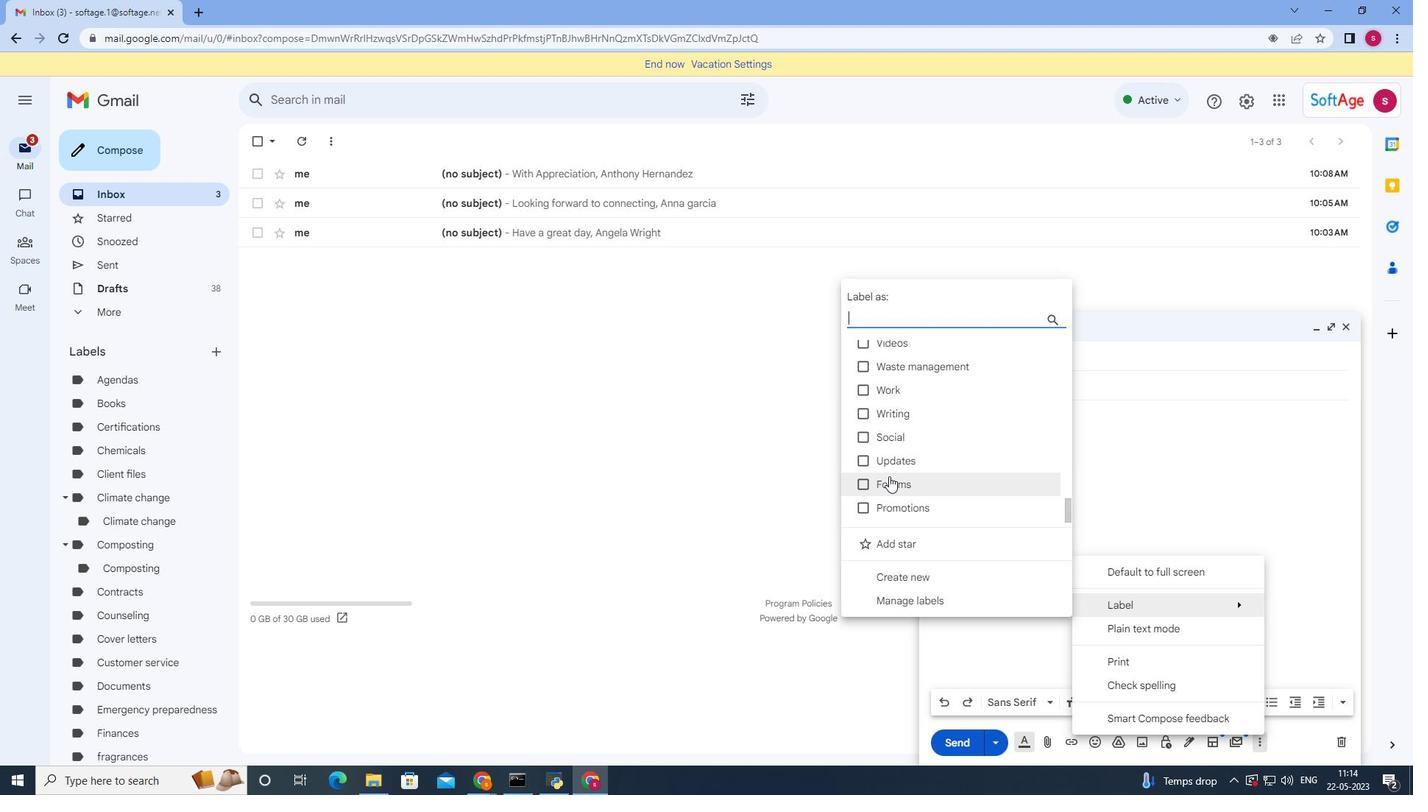
Action: Mouse scrolled (889, 477) with delta (0, 0)
Screenshot: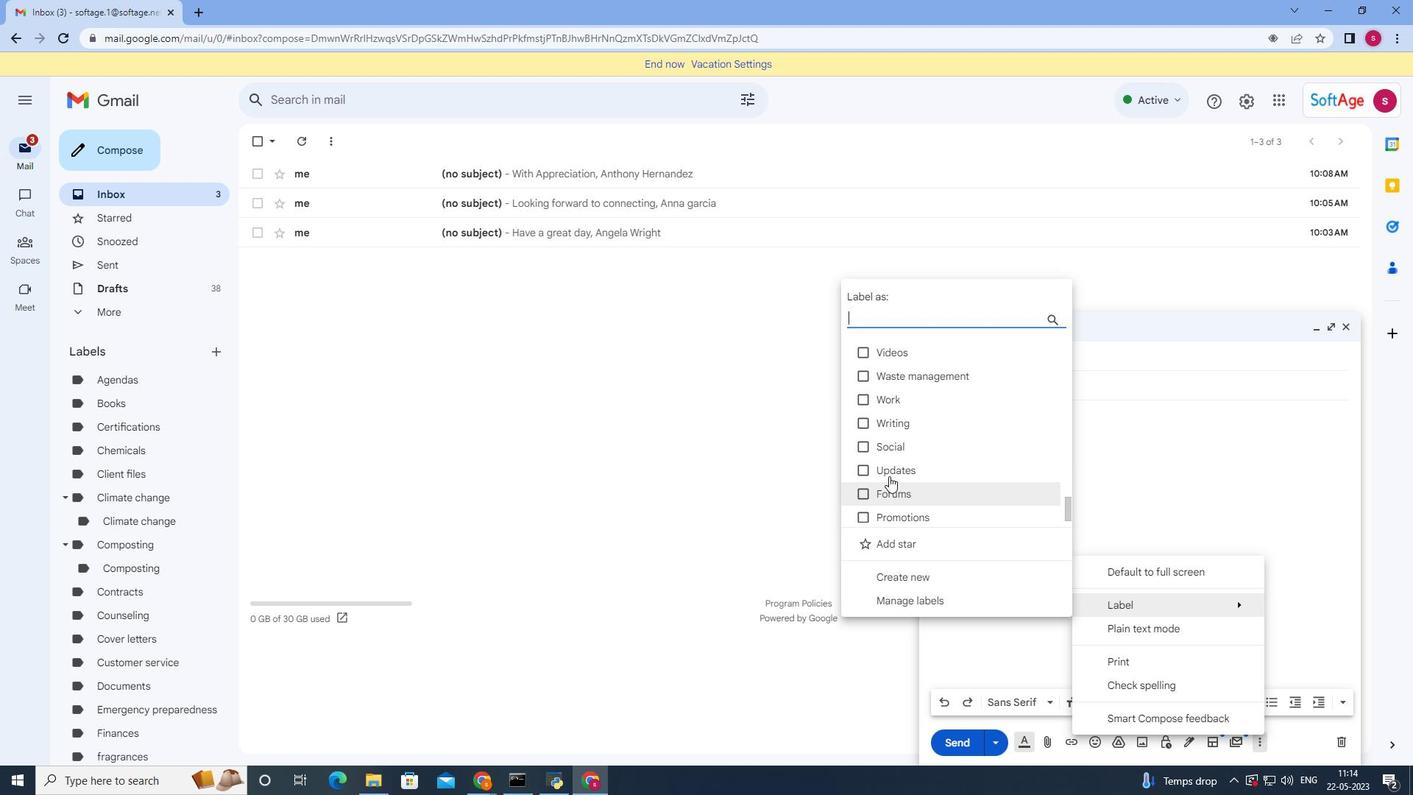 
Action: Mouse moved to (889, 471)
Screenshot: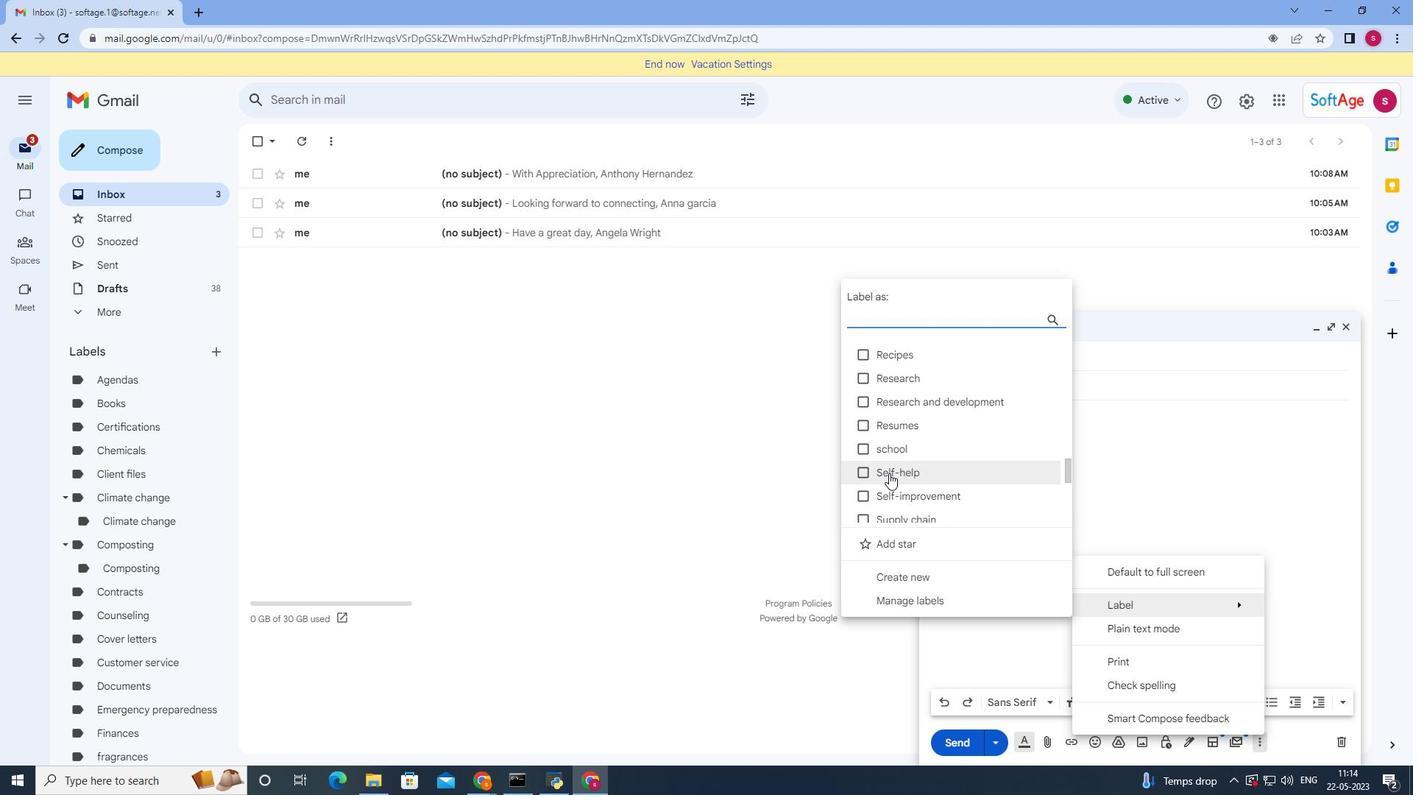 
Action: Mouse scrolled (889, 471) with delta (0, 0)
Screenshot: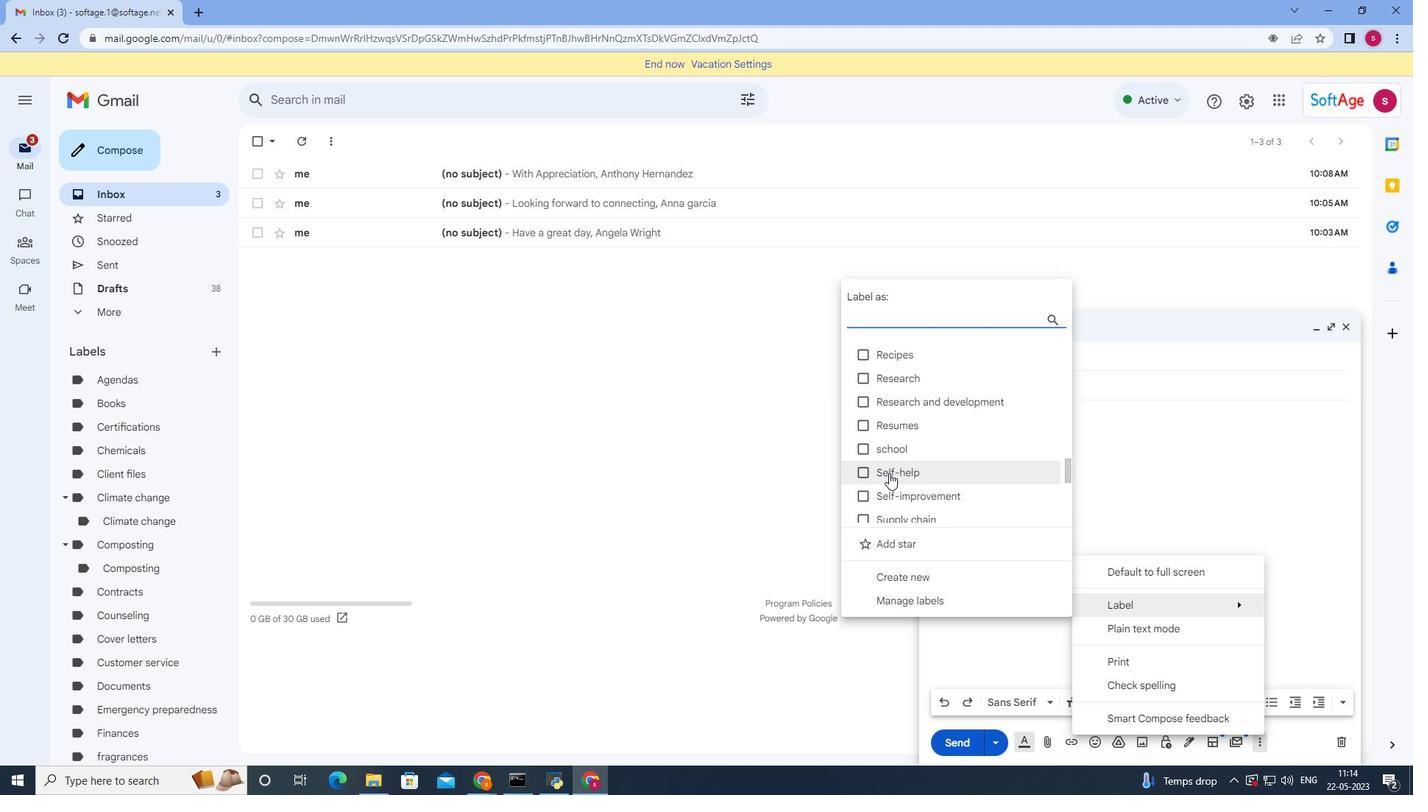 
Action: Mouse moved to (889, 470)
Screenshot: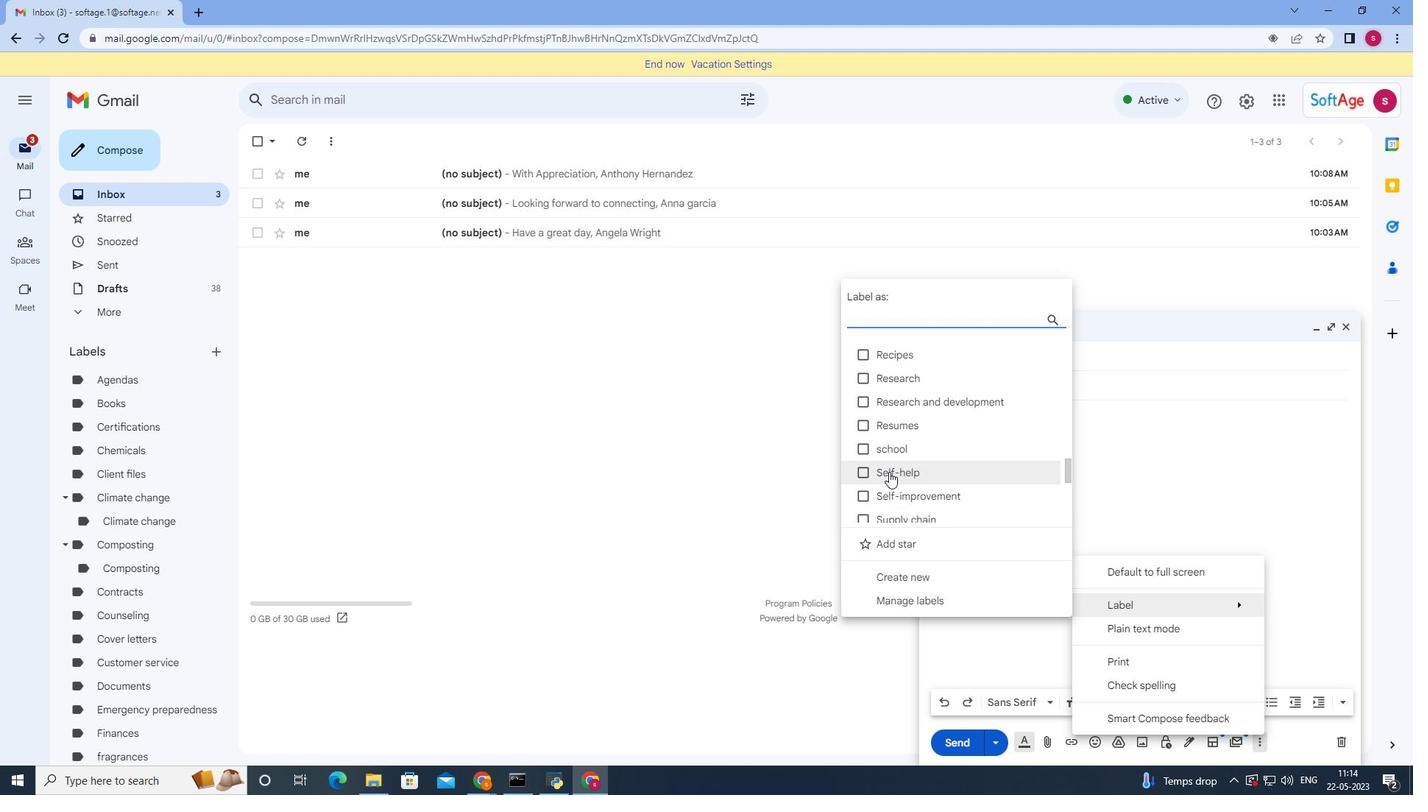 
Action: Mouse scrolled (889, 471) with delta (0, 0)
Screenshot: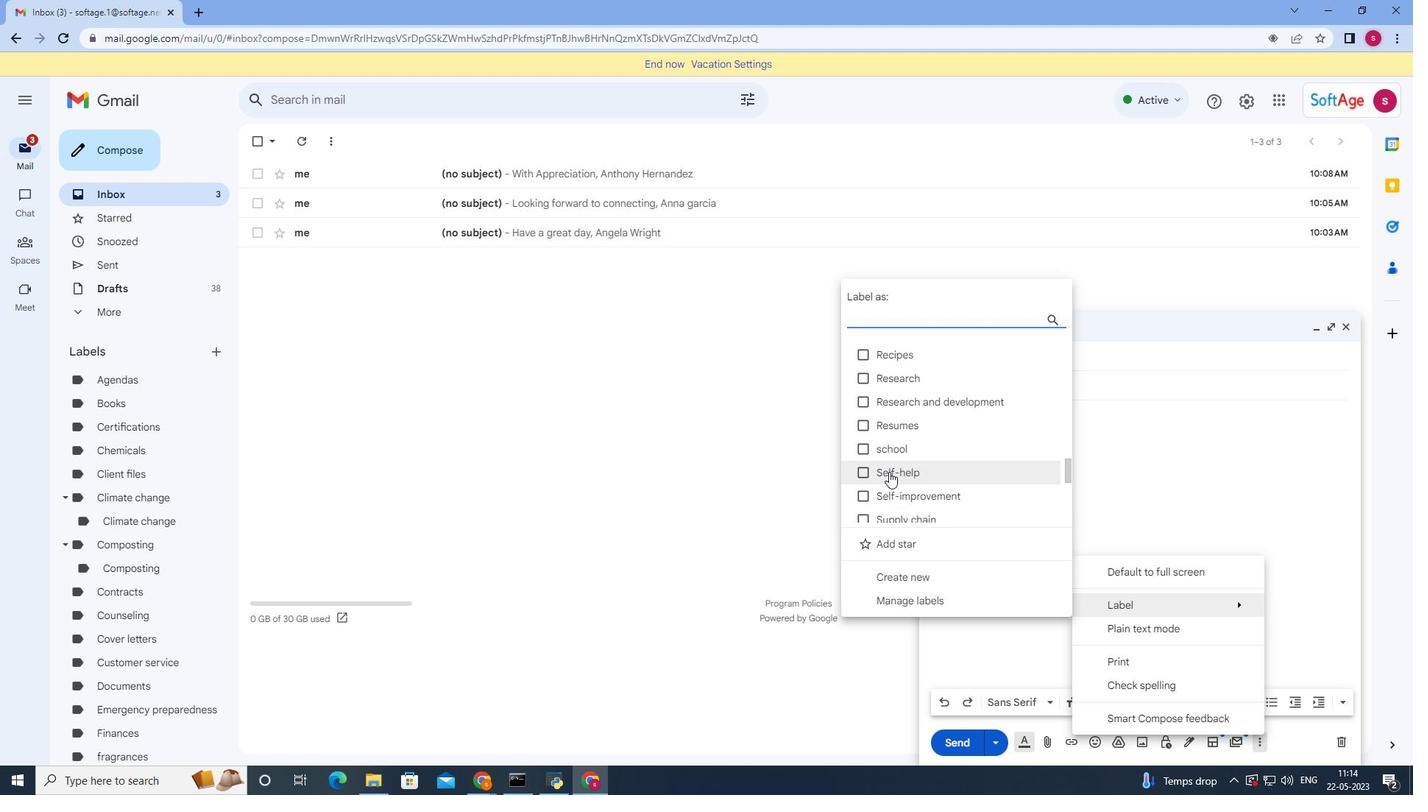 
Action: Mouse moved to (889, 470)
Screenshot: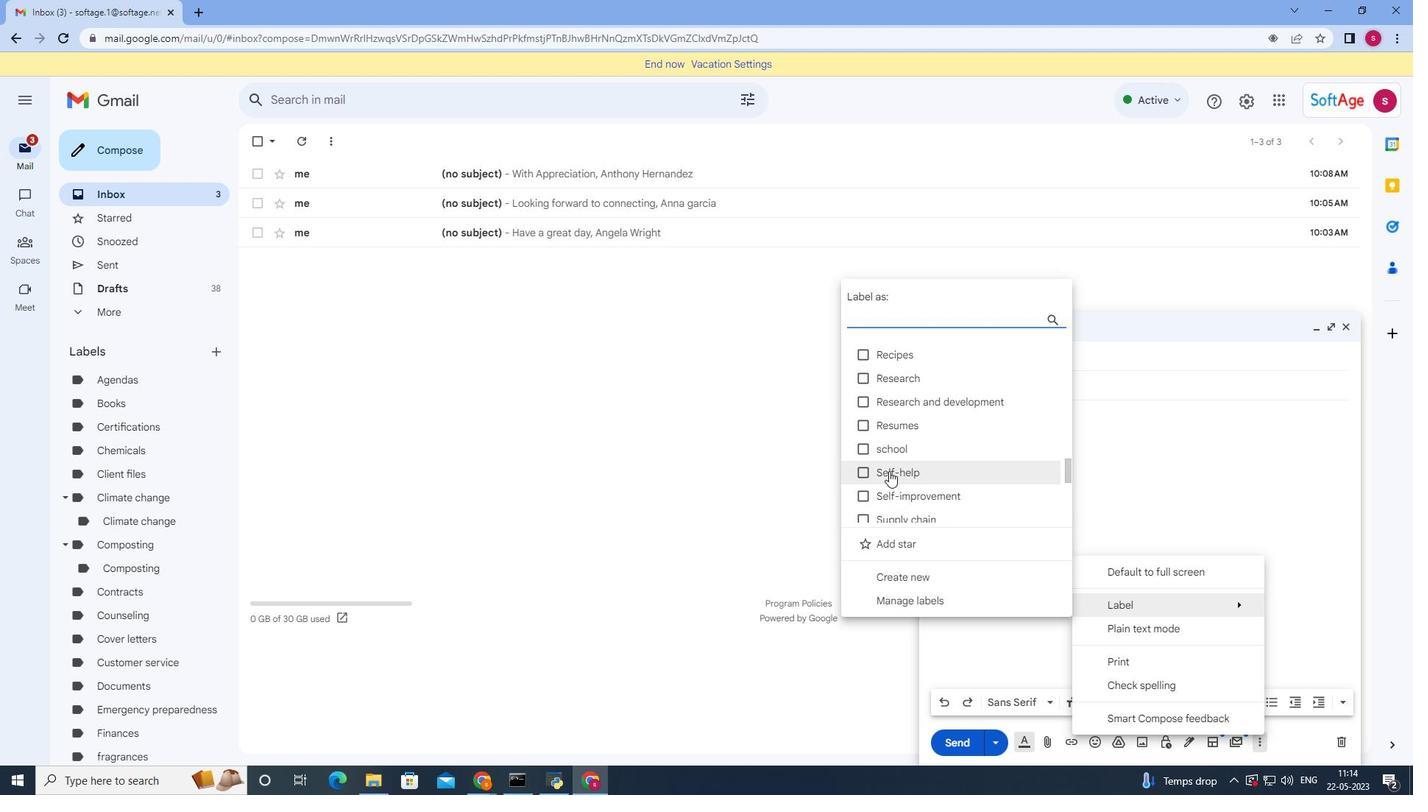 
Action: Mouse scrolled (889, 471) with delta (0, 0)
Screenshot: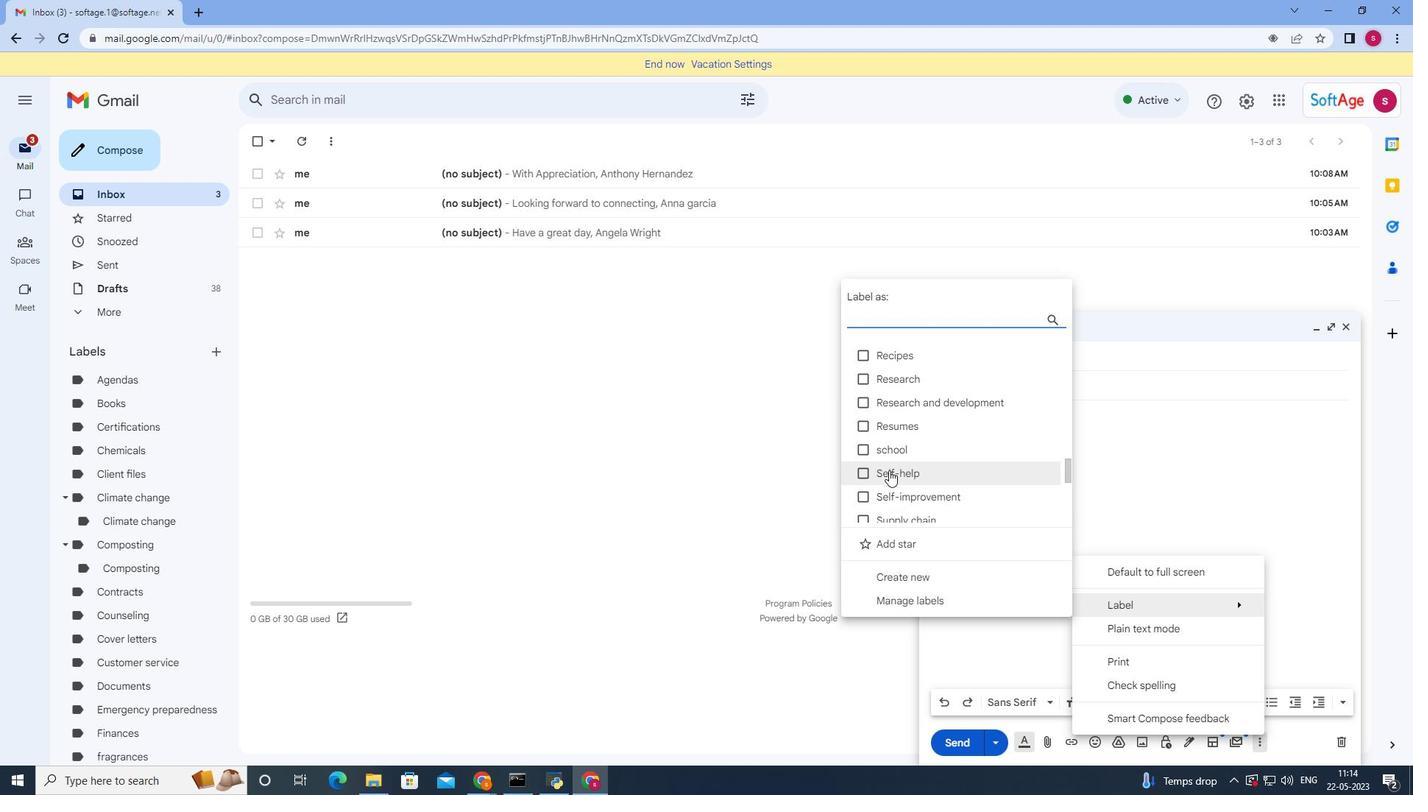 
Action: Mouse moved to (889, 470)
Screenshot: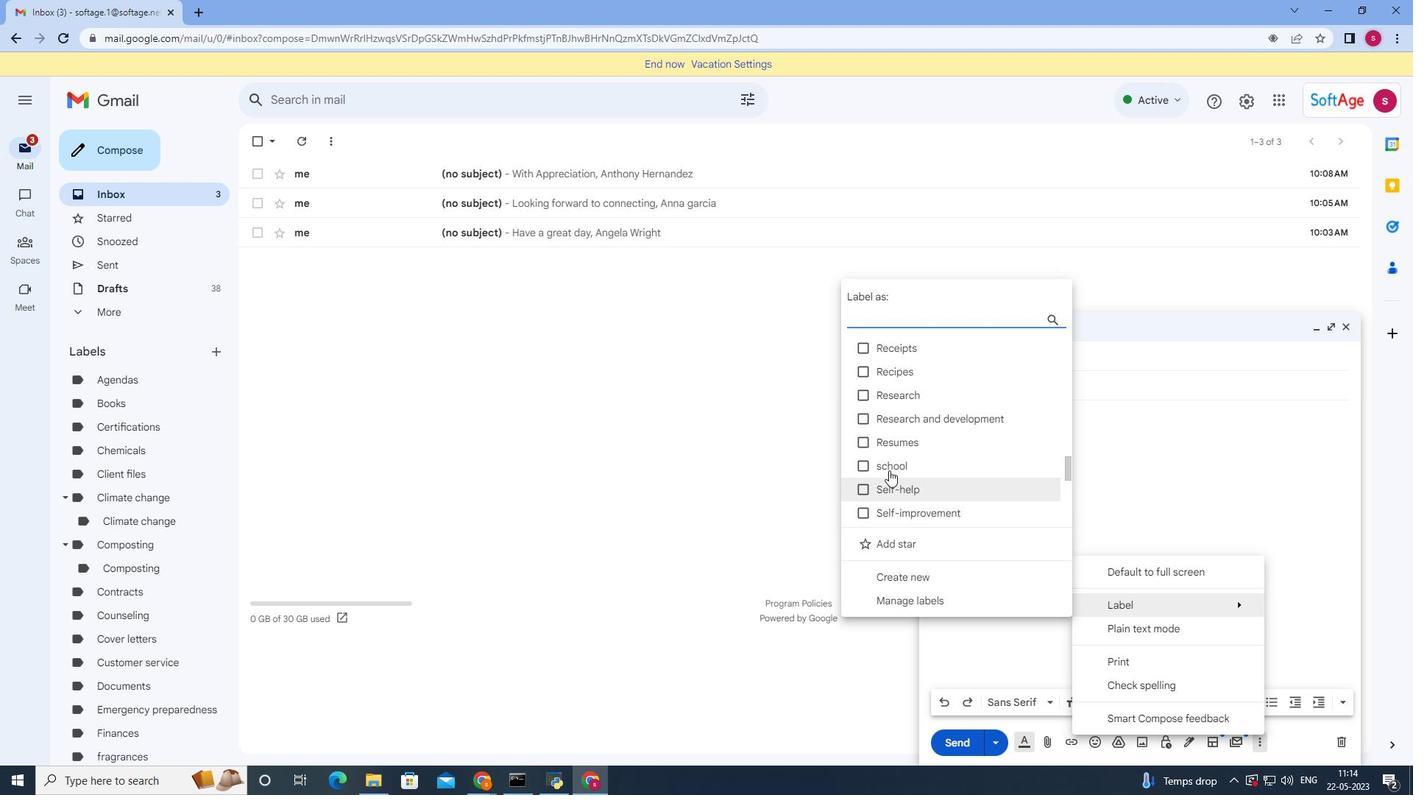 
Action: Mouse scrolled (889, 471) with delta (0, 0)
Screenshot: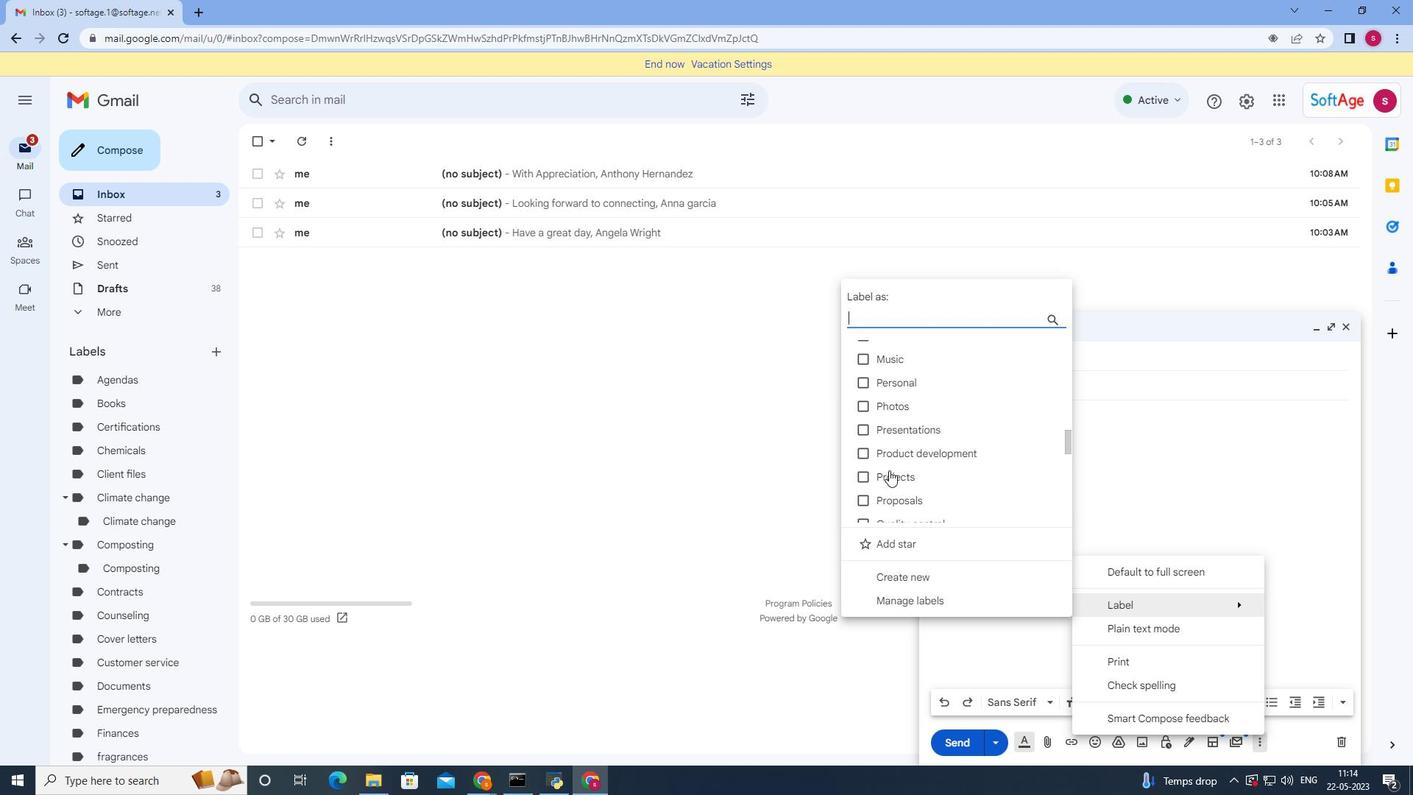 
Action: Mouse scrolled (889, 471) with delta (0, 0)
Screenshot: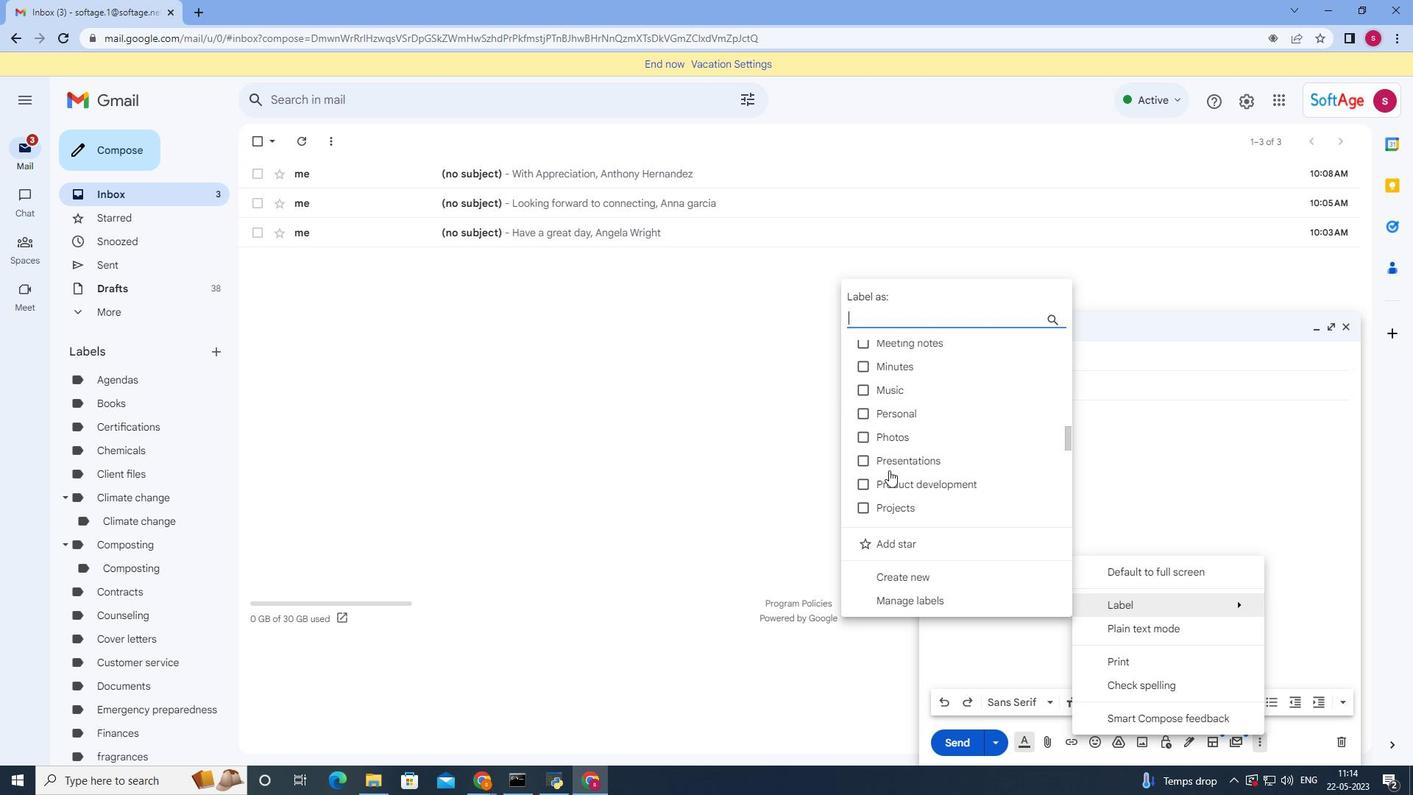
Action: Mouse moved to (889, 469)
Screenshot: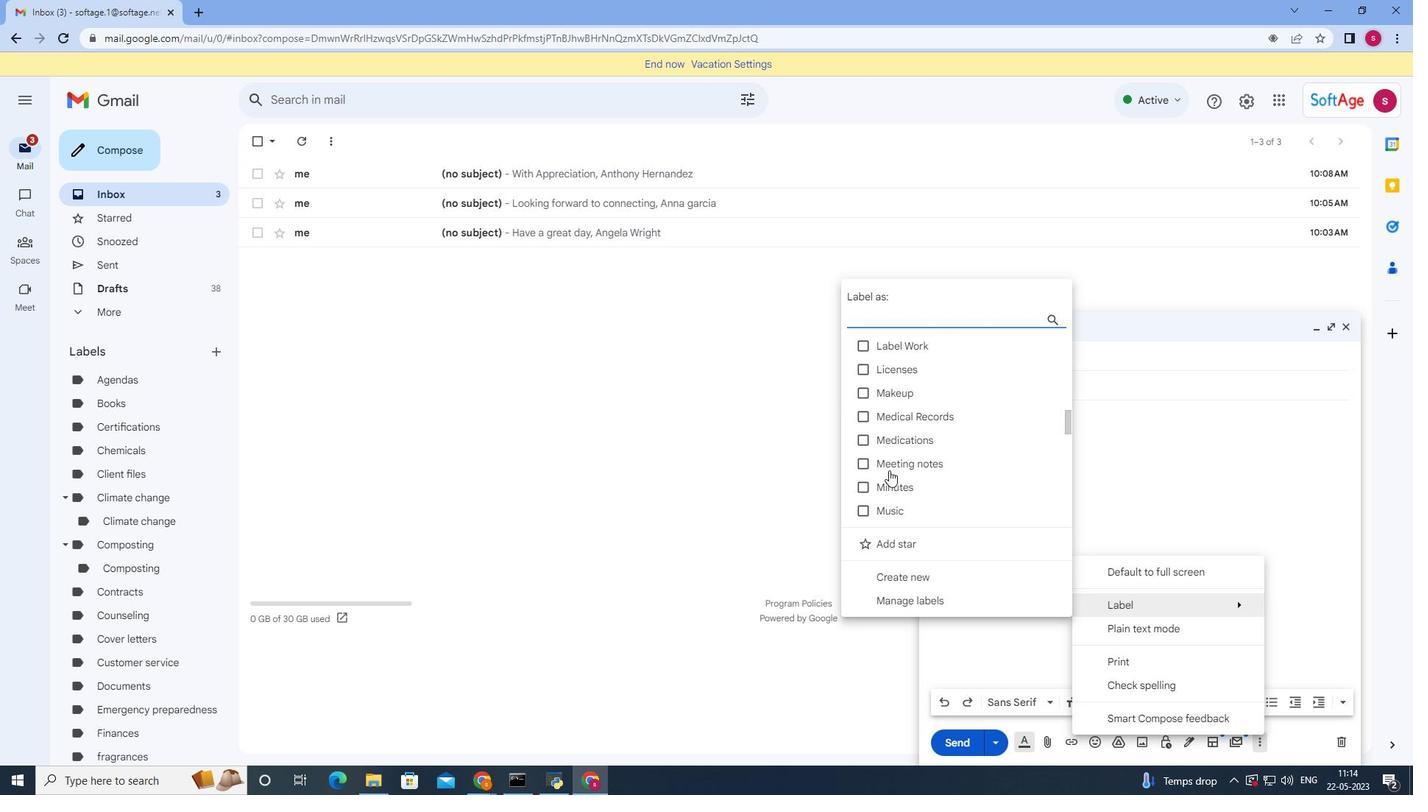 
Action: Mouse scrolled (889, 470) with delta (0, 0)
Screenshot: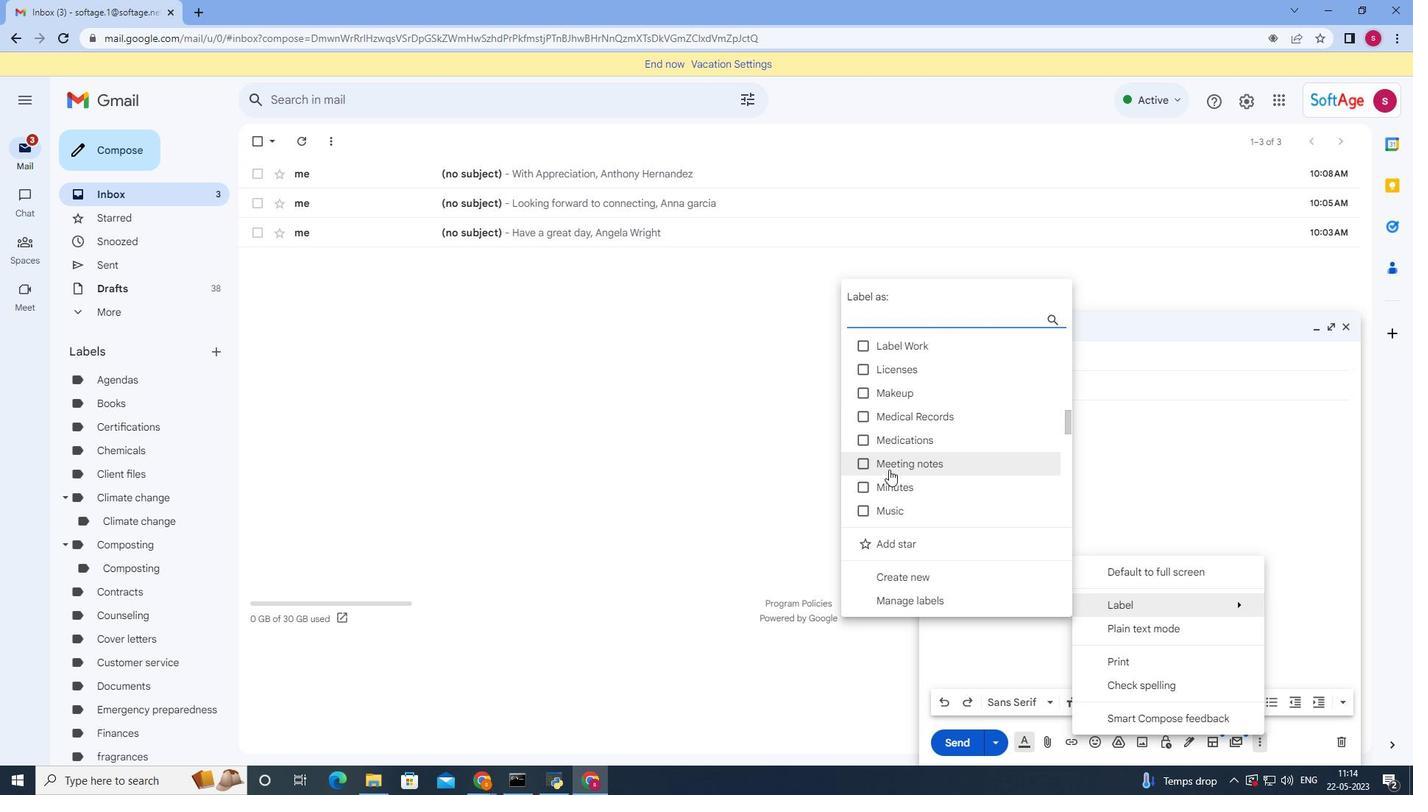
Action: Mouse scrolled (889, 470) with delta (0, 0)
Screenshot: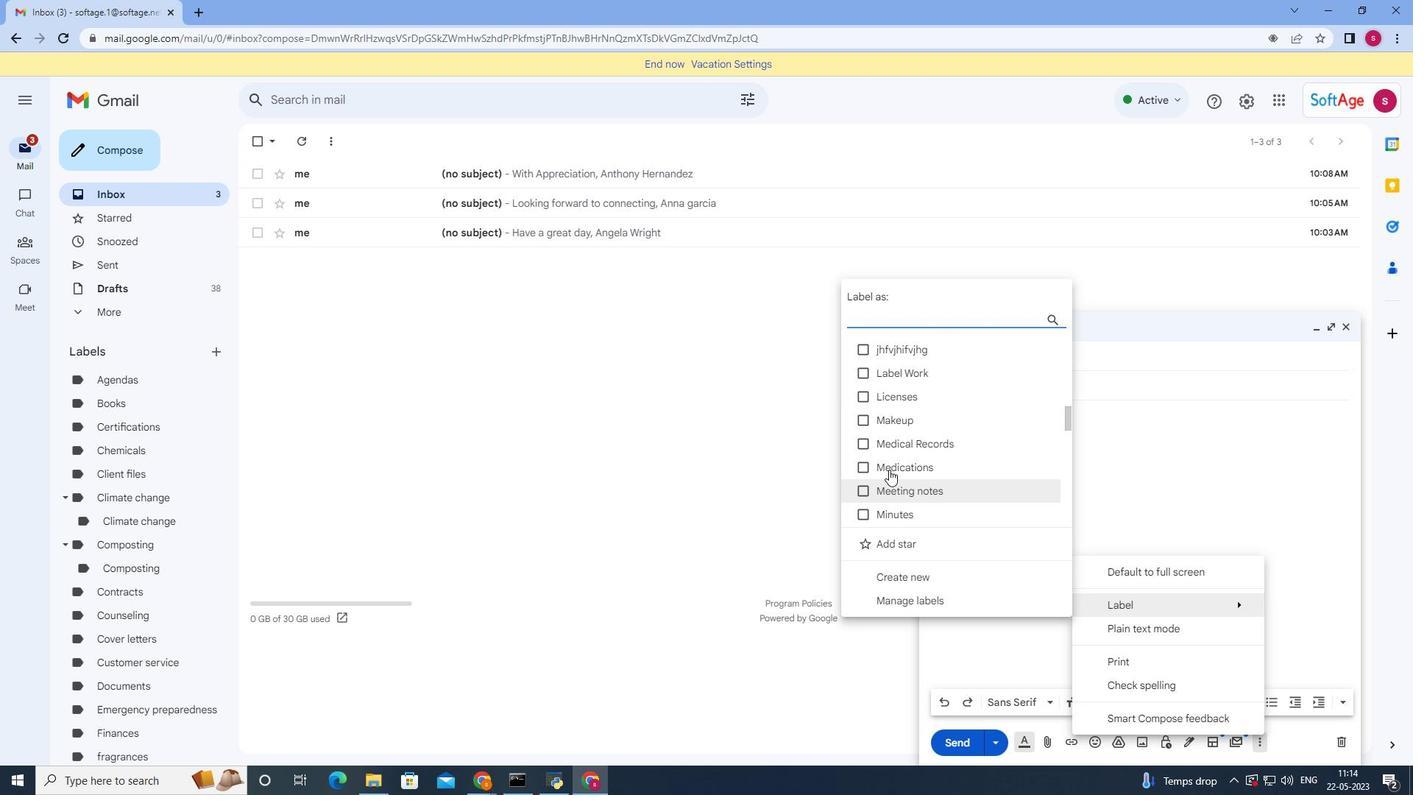 
Action: Mouse scrolled (889, 470) with delta (0, 0)
Screenshot: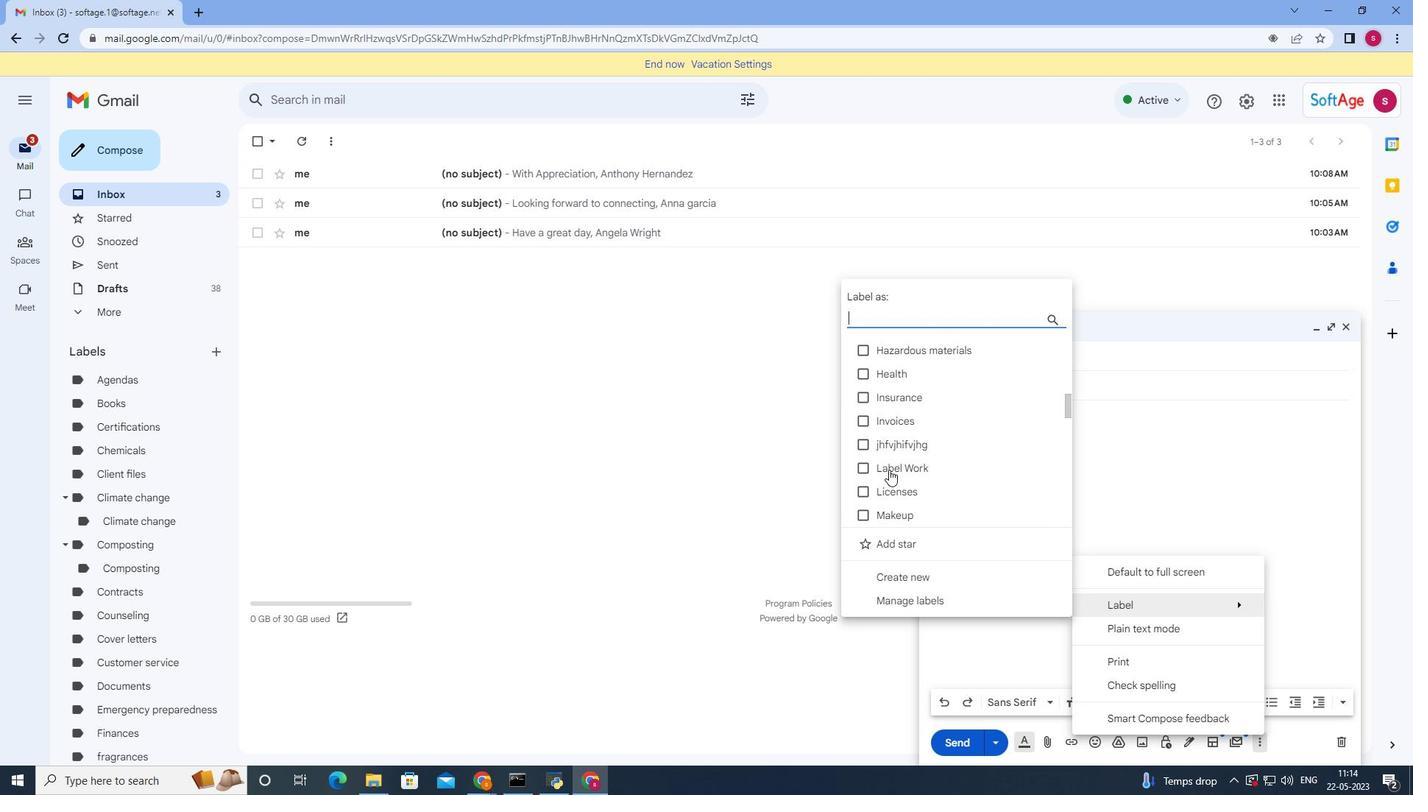 
Action: Mouse scrolled (889, 469) with delta (0, 0)
Screenshot: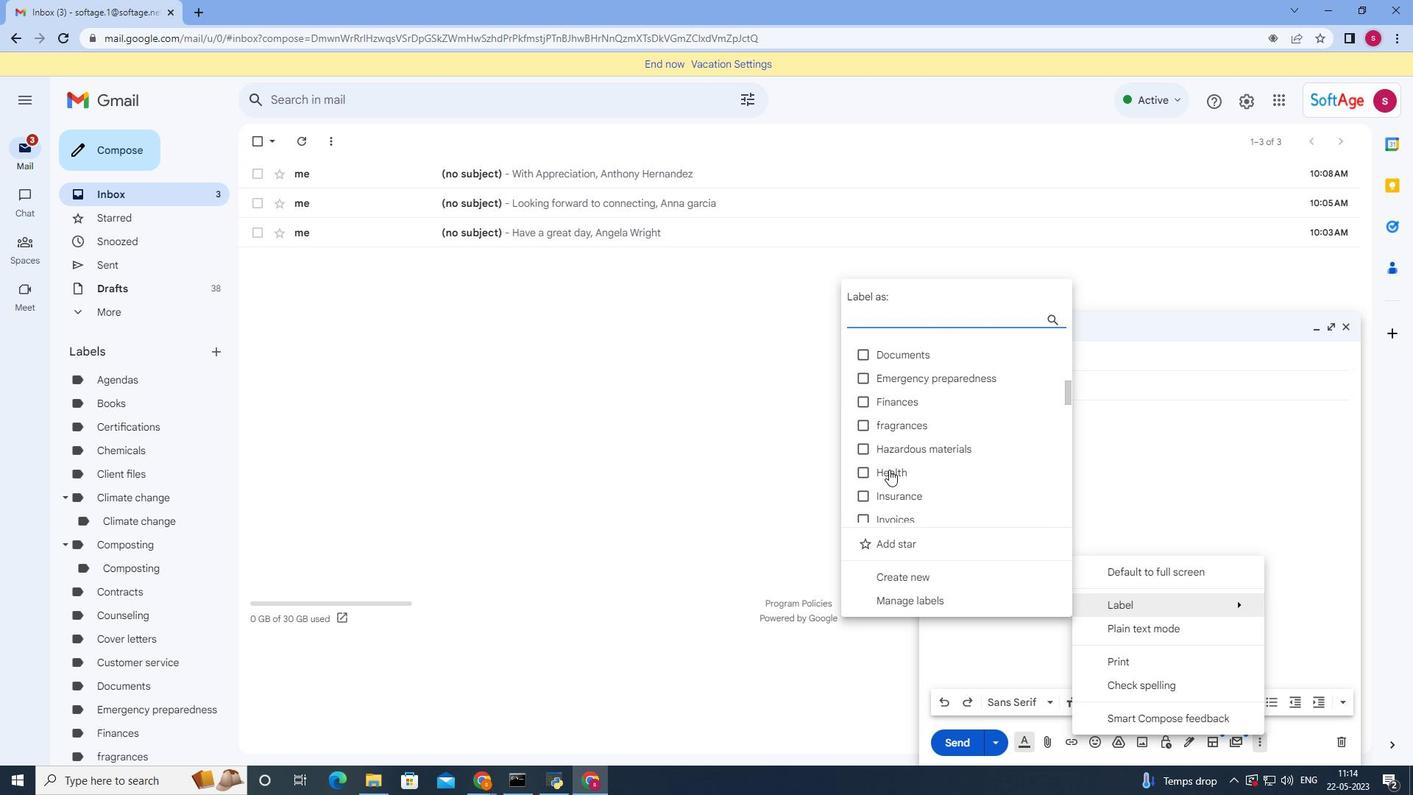 
Action: Mouse scrolled (889, 469) with delta (0, 0)
Screenshot: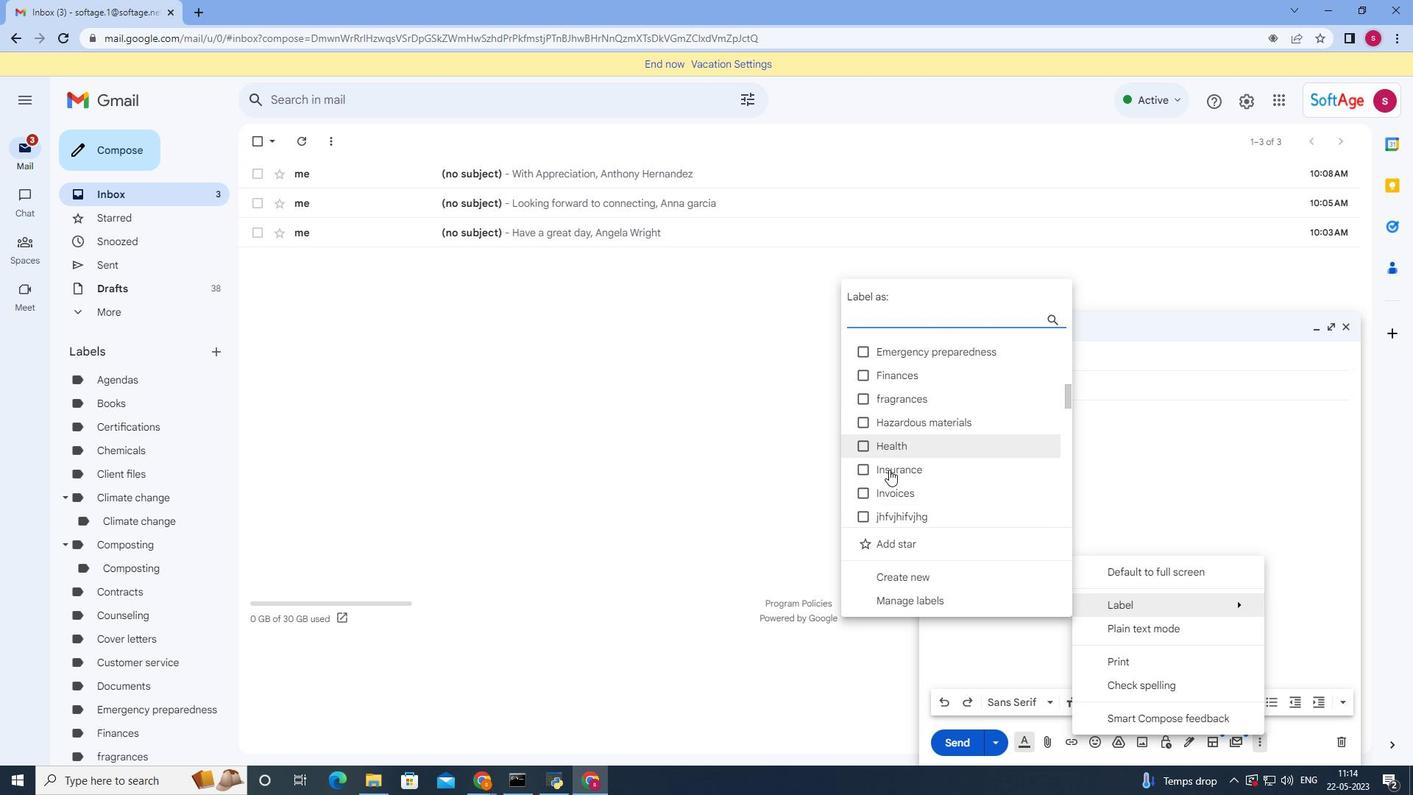 
Action: Mouse scrolled (889, 470) with delta (0, 0)
Screenshot: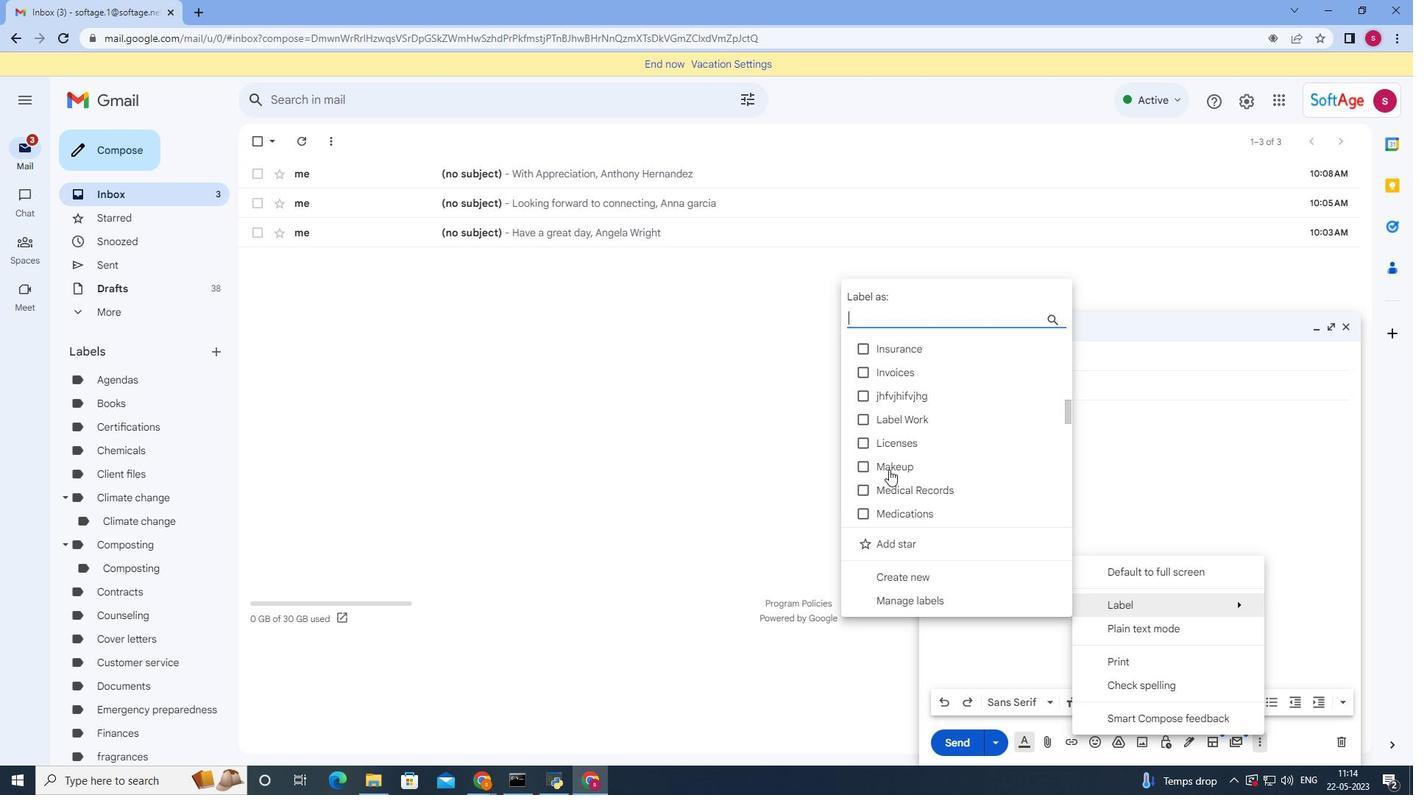 
Action: Mouse moved to (862, 450)
Screenshot: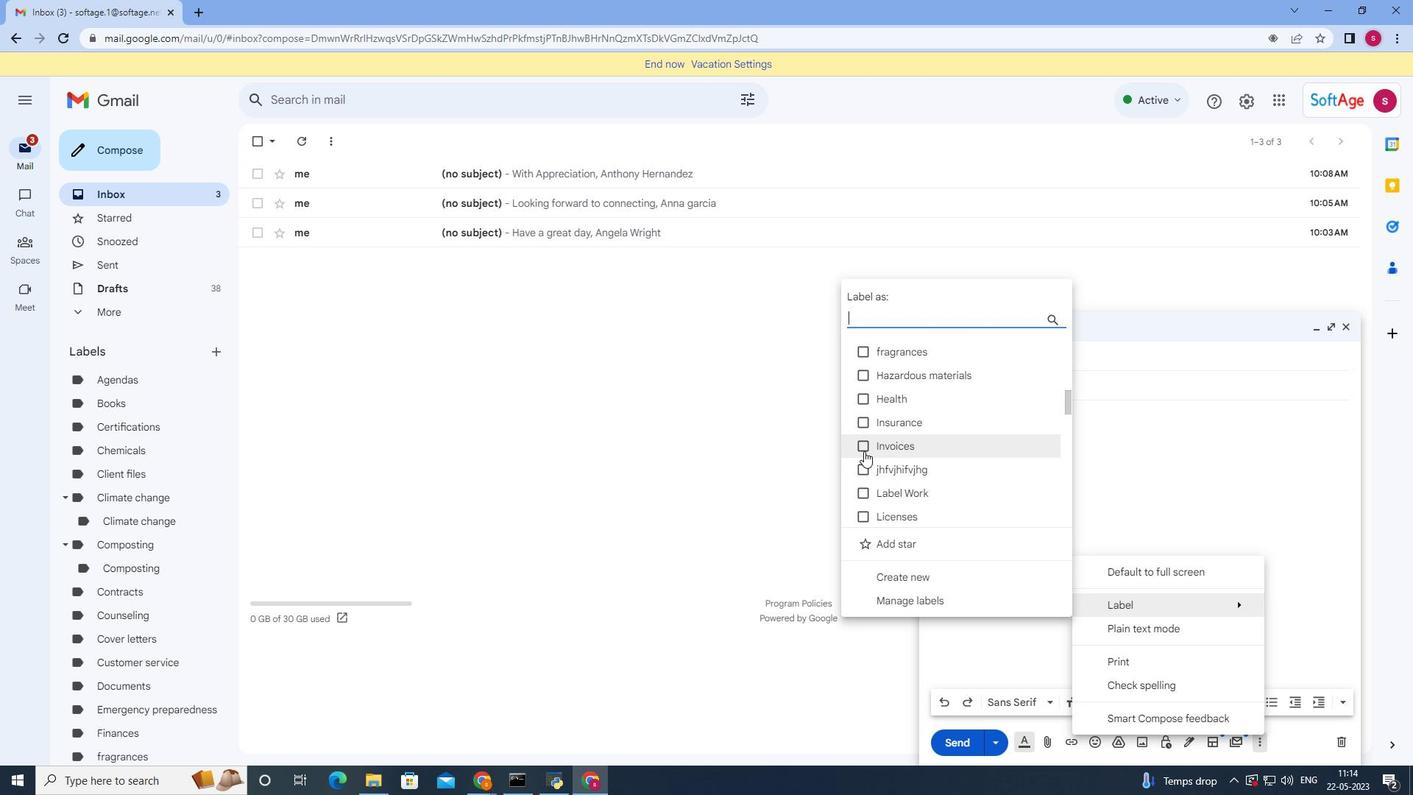 
Action: Mouse pressed left at (862, 450)
Screenshot: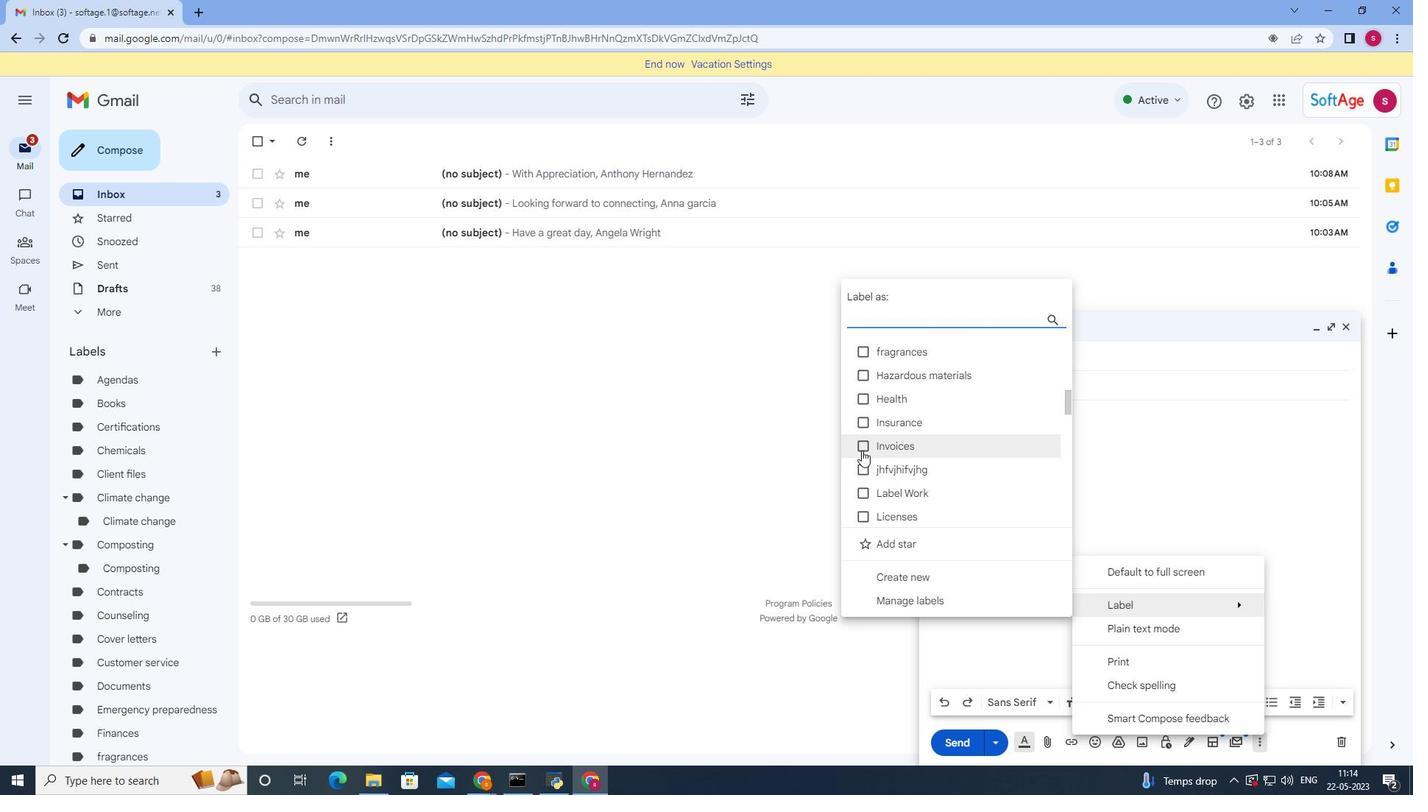 
Action: Mouse moved to (924, 581)
Screenshot: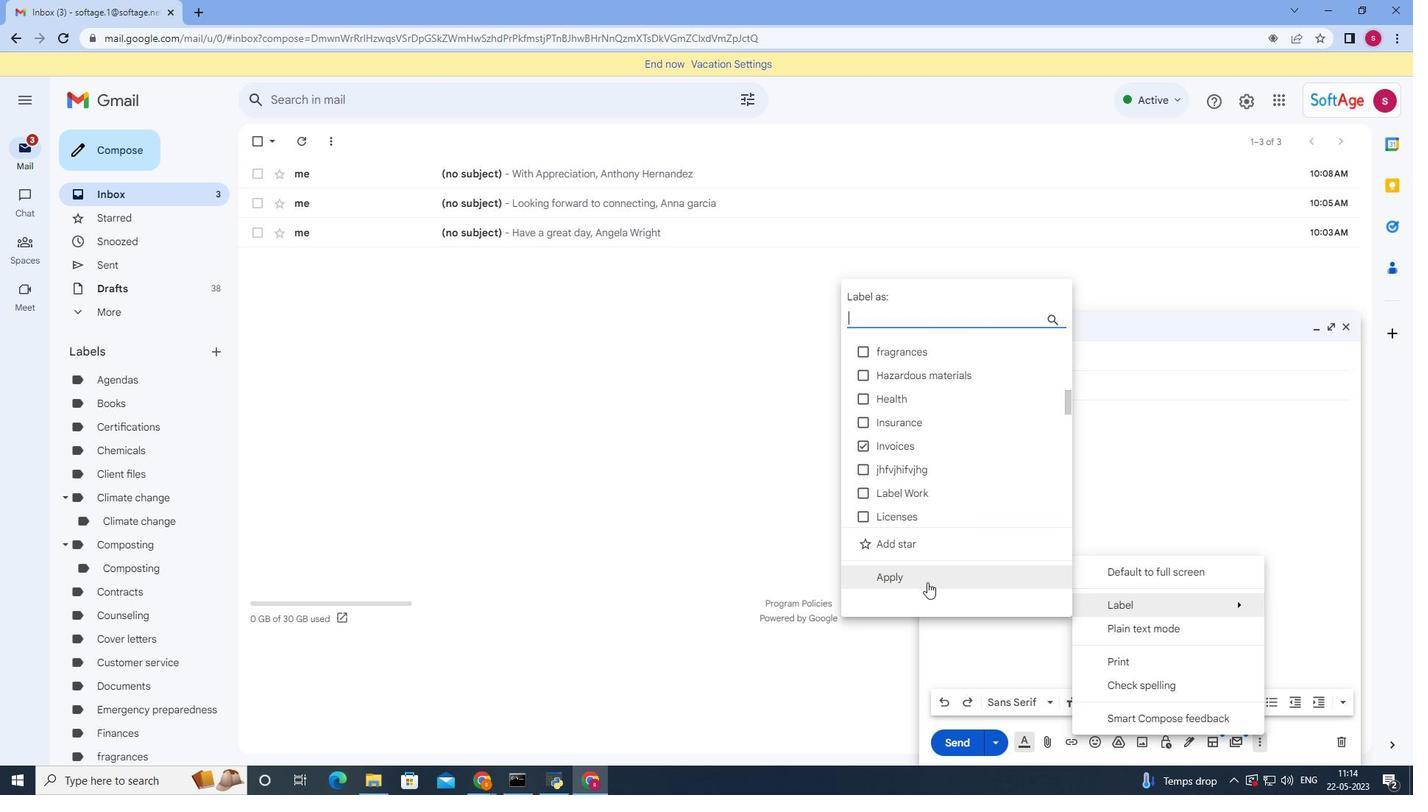 
Action: Mouse pressed left at (924, 581)
Screenshot: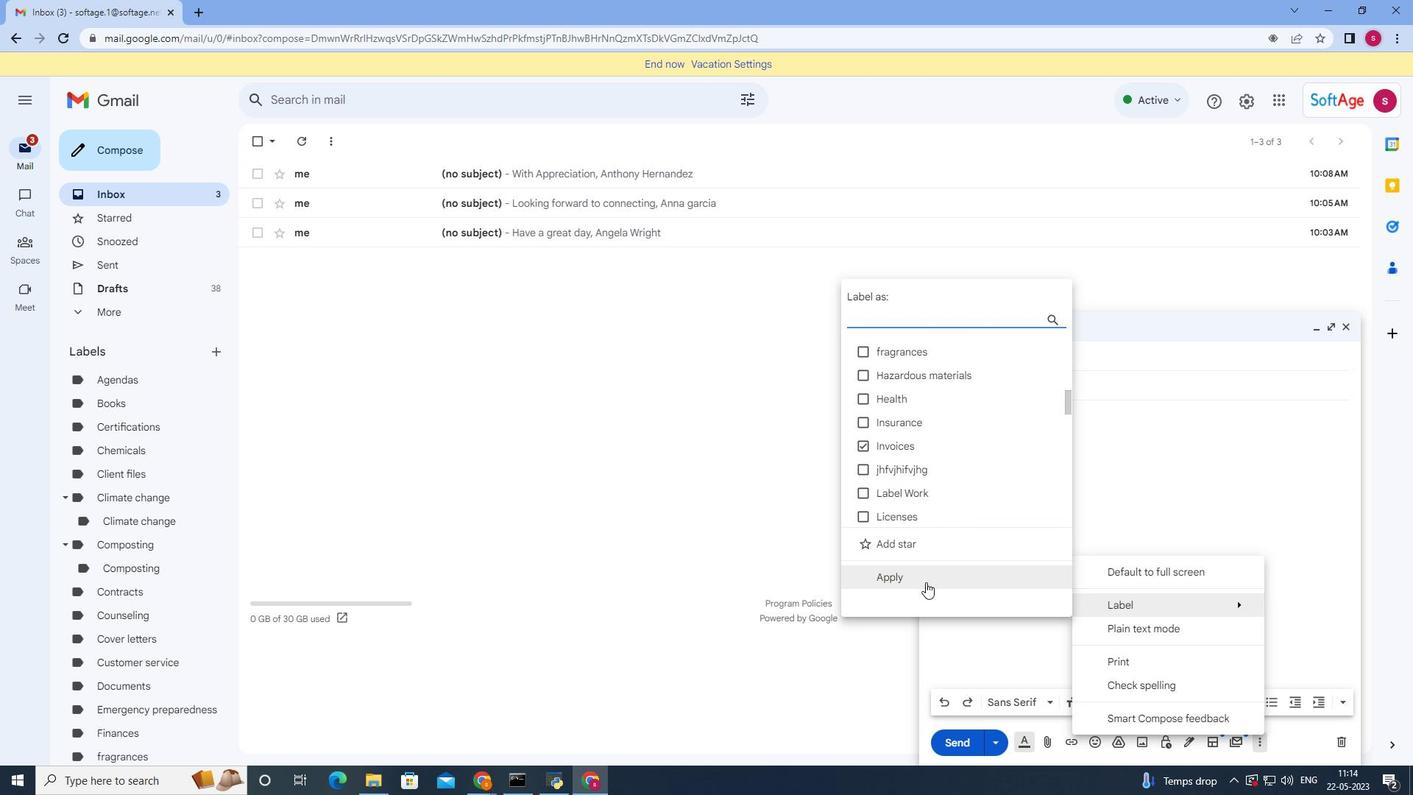 
Action: Mouse moved to (949, 739)
Screenshot: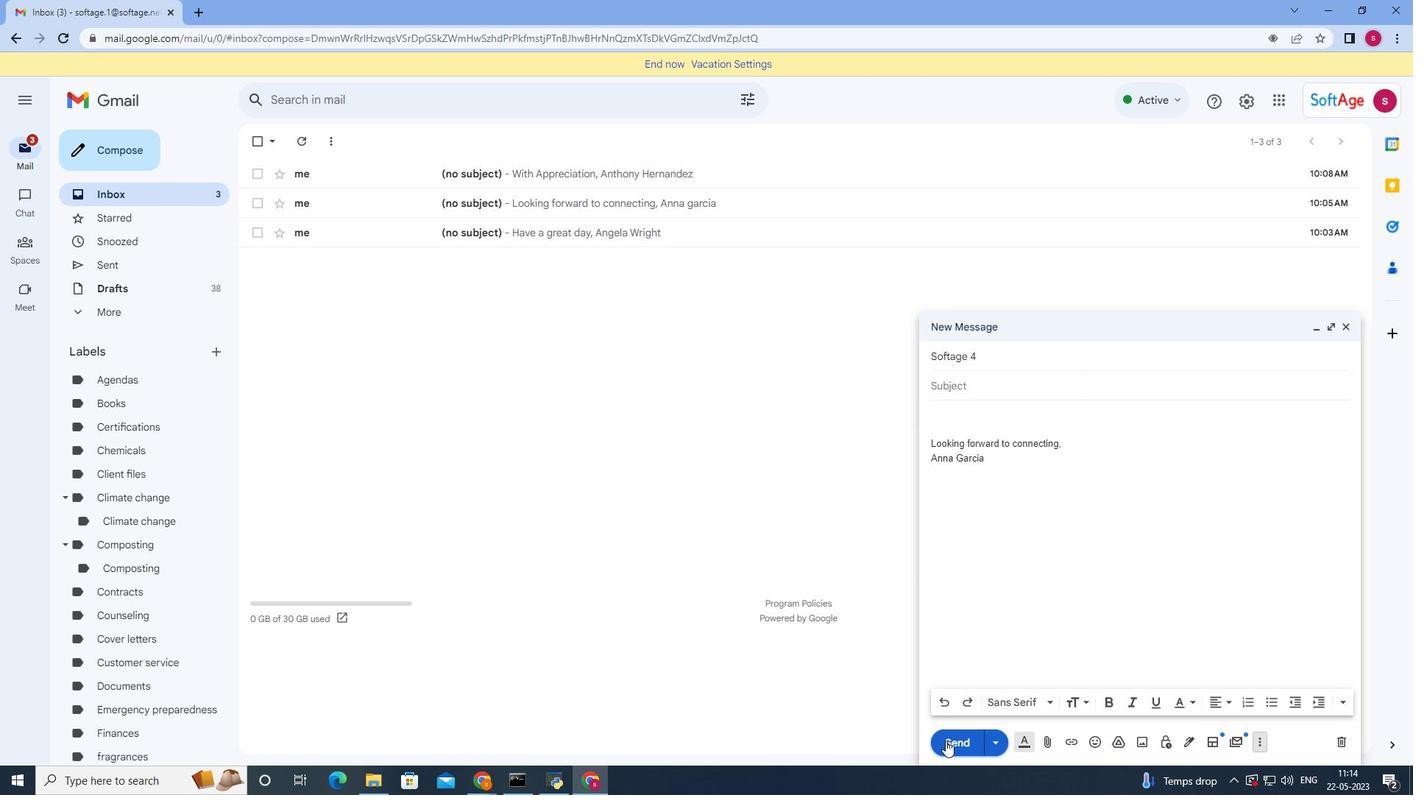 
Action: Mouse pressed left at (949, 739)
Screenshot: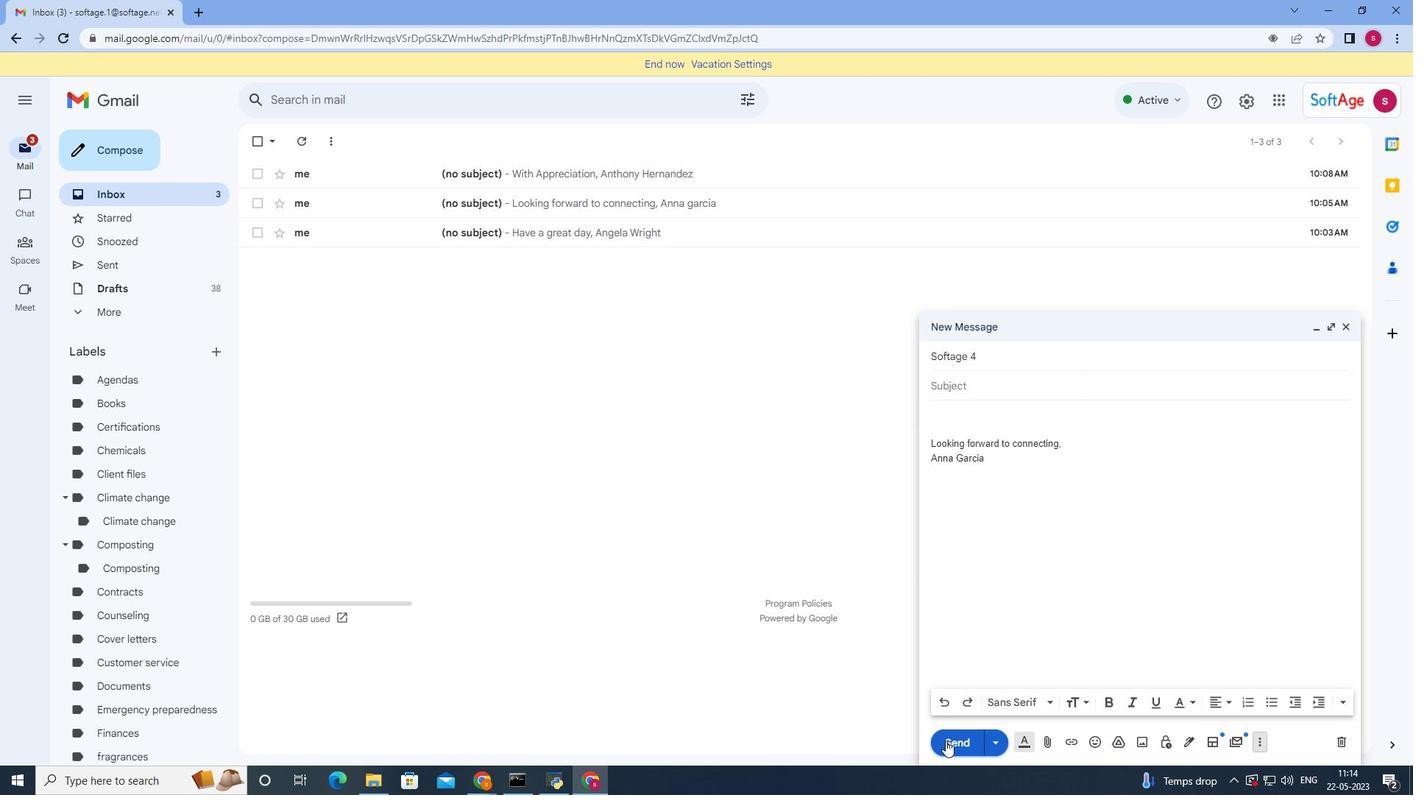 
Action: Mouse moved to (1029, 516)
Screenshot: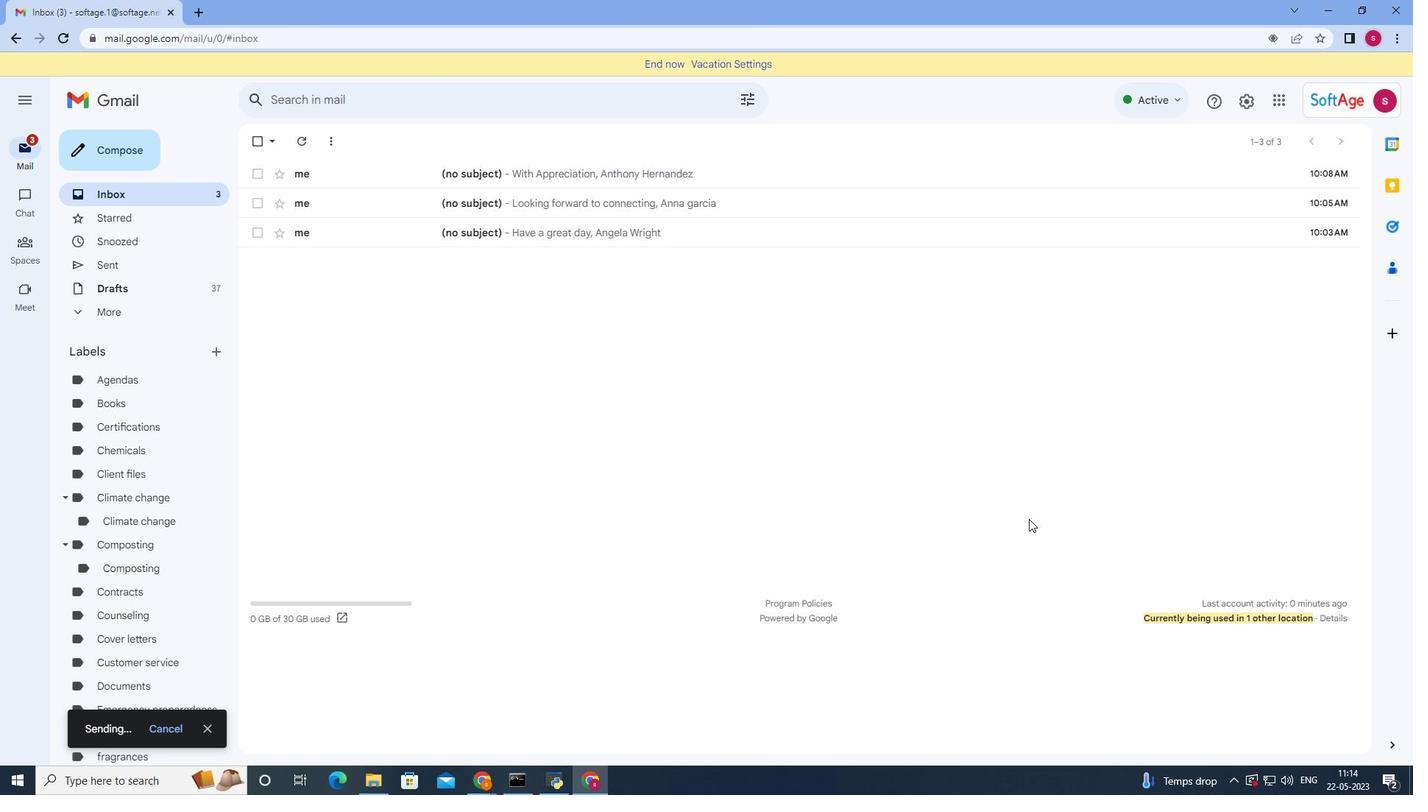 
